 Task: Determine and displacement the best route from Louisville to Abraham Lincoln Birthplace National Historical Park.
Action: Mouse moved to (257, 233)
Screenshot: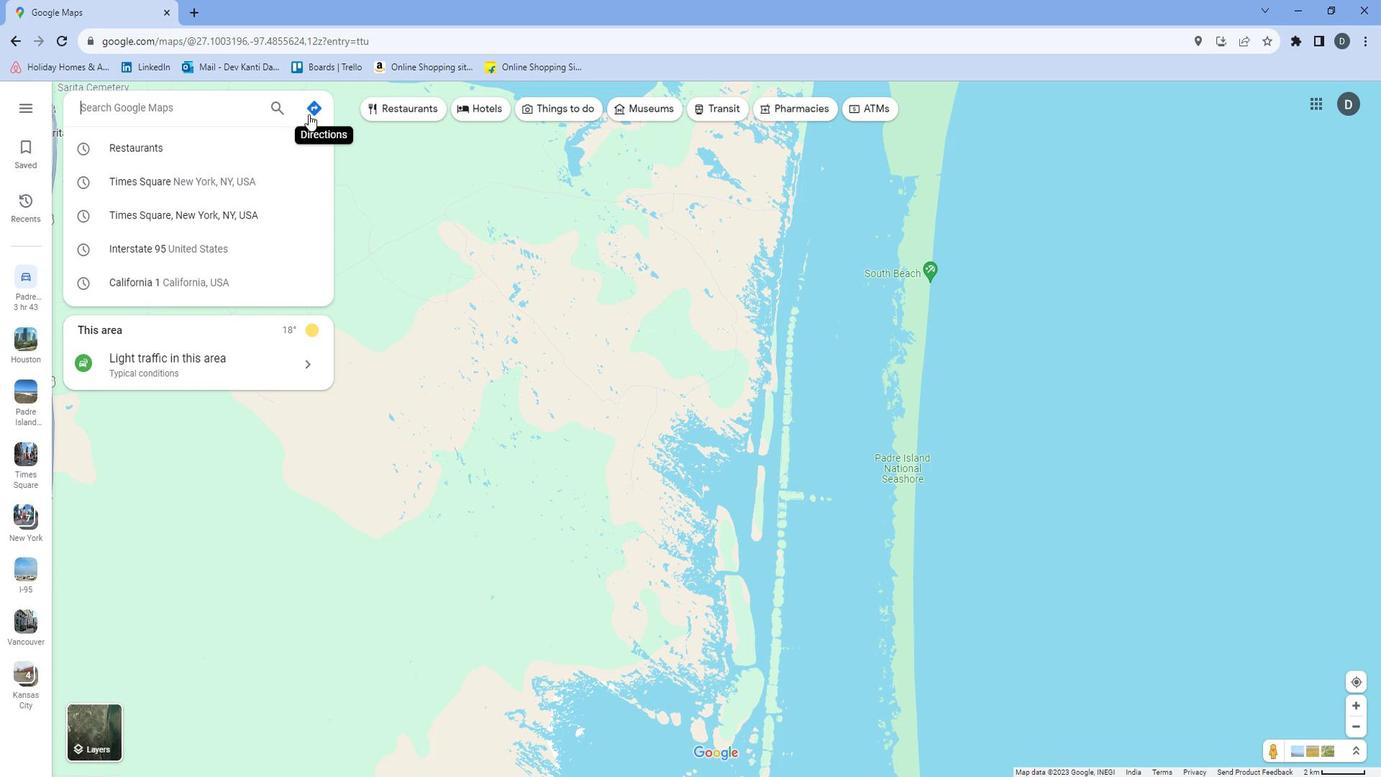 
Action: Mouse pressed left at (257, 233)
Screenshot: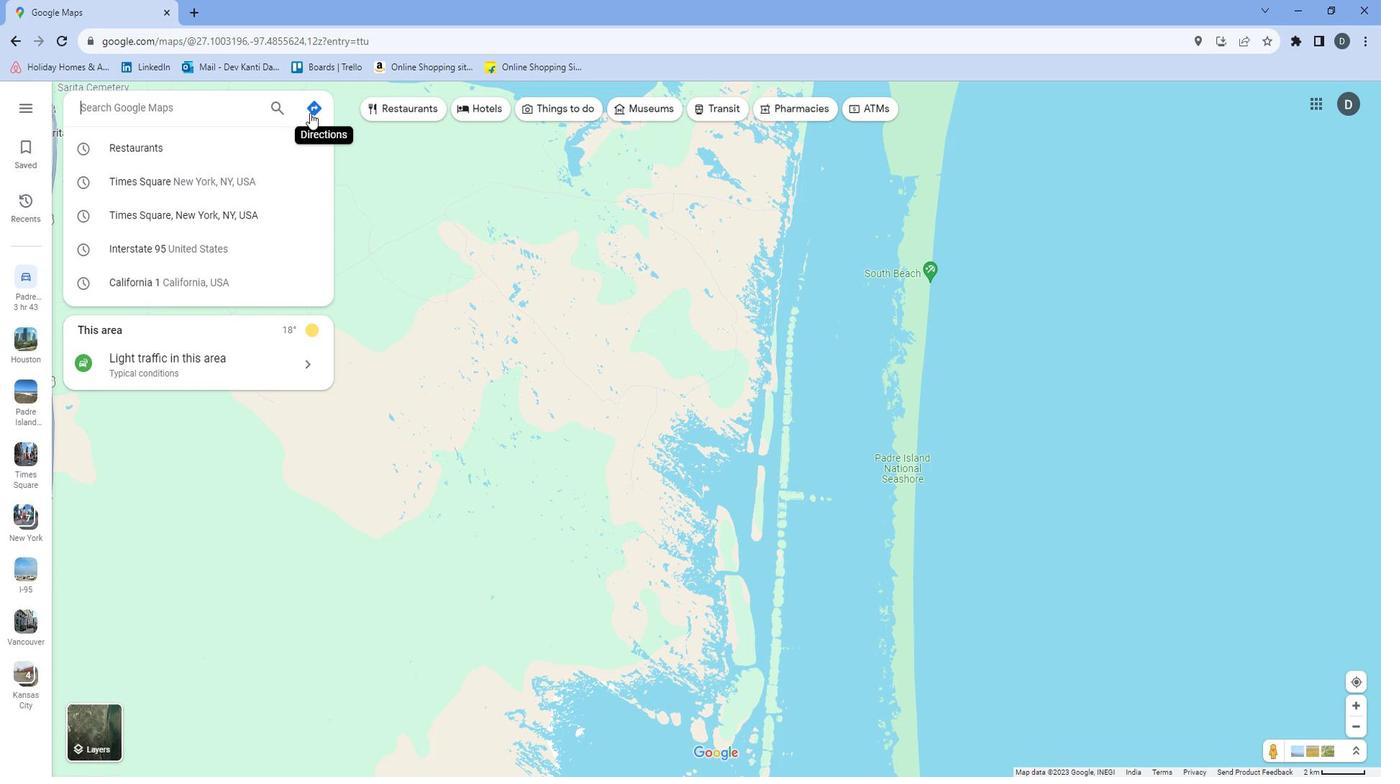 
Action: Mouse moved to (182, 259)
Screenshot: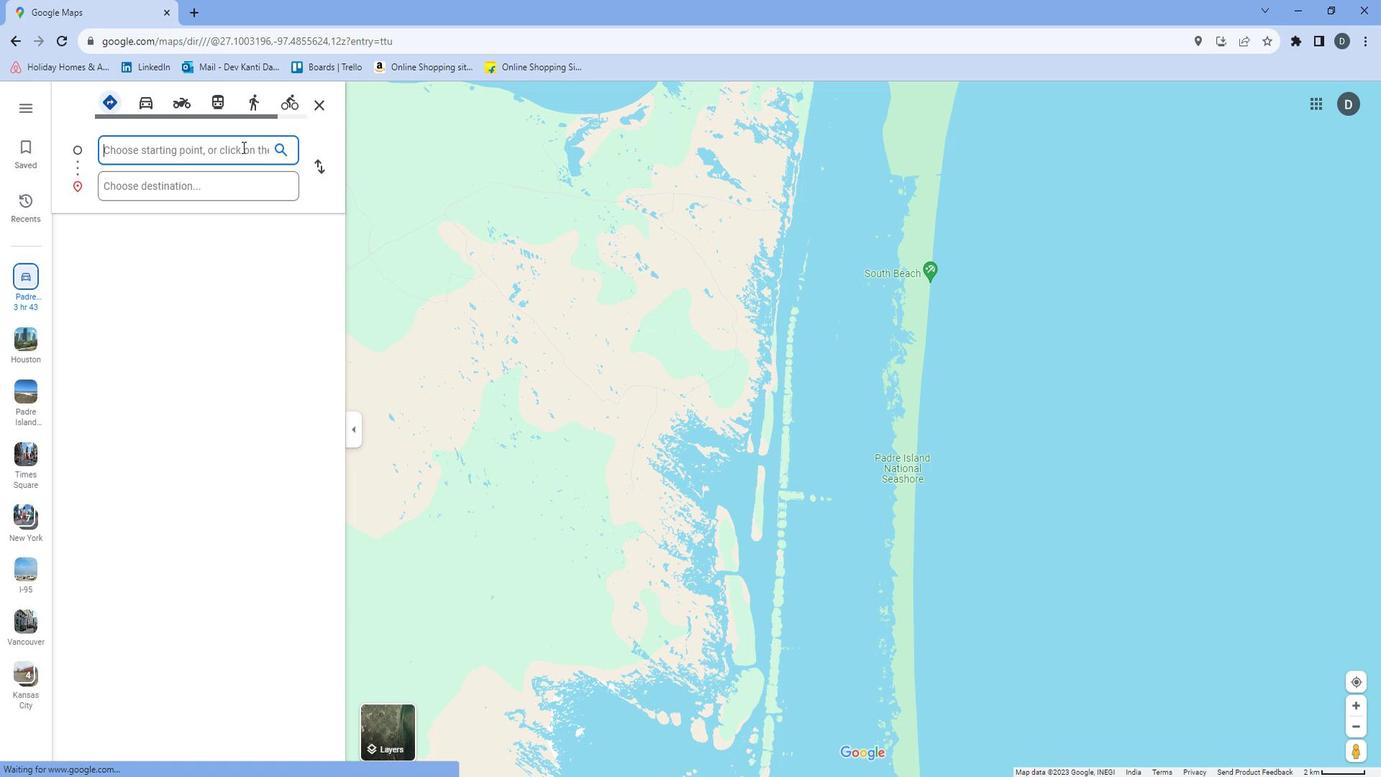 
Action: Mouse pressed left at (182, 259)
Screenshot: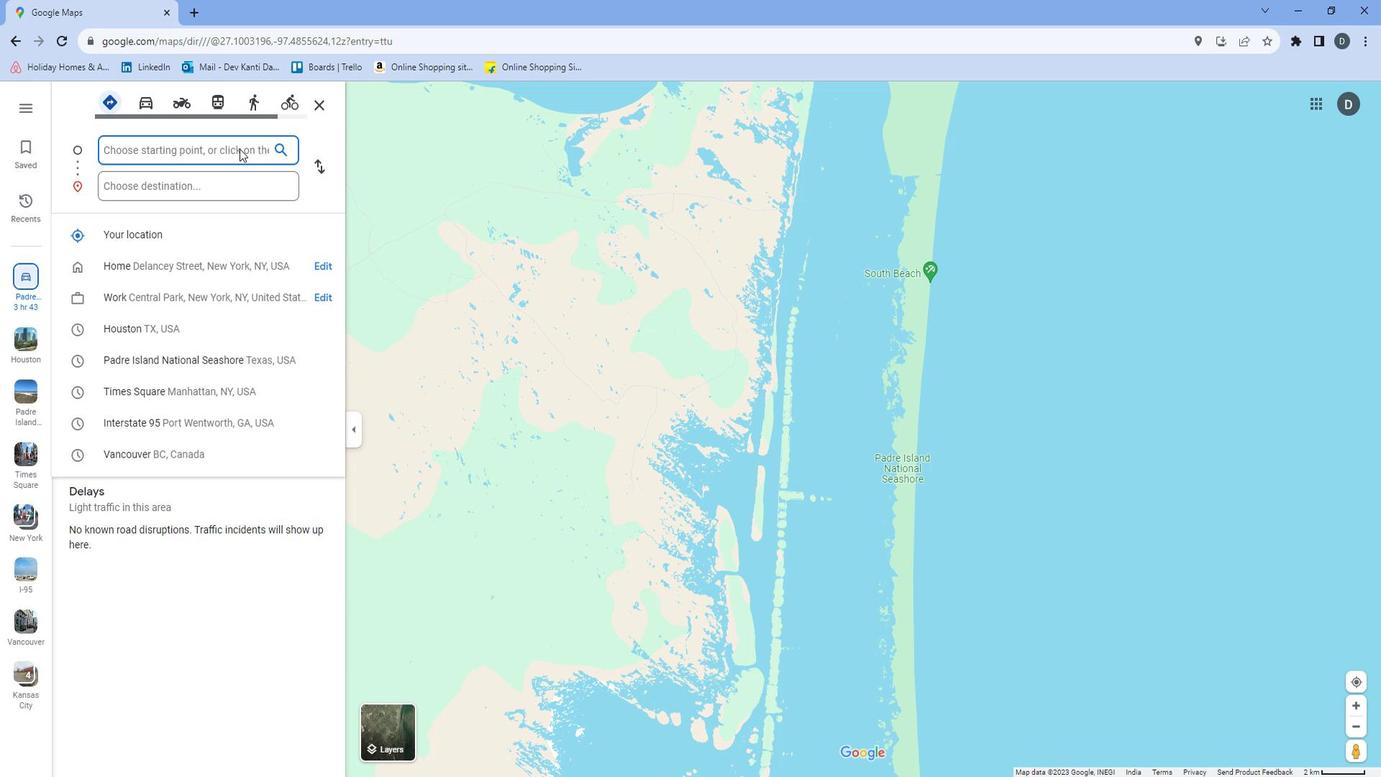 
Action: Key pressed <Key.shift>Louisvile
Screenshot: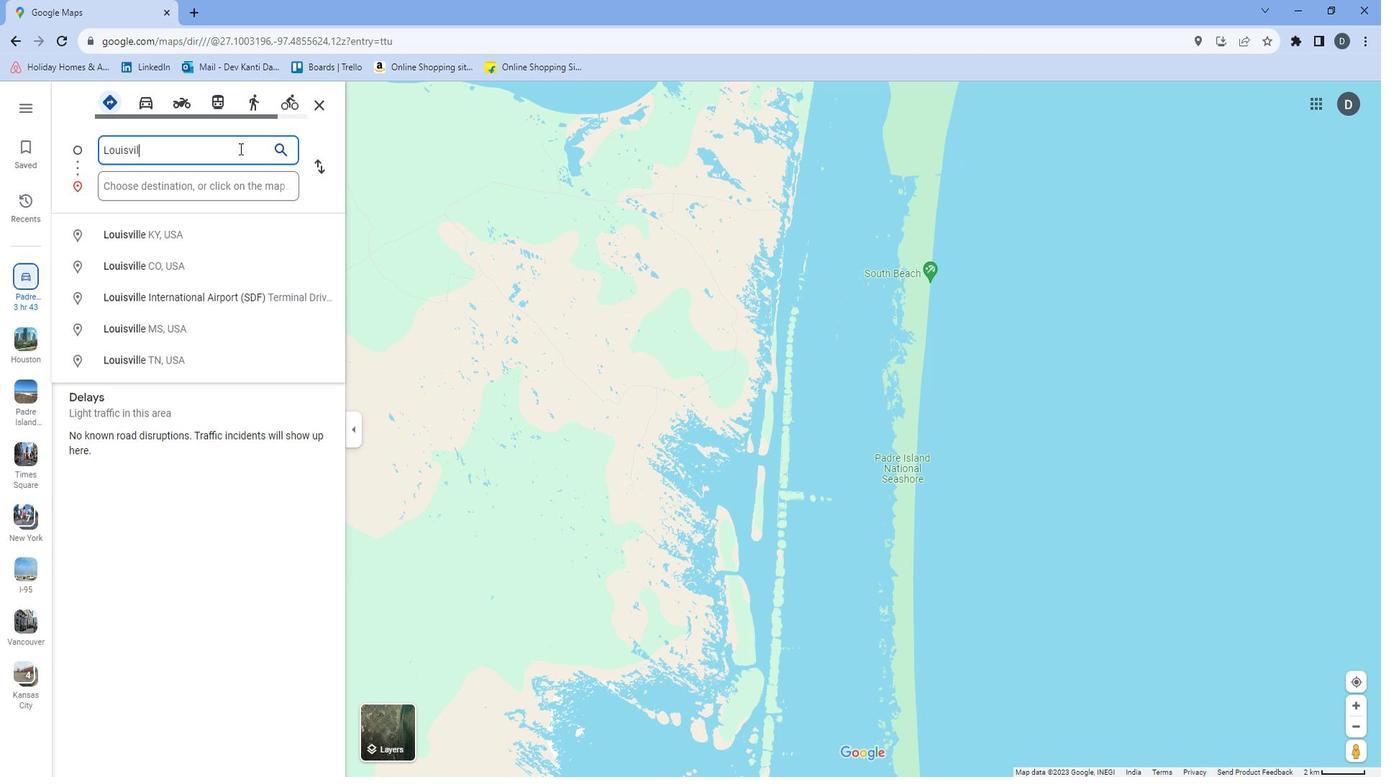
Action: Mouse moved to (182, 284)
Screenshot: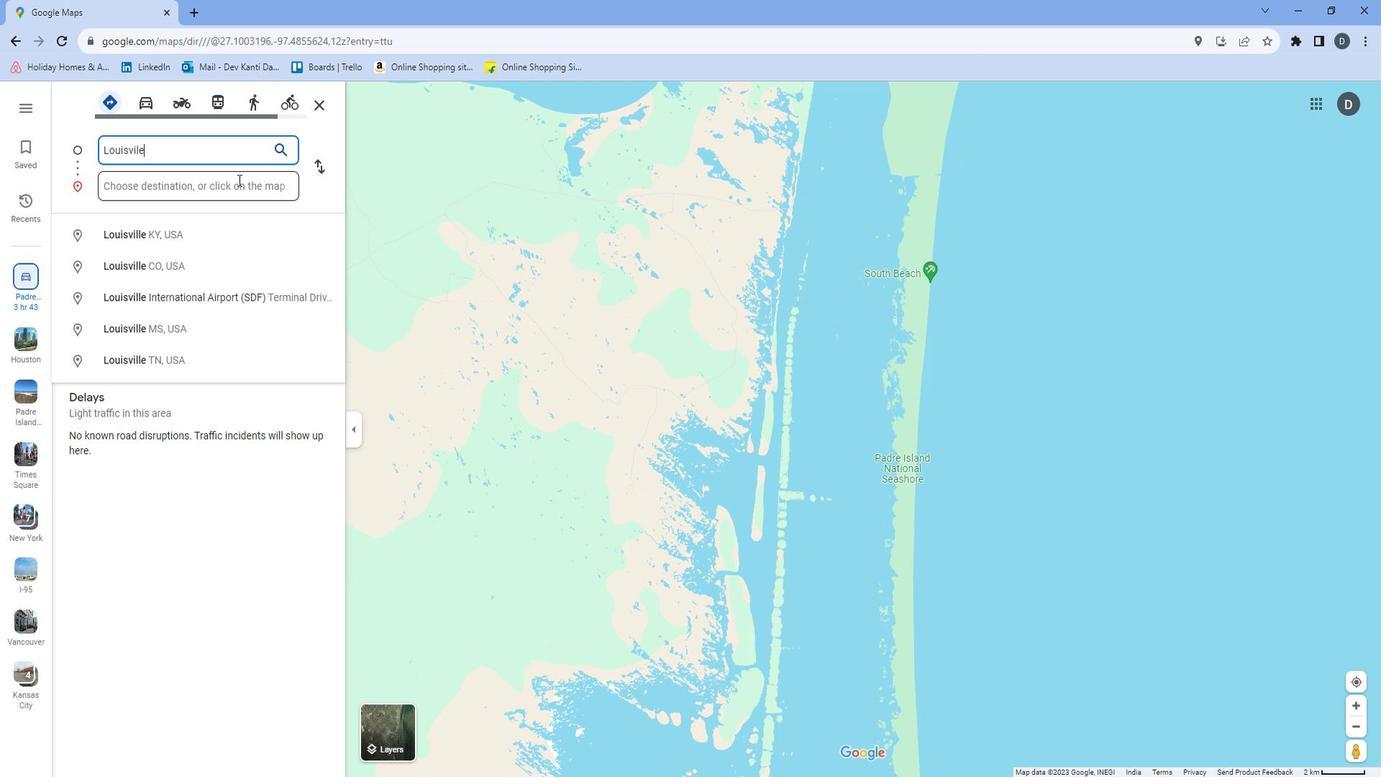 
Action: Mouse pressed left at (182, 284)
Screenshot: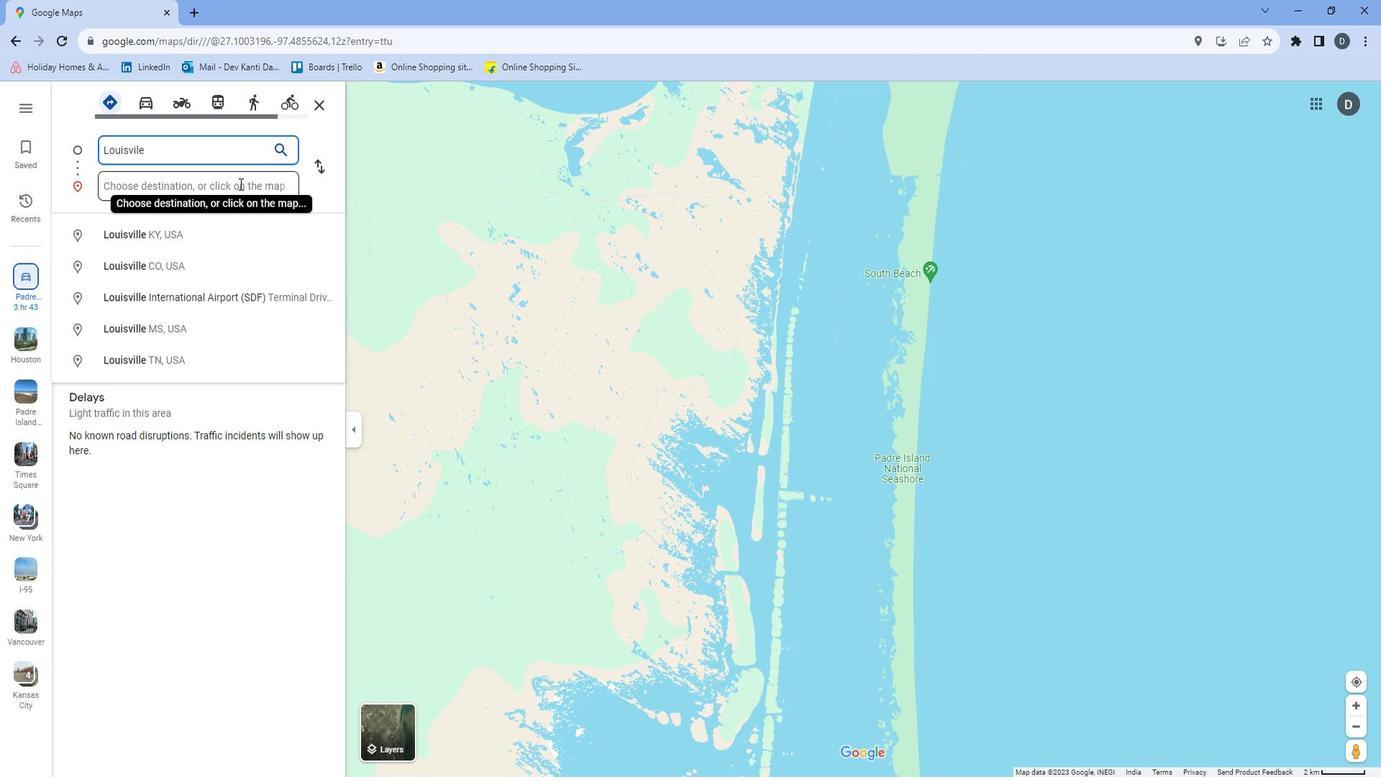 
Action: Key pressed <Key.shift>Abr
Screenshot: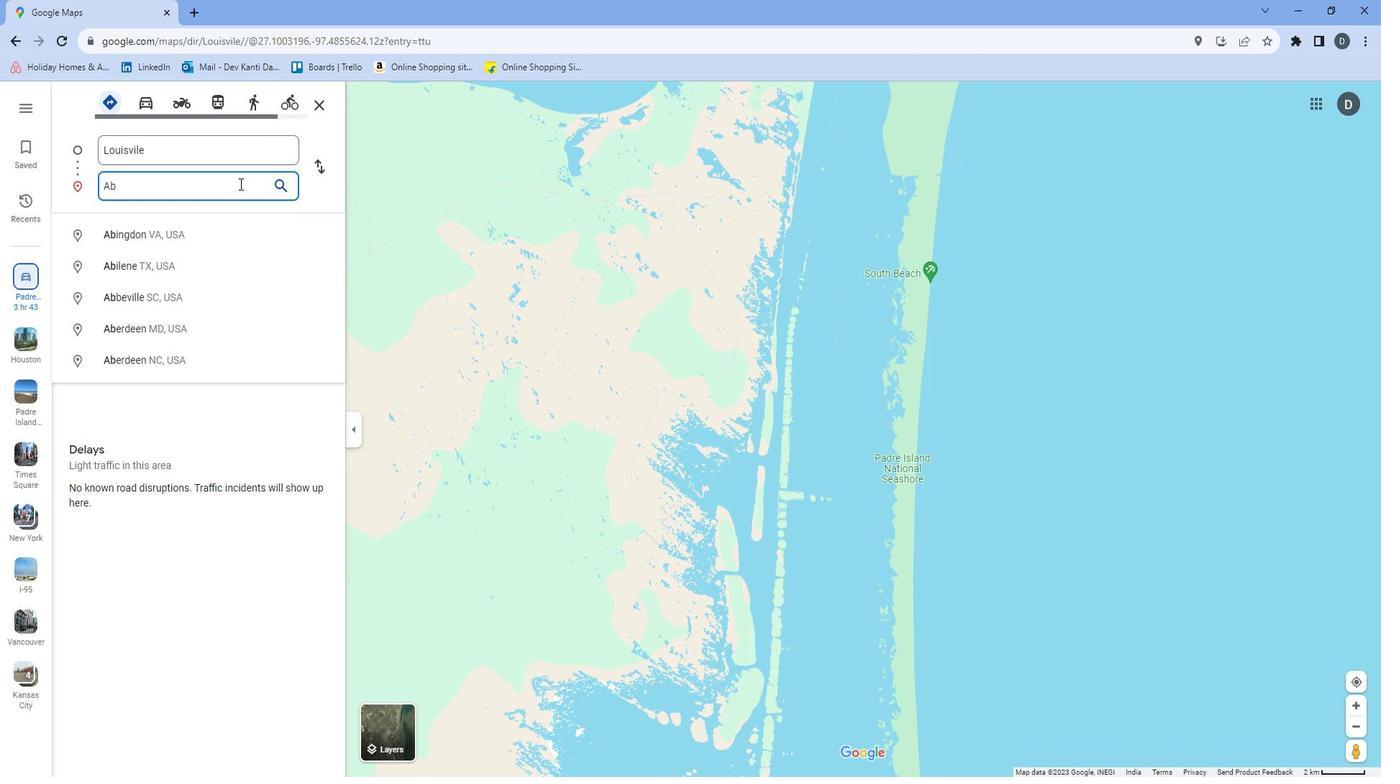 
Action: Mouse moved to (182, 285)
Screenshot: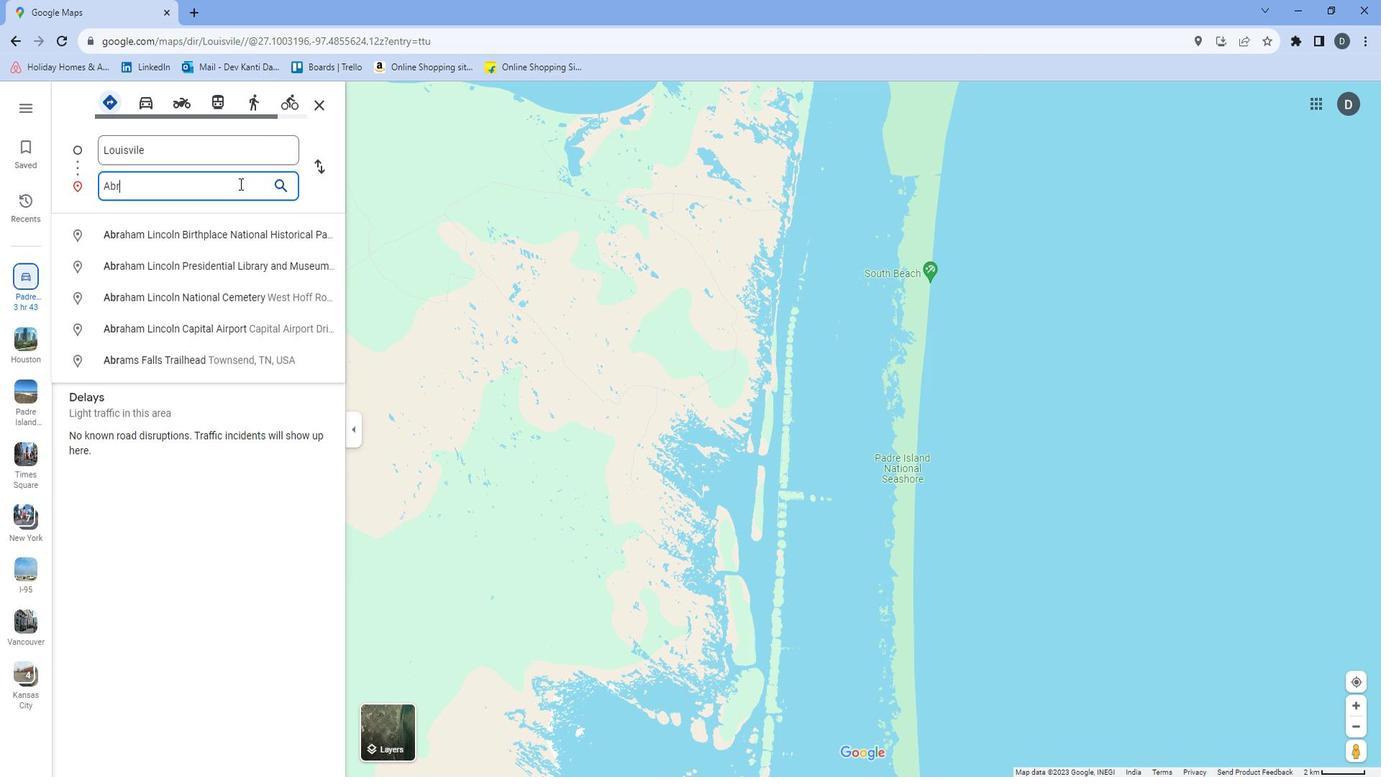 
Action: Key pressed aham<Key.space><Key.shift>K<Key.backspace><Key.shift><Key.shift>Lincon<Key.space><Key.backspace><Key.backspace>ln<Key.space><Key.shift>Birthplace<Key.space><Key.shift><Key.shift><Key.shift><Key.shift><Key.shift><Key.shift><Key.shift>National<Key.space><Key.shift>Historical<Key.space><Key.shift>Park<Key.space><Key.enter>
Screenshot: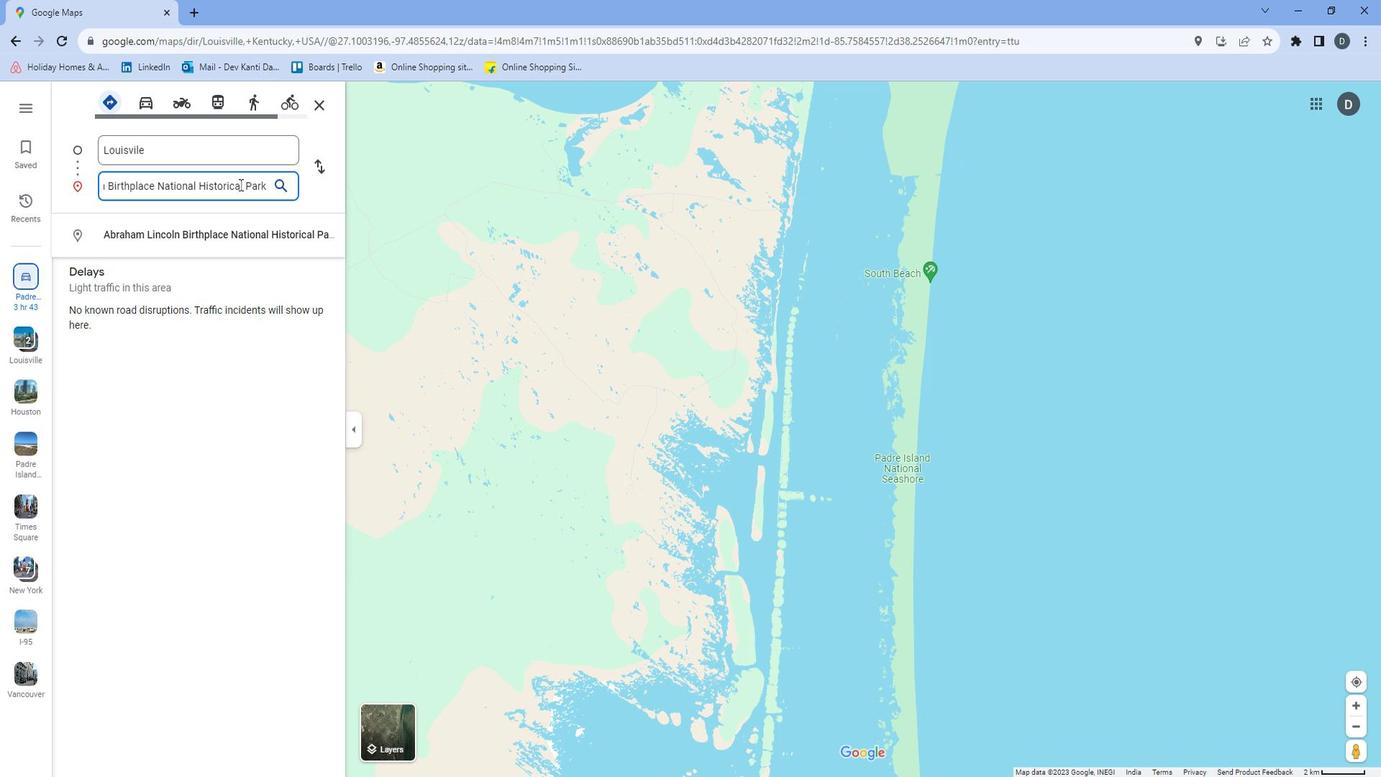 
Action: Mouse moved to (174, 443)
Screenshot: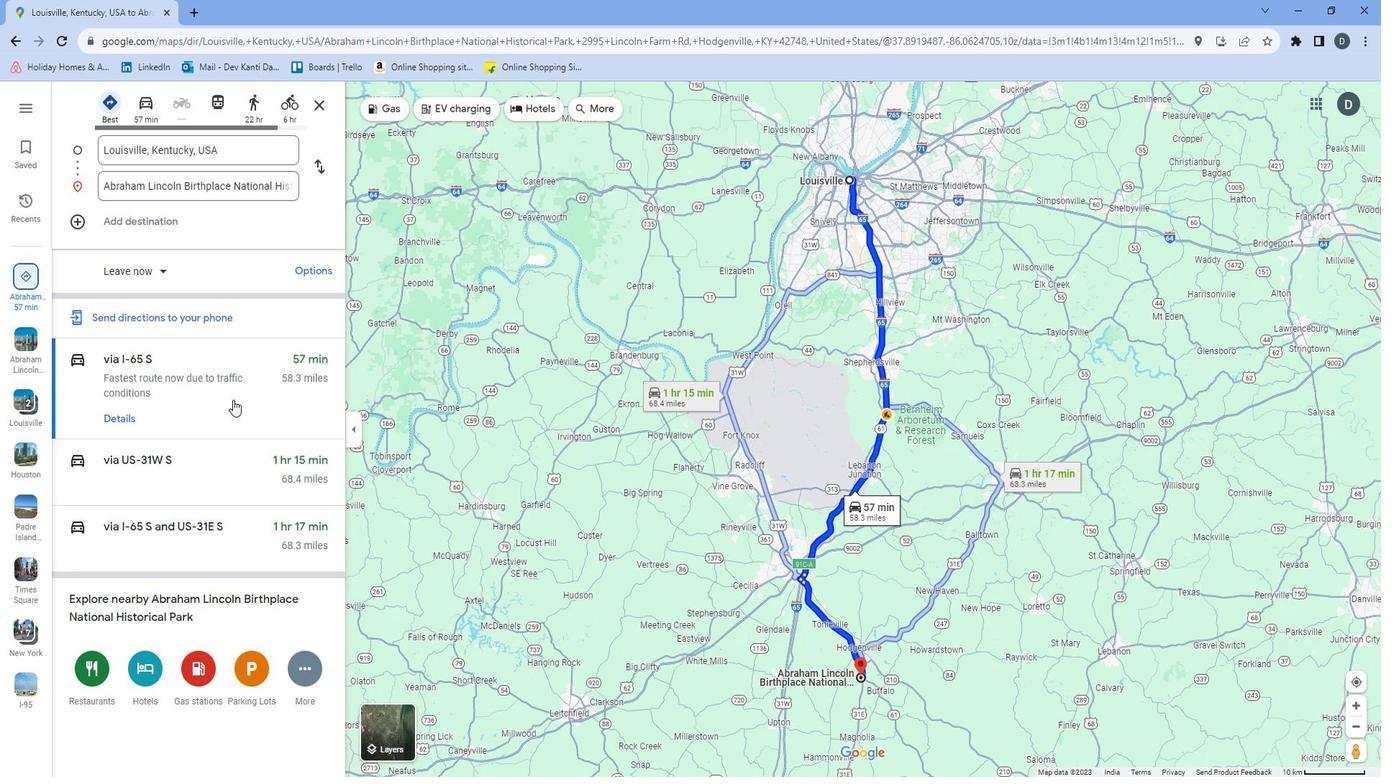 
Action: Mouse pressed left at (174, 443)
Screenshot: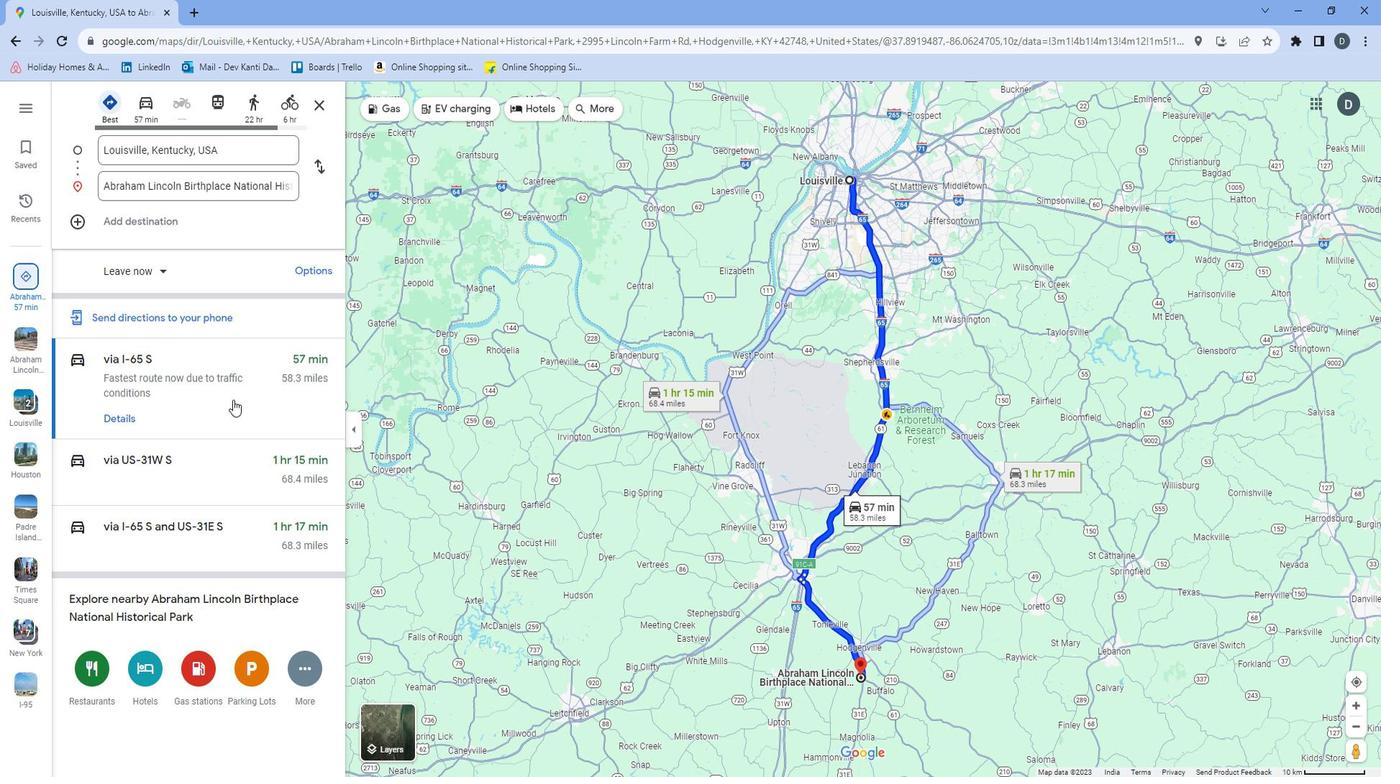 
Action: Mouse moved to (7, 356)
Screenshot: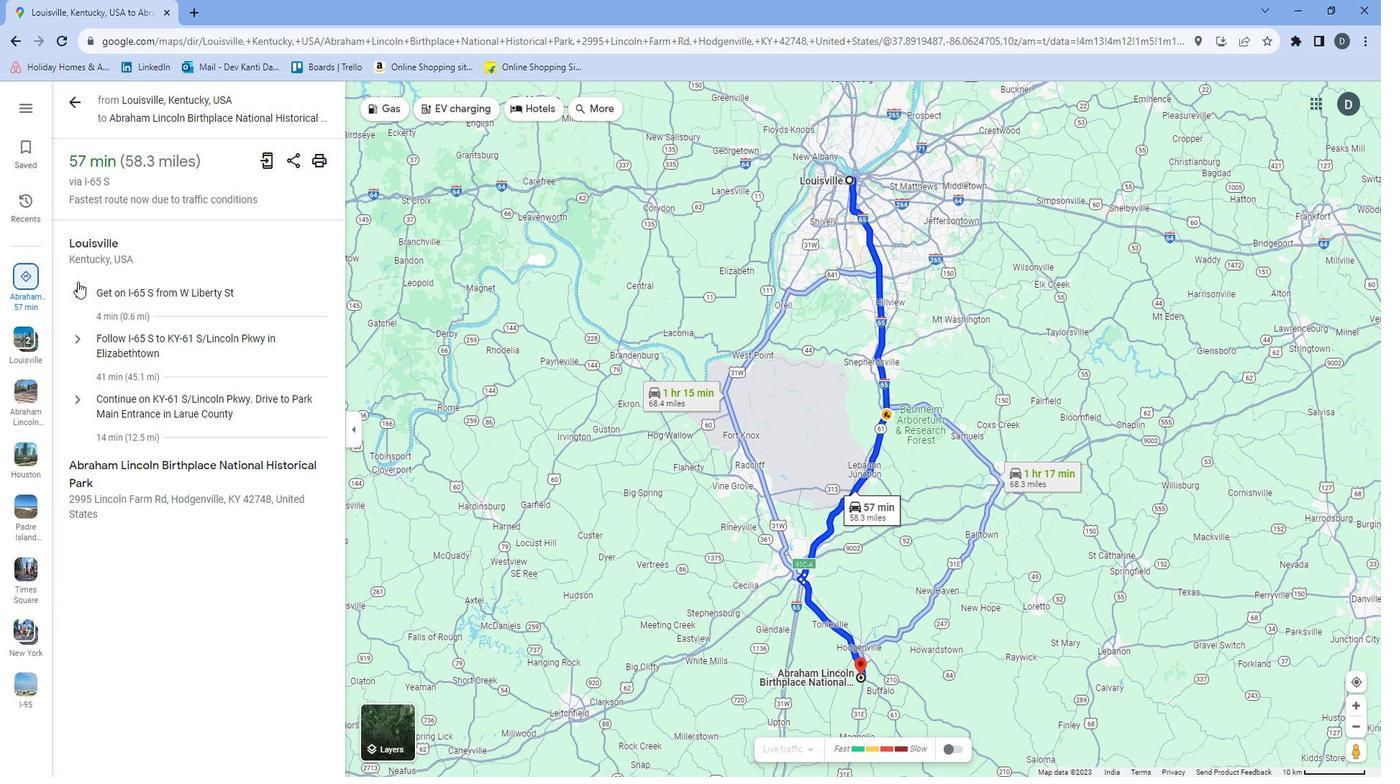 
Action: Mouse pressed left at (7, 356)
Screenshot: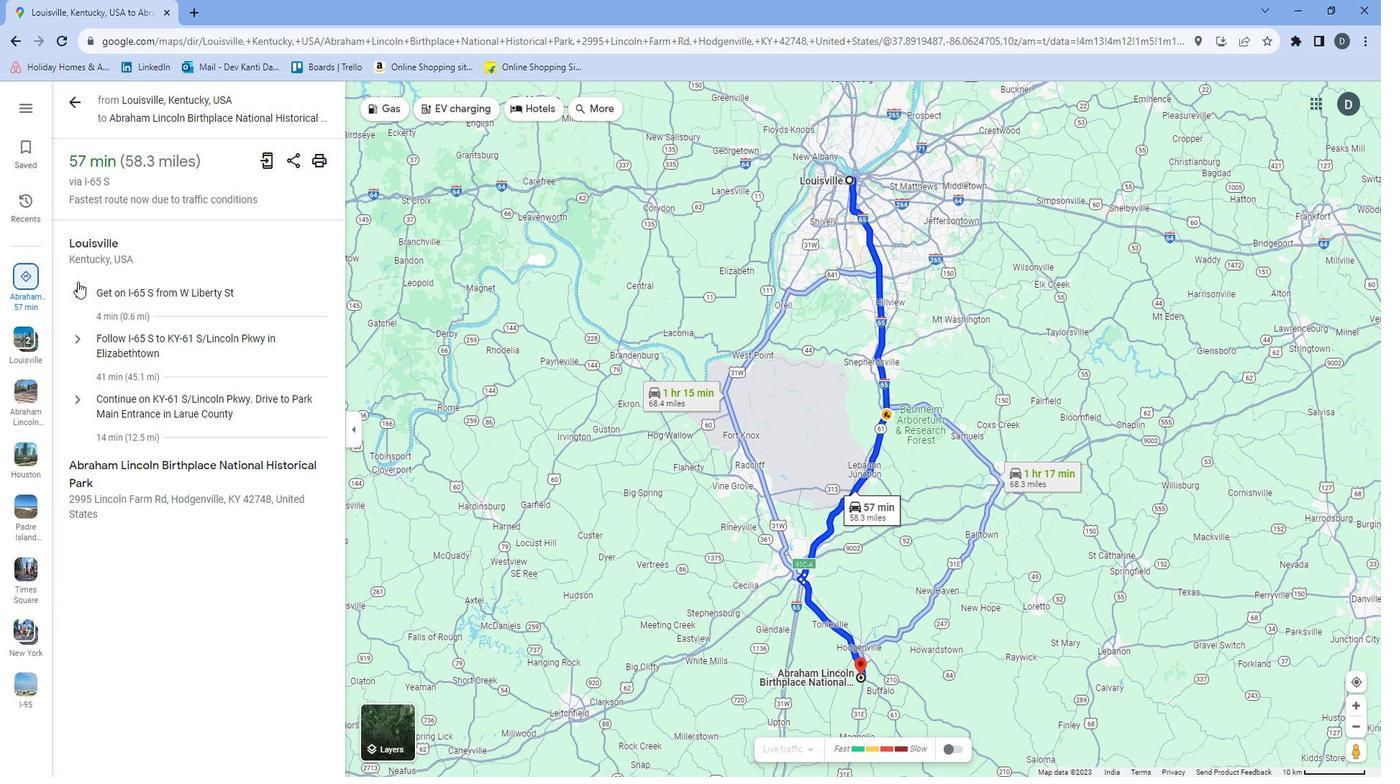 
Action: Mouse moved to (3, 420)
Screenshot: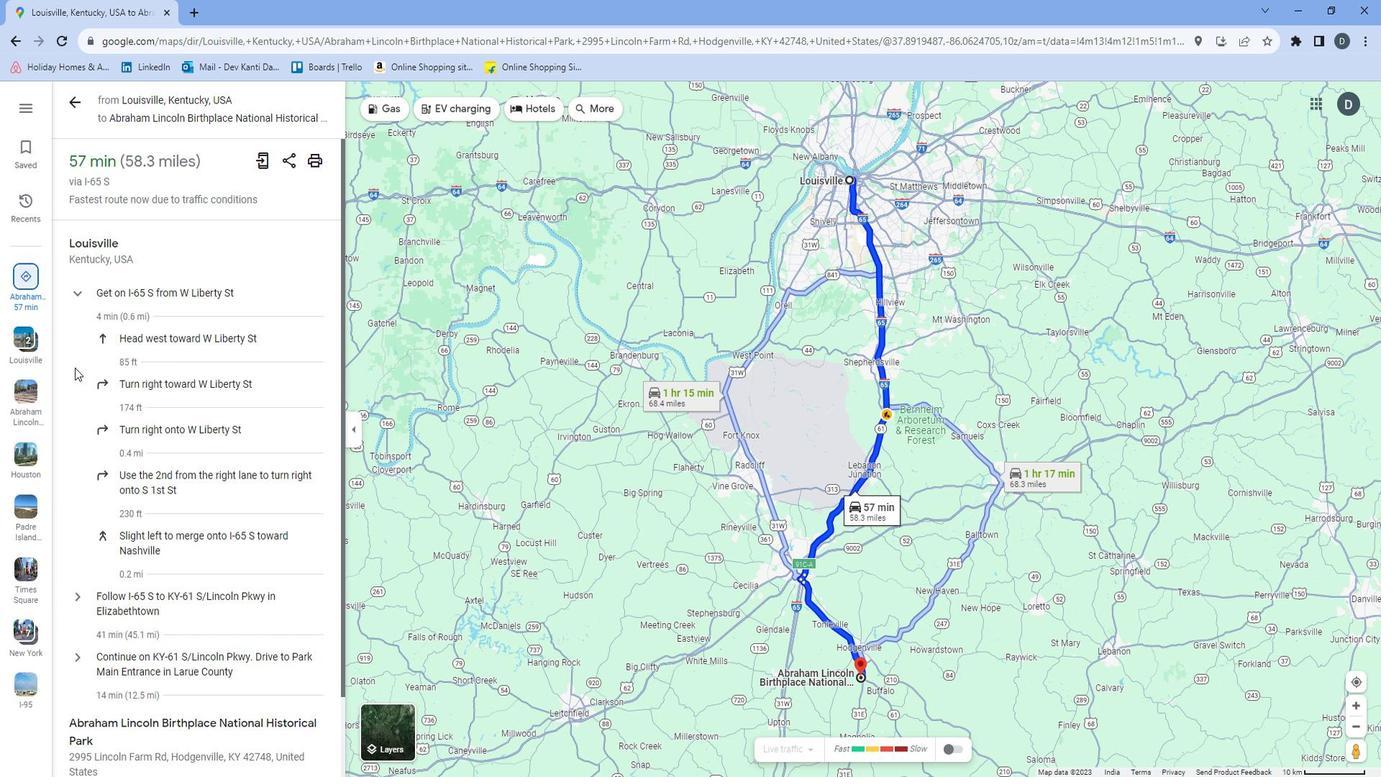 
Action: Mouse scrolled (3, 420) with delta (0, 0)
Screenshot: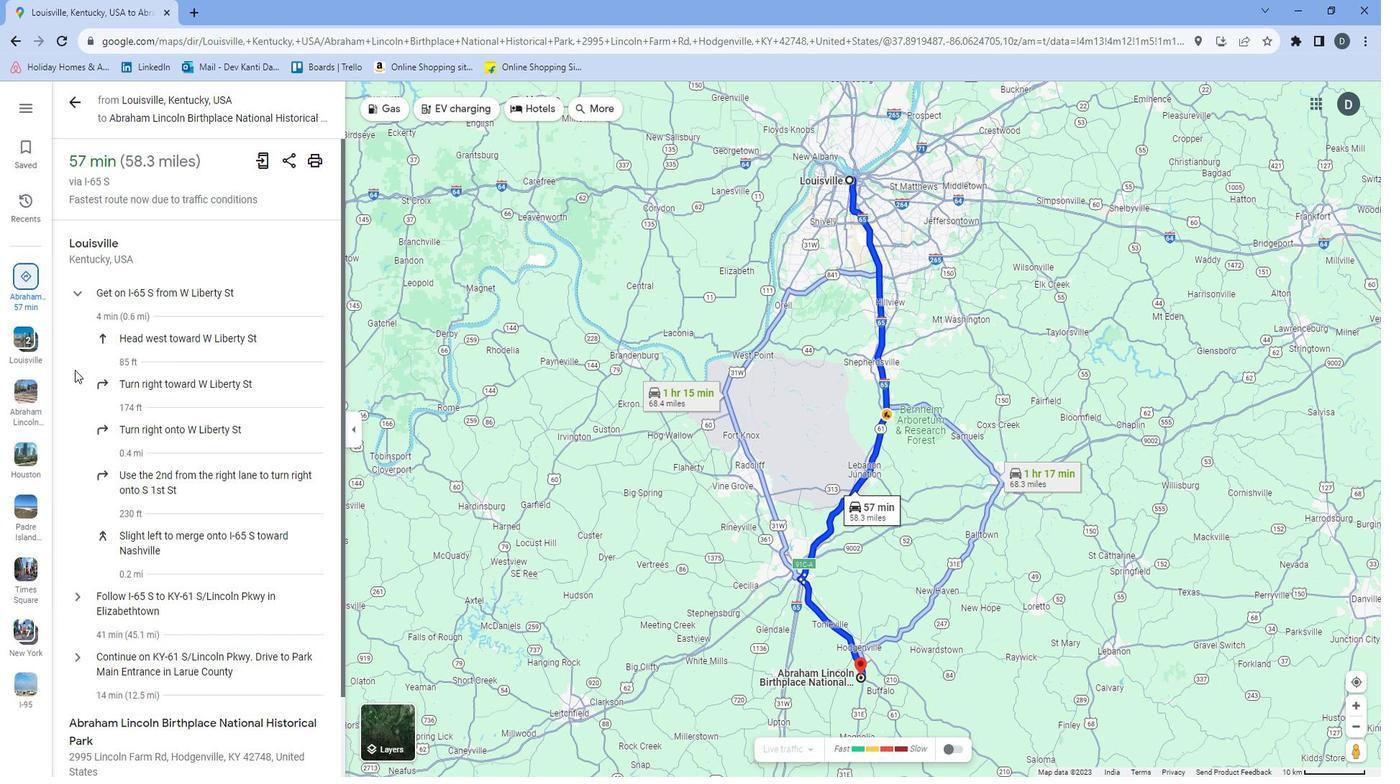 
Action: Mouse moved to (3, 429)
Screenshot: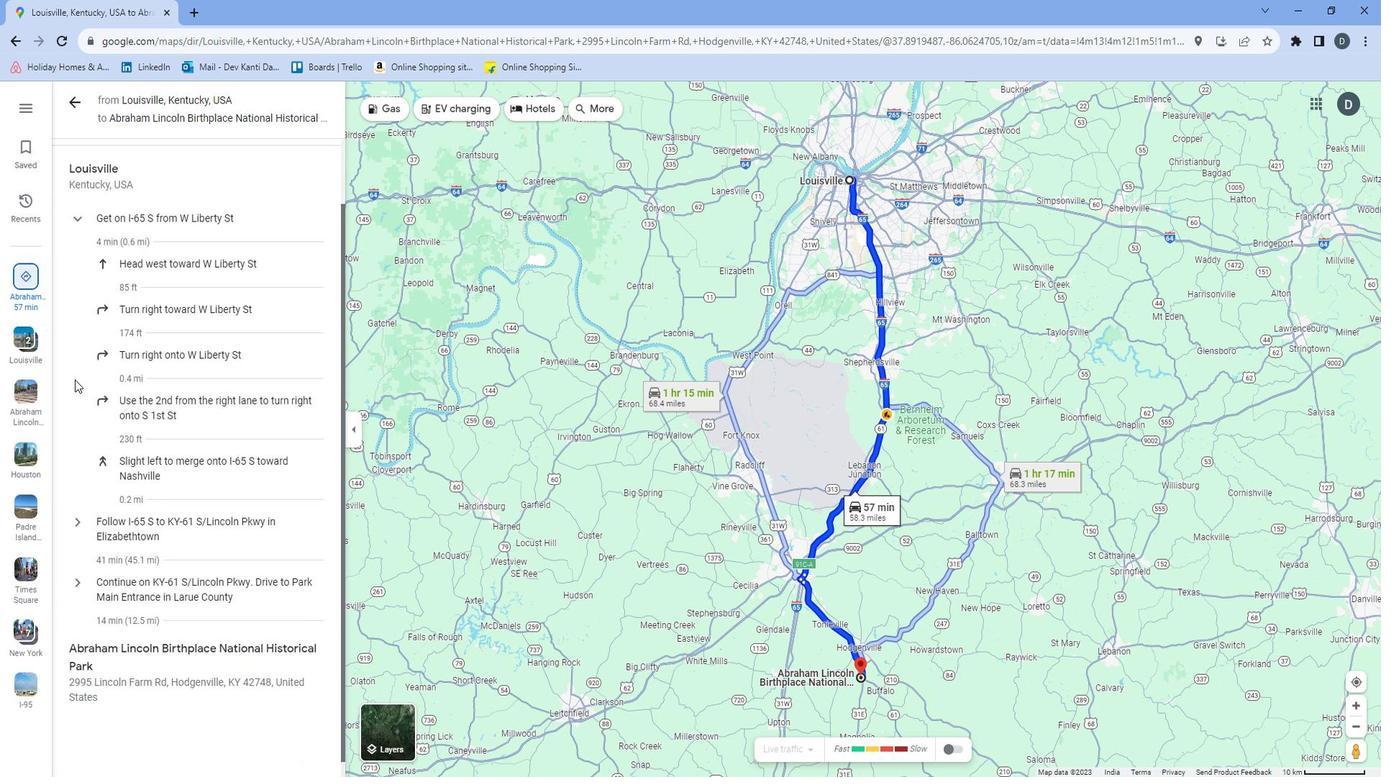 
Action: Mouse scrolled (3, 429) with delta (0, 0)
Screenshot: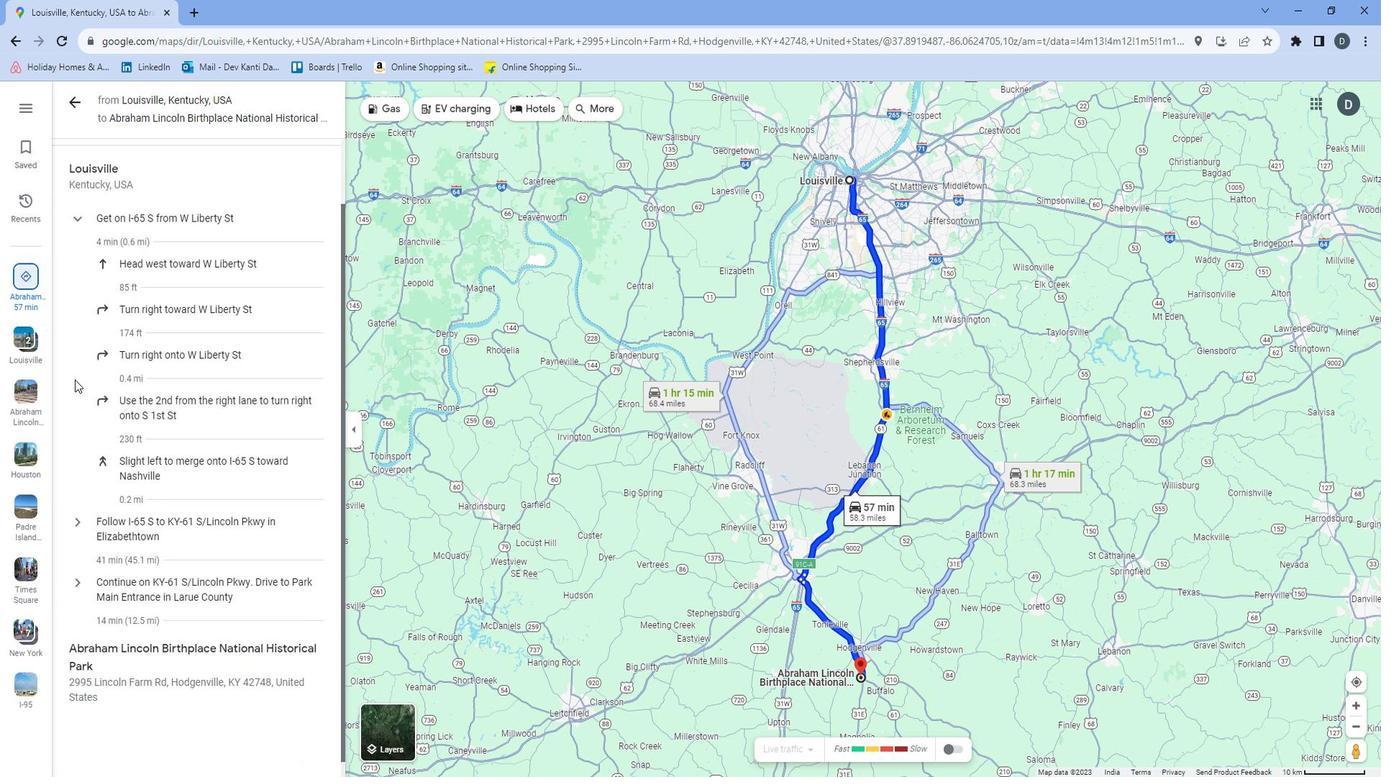 
Action: Mouse moved to (9, 440)
Screenshot: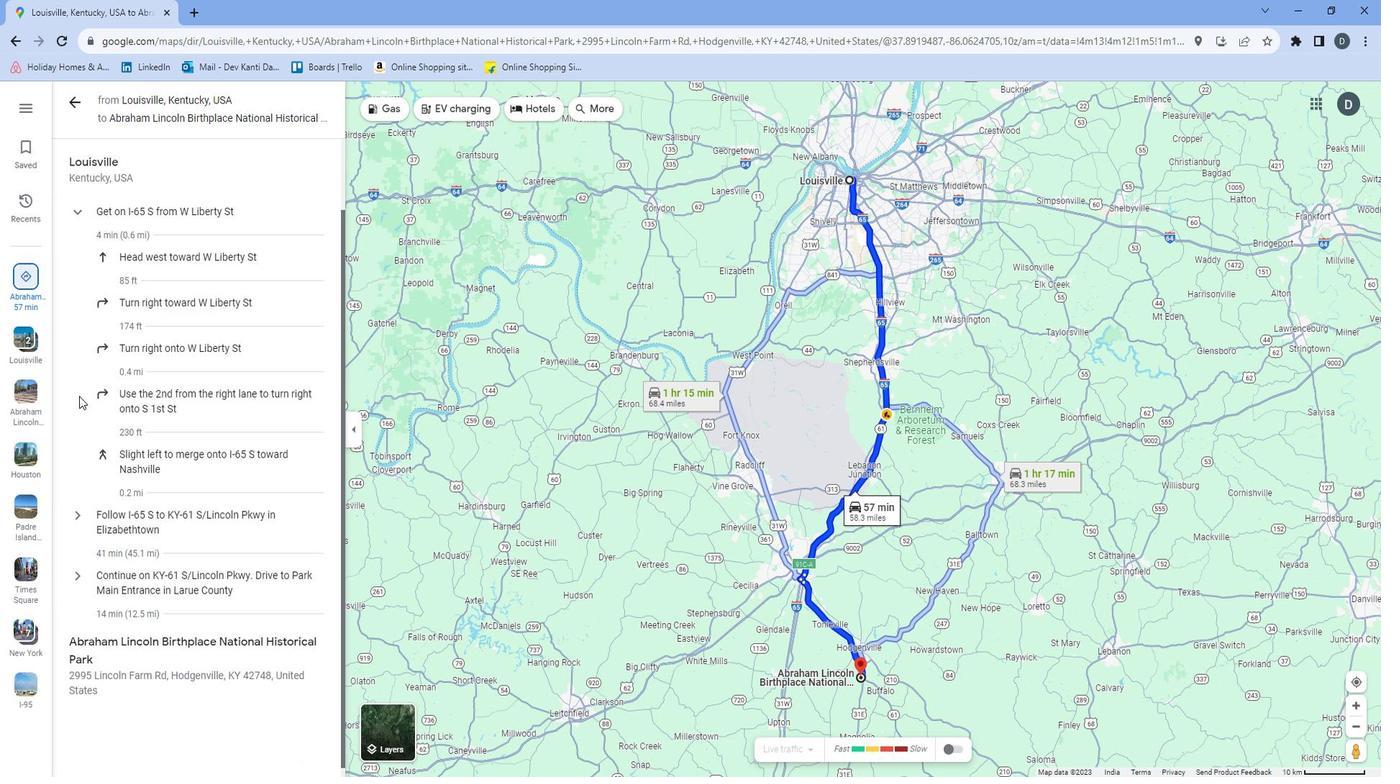 
Action: Mouse scrolled (9, 440) with delta (0, 0)
Screenshot: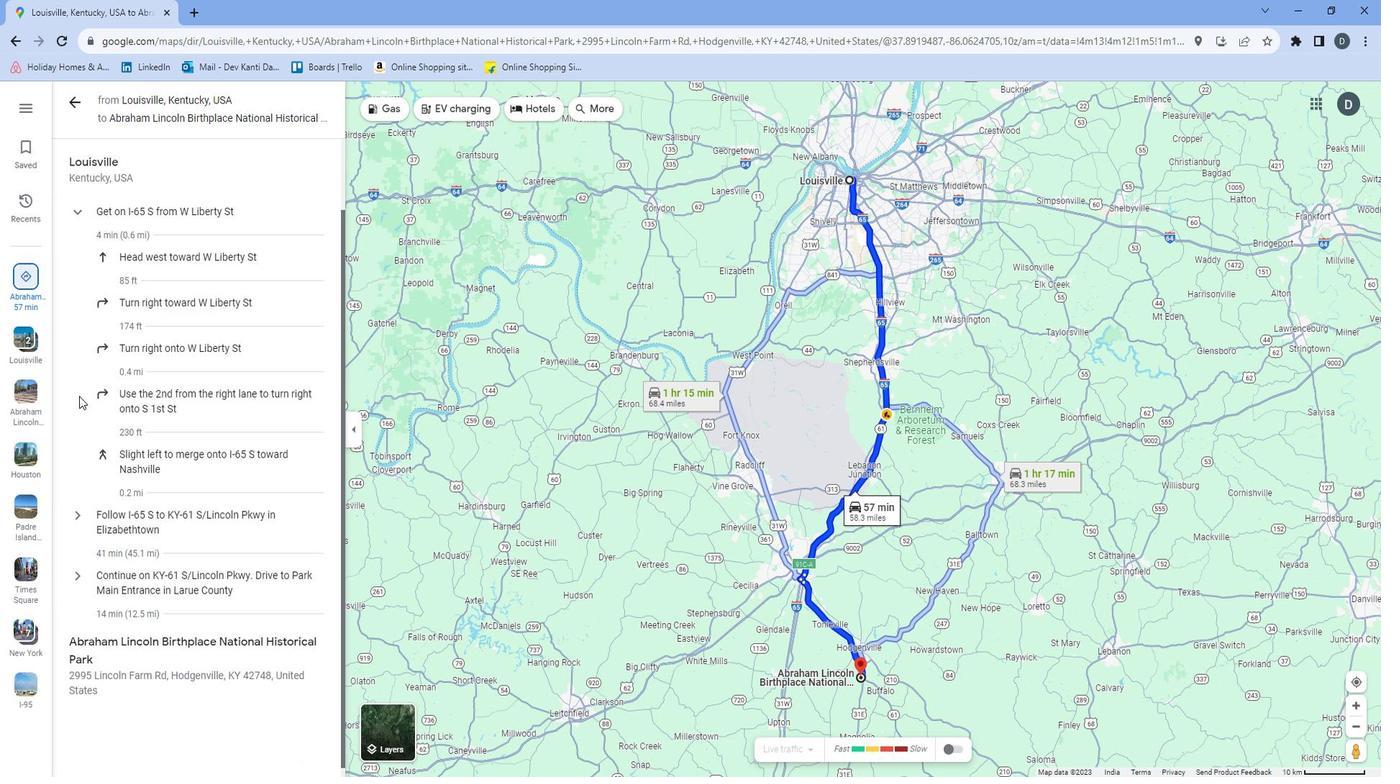 
Action: Mouse moved to (5, 513)
Screenshot: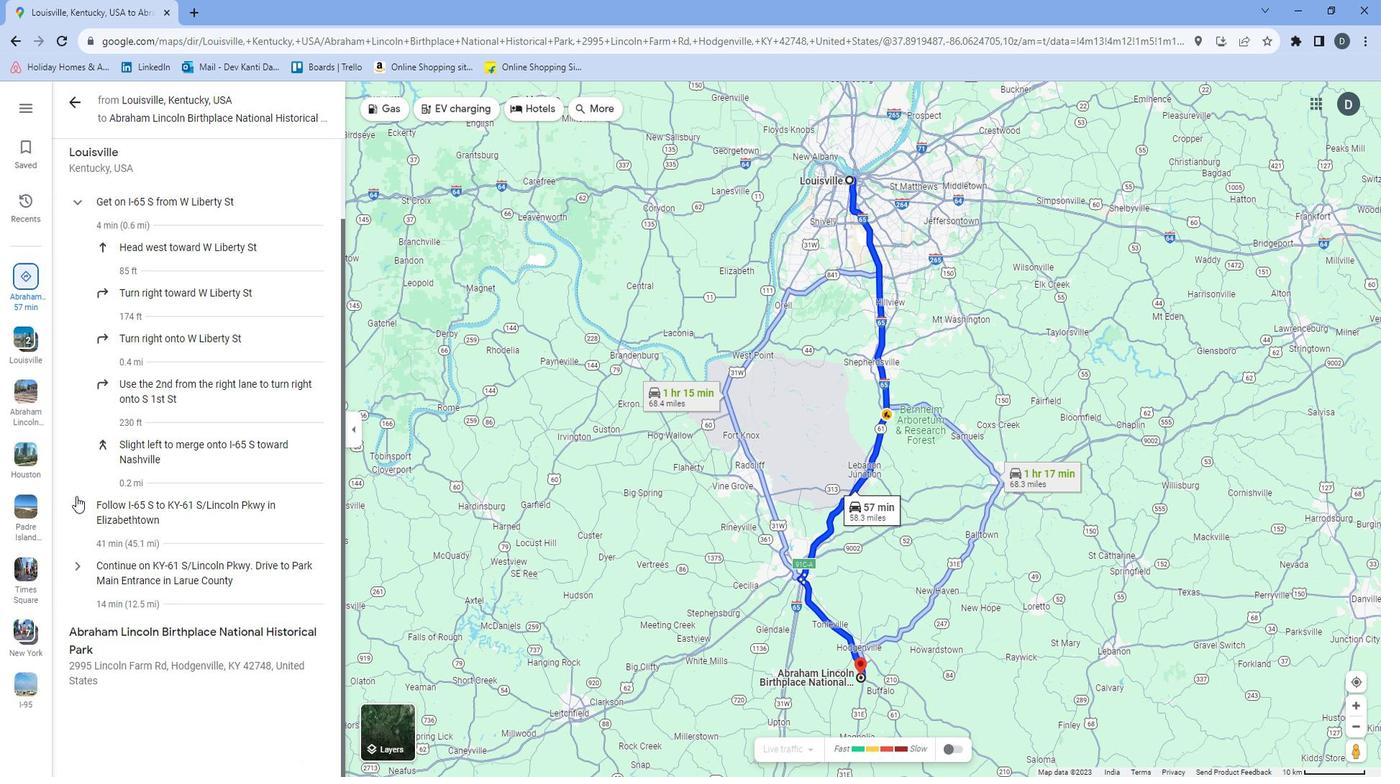 
Action: Mouse pressed left at (5, 513)
Screenshot: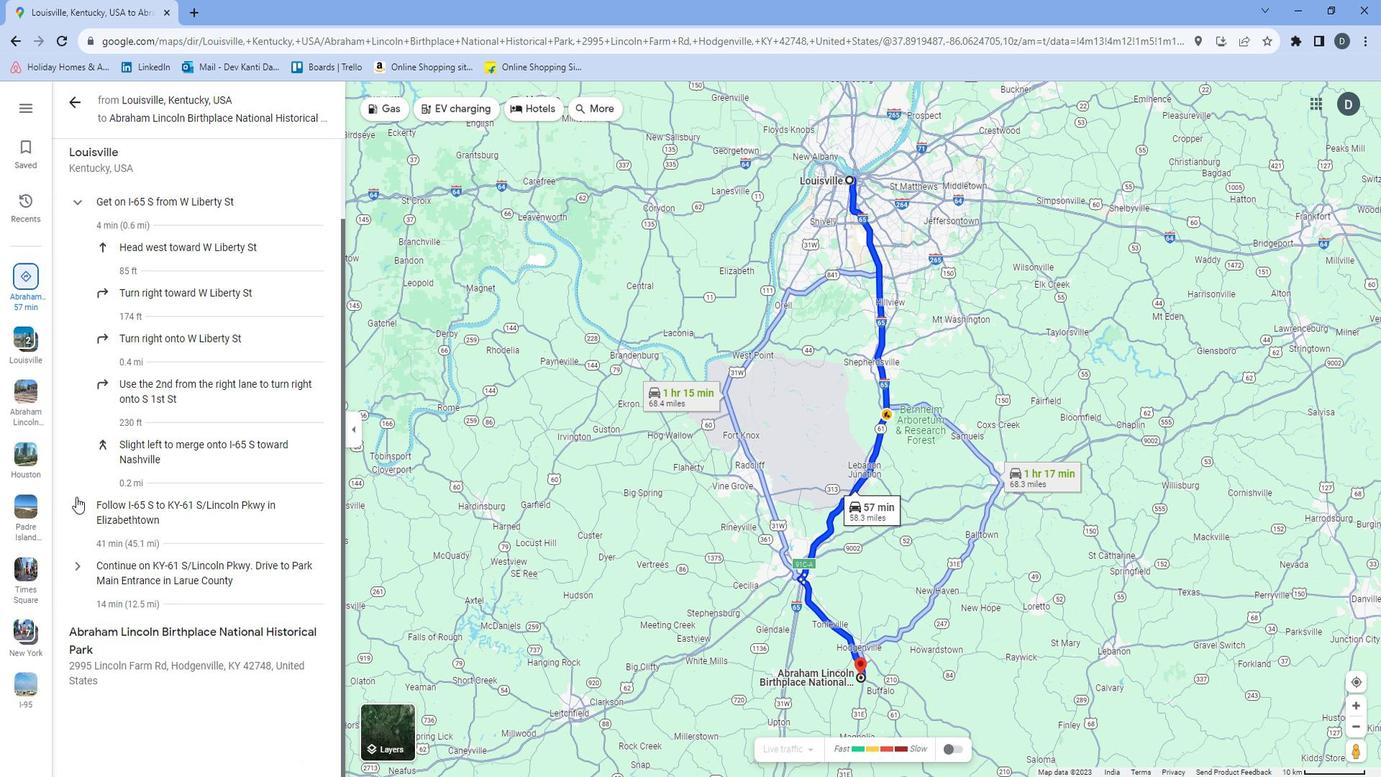 
Action: Mouse scrolled (5, 513) with delta (0, 0)
Screenshot: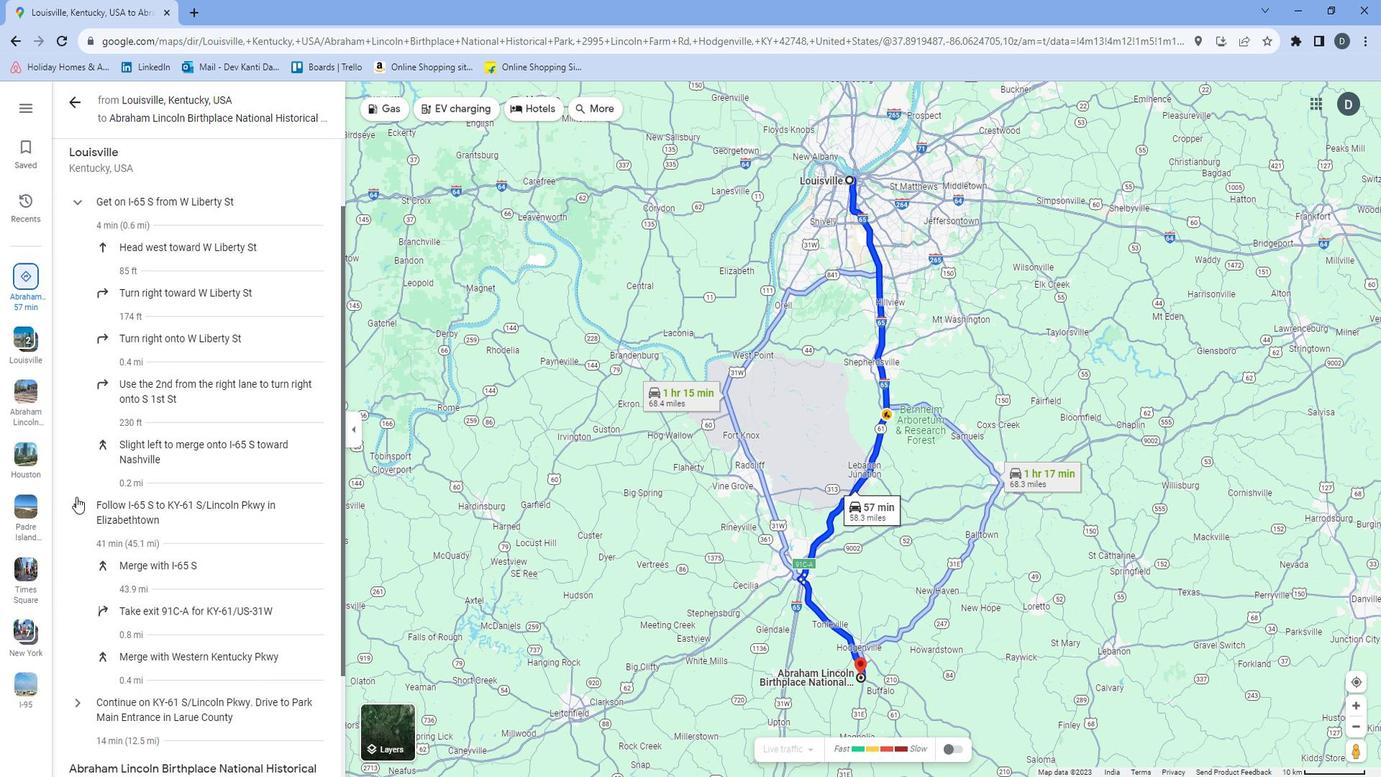 
Action: Mouse scrolled (5, 513) with delta (0, 0)
Screenshot: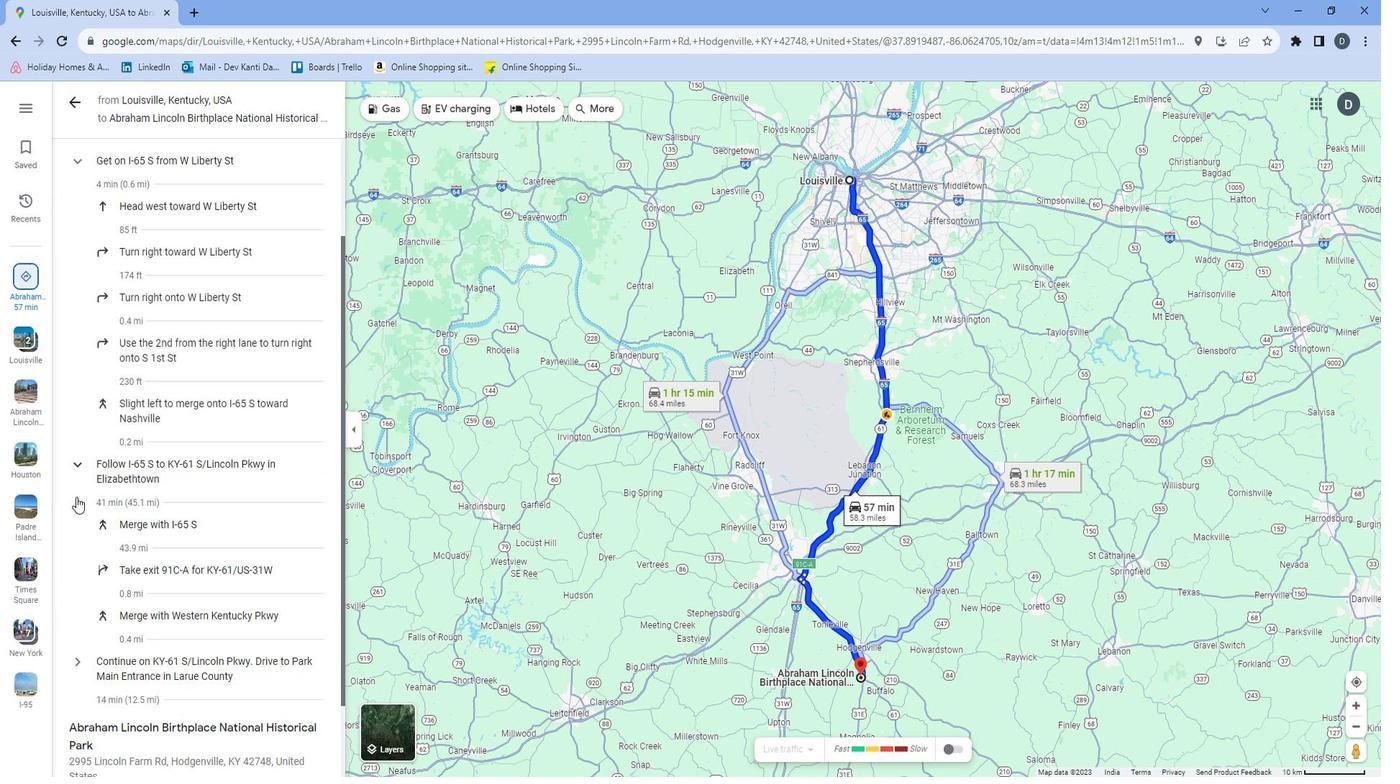 
Action: Mouse moved to (2, 568)
Screenshot: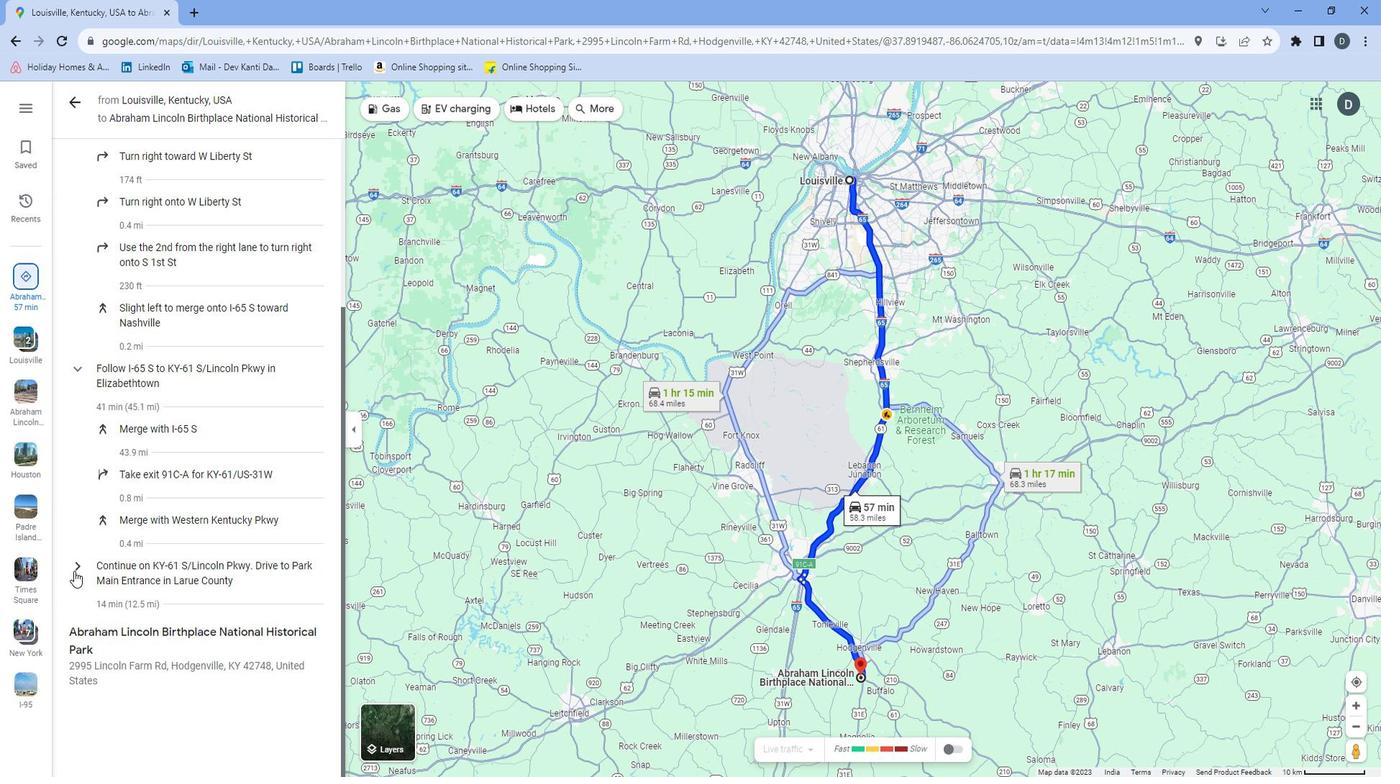 
Action: Mouse pressed left at (2, 568)
Screenshot: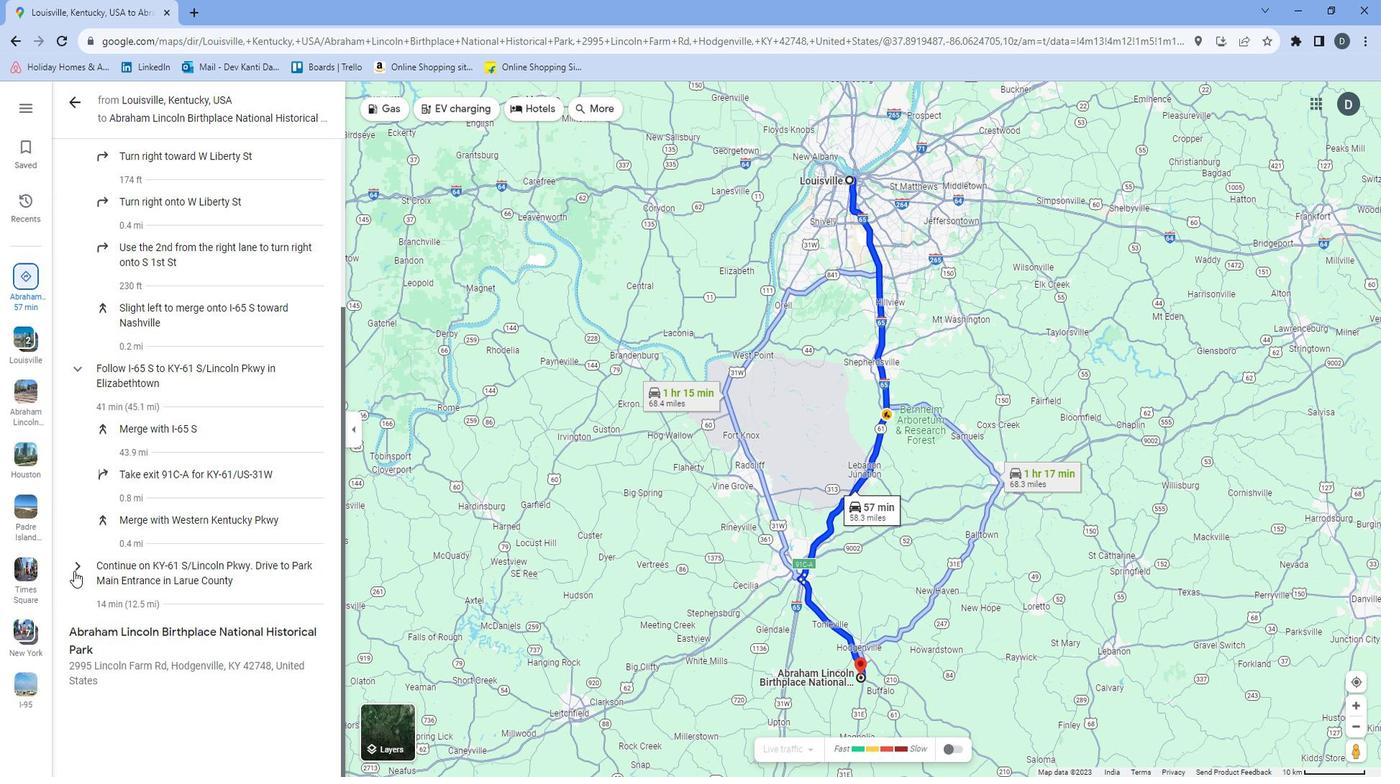 
Action: Mouse moved to (10, 551)
Screenshot: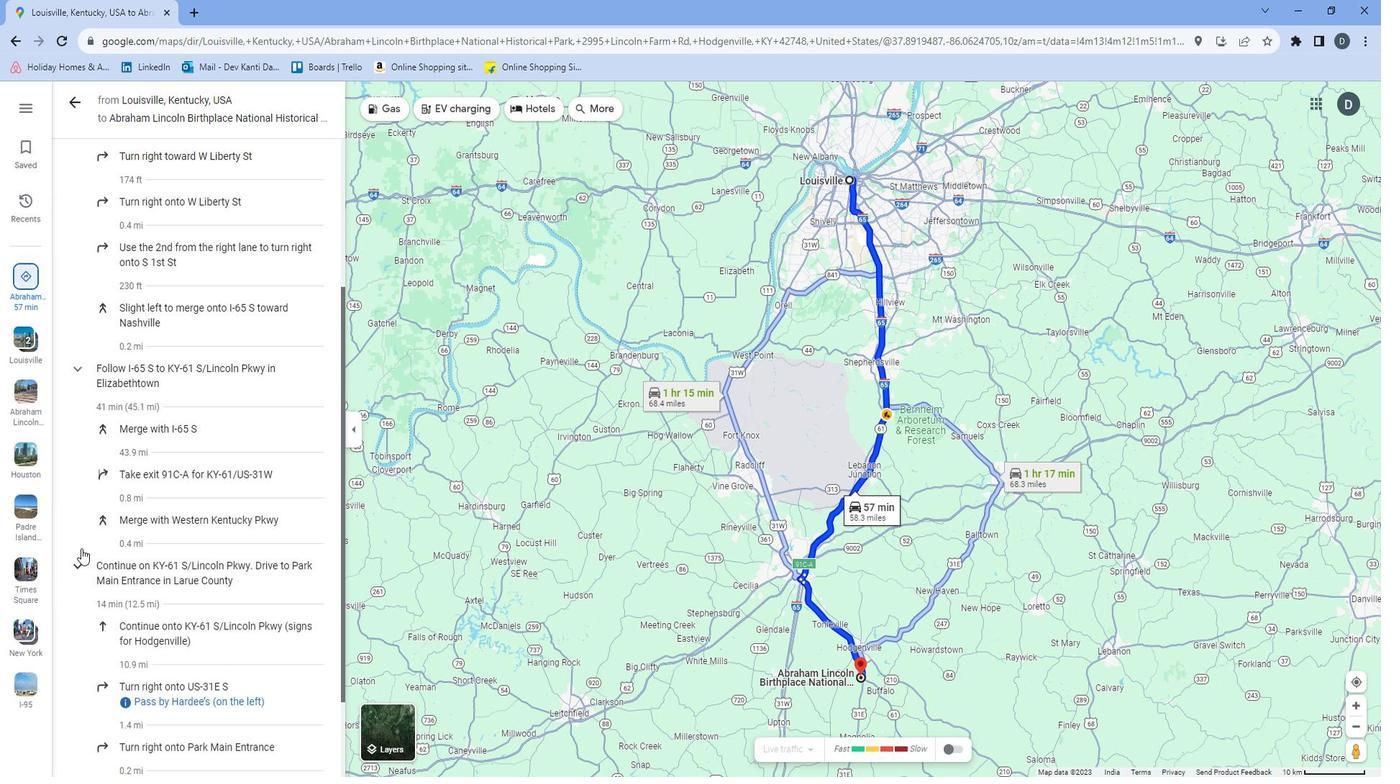 
Action: Mouse scrolled (10, 551) with delta (0, 0)
Screenshot: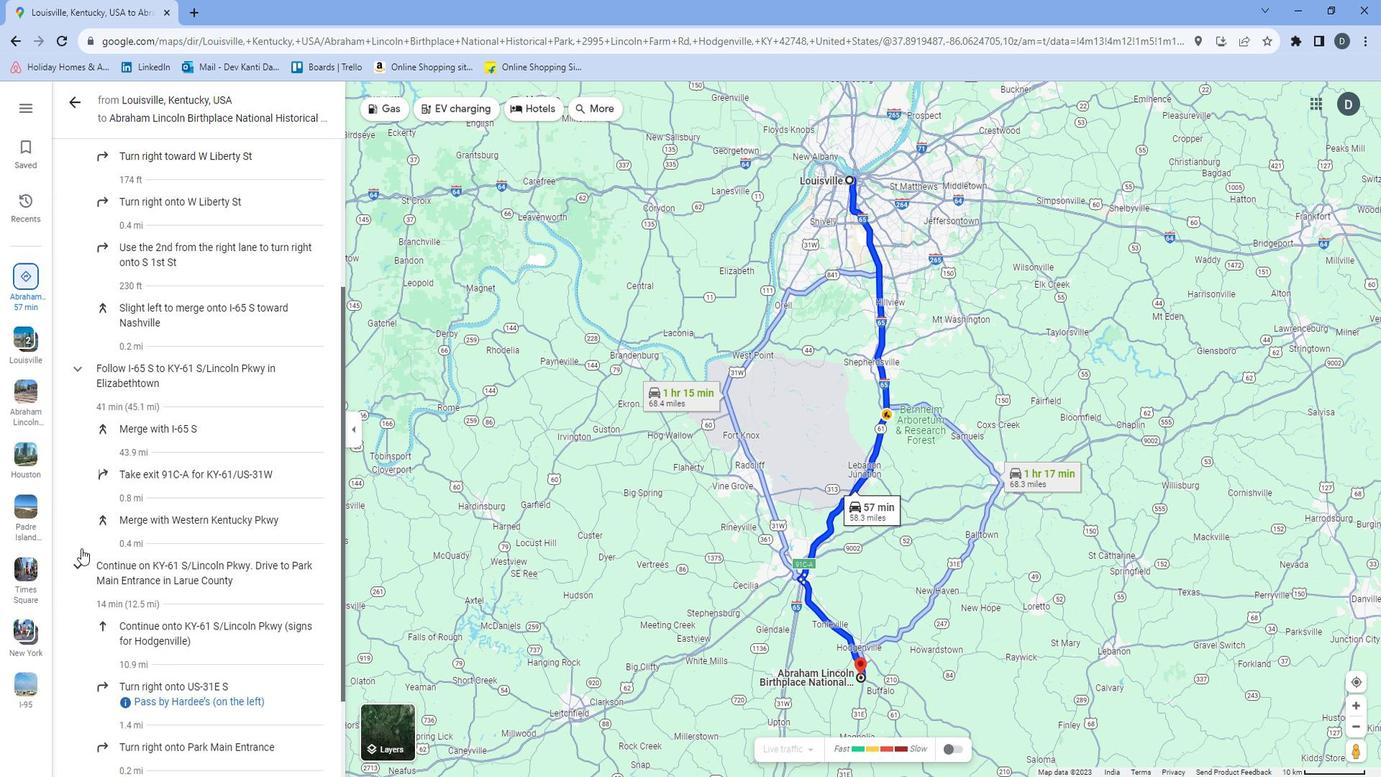 
Action: Mouse scrolled (10, 551) with delta (0, 0)
Screenshot: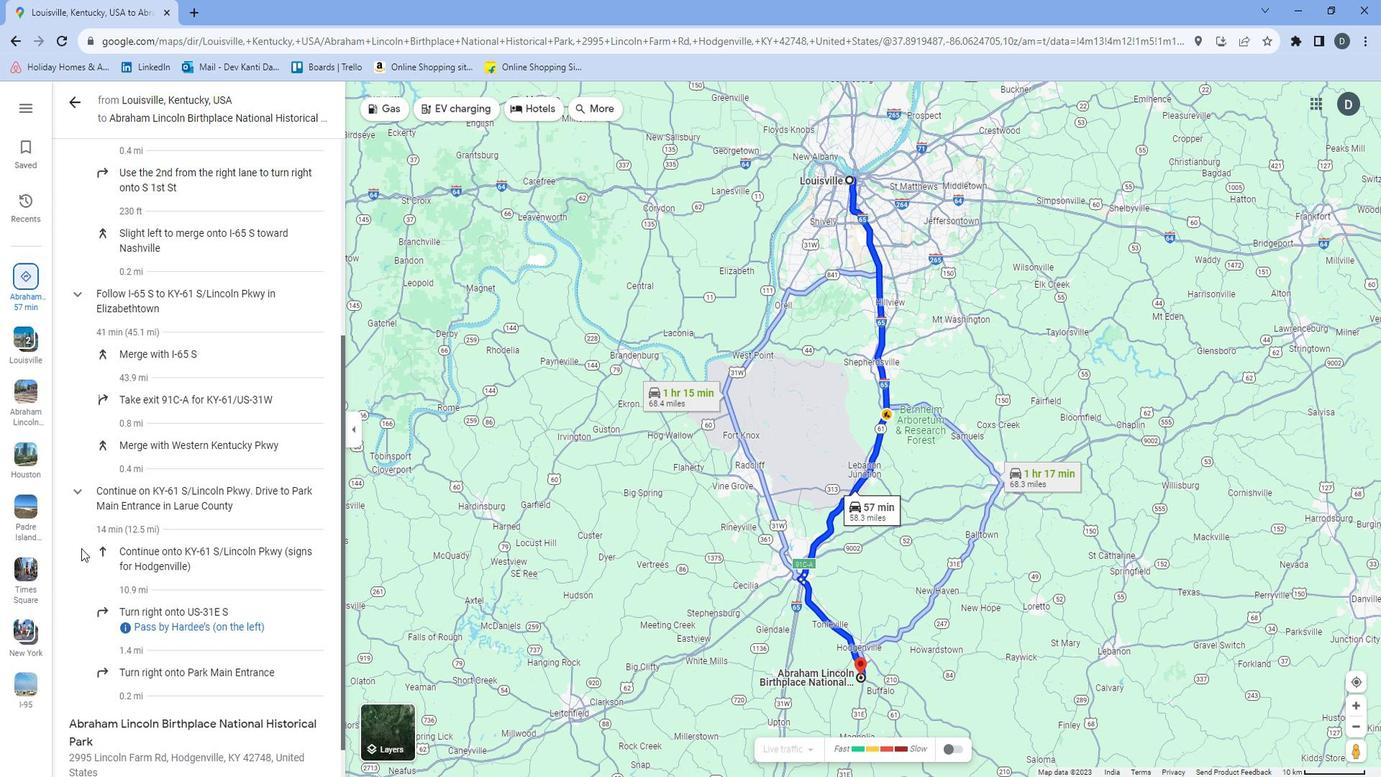 
Action: Mouse scrolled (10, 551) with delta (0, 0)
Screenshot: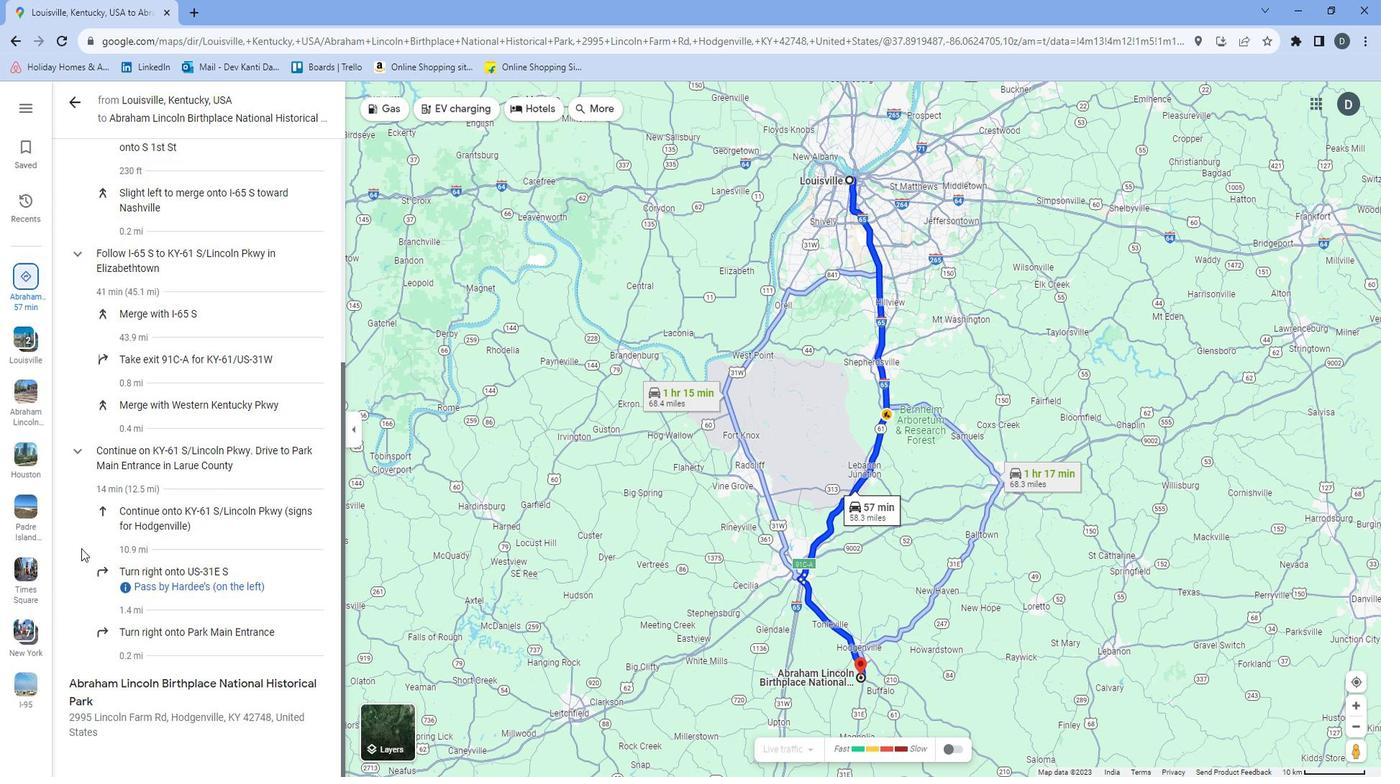 
Action: Mouse scrolled (10, 551) with delta (0, 0)
Screenshot: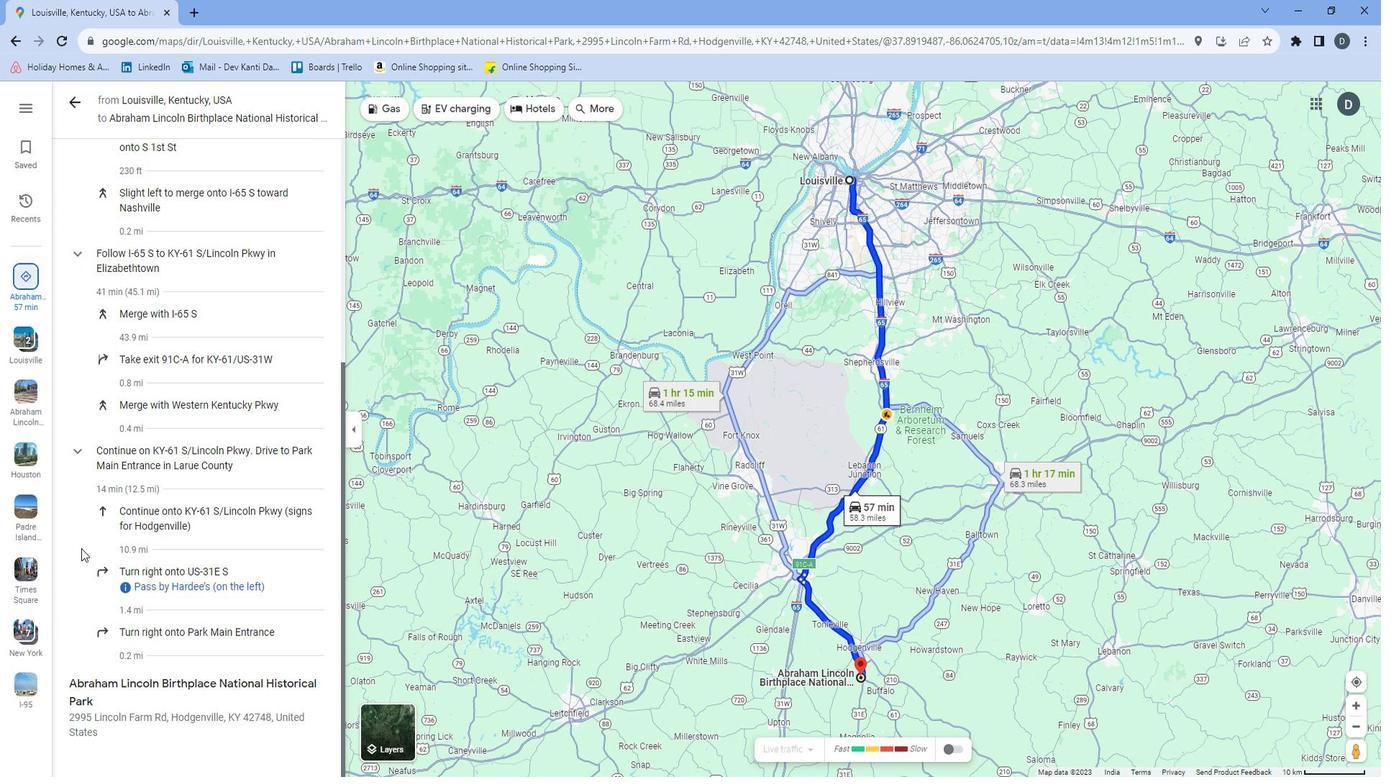 
Action: Mouse moved to (792, 264)
Screenshot: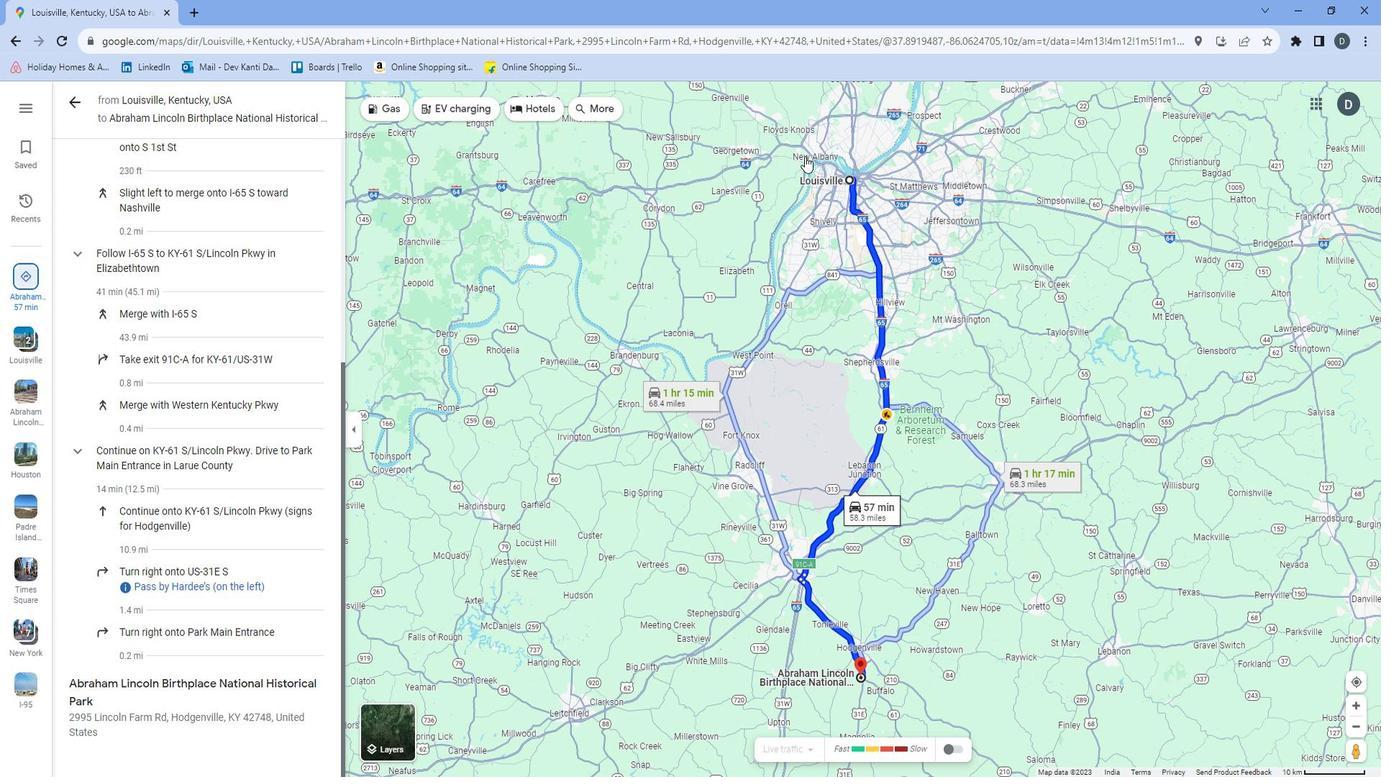 
Action: Mouse scrolled (792, 264) with delta (0, 0)
Screenshot: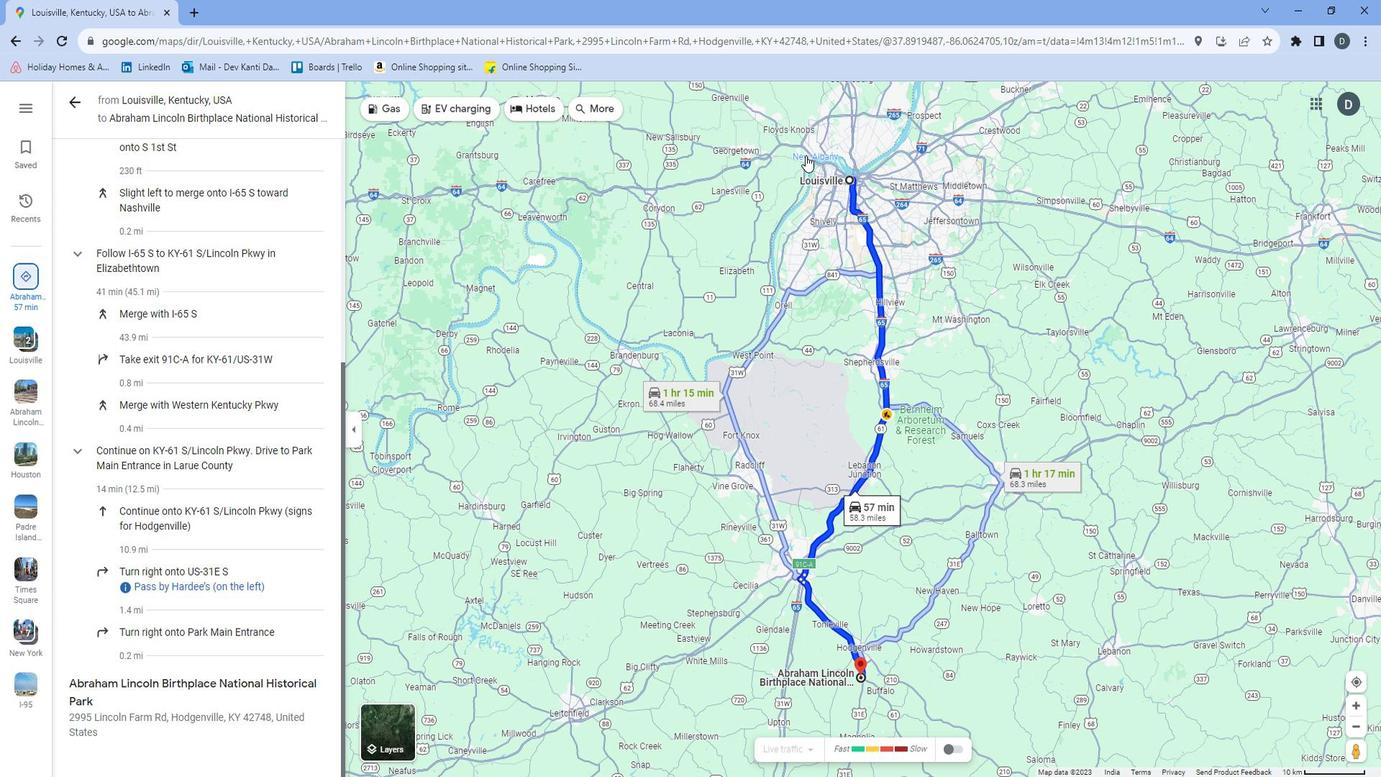 
Action: Mouse scrolled (792, 264) with delta (0, 0)
Screenshot: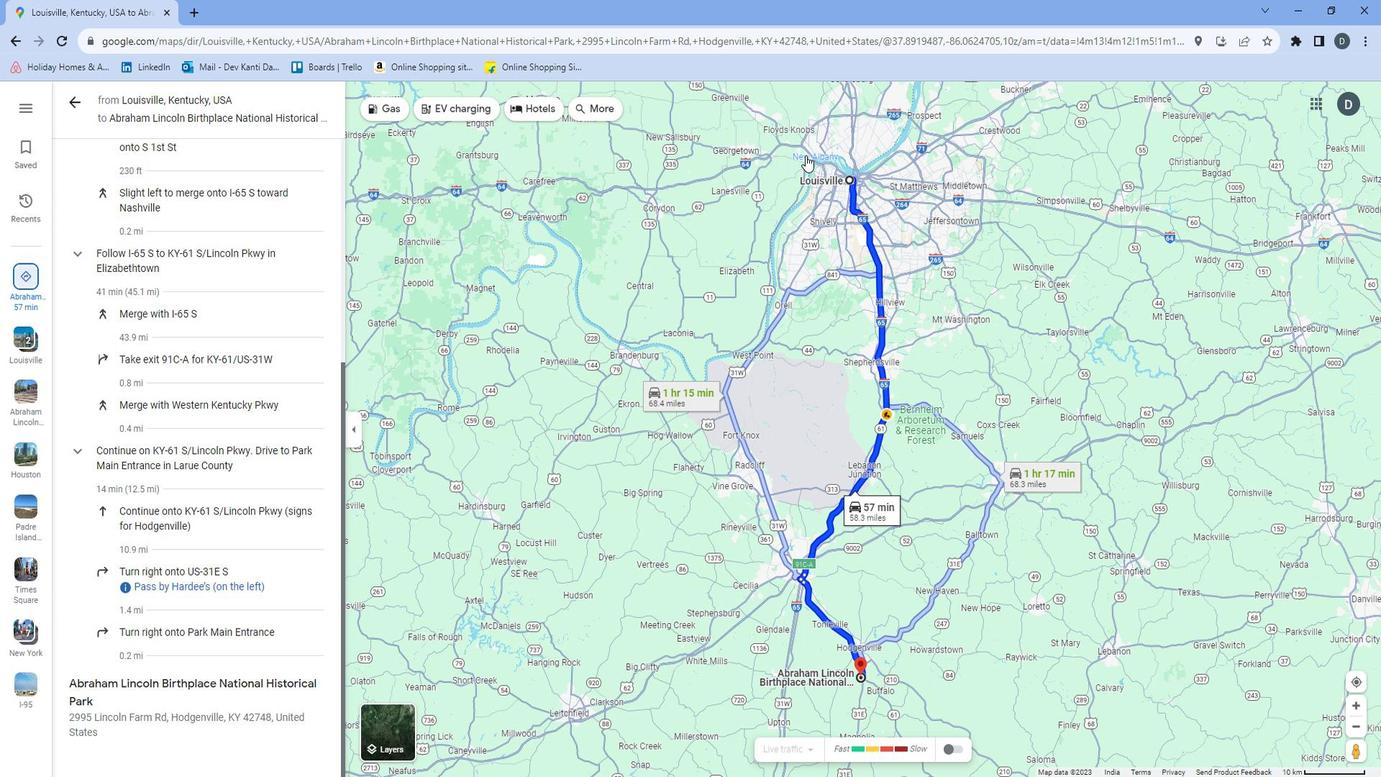 
Action: Mouse scrolled (792, 264) with delta (0, 0)
Screenshot: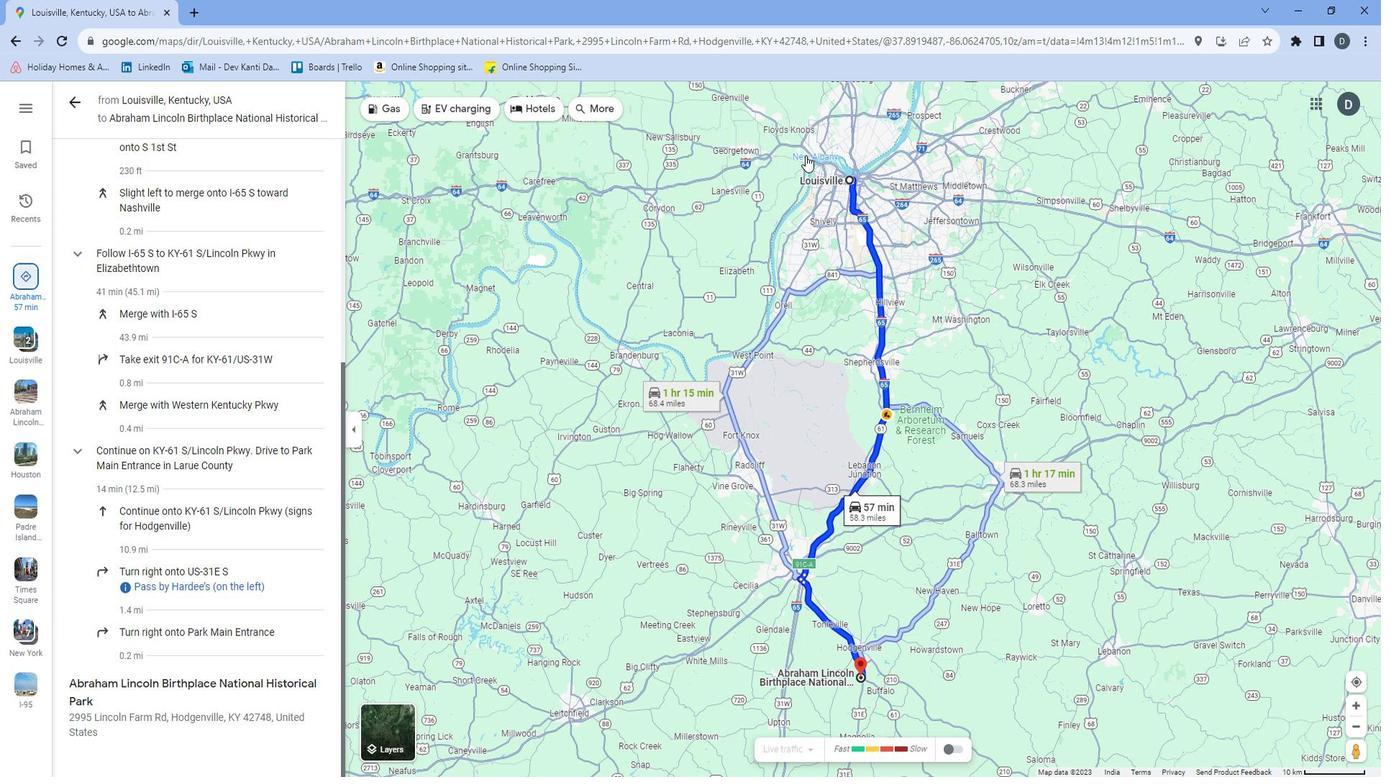 
Action: Mouse scrolled (792, 264) with delta (0, 0)
Screenshot: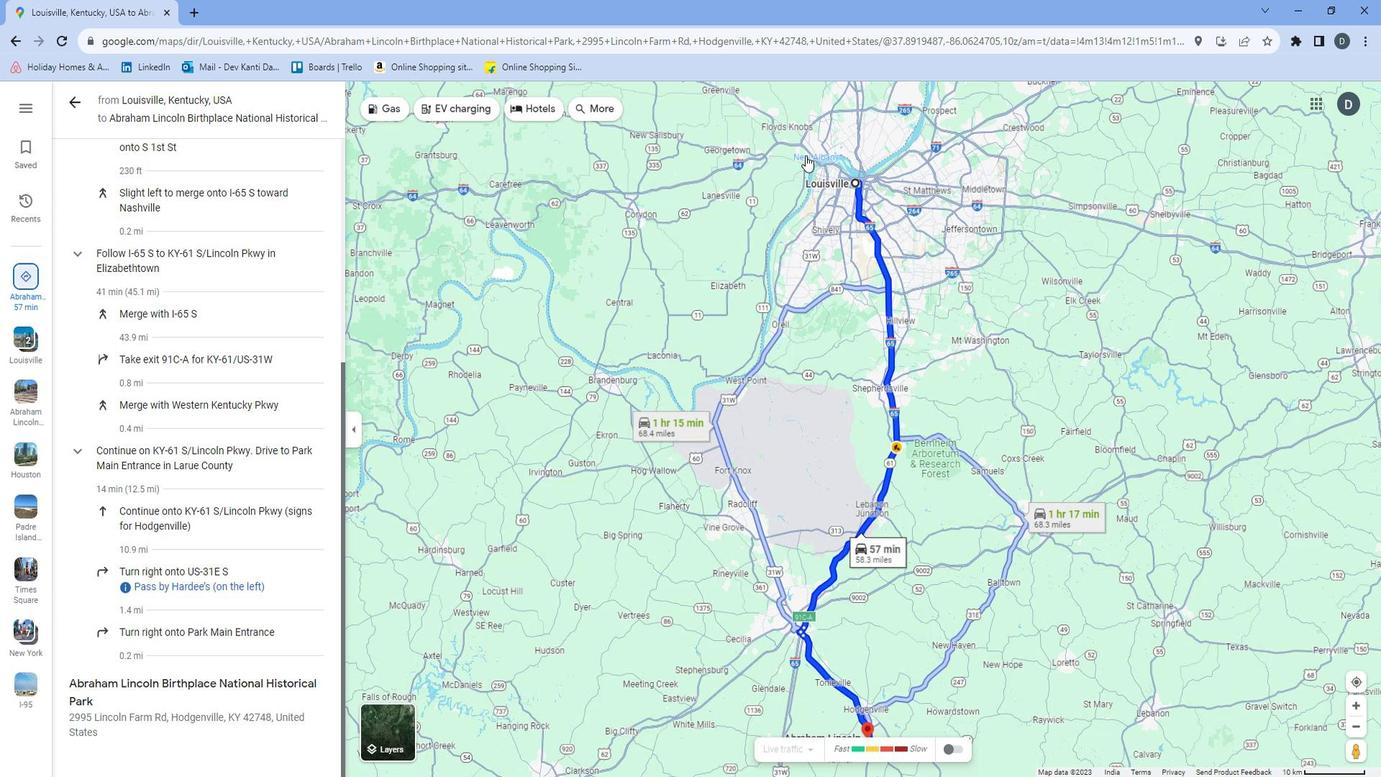 
Action: Mouse scrolled (792, 264) with delta (0, 0)
Screenshot: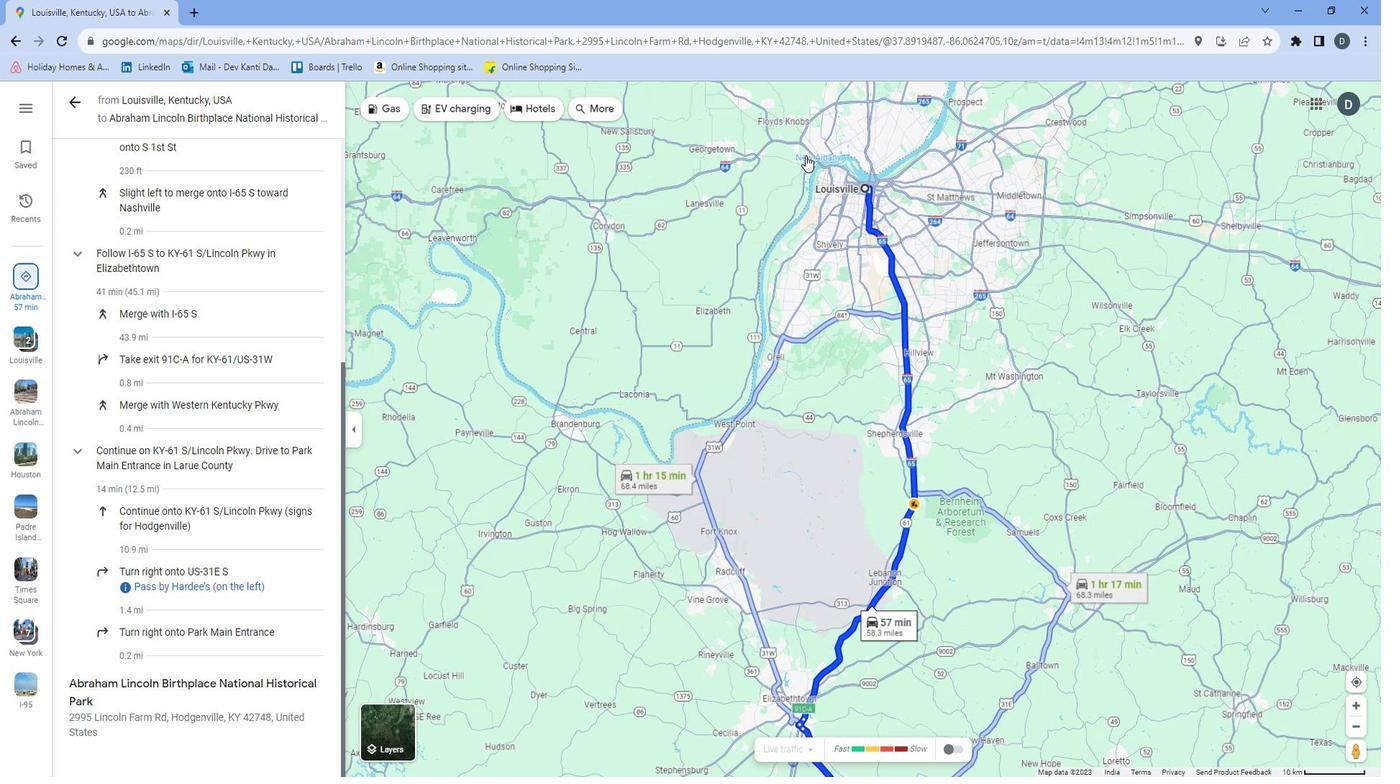 
Action: Mouse moved to (930, 284)
Screenshot: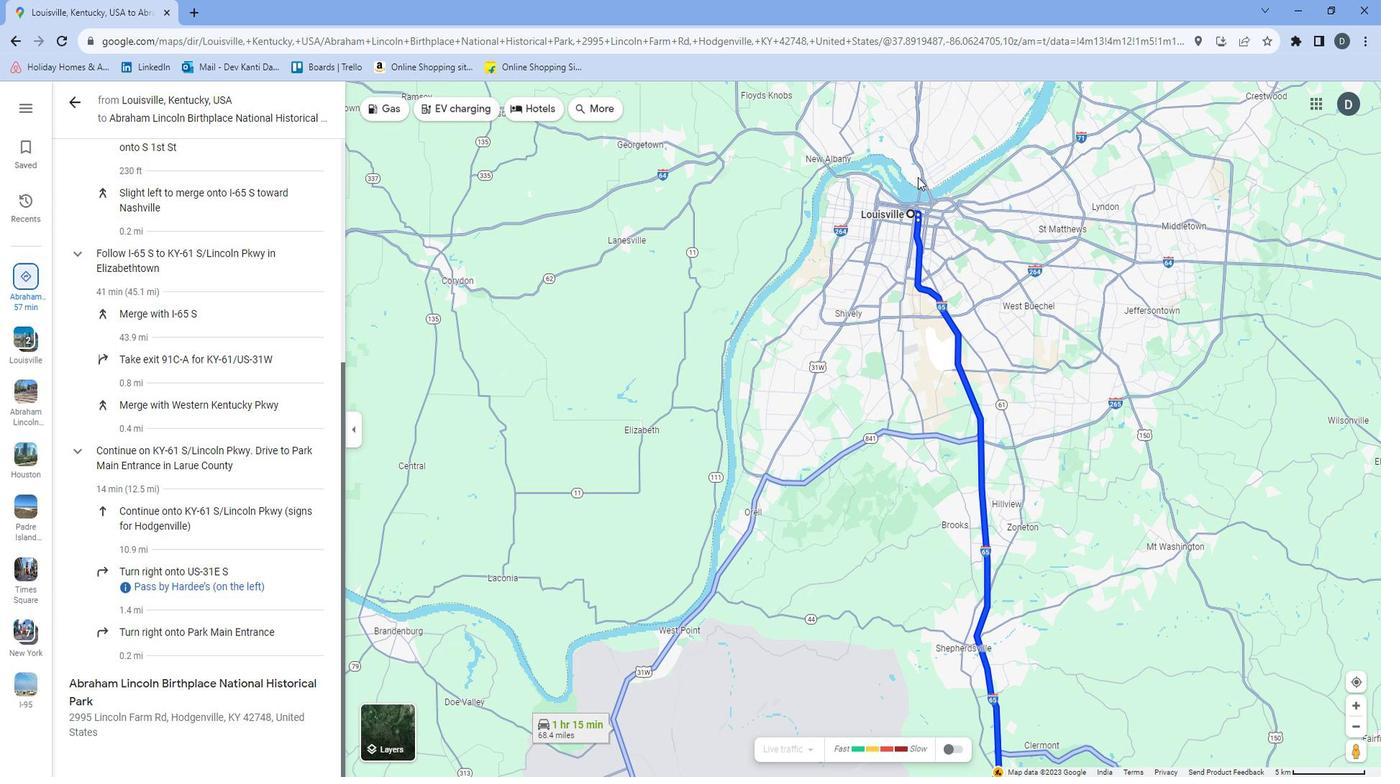 
Action: Mouse scrolled (930, 285) with delta (0, 0)
Screenshot: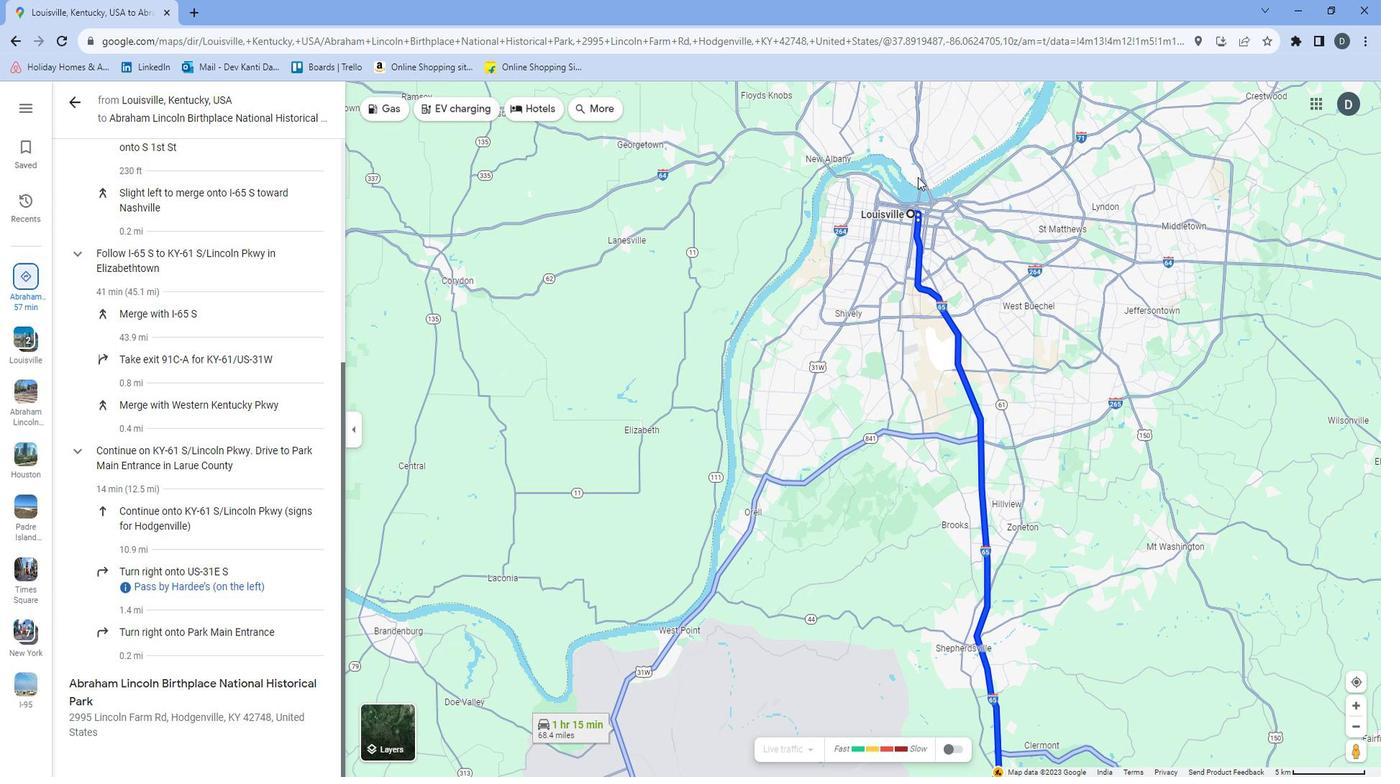 
Action: Mouse moved to (931, 285)
Screenshot: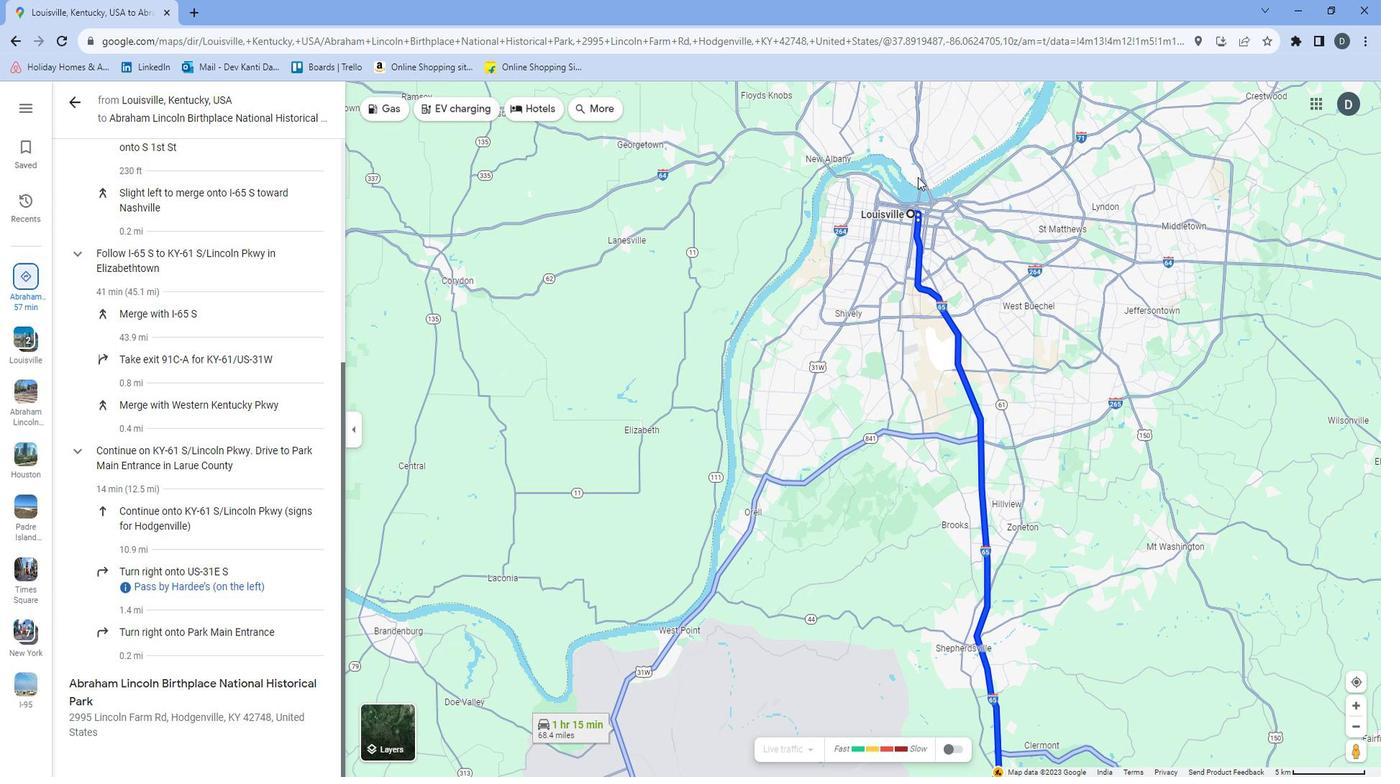 
Action: Mouse scrolled (931, 286) with delta (0, 0)
Screenshot: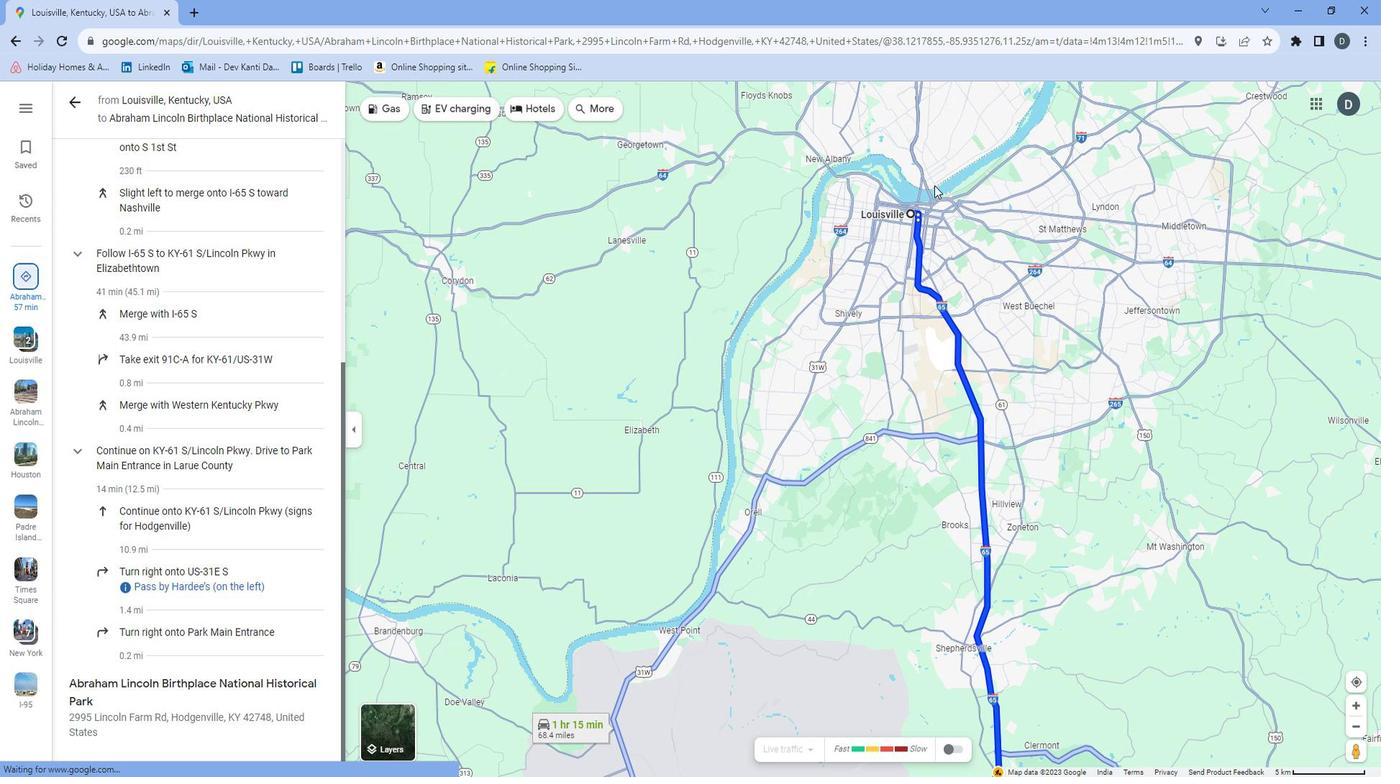 
Action: Mouse scrolled (931, 286) with delta (0, 0)
Screenshot: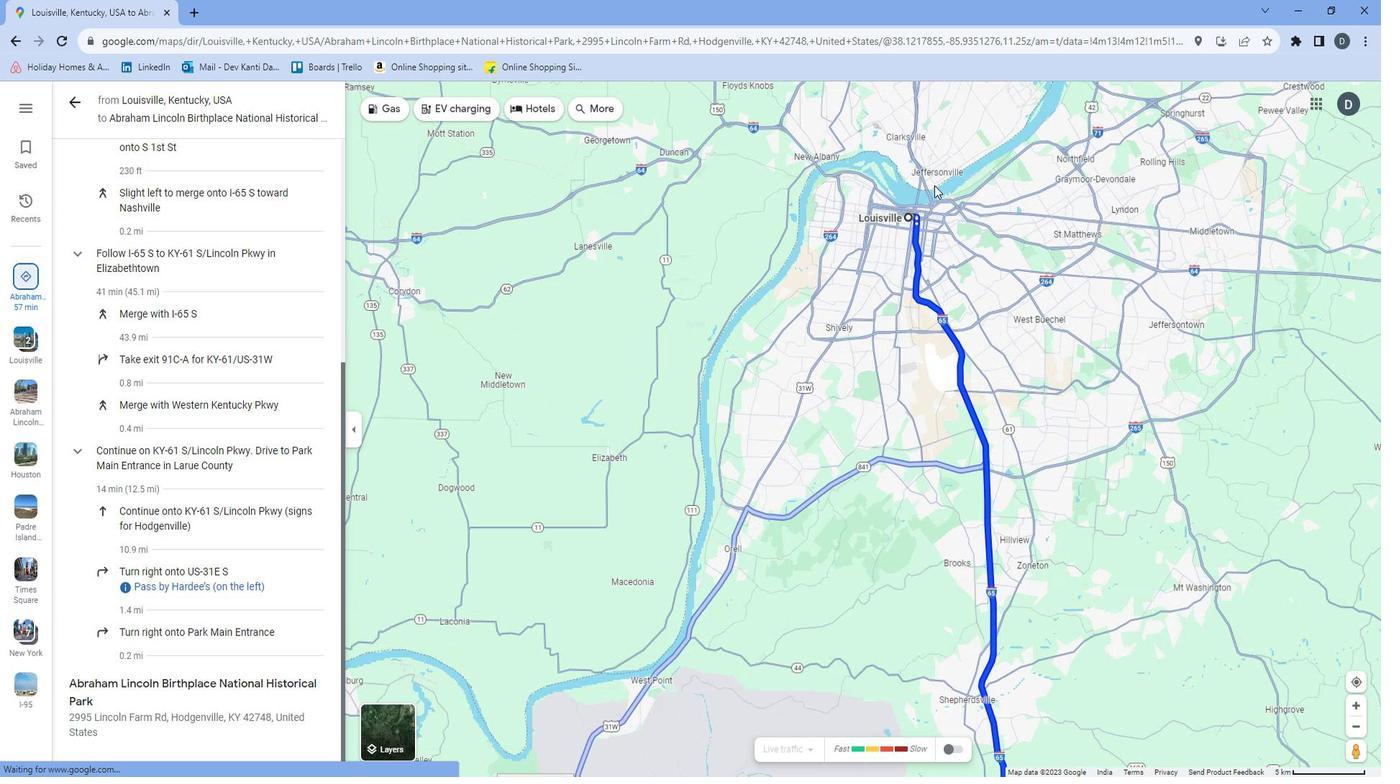 
Action: Mouse scrolled (931, 286) with delta (0, 0)
Screenshot: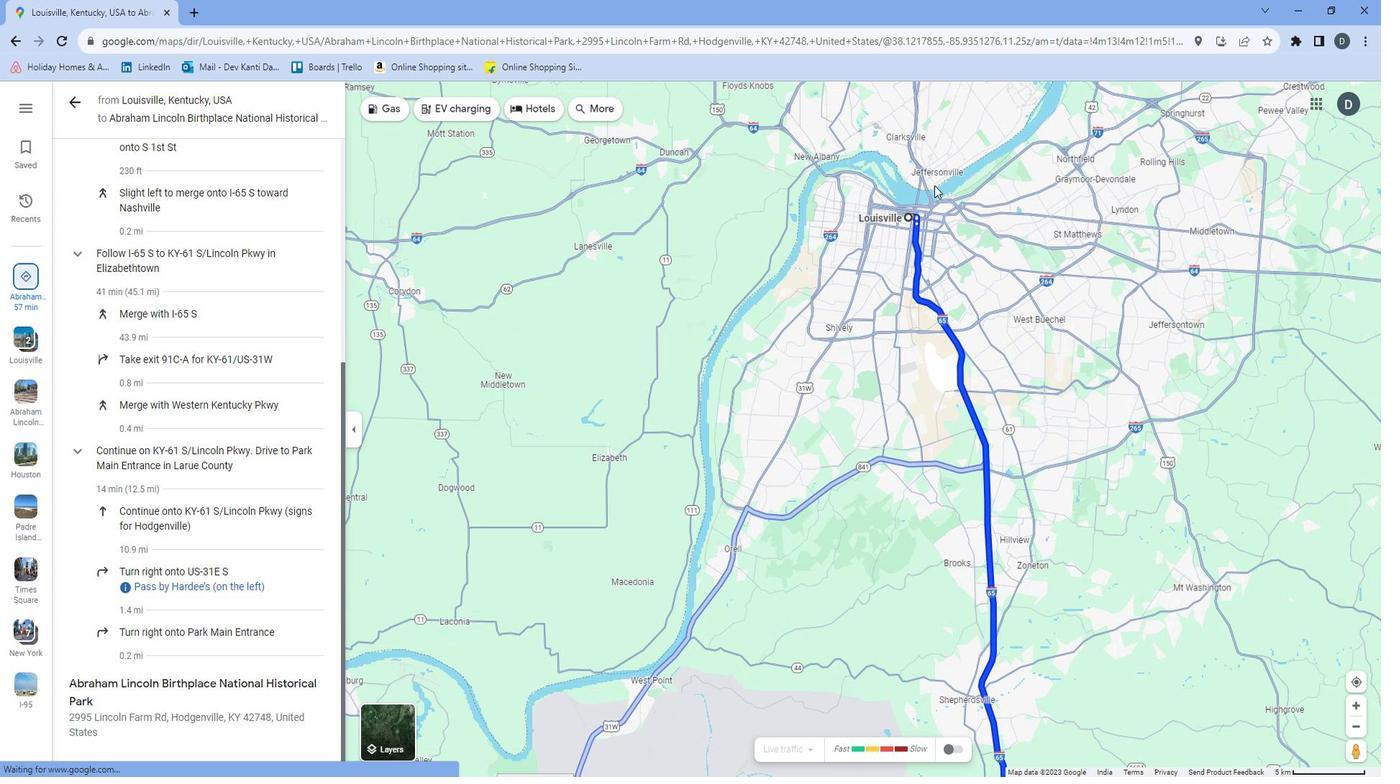 
Action: Mouse moved to (931, 285)
Screenshot: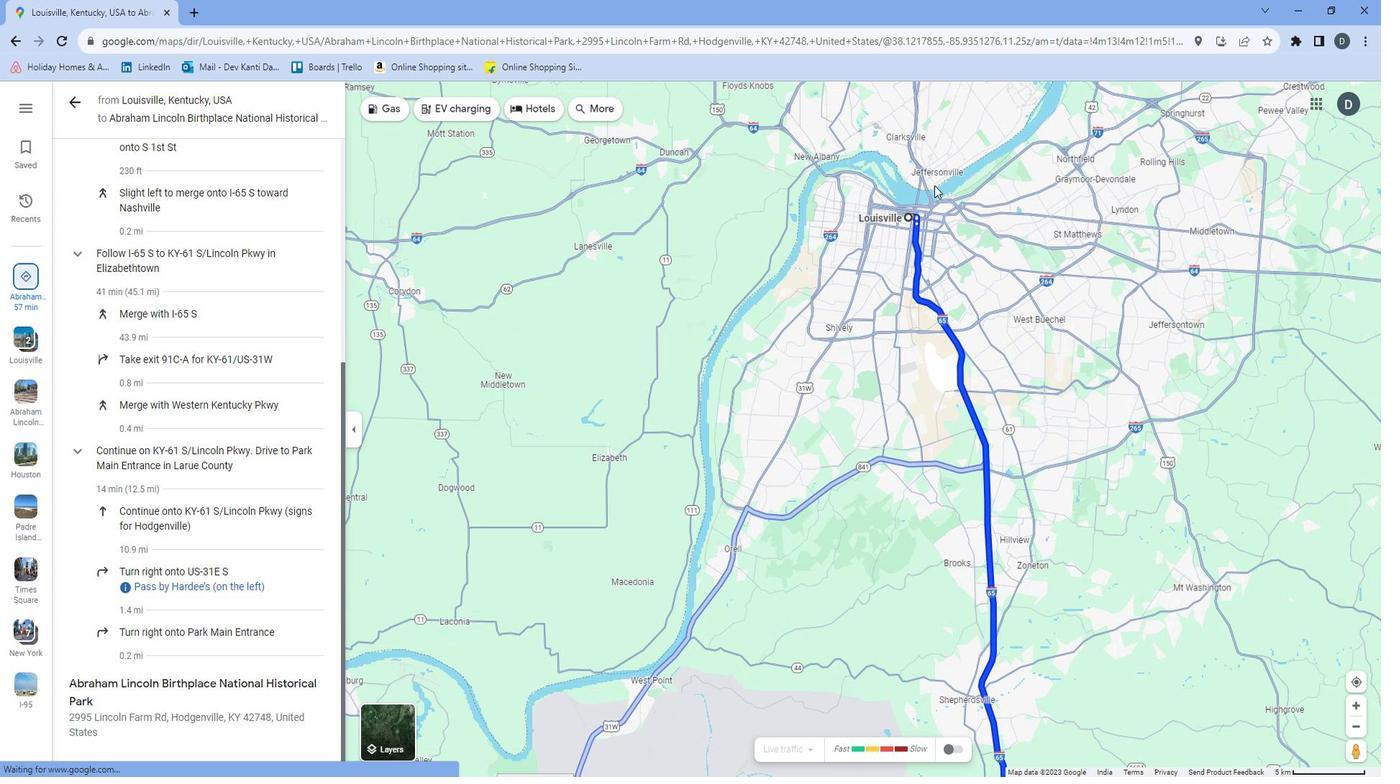 
Action: Mouse scrolled (931, 286) with delta (0, 0)
Screenshot: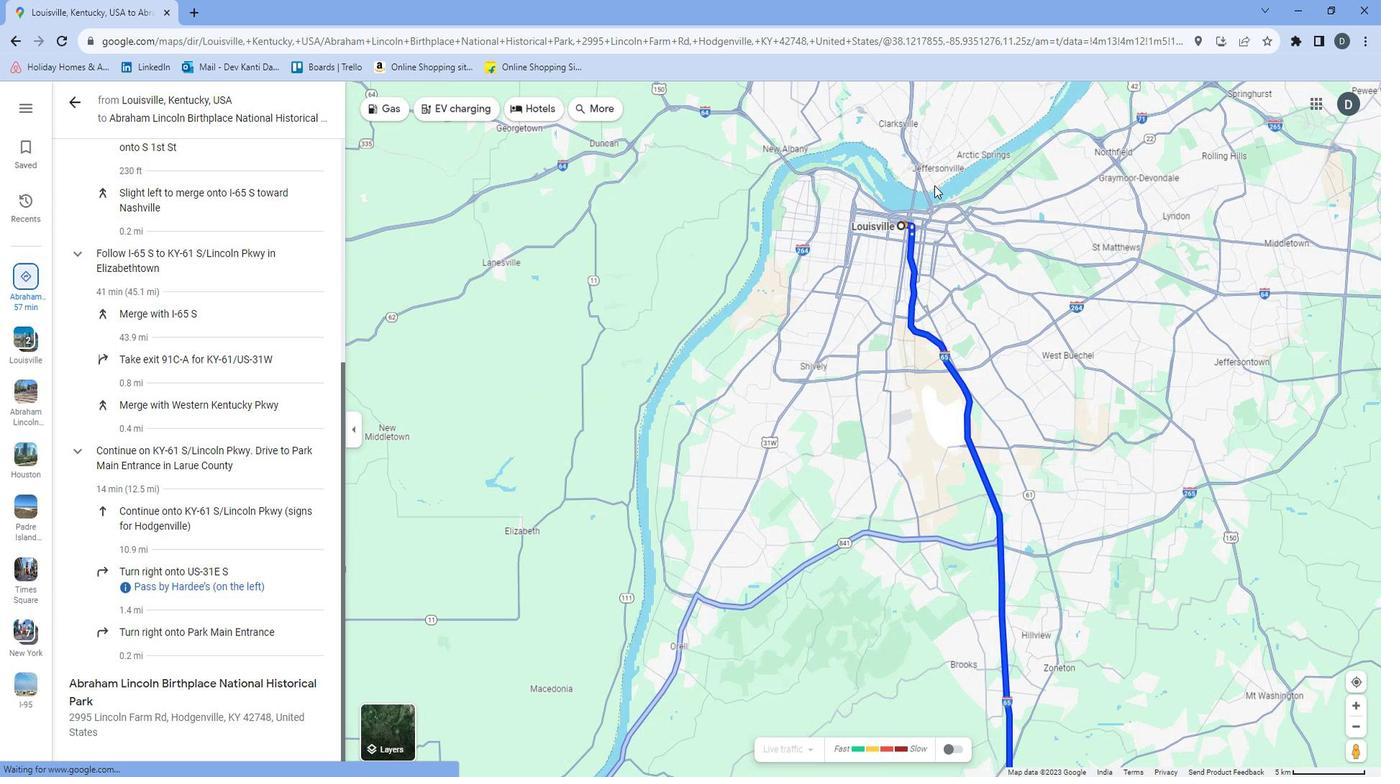 
Action: Mouse moved to (853, 322)
Screenshot: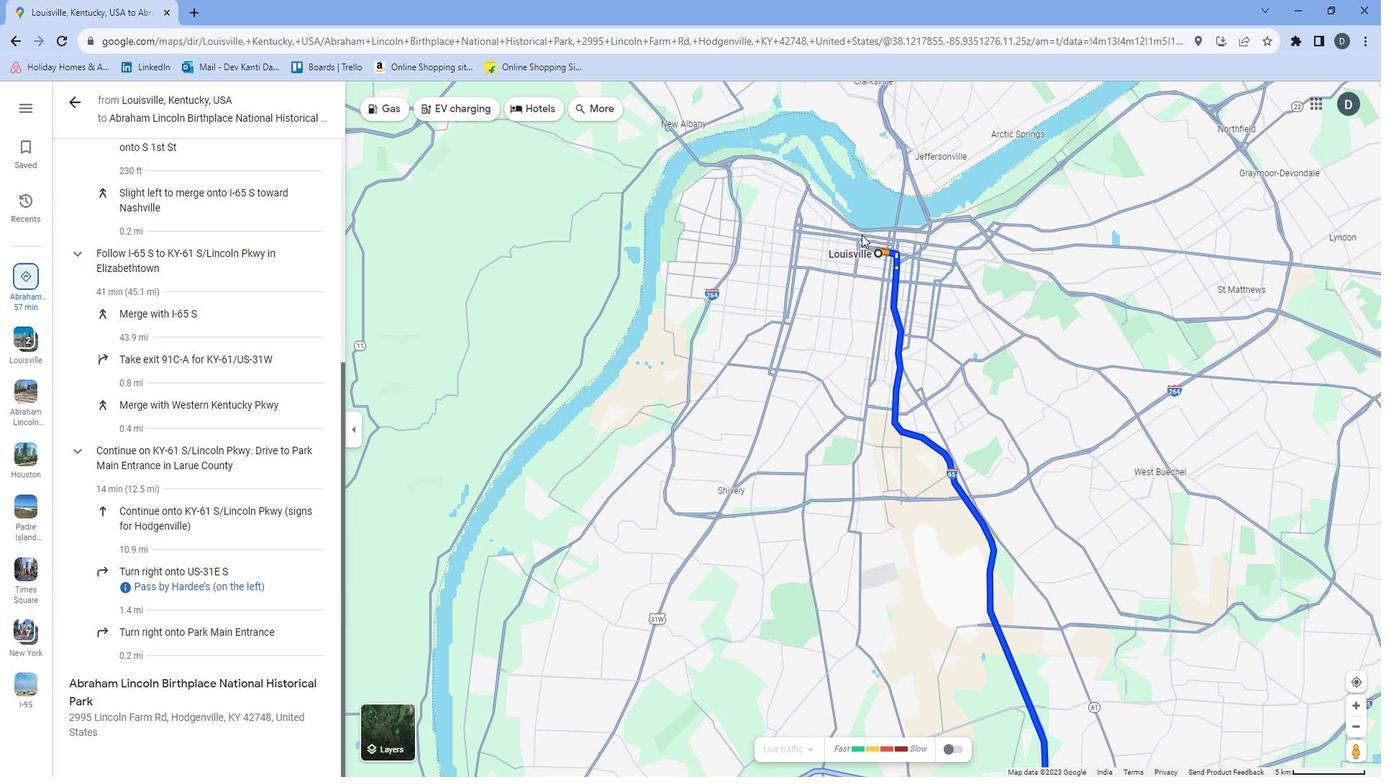 
Action: Mouse scrolled (853, 322) with delta (0, 0)
Screenshot: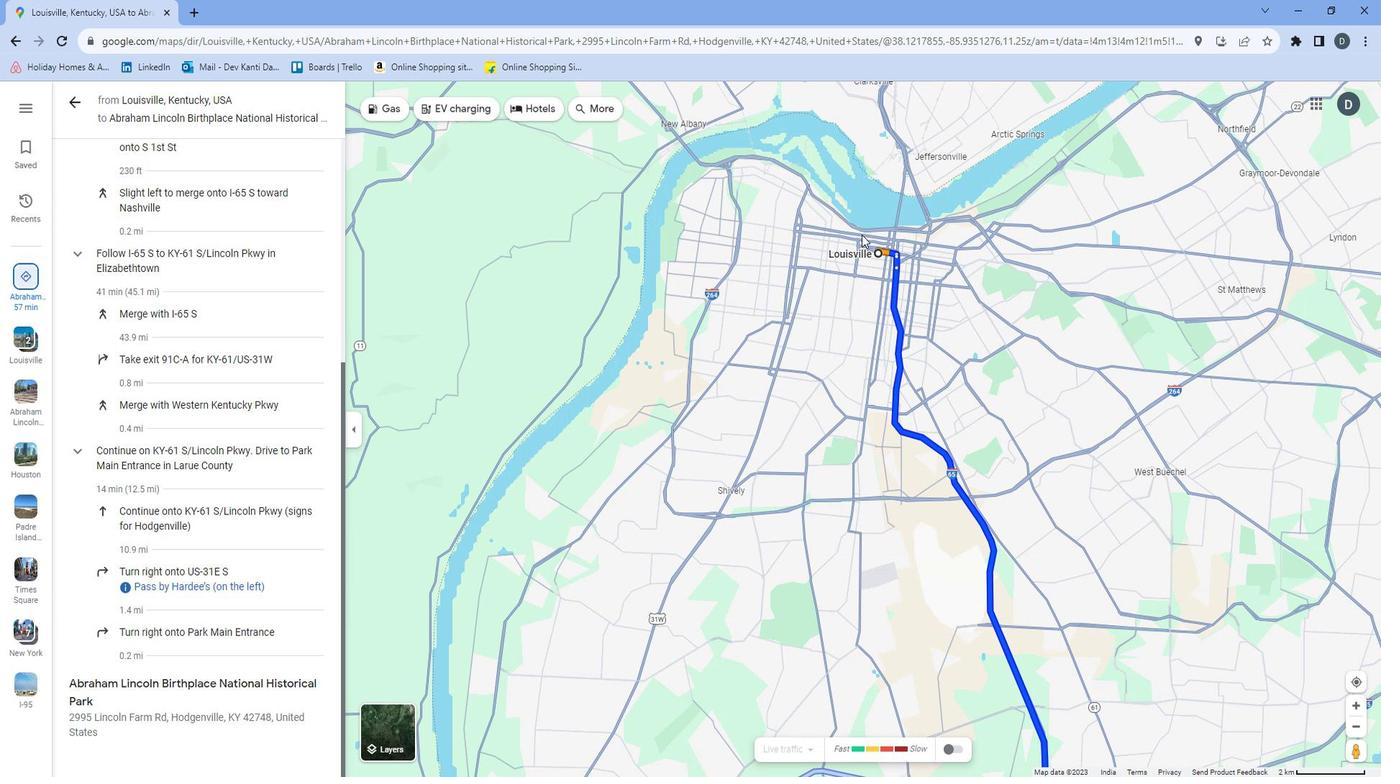 
Action: Mouse scrolled (853, 322) with delta (0, 0)
Screenshot: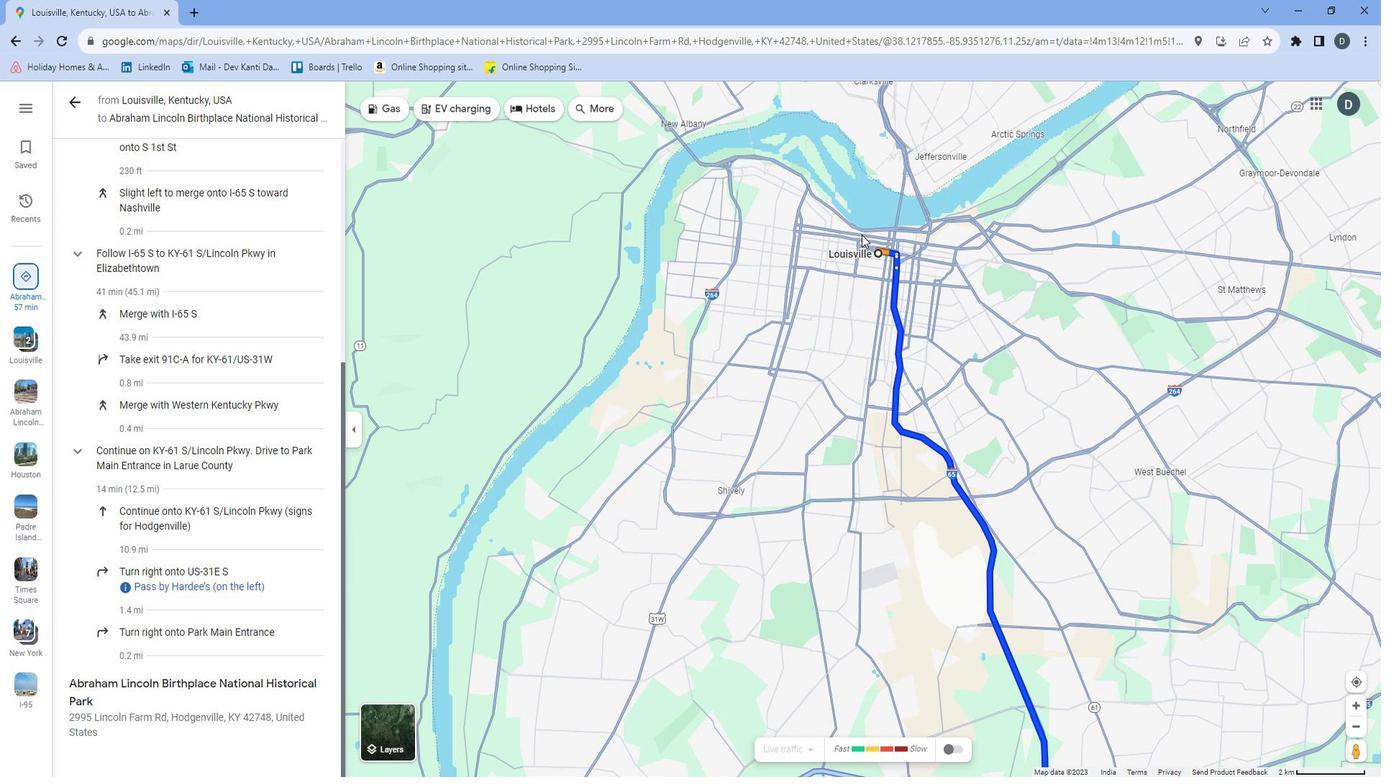 
Action: Mouse scrolled (853, 322) with delta (0, 0)
Screenshot: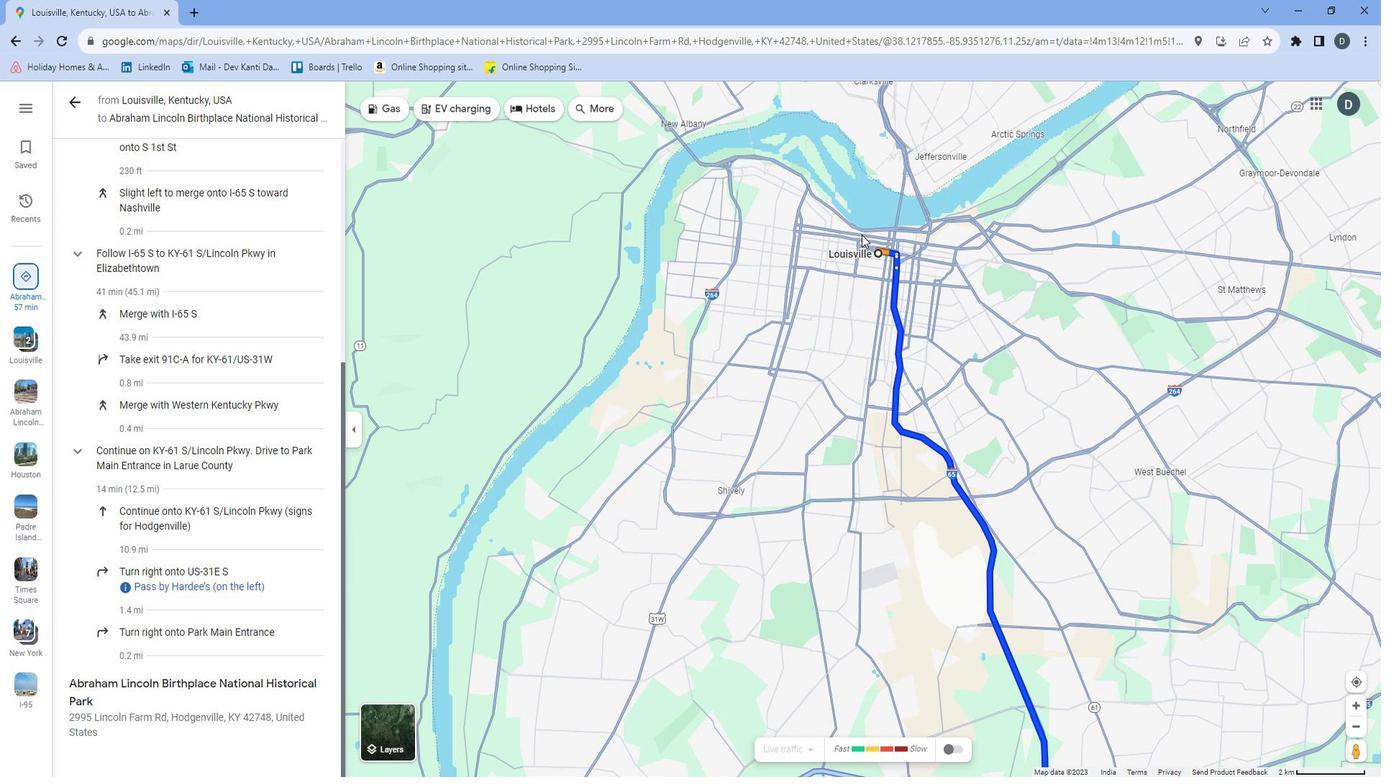 
Action: Mouse scrolled (853, 322) with delta (0, 0)
Screenshot: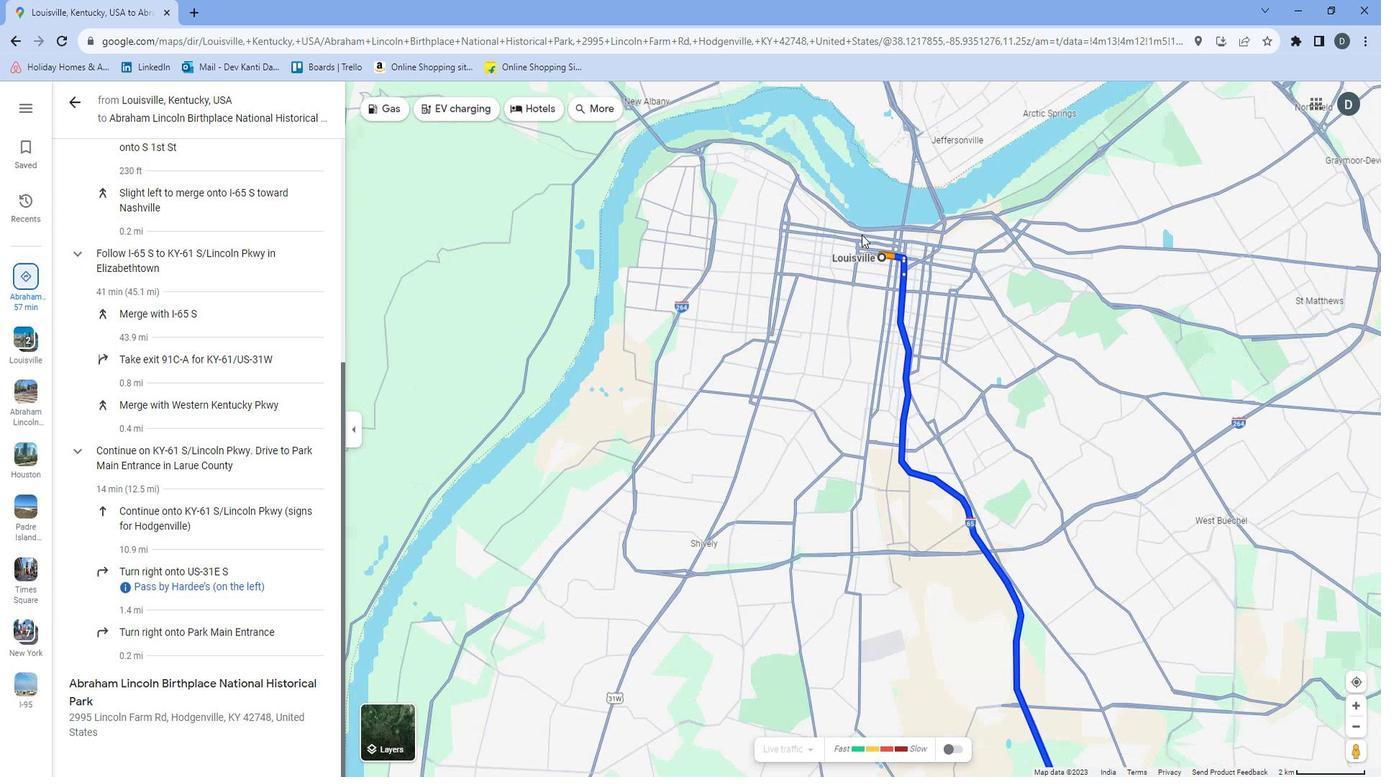 
Action: Mouse scrolled (853, 322) with delta (0, 0)
Screenshot: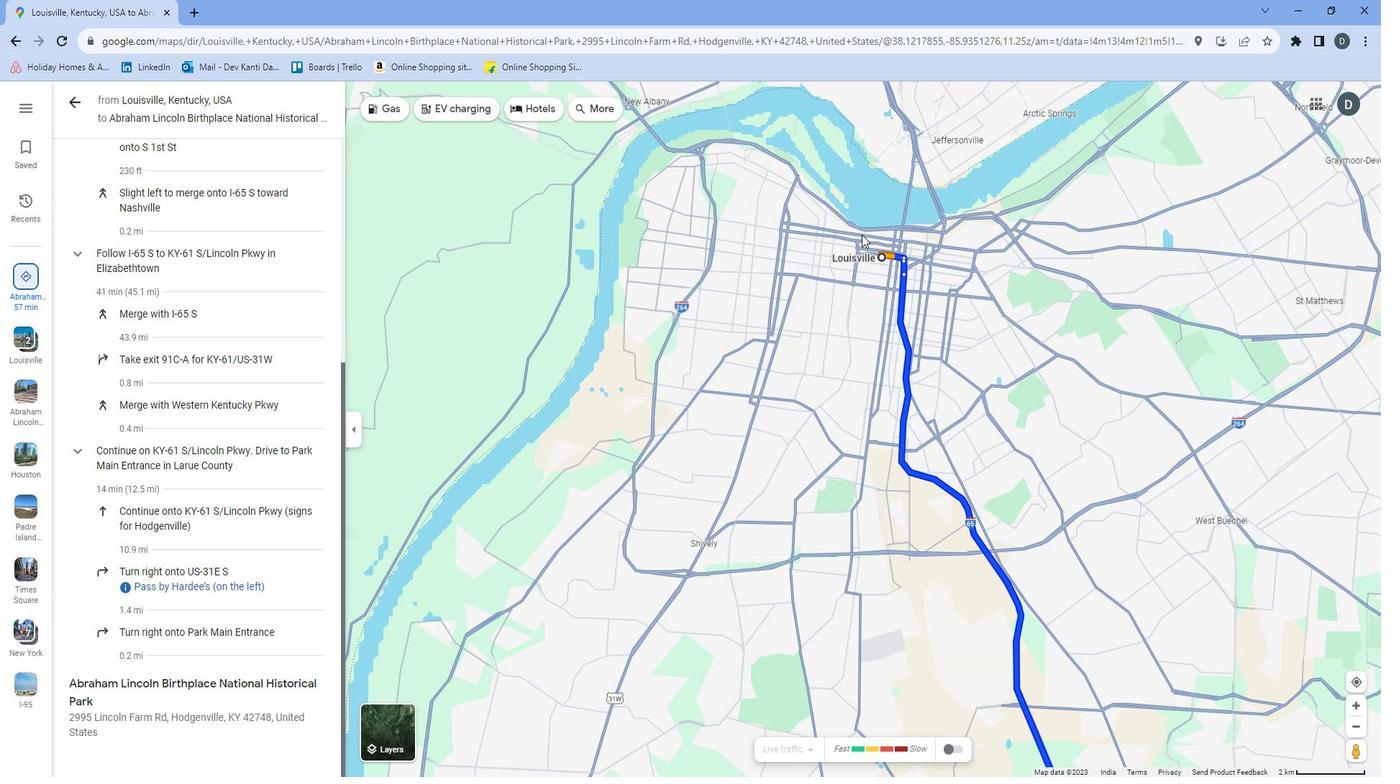 
Action: Mouse moved to (887, 387)
Screenshot: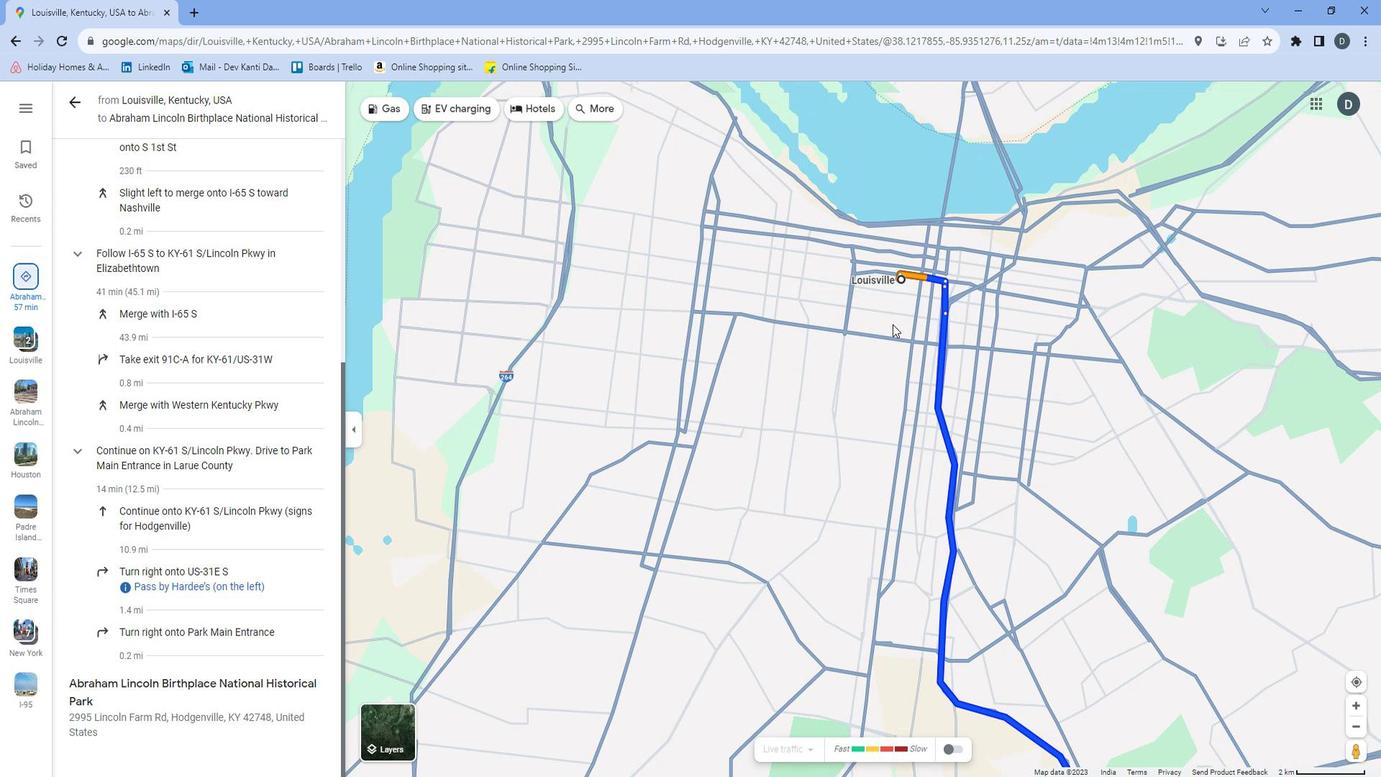 
Action: Mouse scrolled (887, 388) with delta (0, 0)
Screenshot: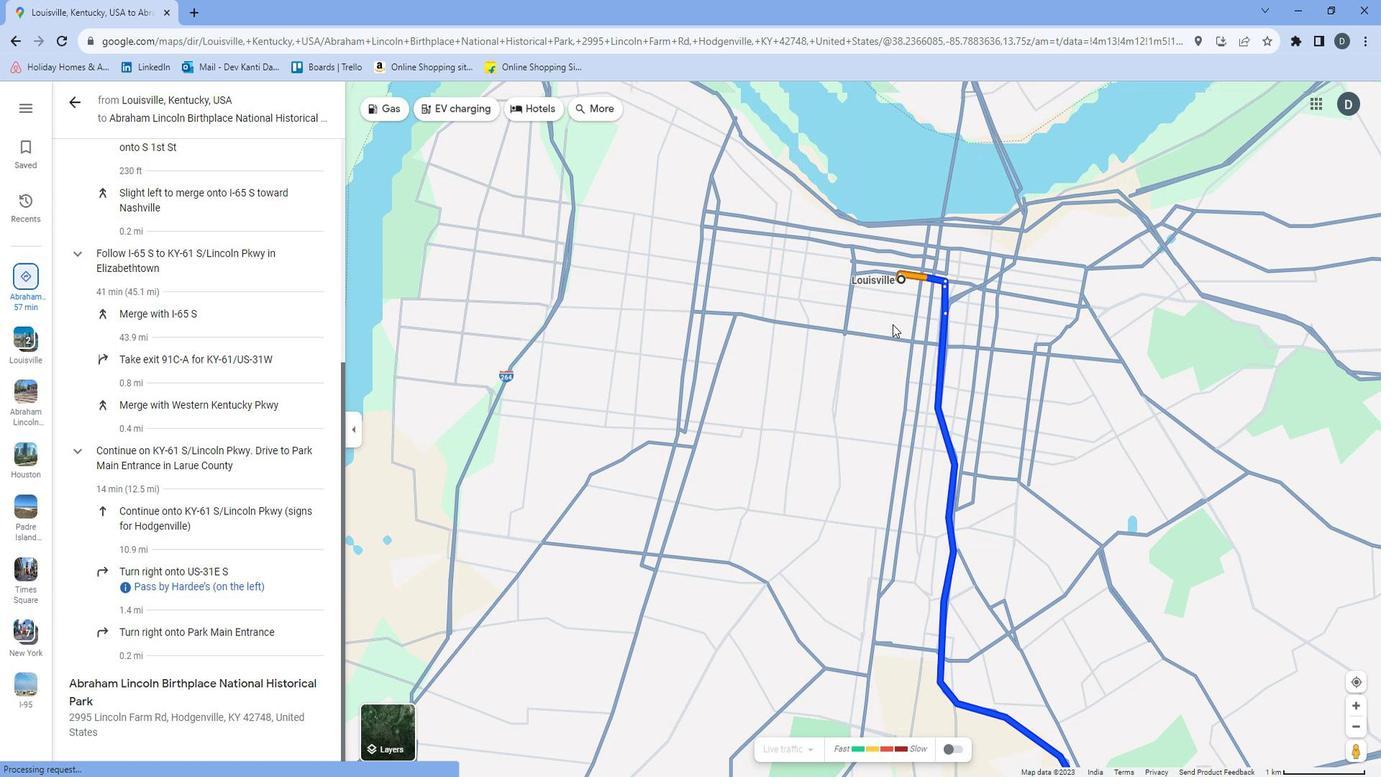 
Action: Mouse scrolled (887, 388) with delta (0, 0)
Screenshot: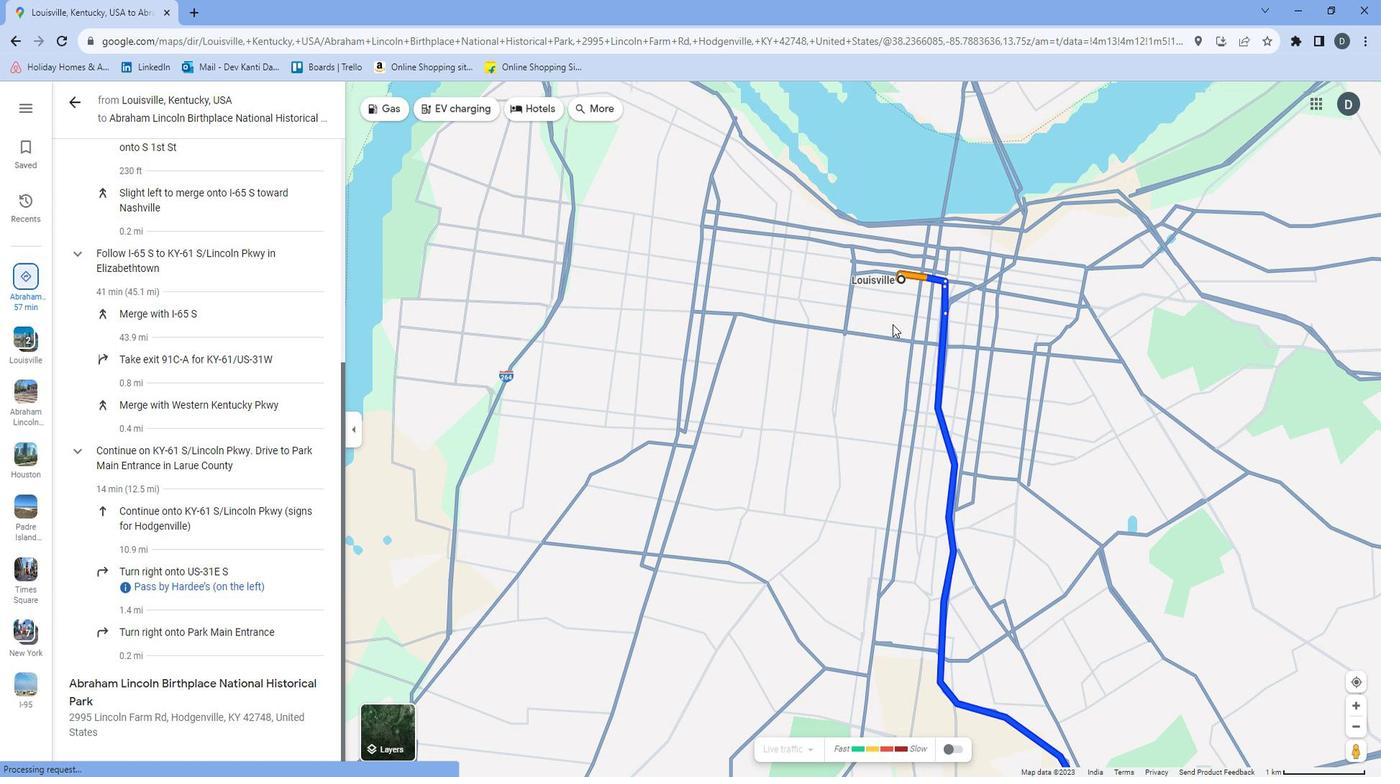 
Action: Mouse scrolled (887, 388) with delta (0, 0)
Screenshot: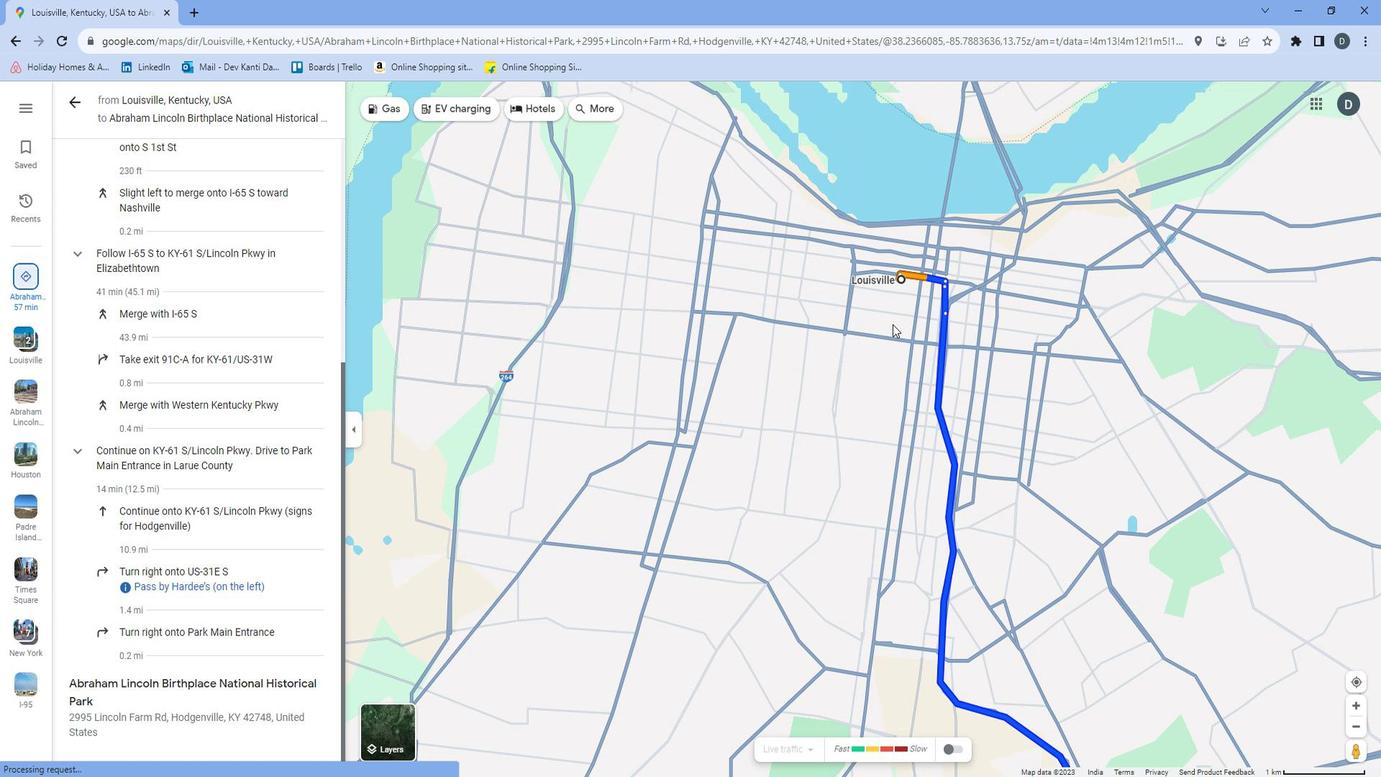 
Action: Mouse moved to (888, 387)
Screenshot: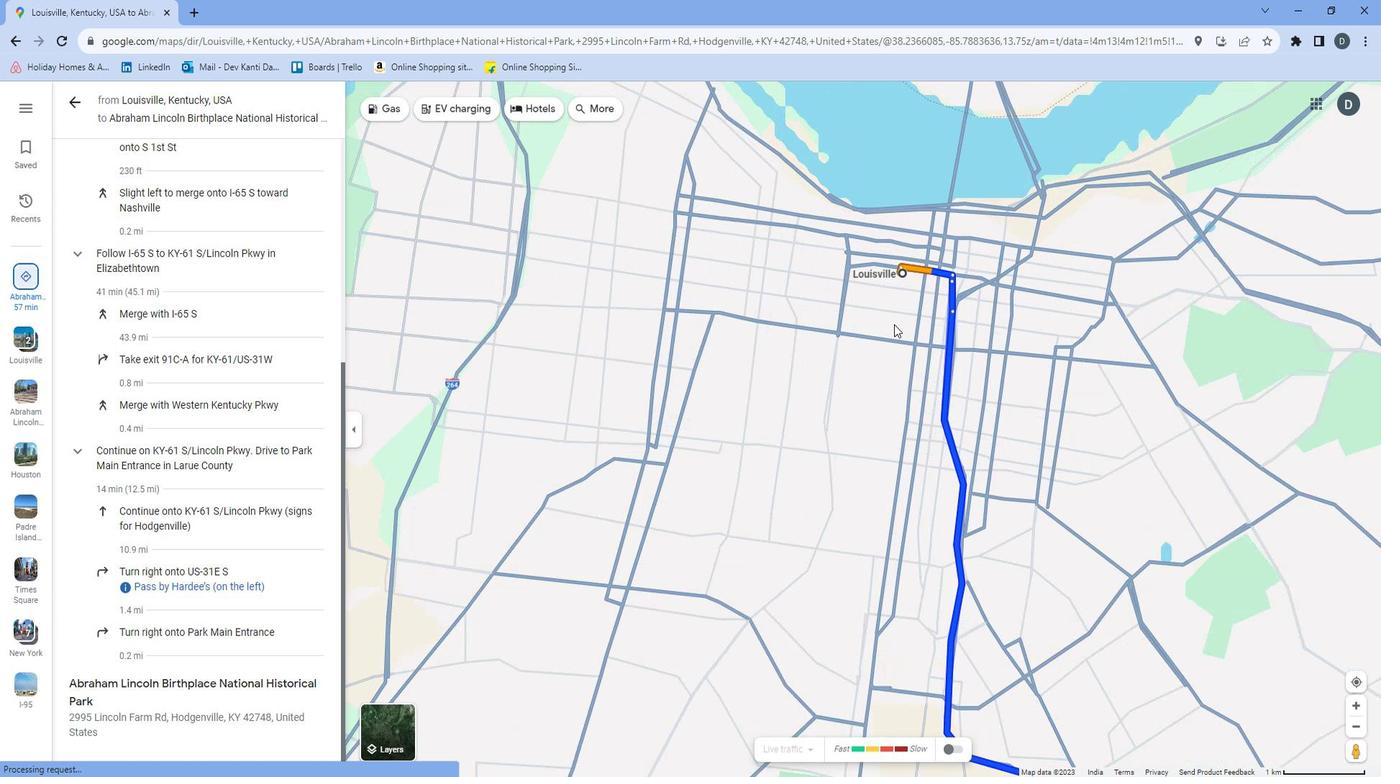 
Action: Mouse scrolled (888, 388) with delta (0, 0)
Screenshot: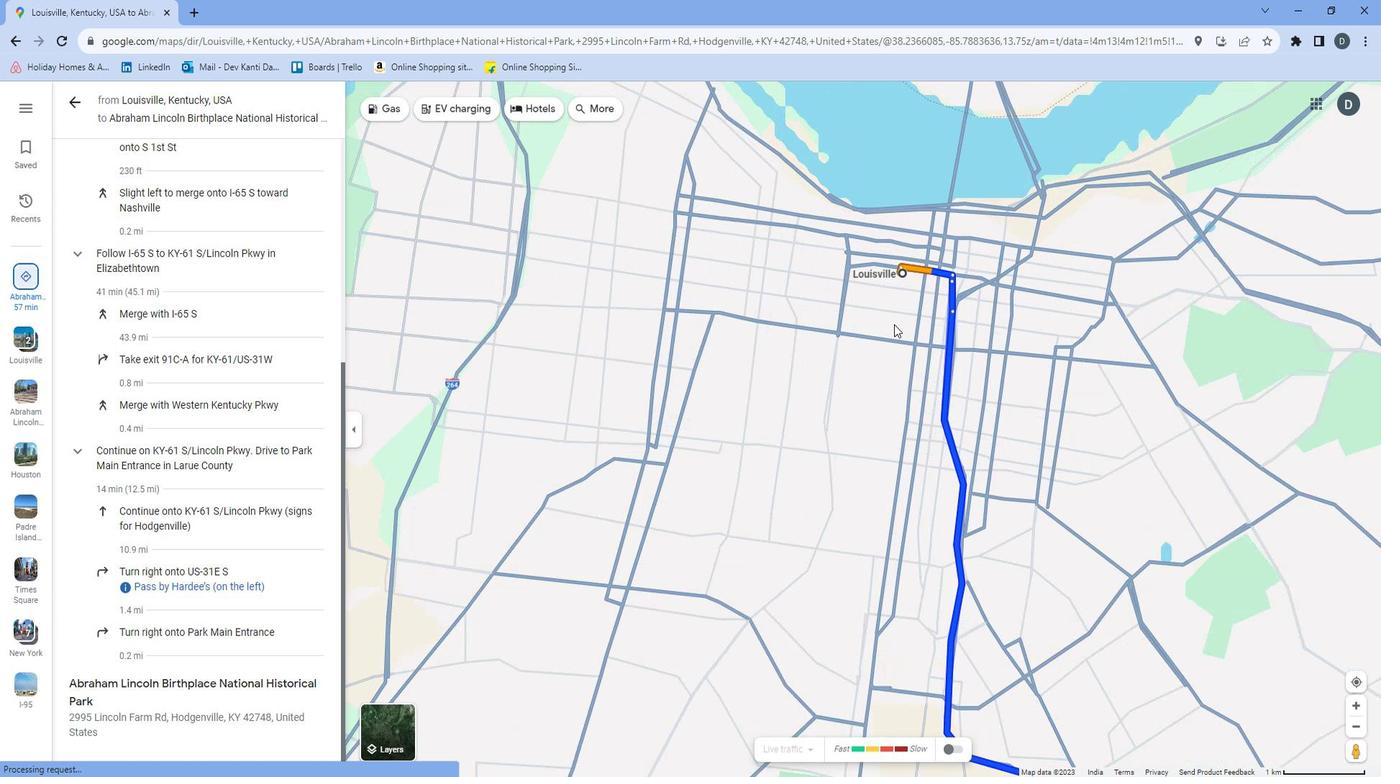 
Action: Mouse moved to (888, 385)
Screenshot: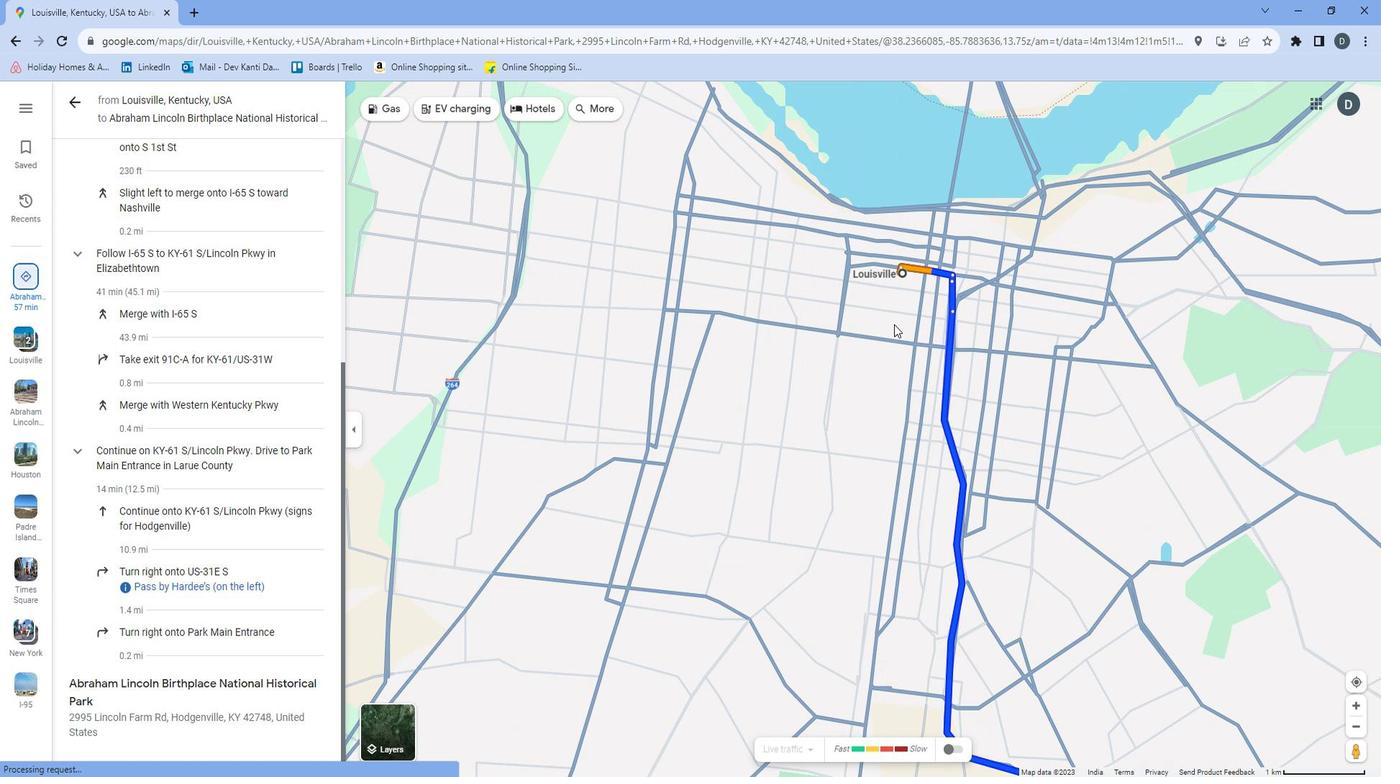 
Action: Mouse scrolled (888, 386) with delta (0, 0)
Screenshot: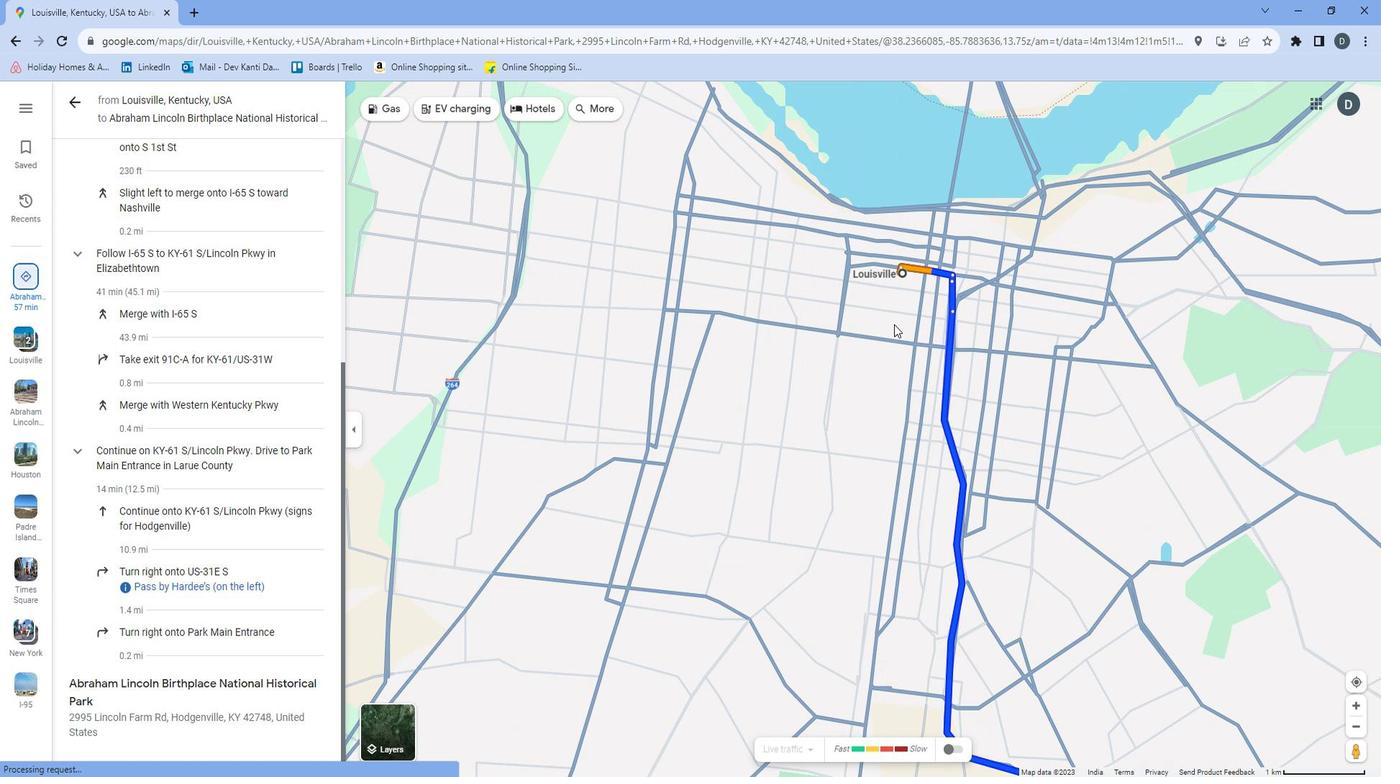 
Action: Mouse moved to (916, 268)
Screenshot: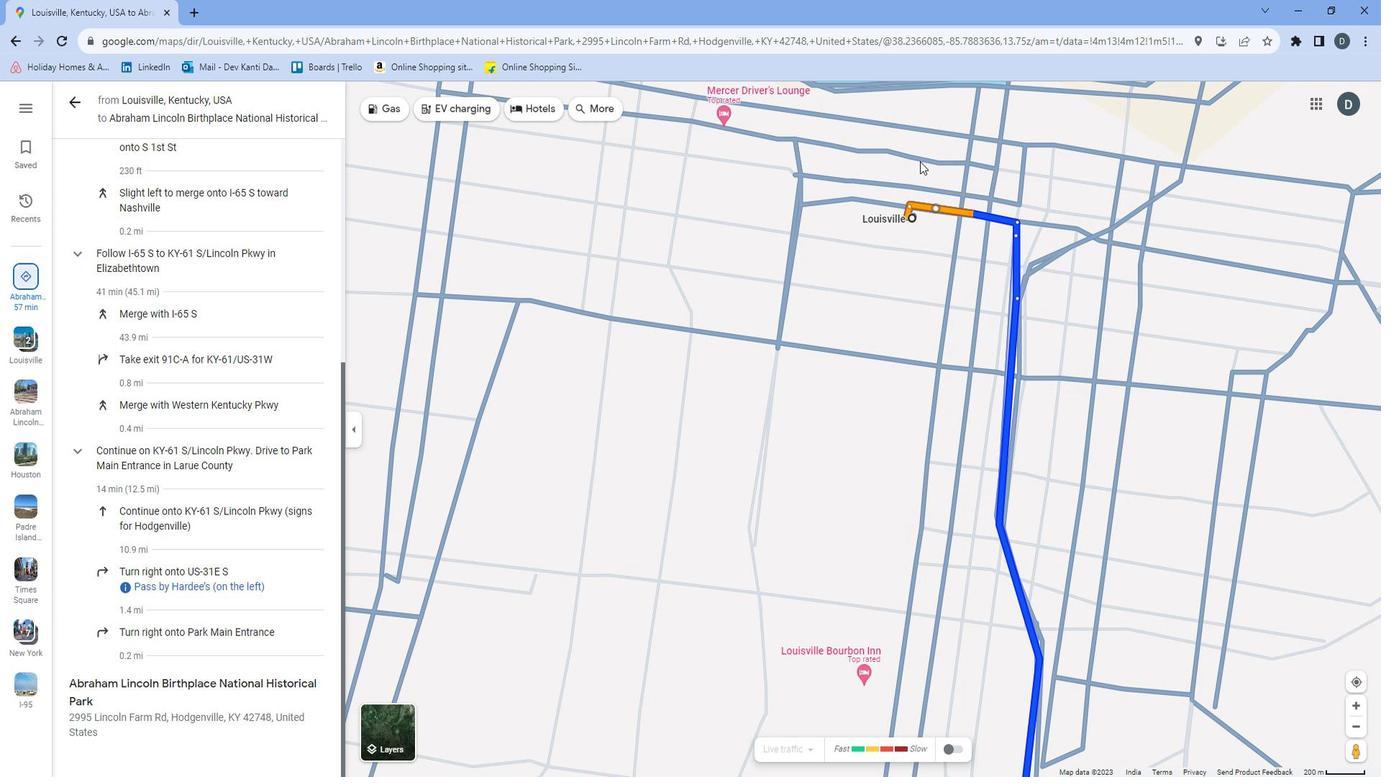 
Action: Mouse scrolled (916, 269) with delta (0, 0)
Screenshot: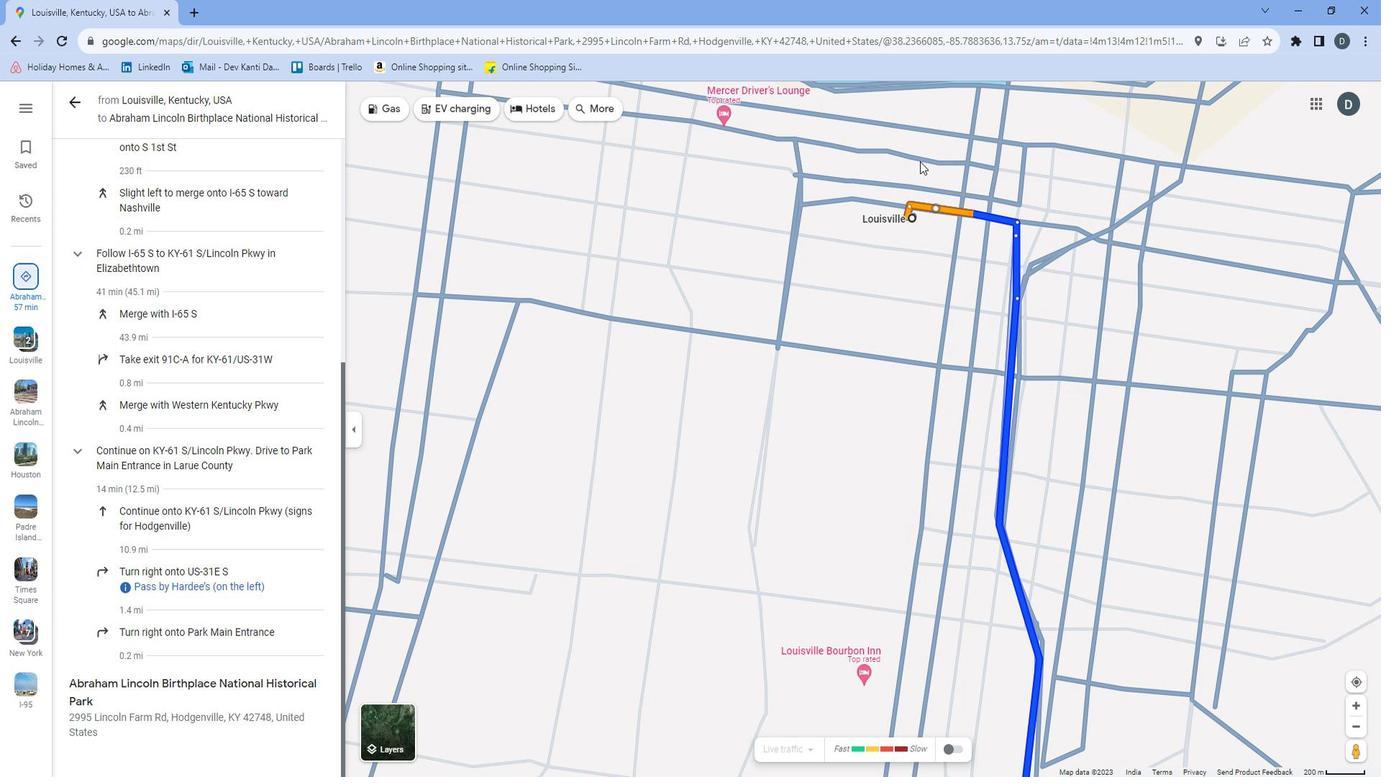 
Action: Mouse moved to (916, 267)
Screenshot: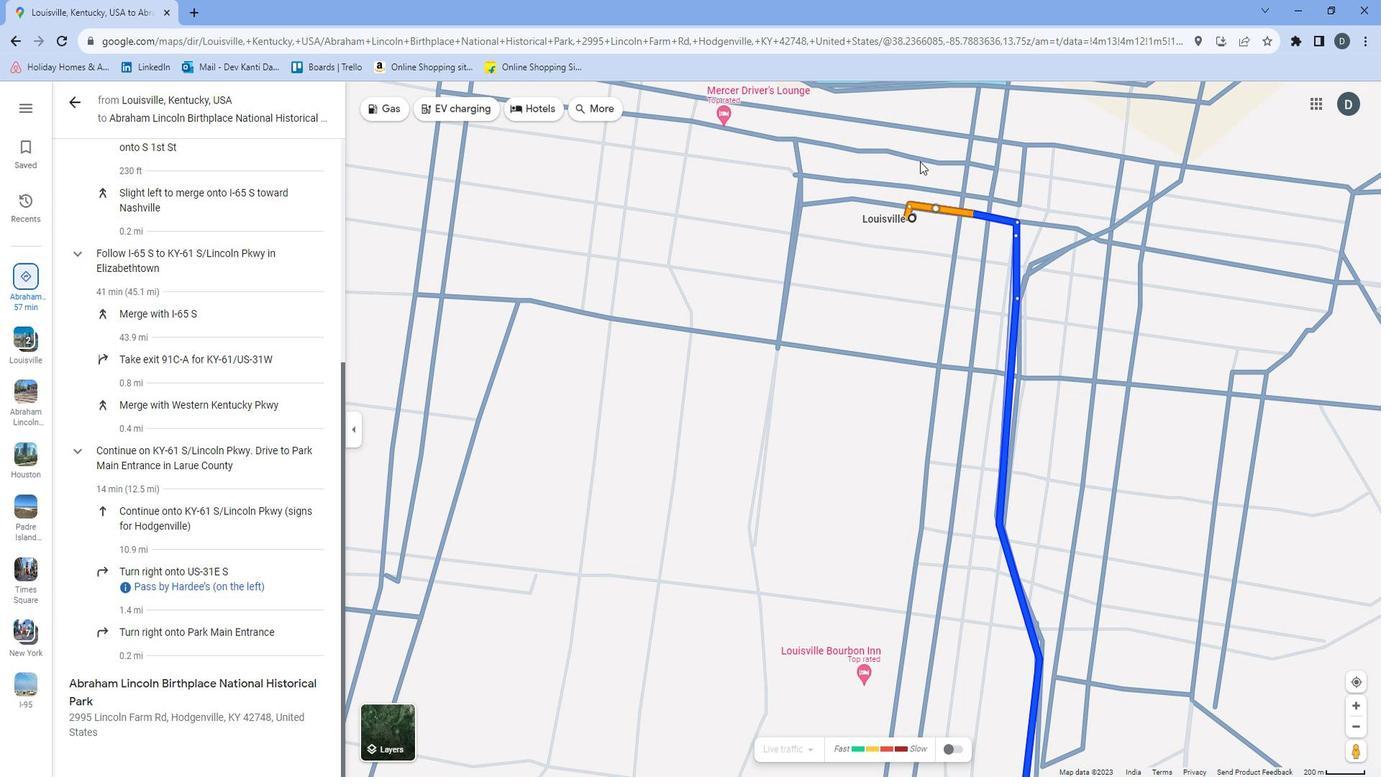 
Action: Mouse scrolled (916, 268) with delta (0, 0)
Screenshot: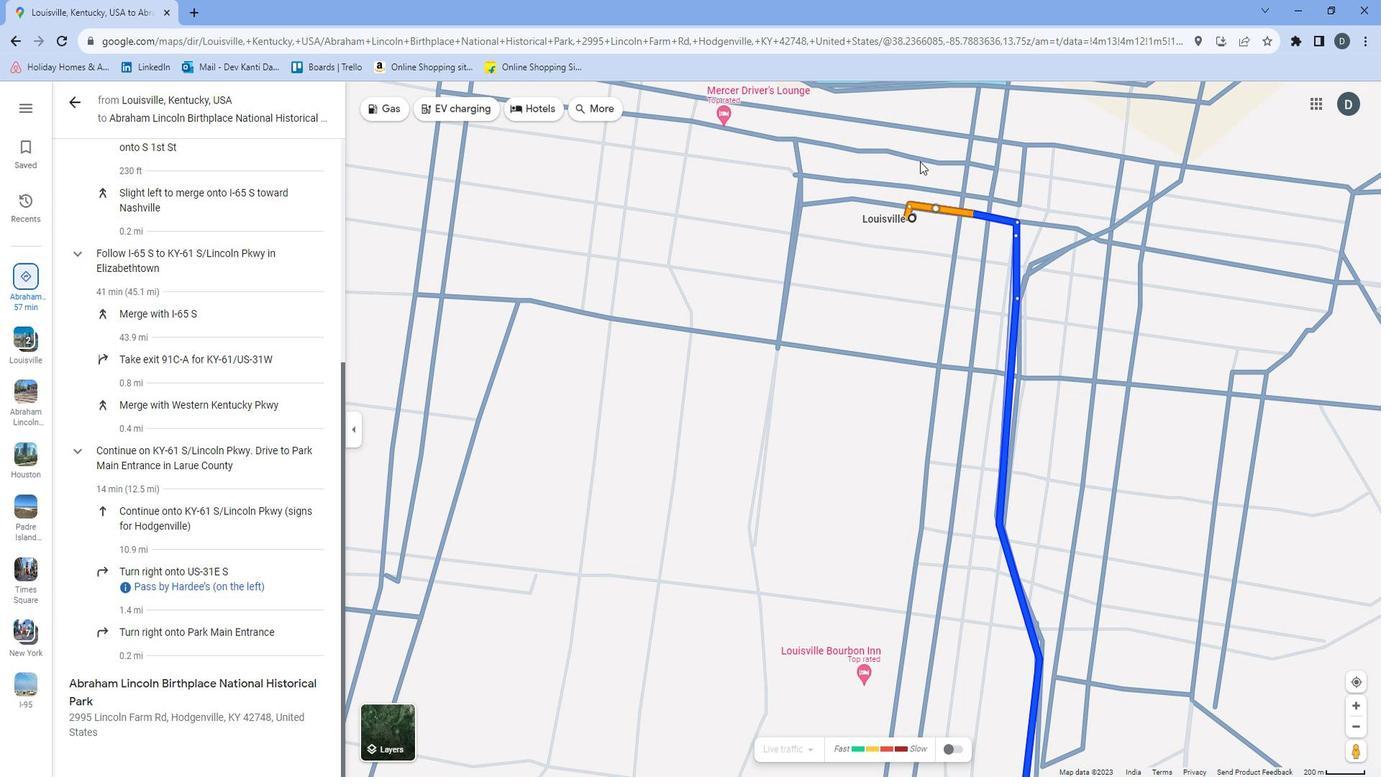 
Action: Mouse scrolled (916, 268) with delta (0, 0)
Screenshot: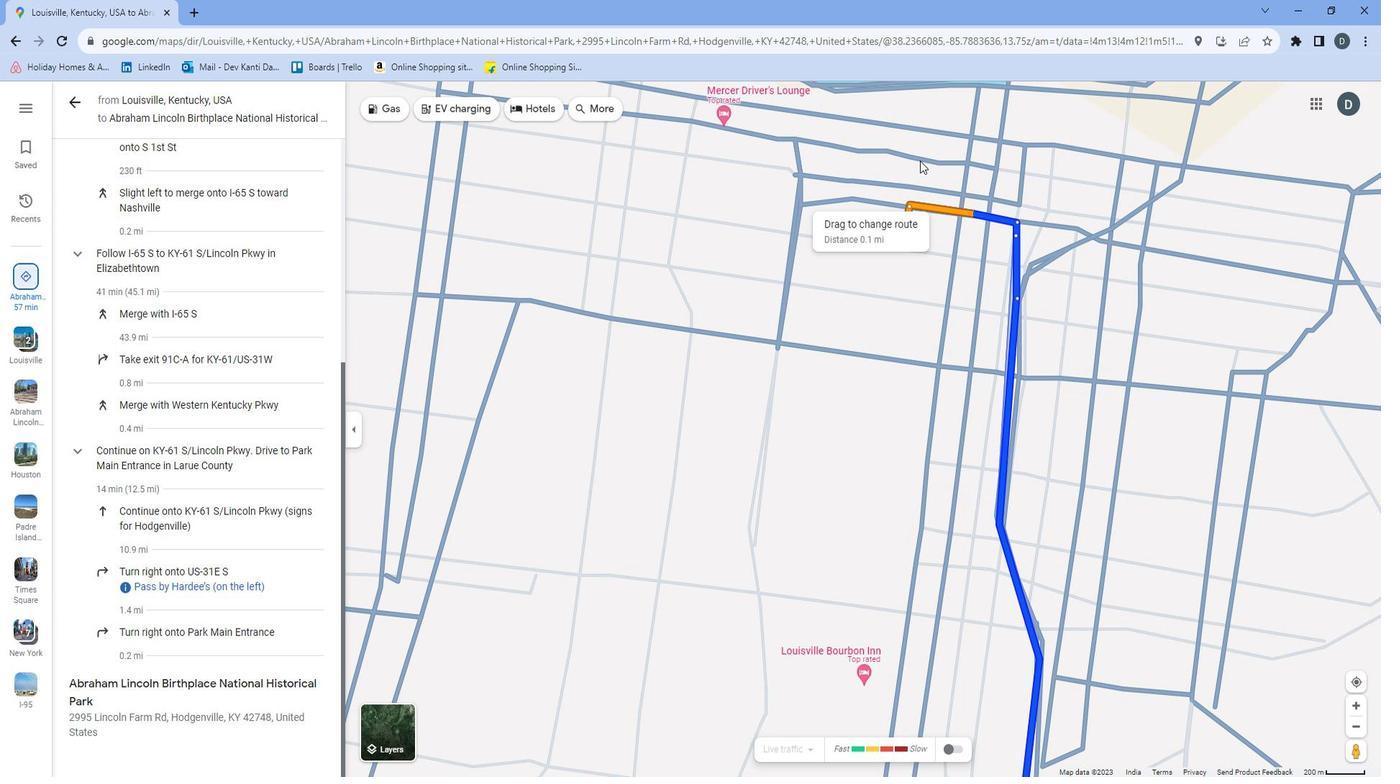 
Action: Mouse scrolled (916, 268) with delta (0, 0)
Screenshot: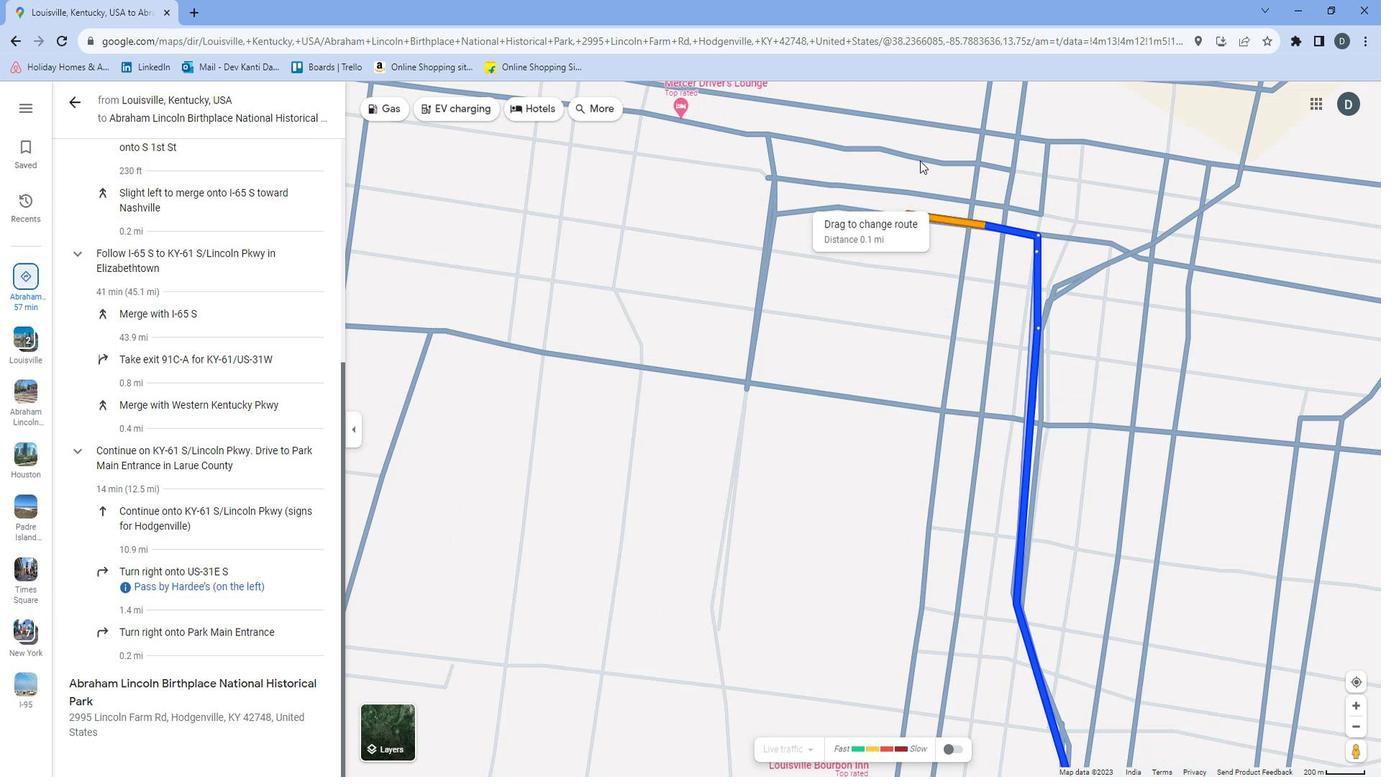 
Action: Mouse moved to (919, 365)
Screenshot: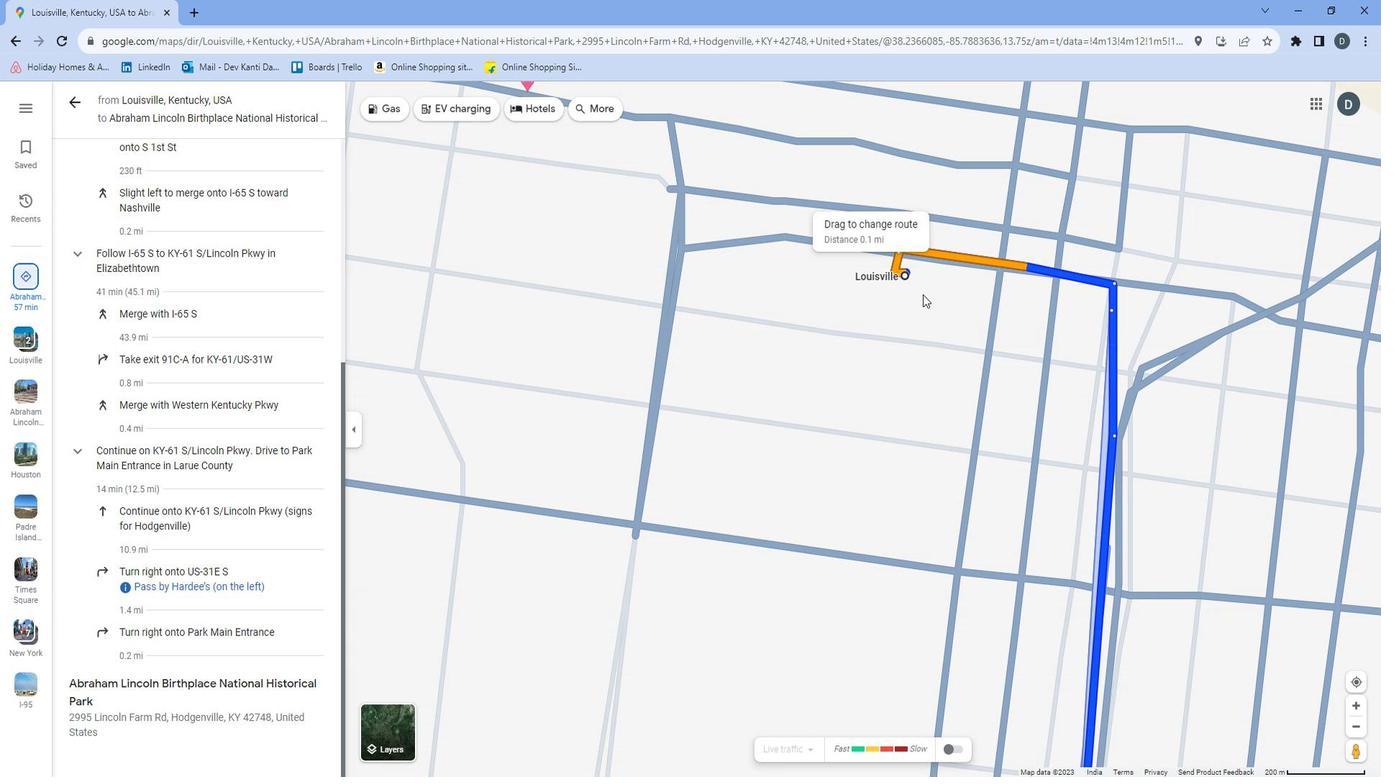
Action: Mouse scrolled (919, 366) with delta (0, 0)
Screenshot: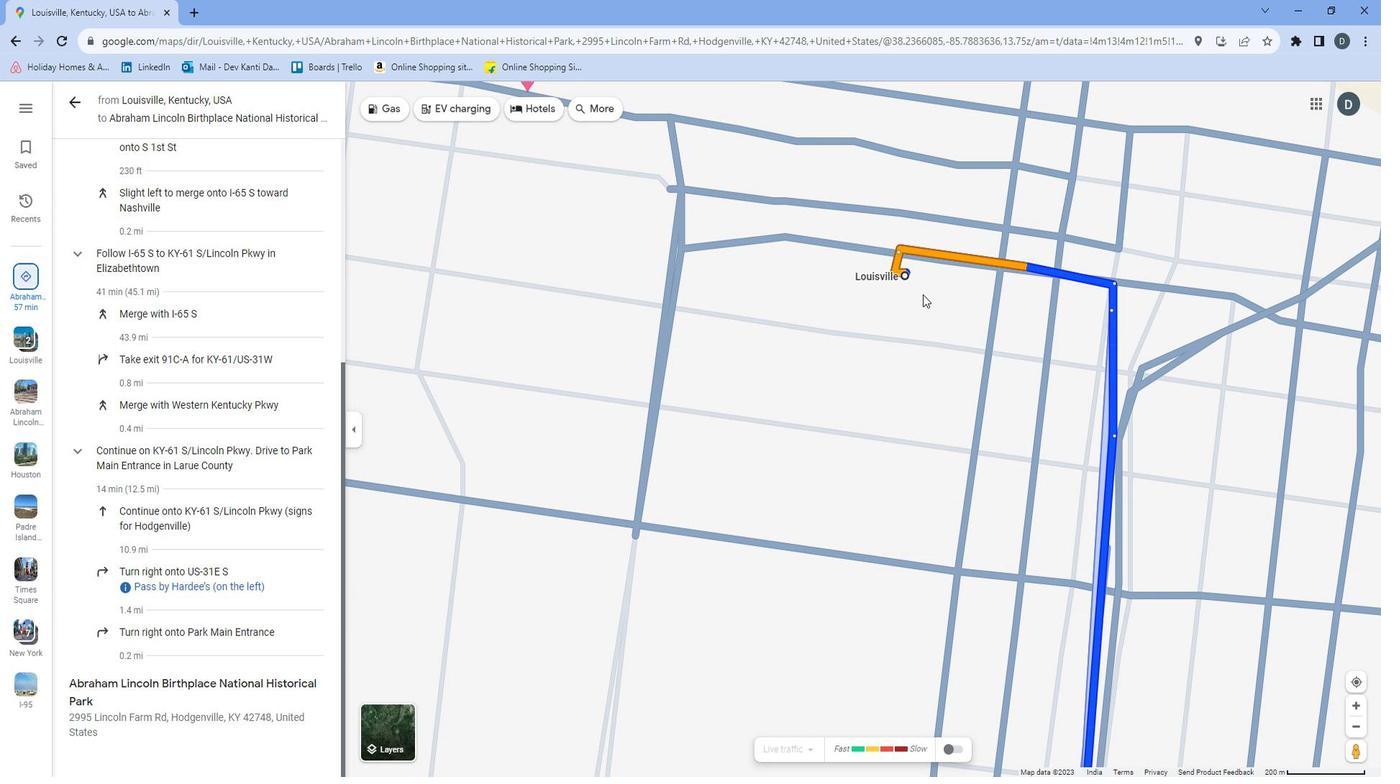 
Action: Mouse scrolled (919, 366) with delta (0, 0)
Screenshot: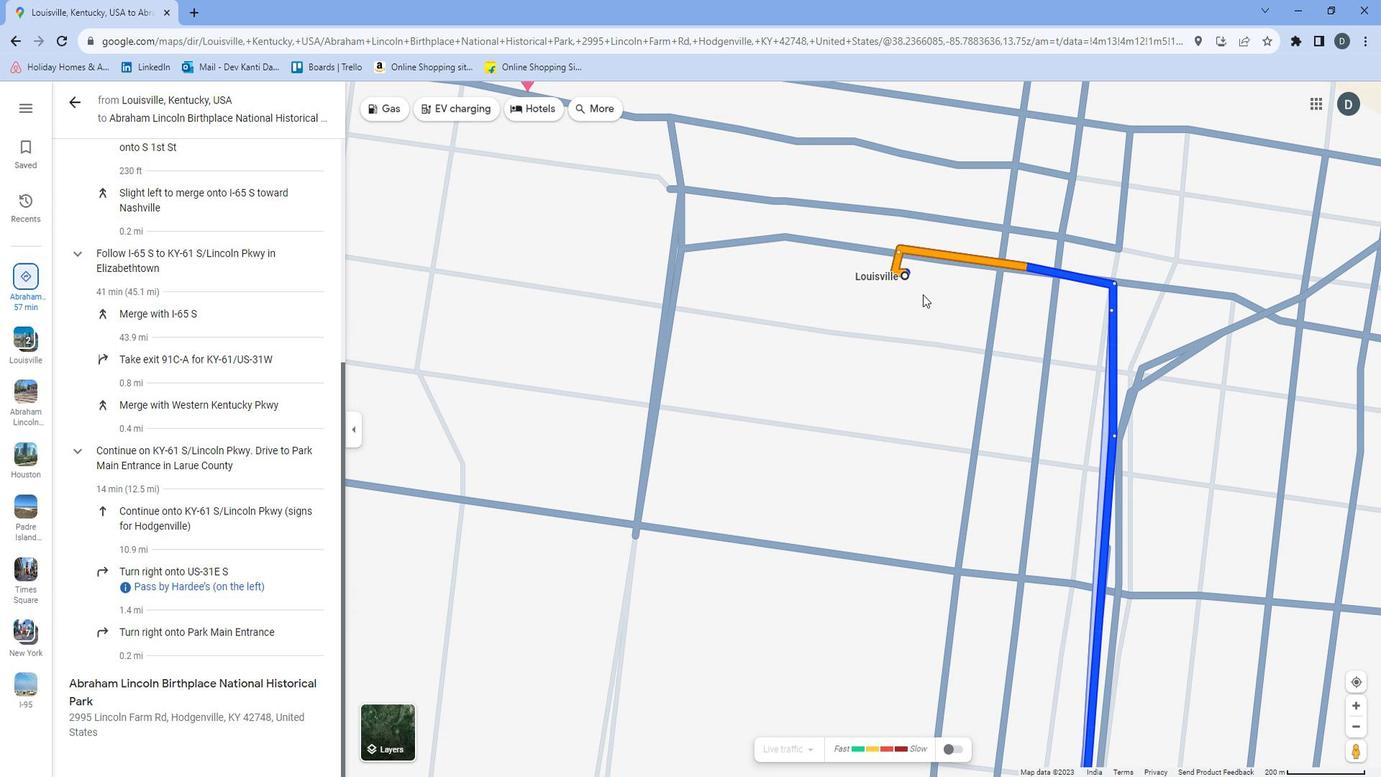 
Action: Mouse scrolled (919, 366) with delta (0, 0)
Screenshot: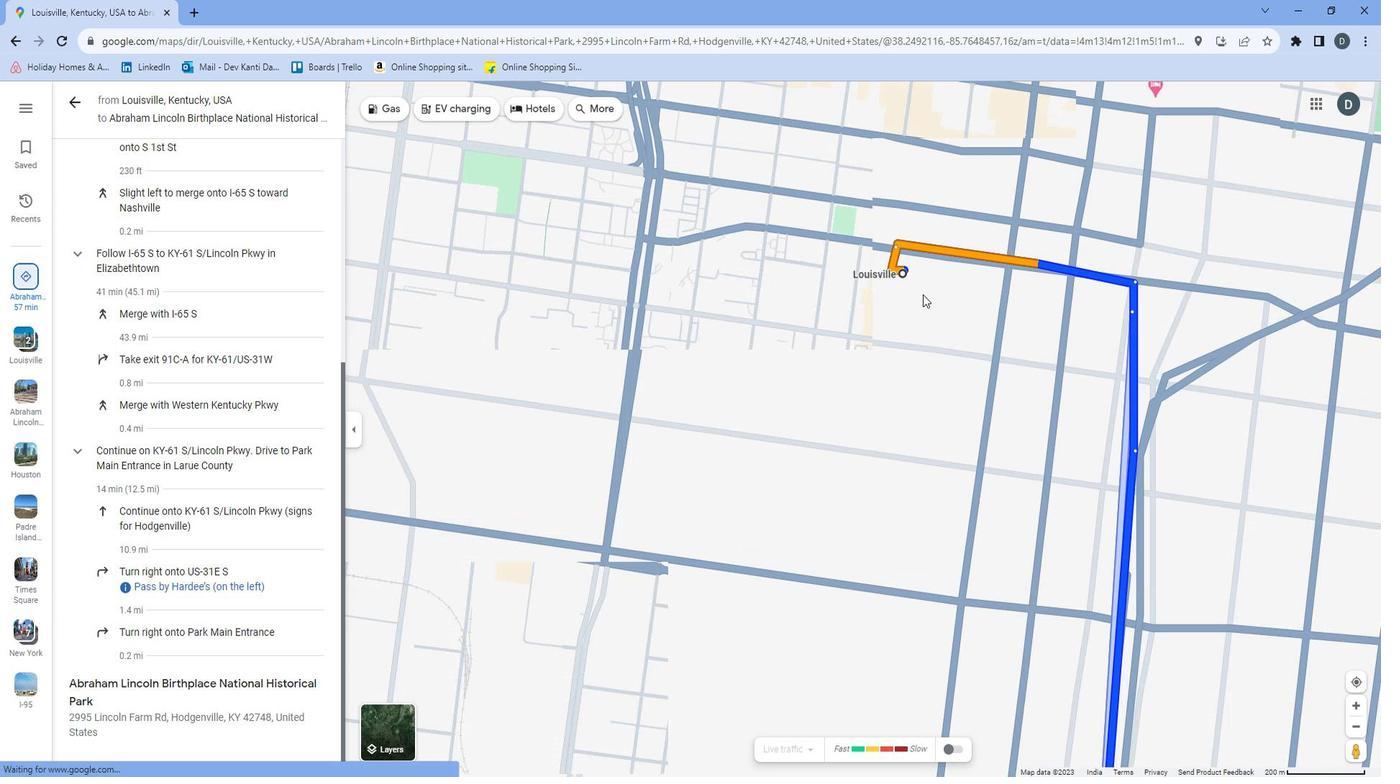 
Action: Mouse moved to (942, 351)
Screenshot: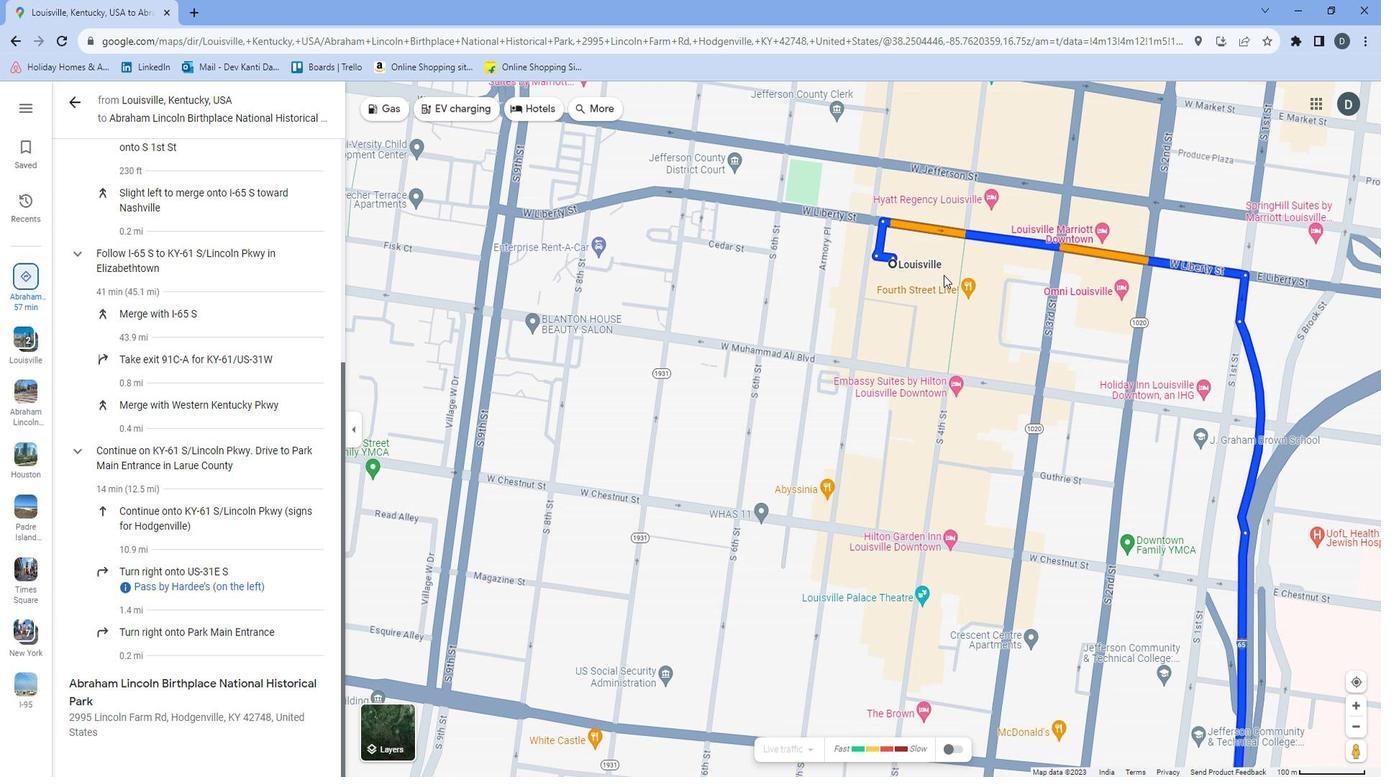 
Action: Mouse scrolled (942, 351) with delta (0, 0)
Screenshot: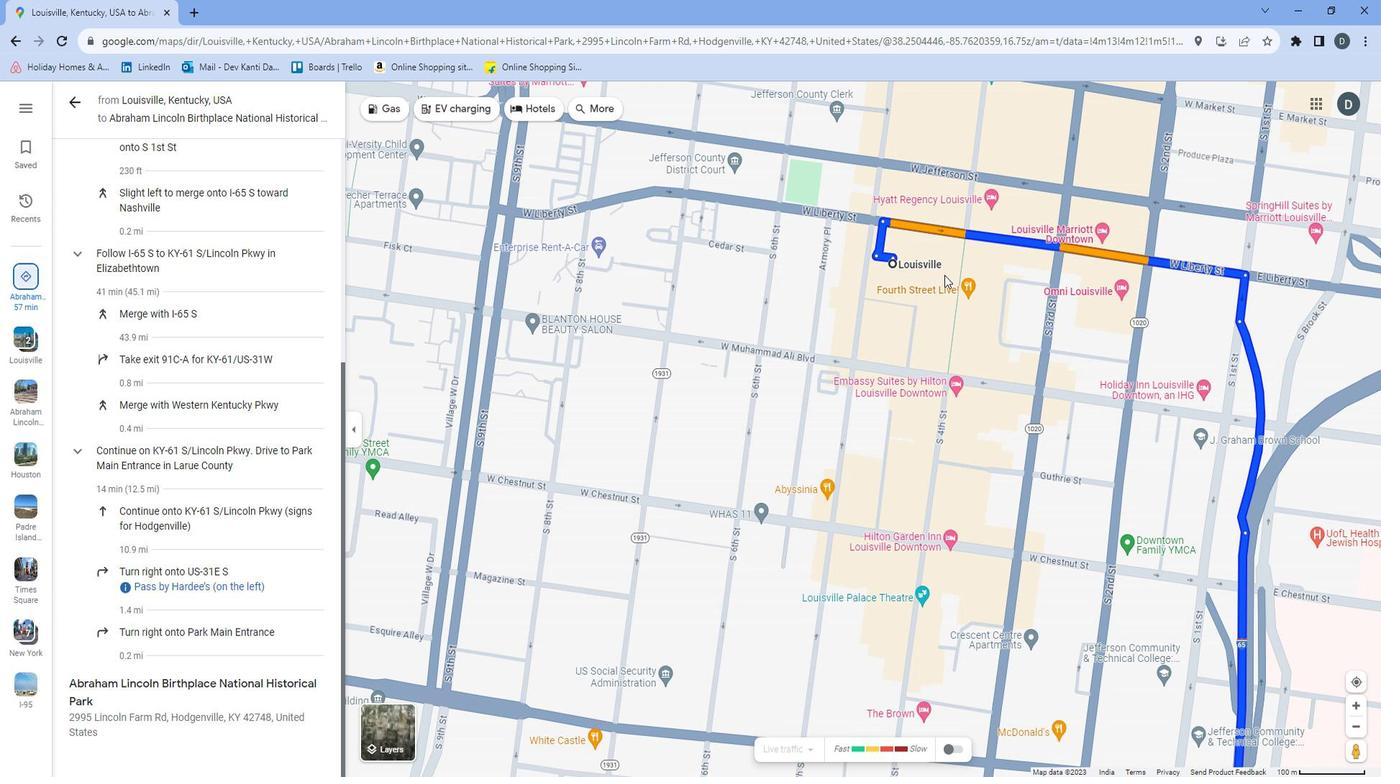 
Action: Mouse scrolled (942, 351) with delta (0, 0)
Screenshot: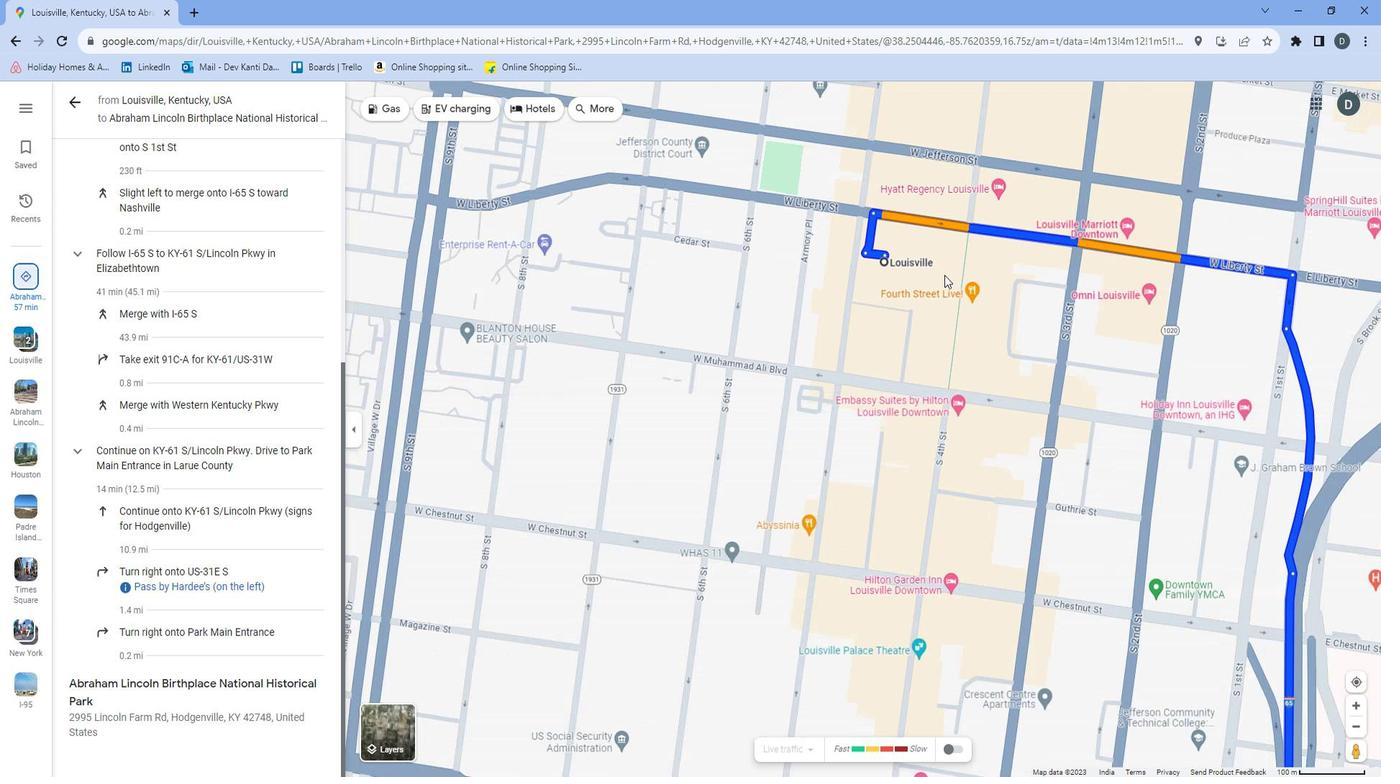 
Action: Mouse moved to (1097, 353)
Screenshot: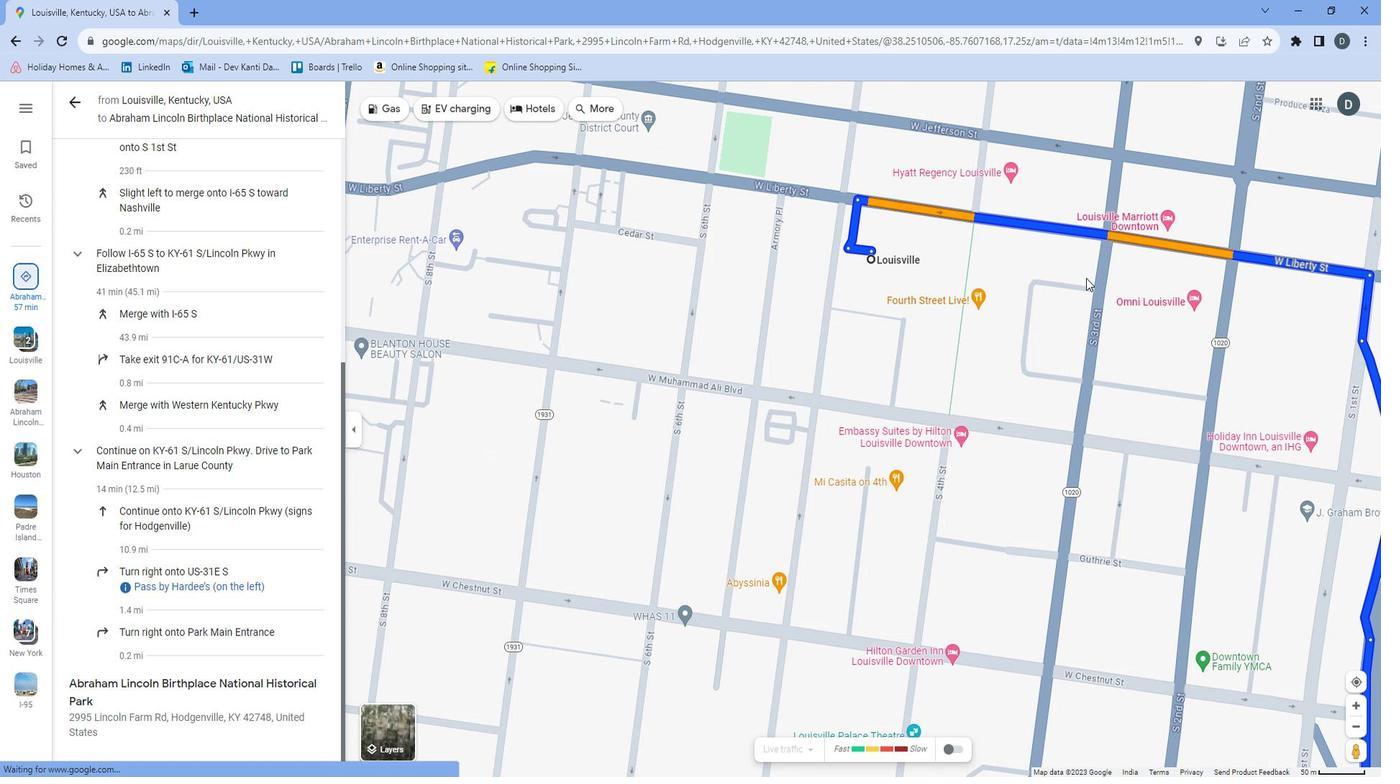
Action: Mouse pressed left at (1097, 353)
Screenshot: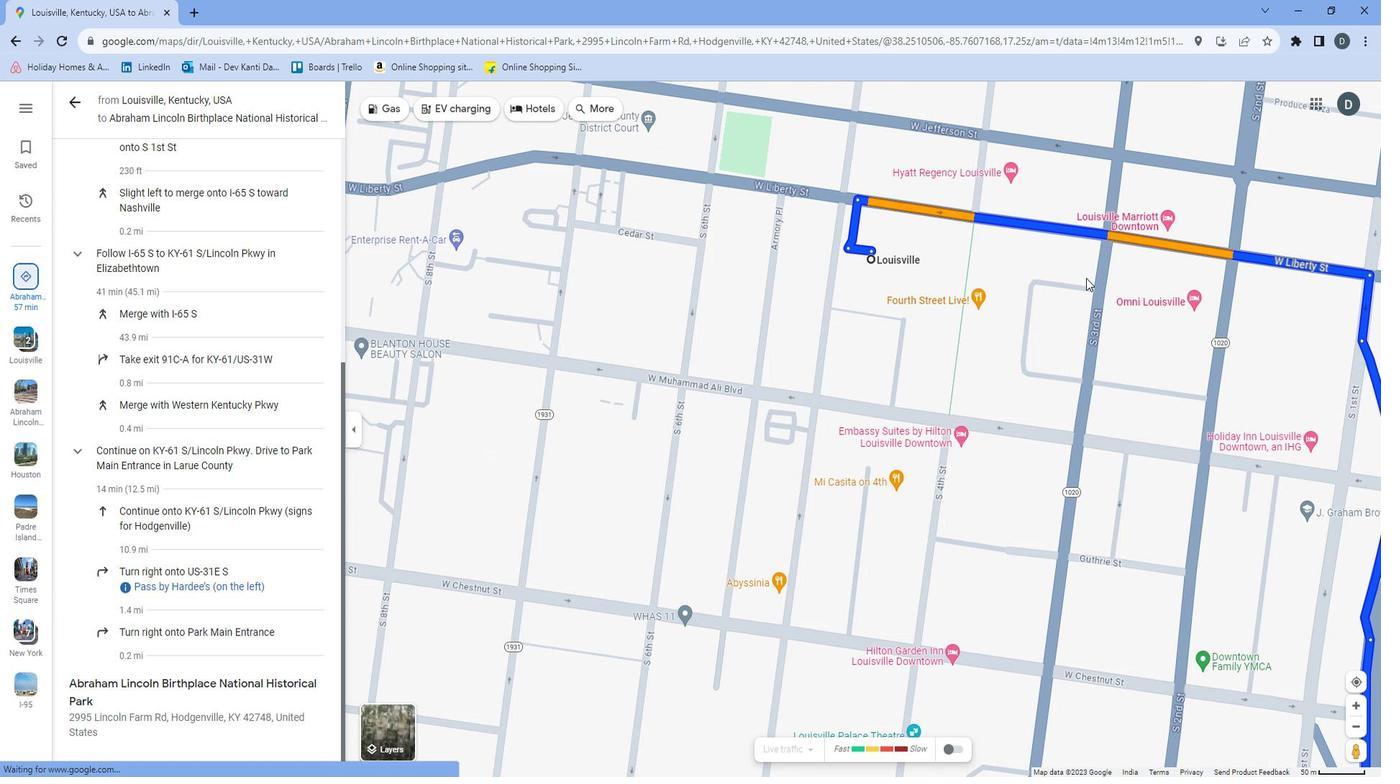 
Action: Mouse moved to (1153, 347)
Screenshot: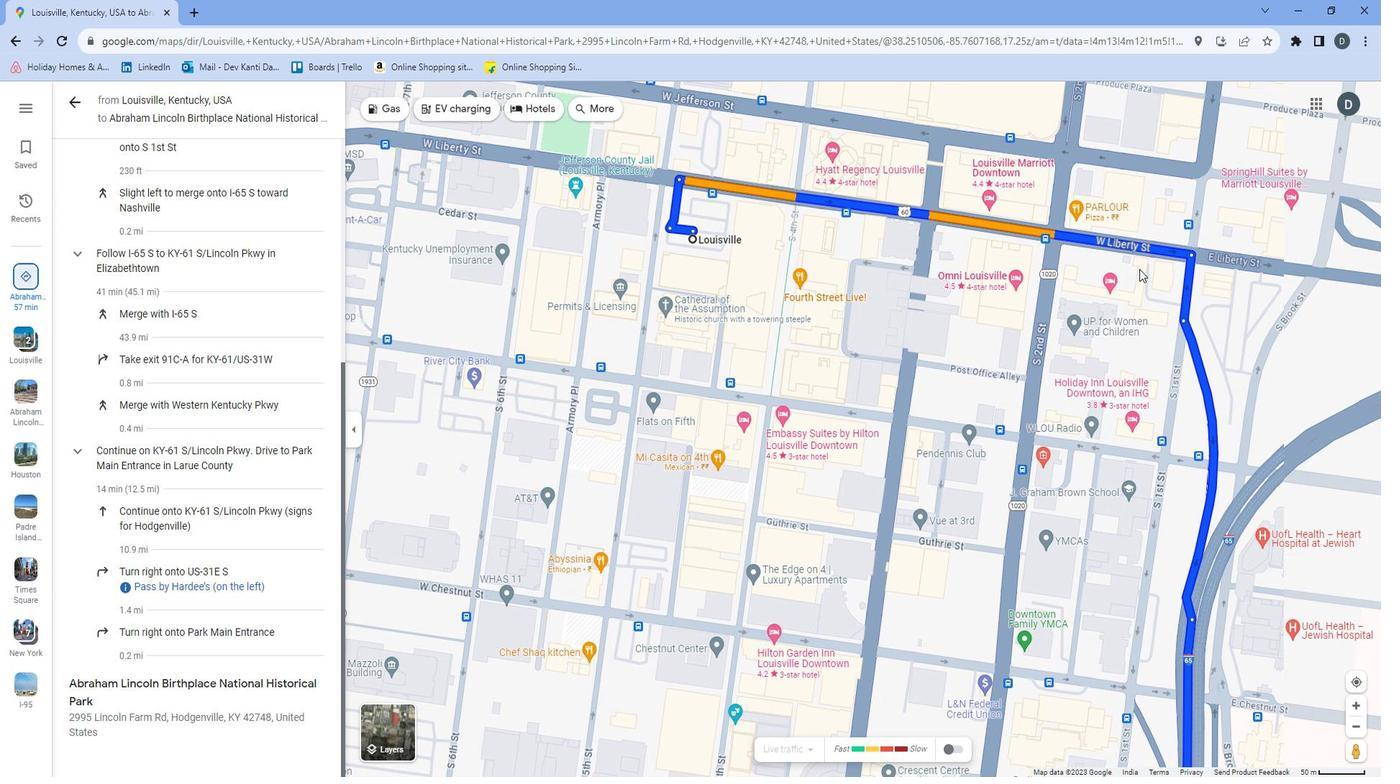 
Action: Mouse pressed left at (1153, 347)
Screenshot: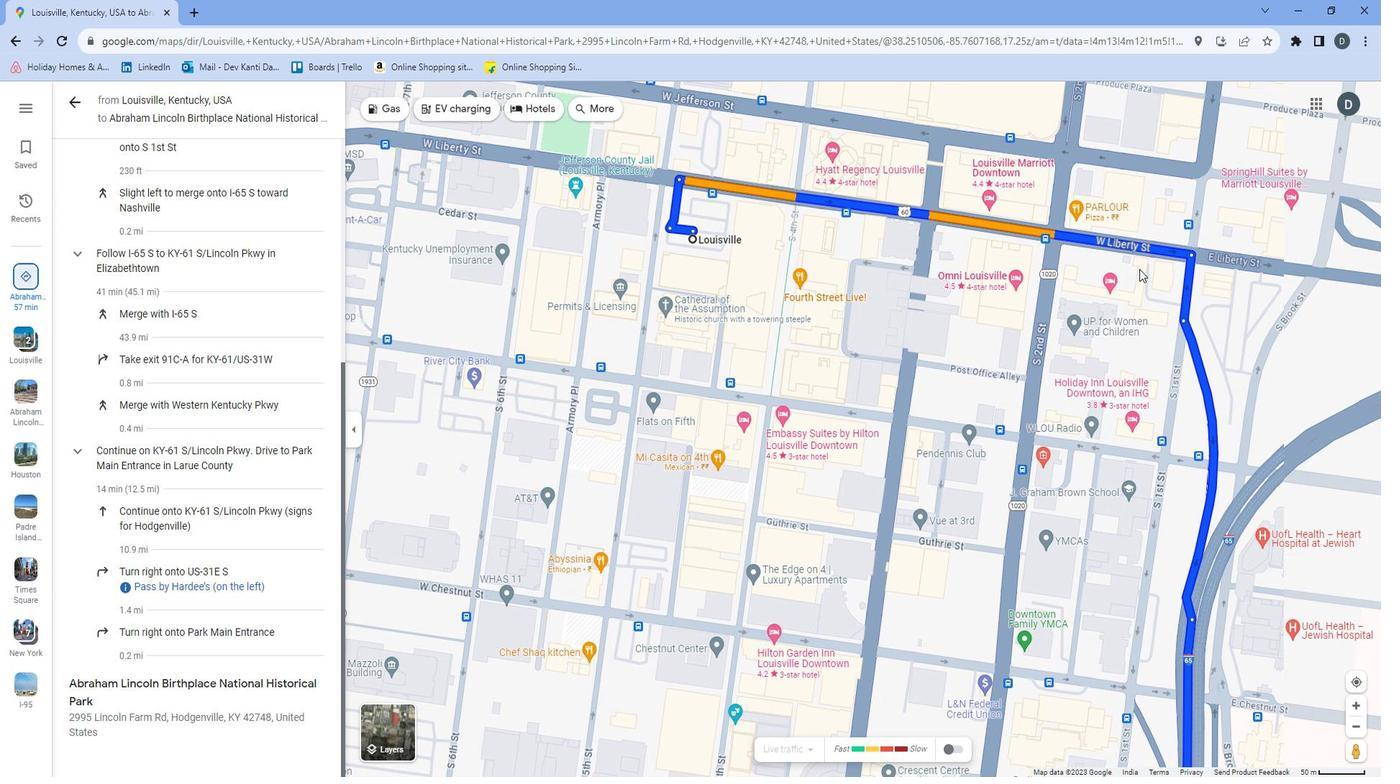 
Action: Mouse moved to (1081, 418)
Screenshot: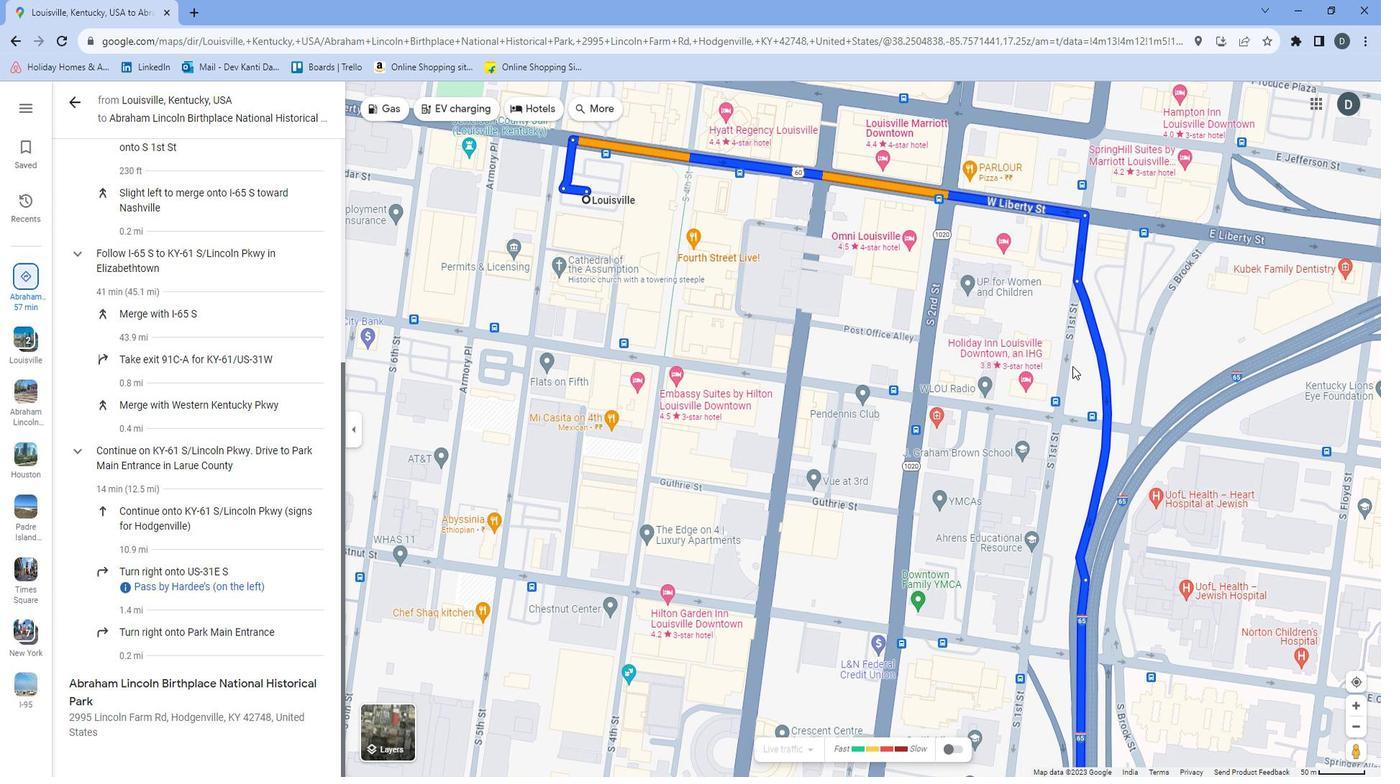 
Action: Mouse pressed left at (1081, 418)
Screenshot: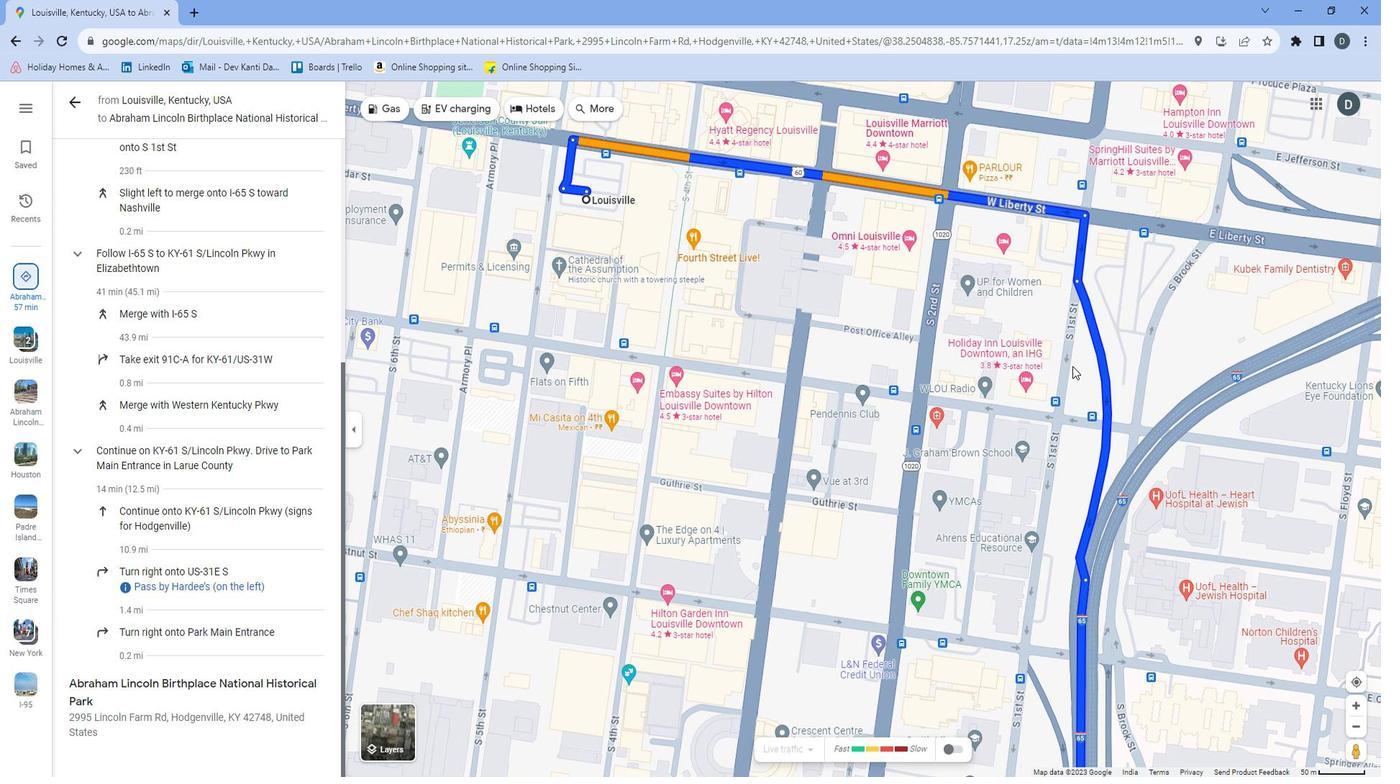 
Action: Mouse moved to (1055, 410)
Screenshot: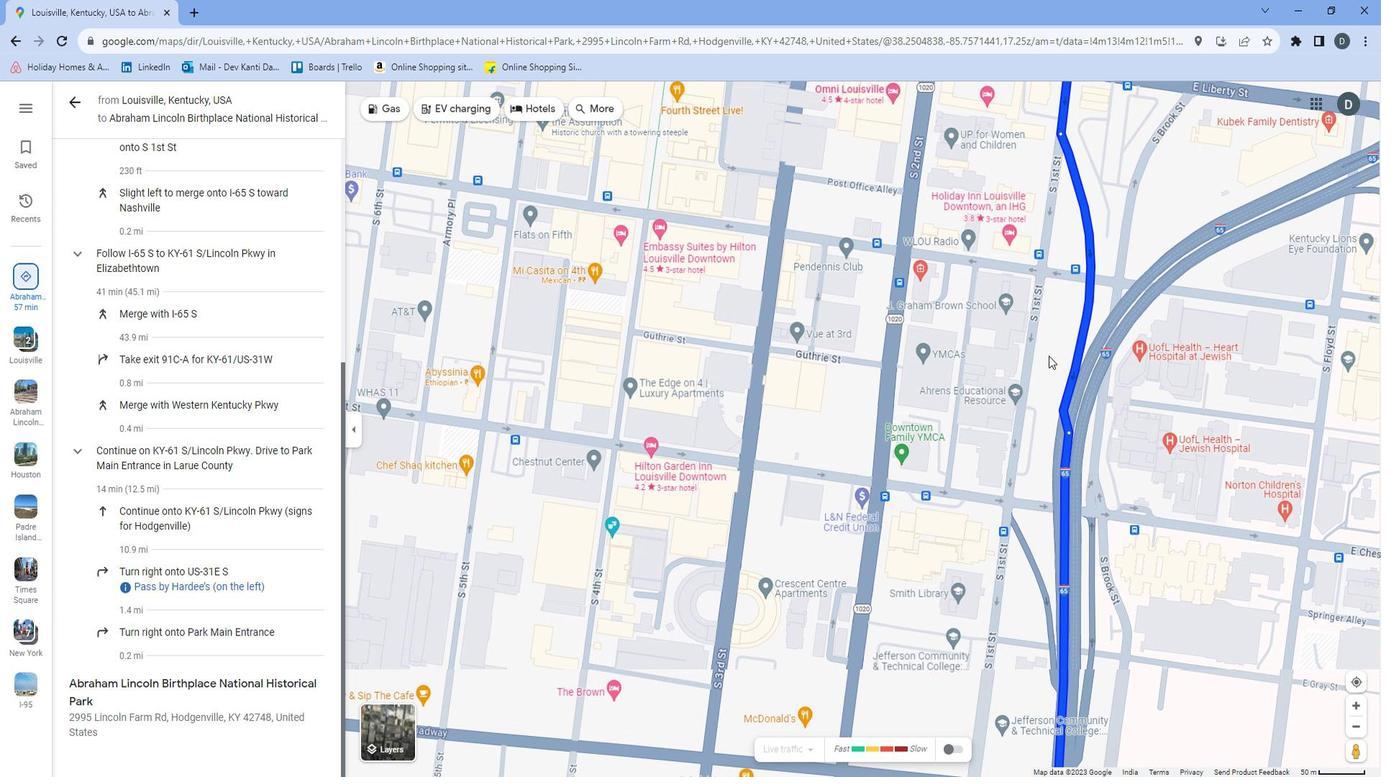 
Action: Mouse pressed left at (1055, 410)
Screenshot: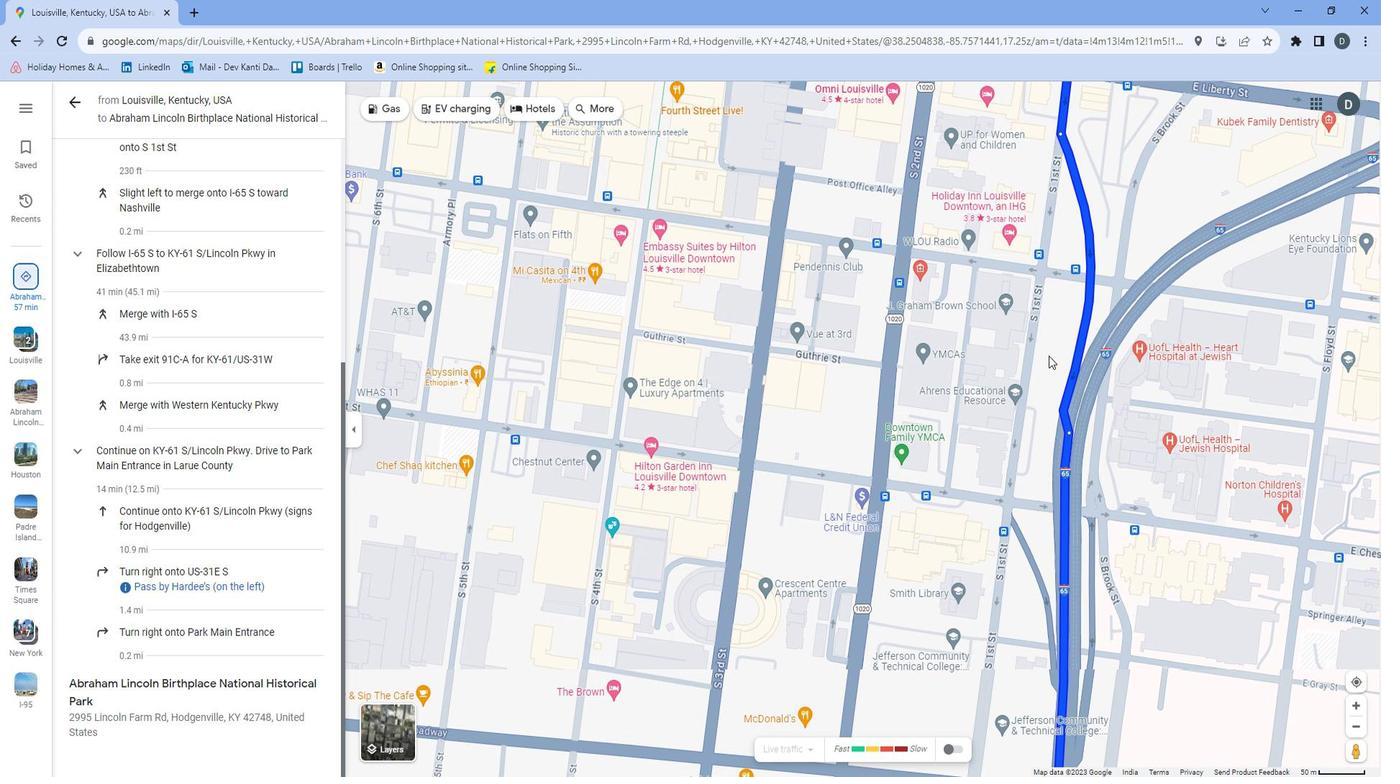 
Action: Mouse moved to (1039, 383)
Screenshot: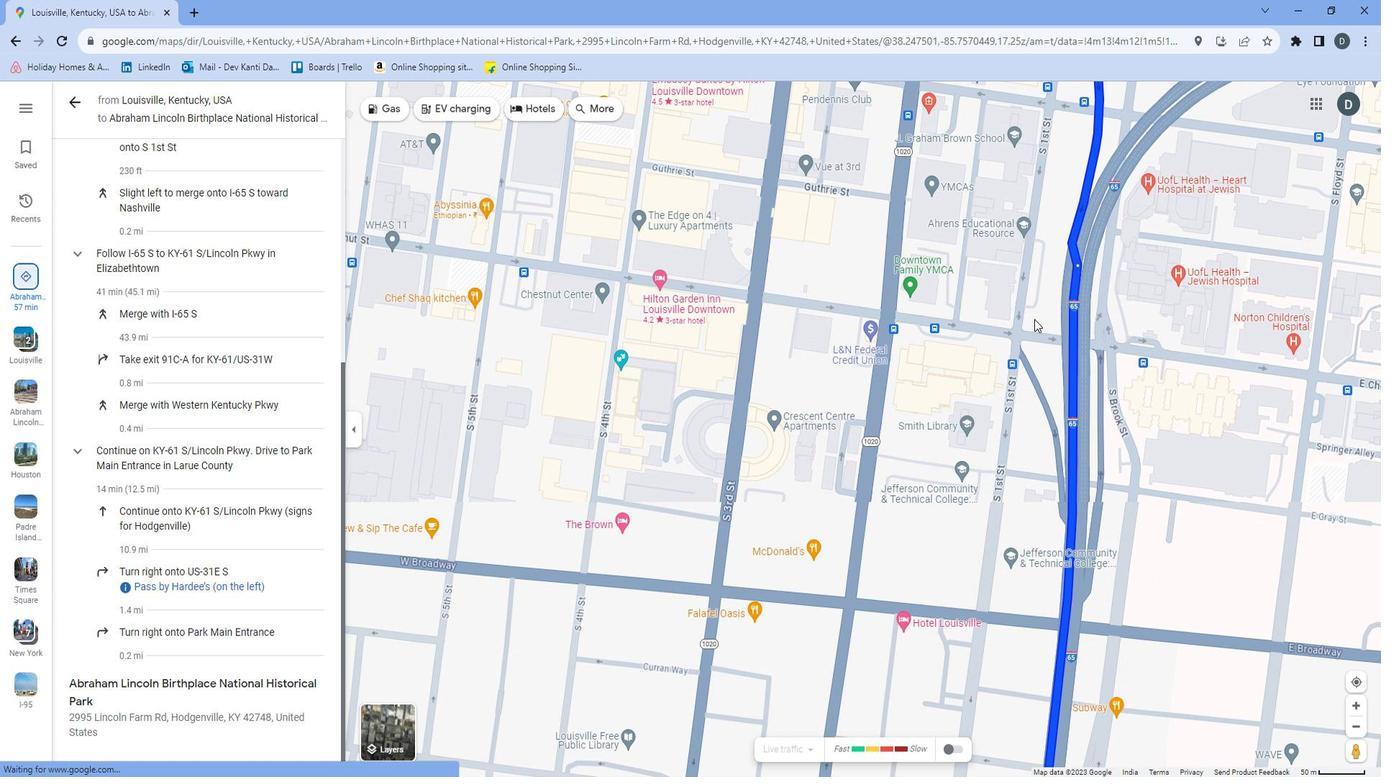 
Action: Mouse pressed left at (1039, 383)
Screenshot: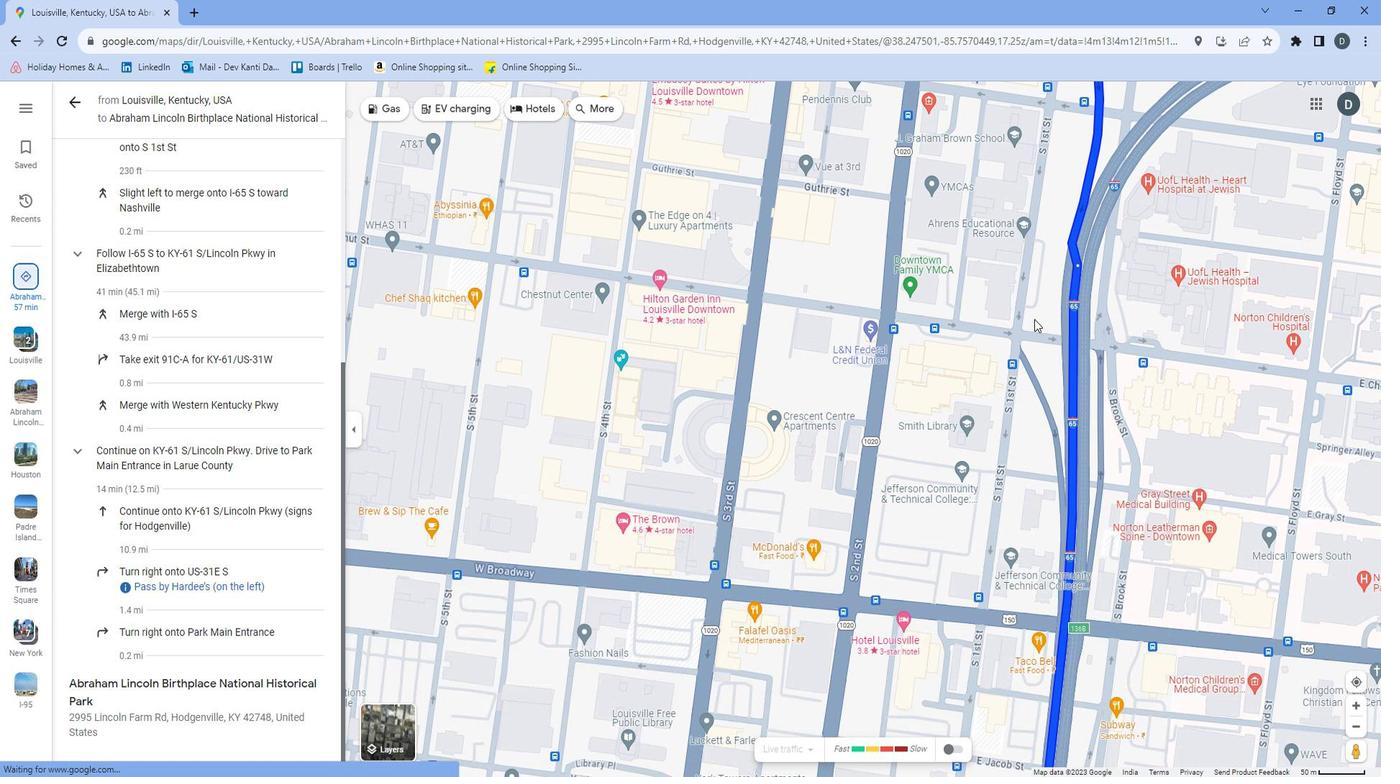 
Action: Mouse moved to (1028, 374)
Screenshot: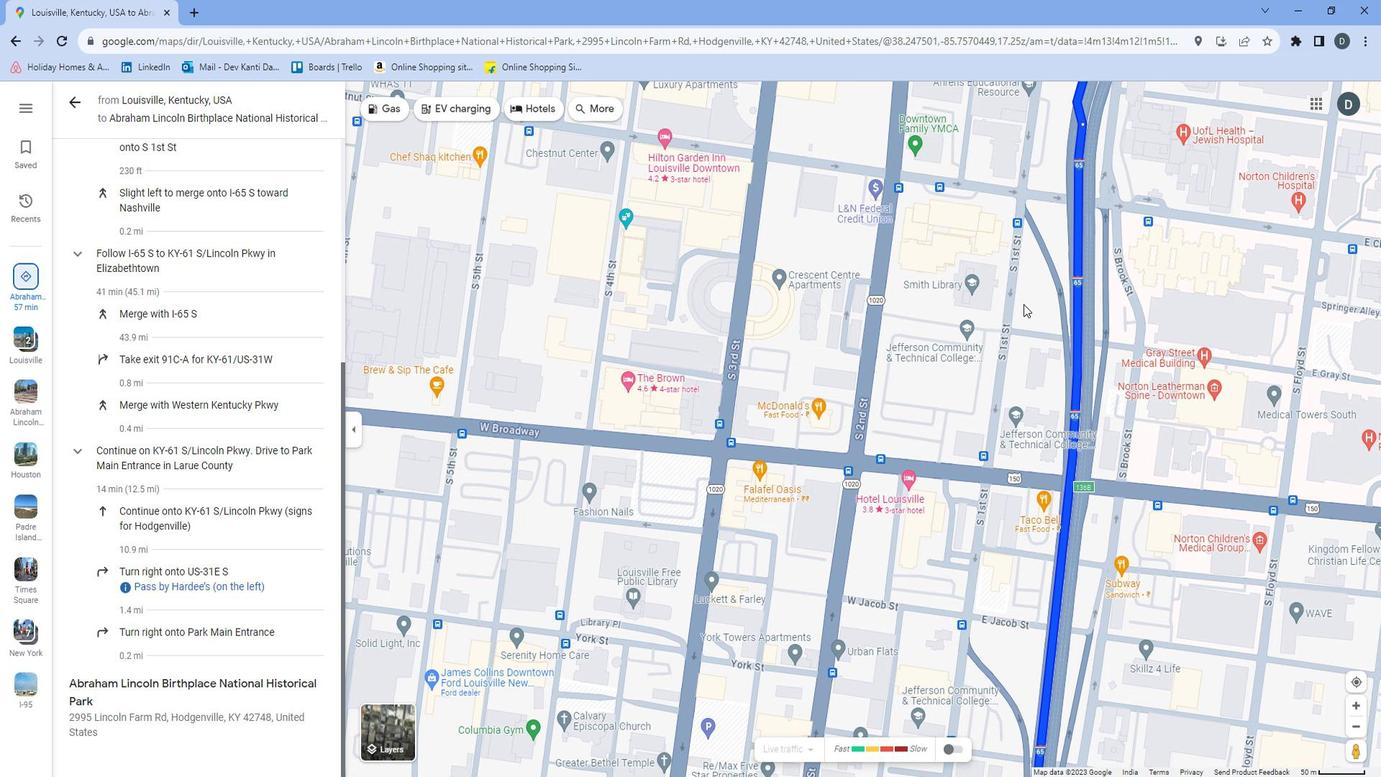 
Action: Mouse pressed left at (1028, 374)
Screenshot: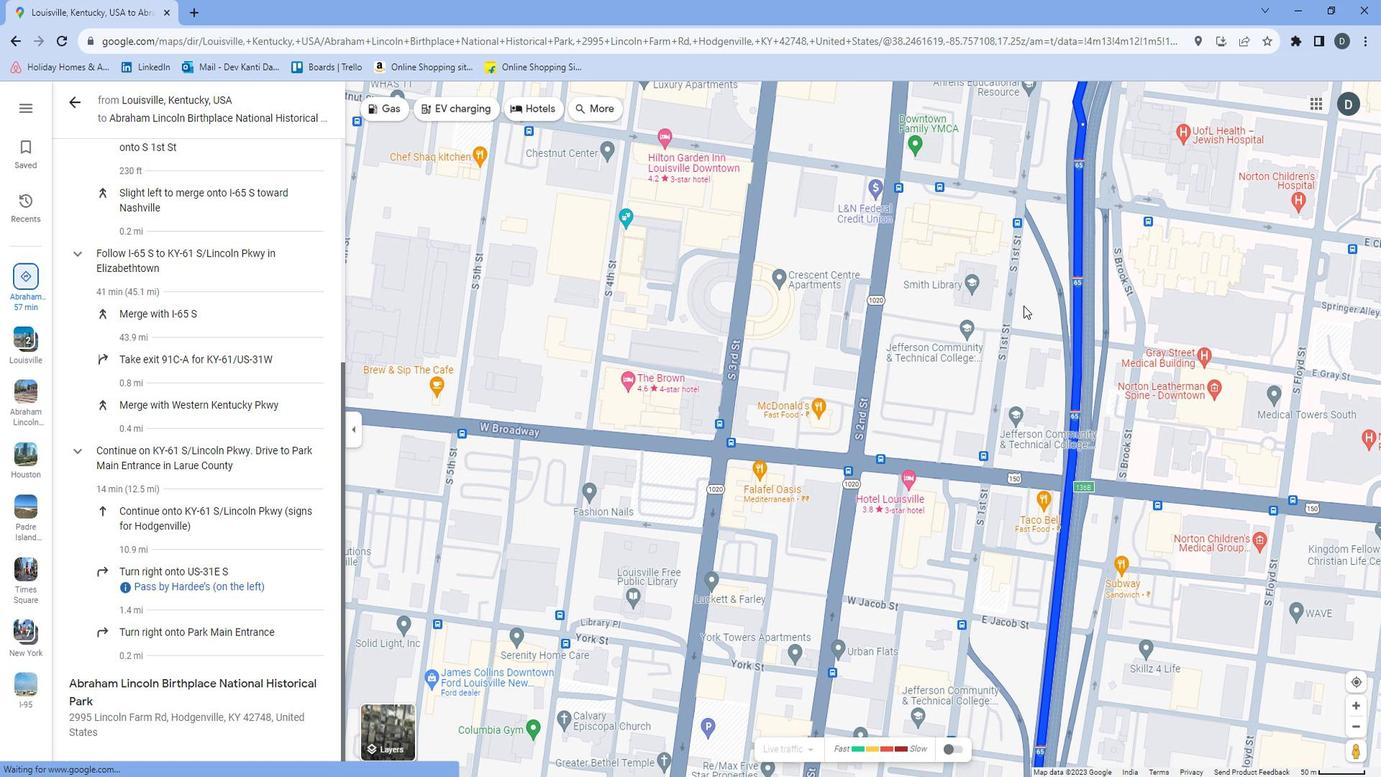 
Action: Mouse moved to (1045, 383)
Screenshot: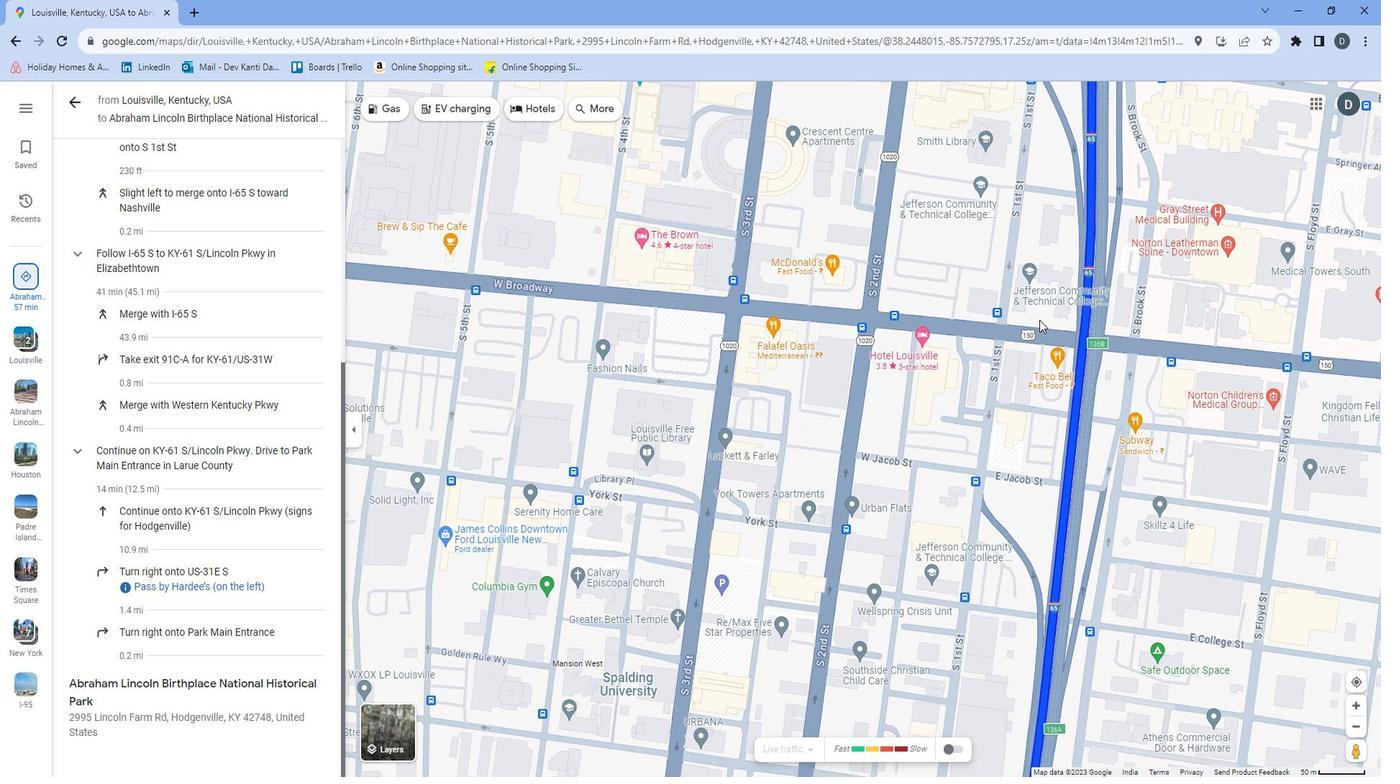 
Action: Mouse pressed left at (1045, 383)
Screenshot: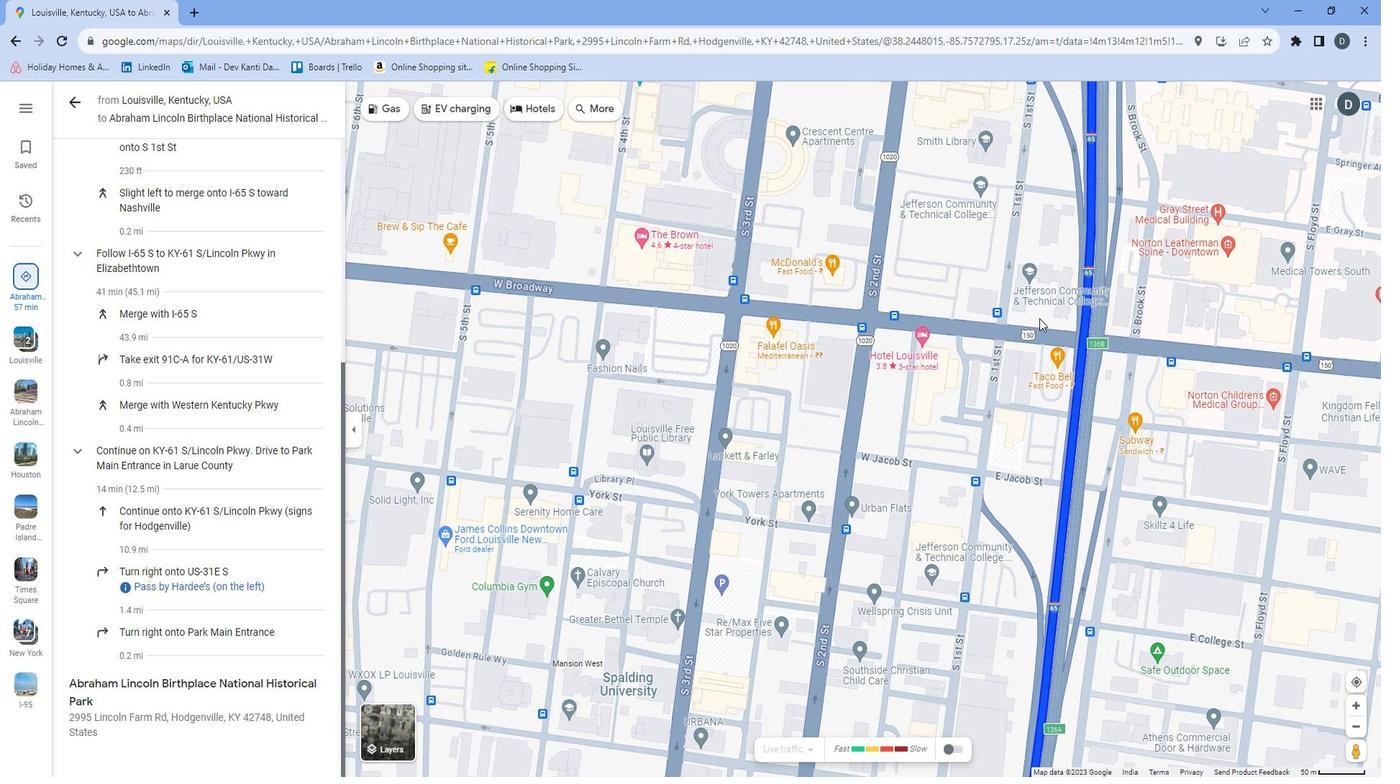 
Action: Mouse moved to (1023, 344)
Screenshot: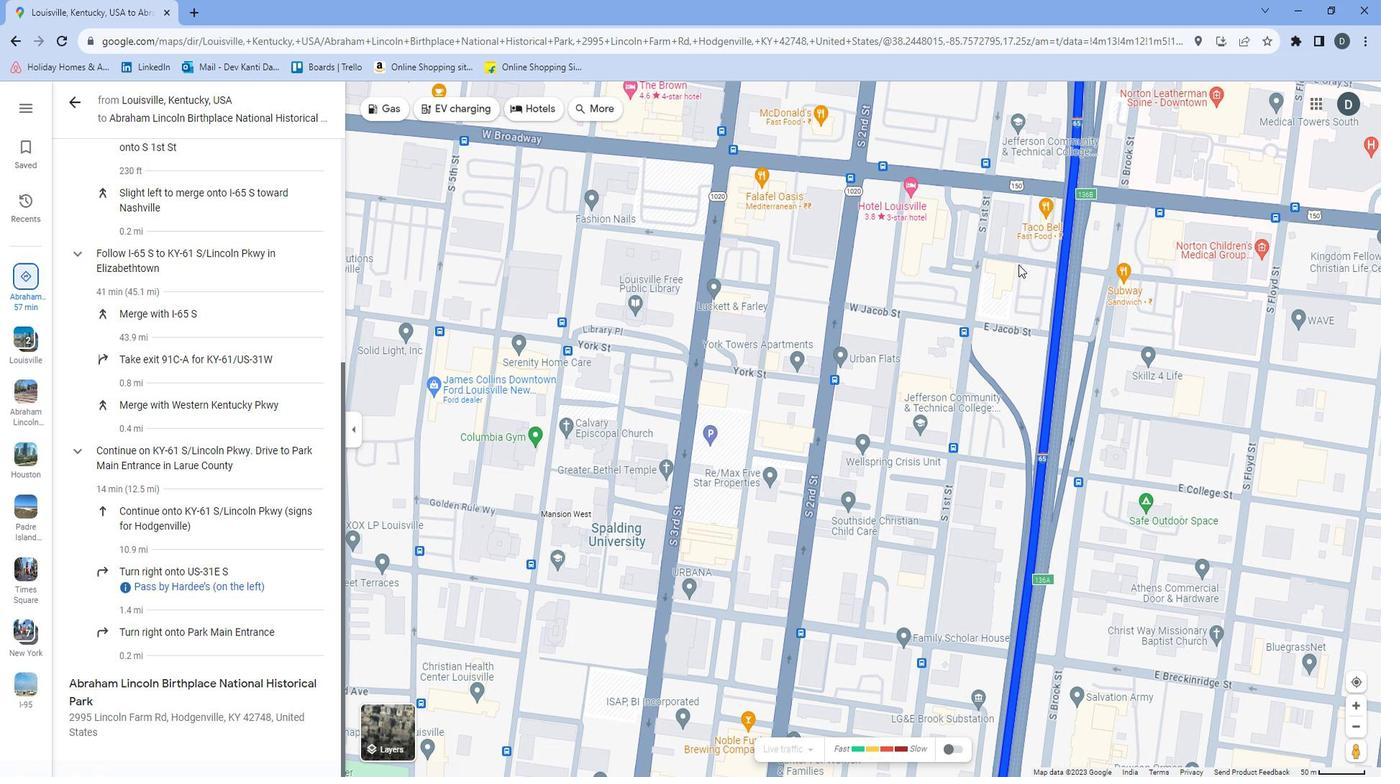 
Action: Mouse pressed left at (1023, 344)
Screenshot: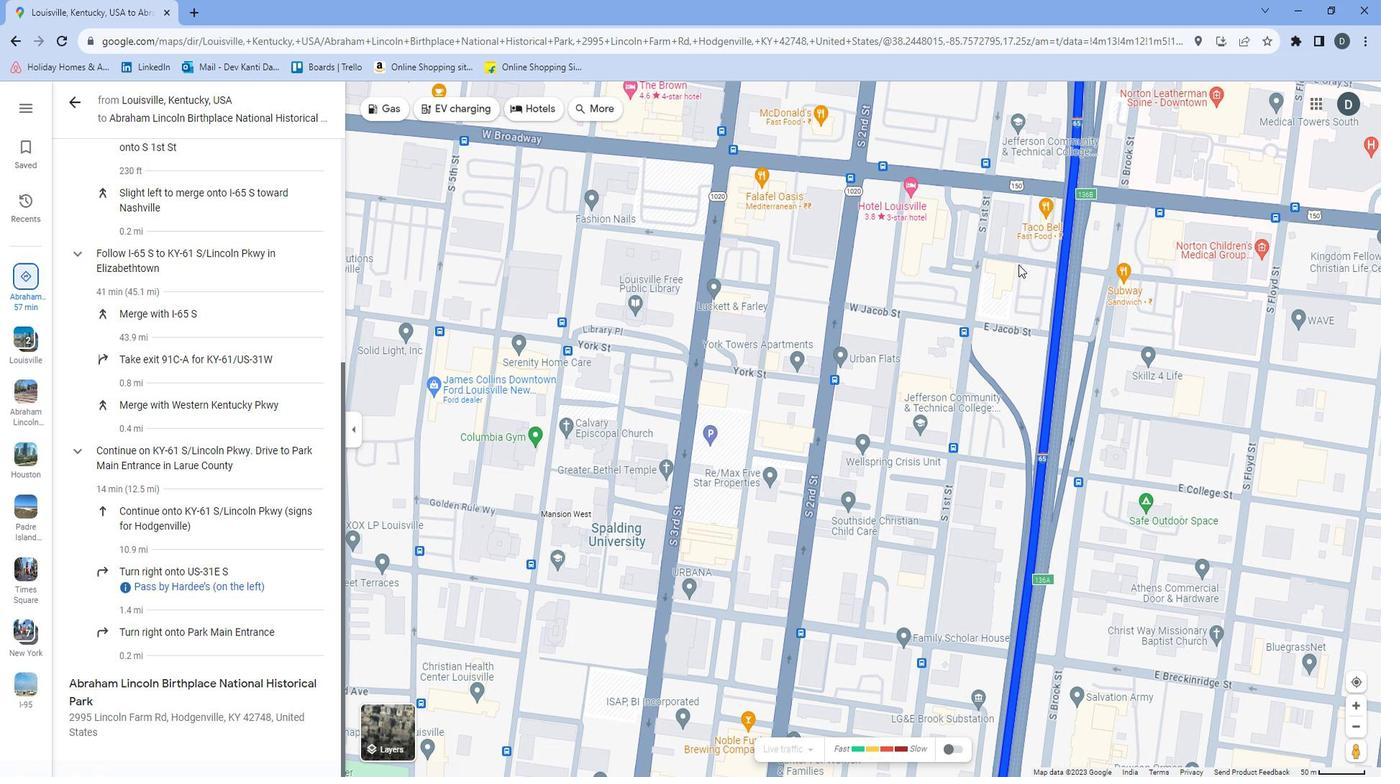 
Action: Mouse moved to (995, 421)
Screenshot: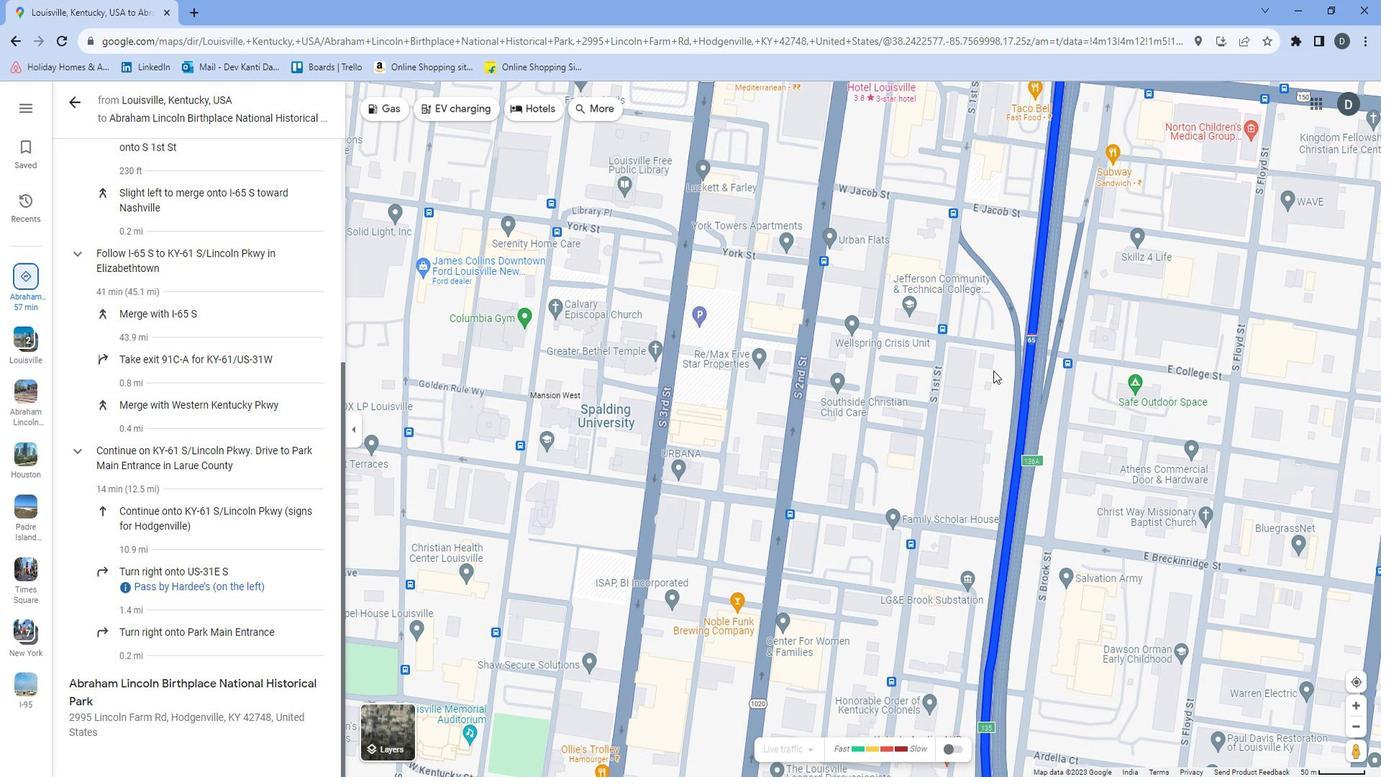 
Action: Mouse pressed left at (995, 421)
Screenshot: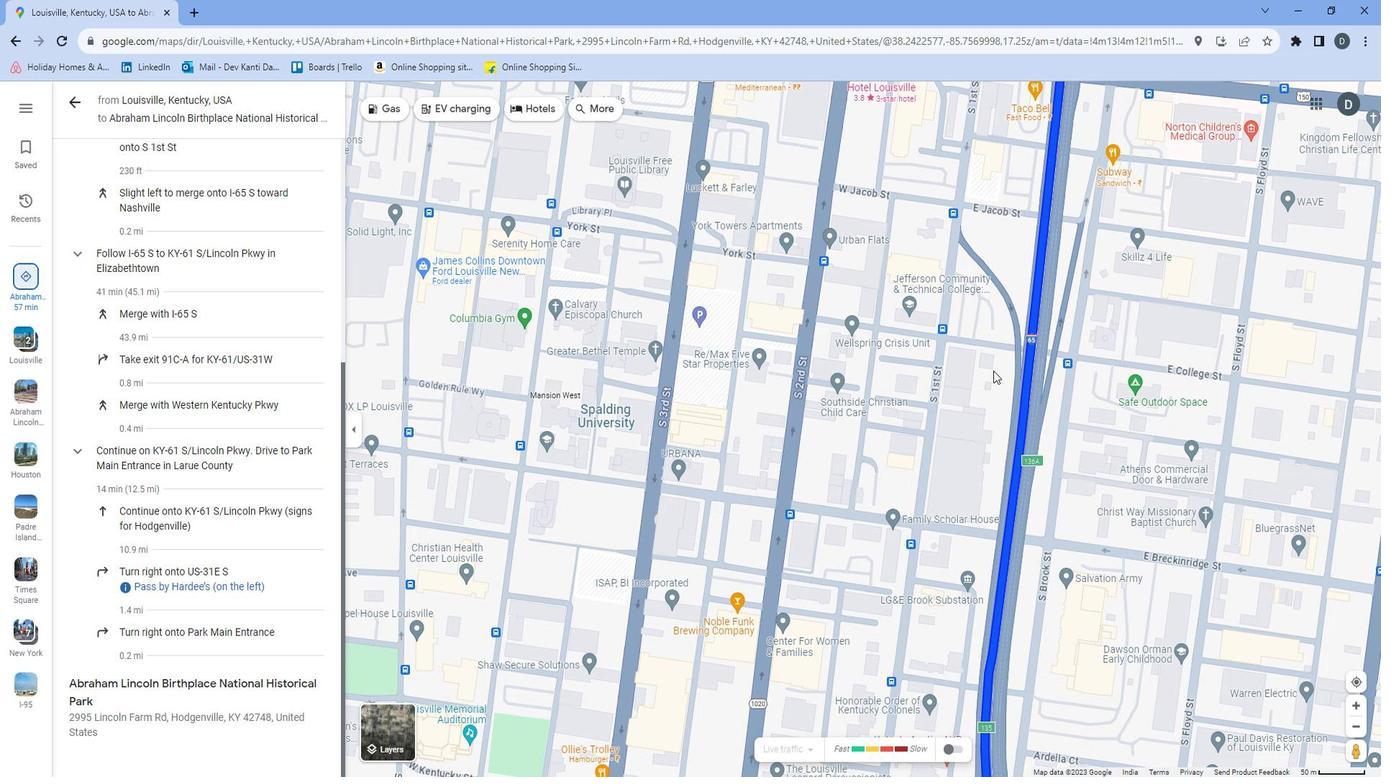 
Action: Mouse moved to (981, 404)
Screenshot: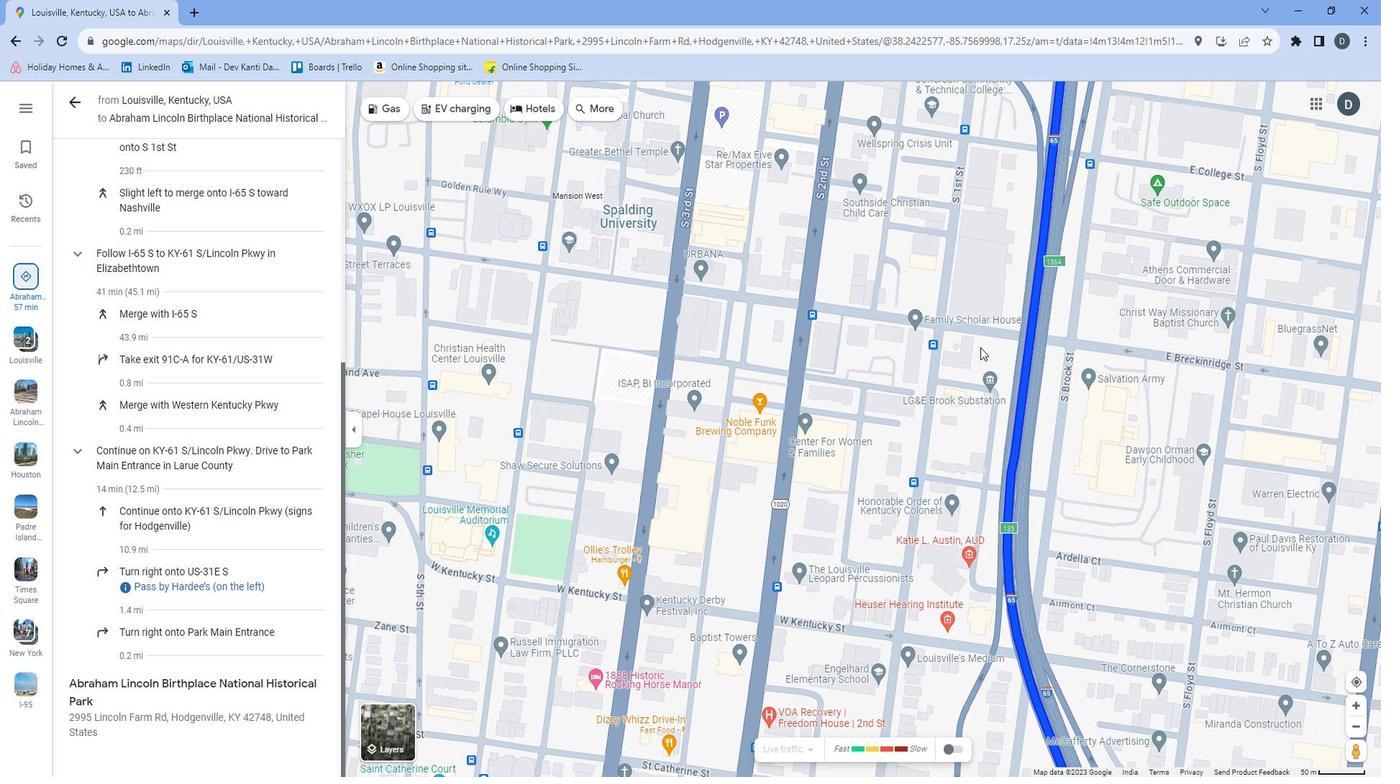 
Action: Mouse pressed left at (981, 404)
Screenshot: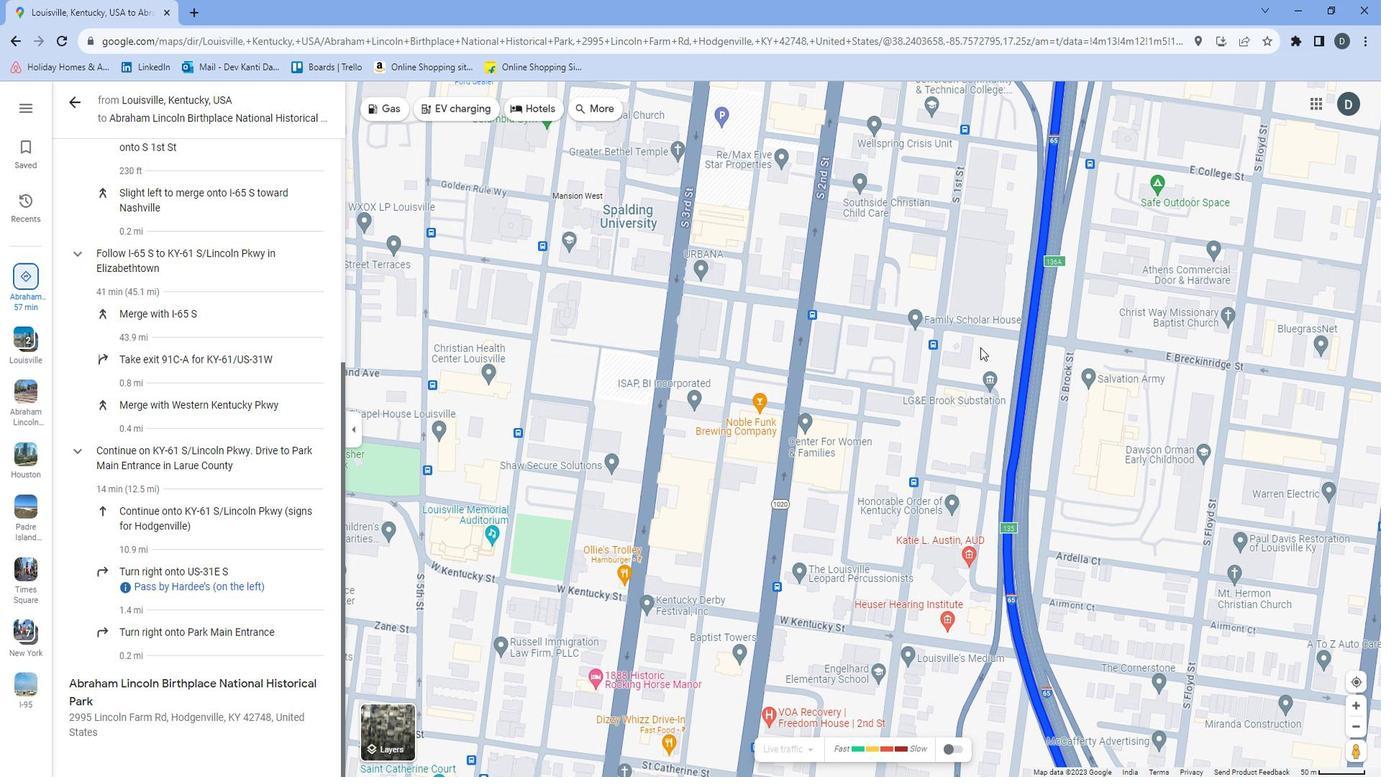 
Action: Mouse moved to (978, 397)
Screenshot: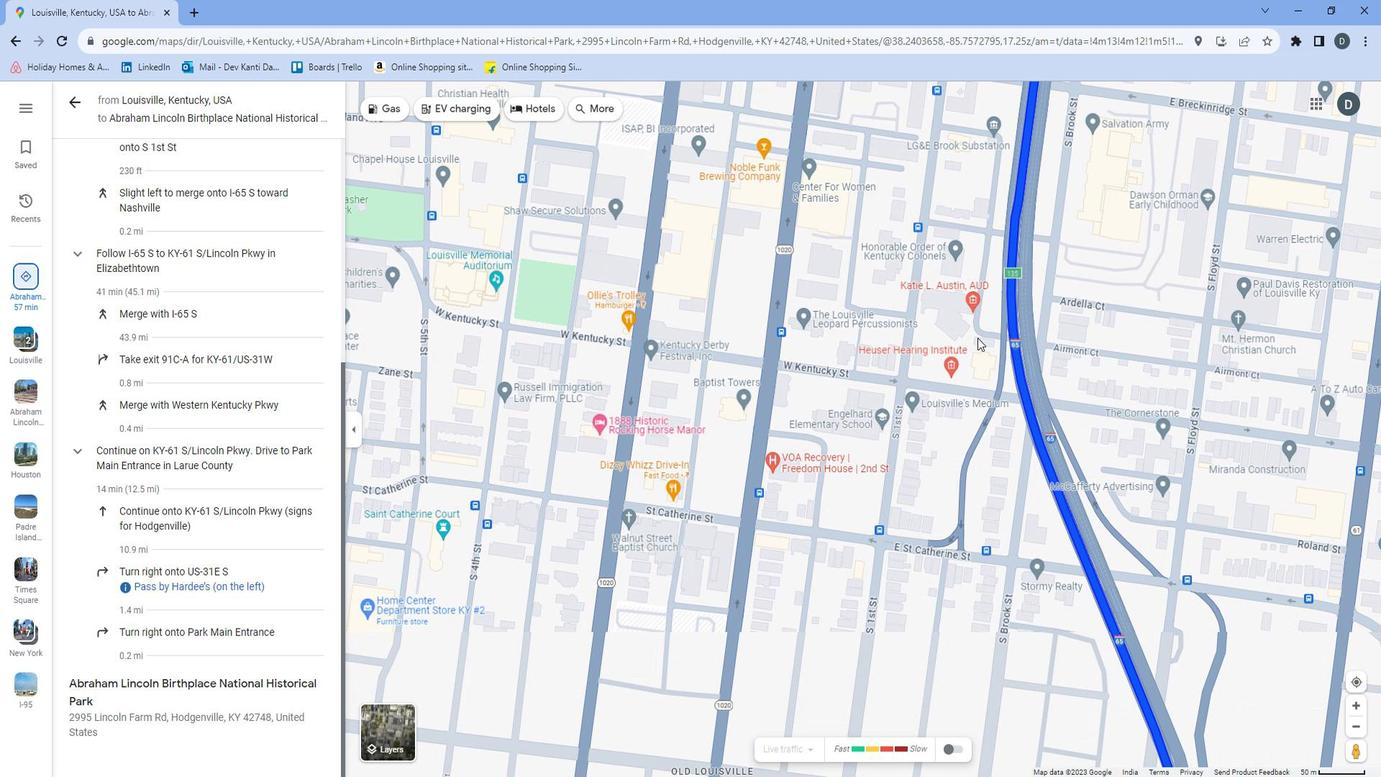 
Action: Mouse pressed left at (978, 397)
Screenshot: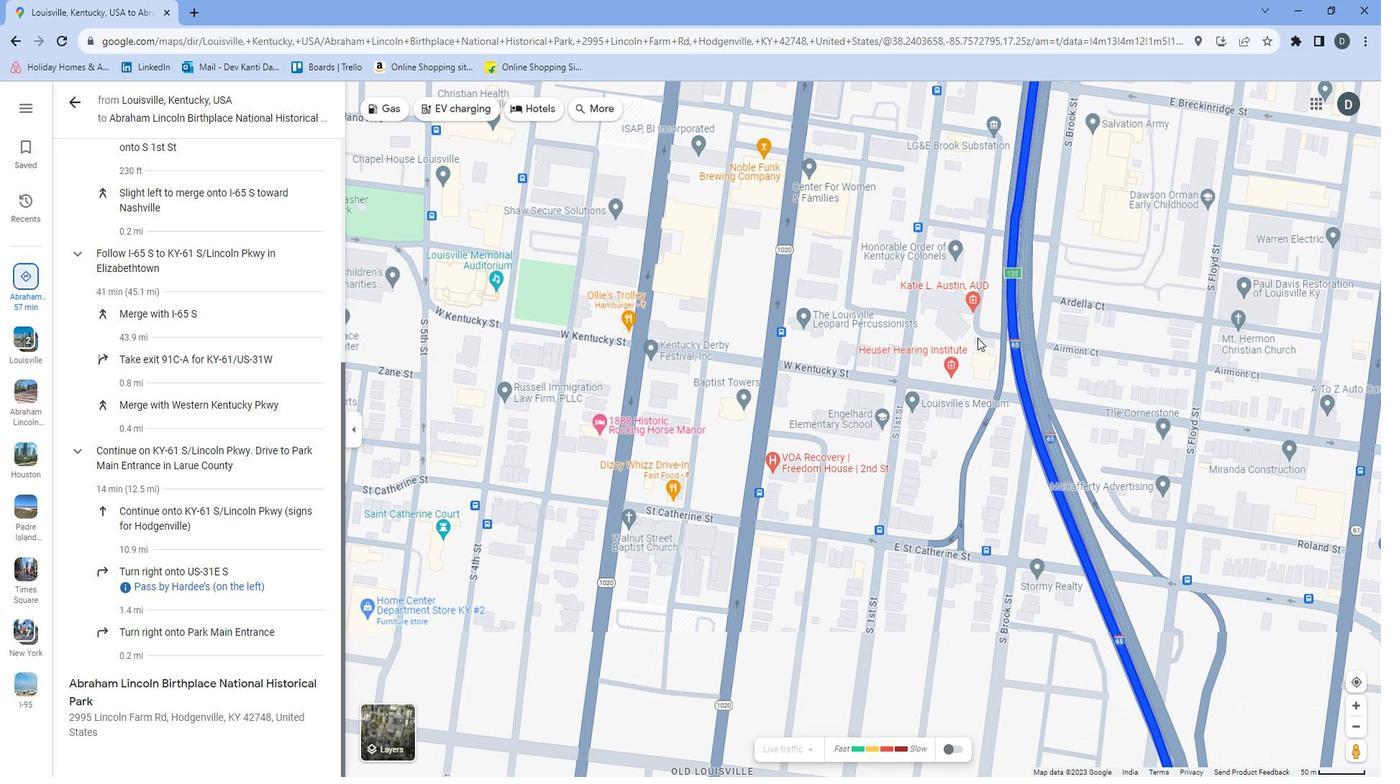 
Action: Mouse moved to (1044, 366)
Screenshot: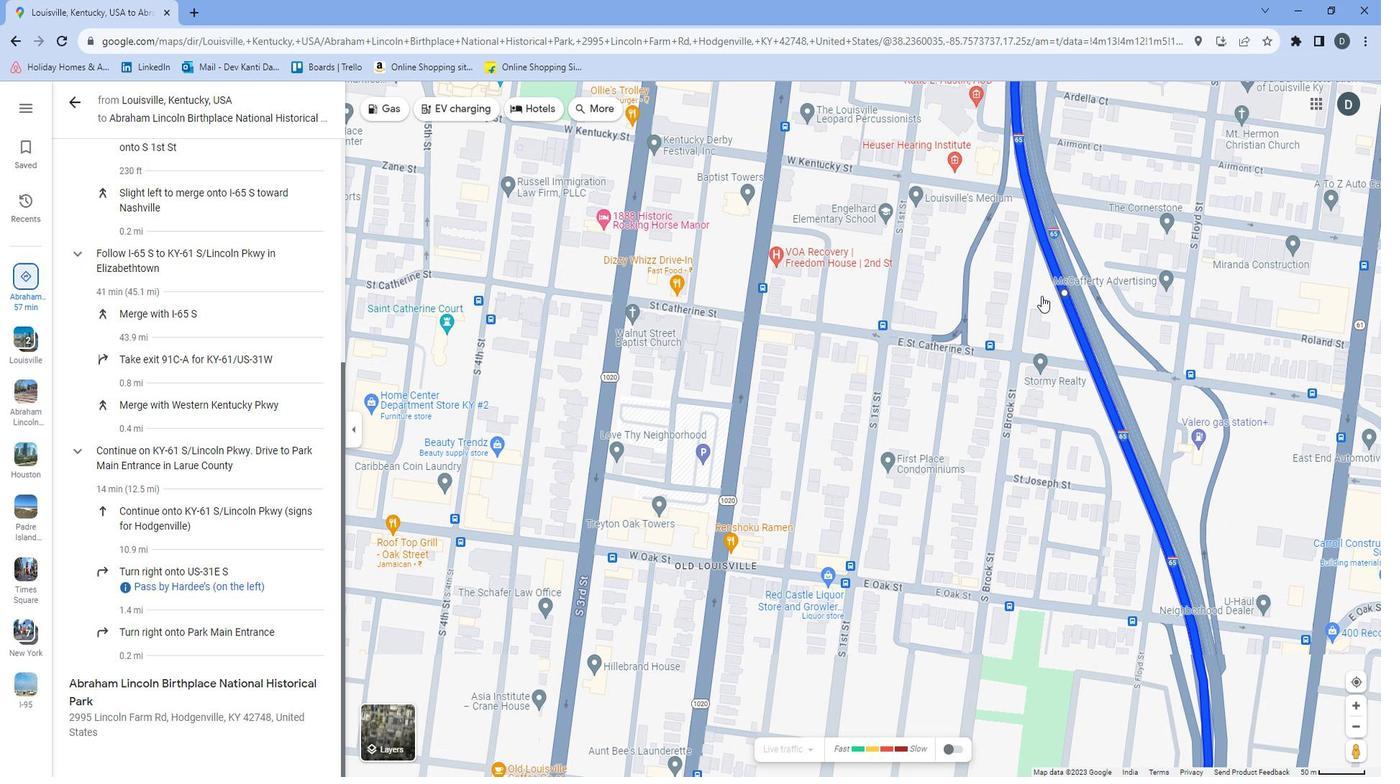 
Action: Mouse pressed left at (1044, 366)
Screenshot: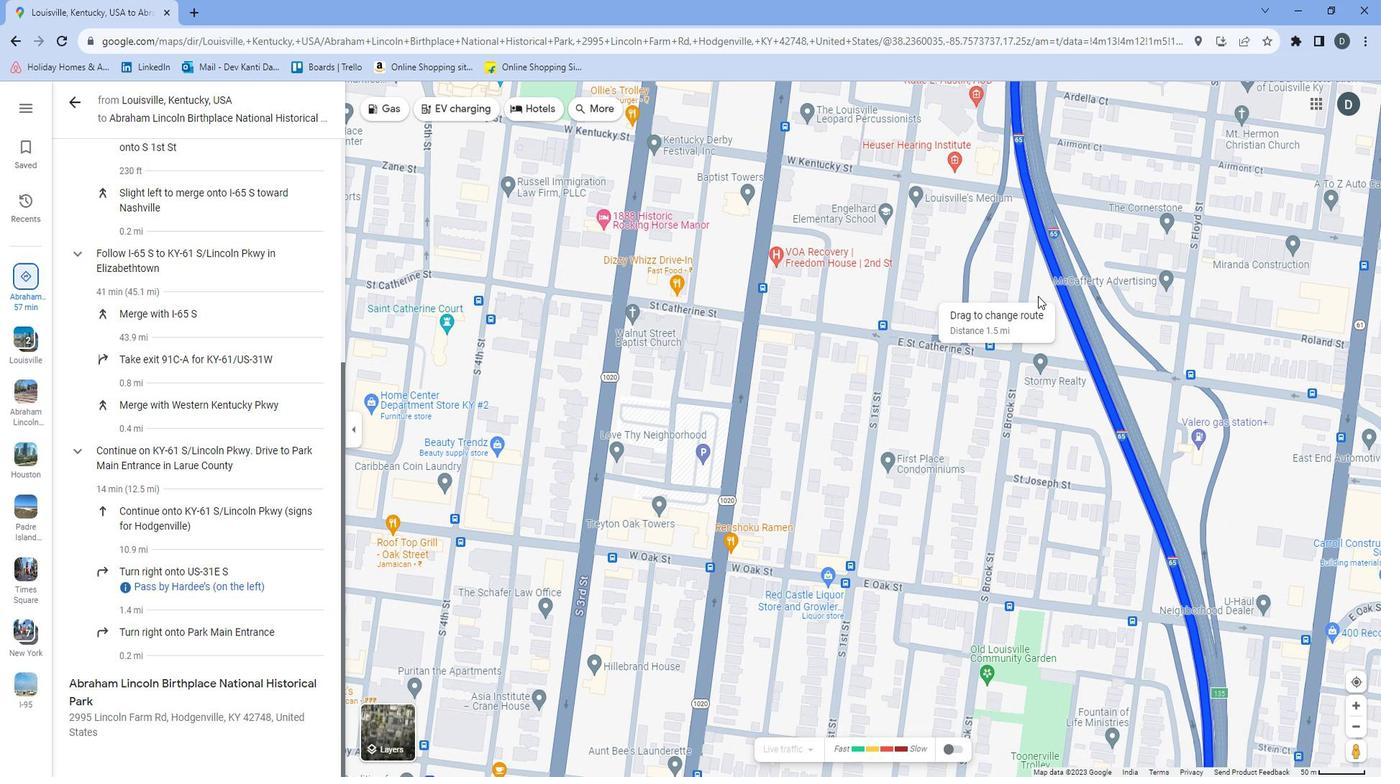 
Action: Mouse moved to (995, 365)
Screenshot: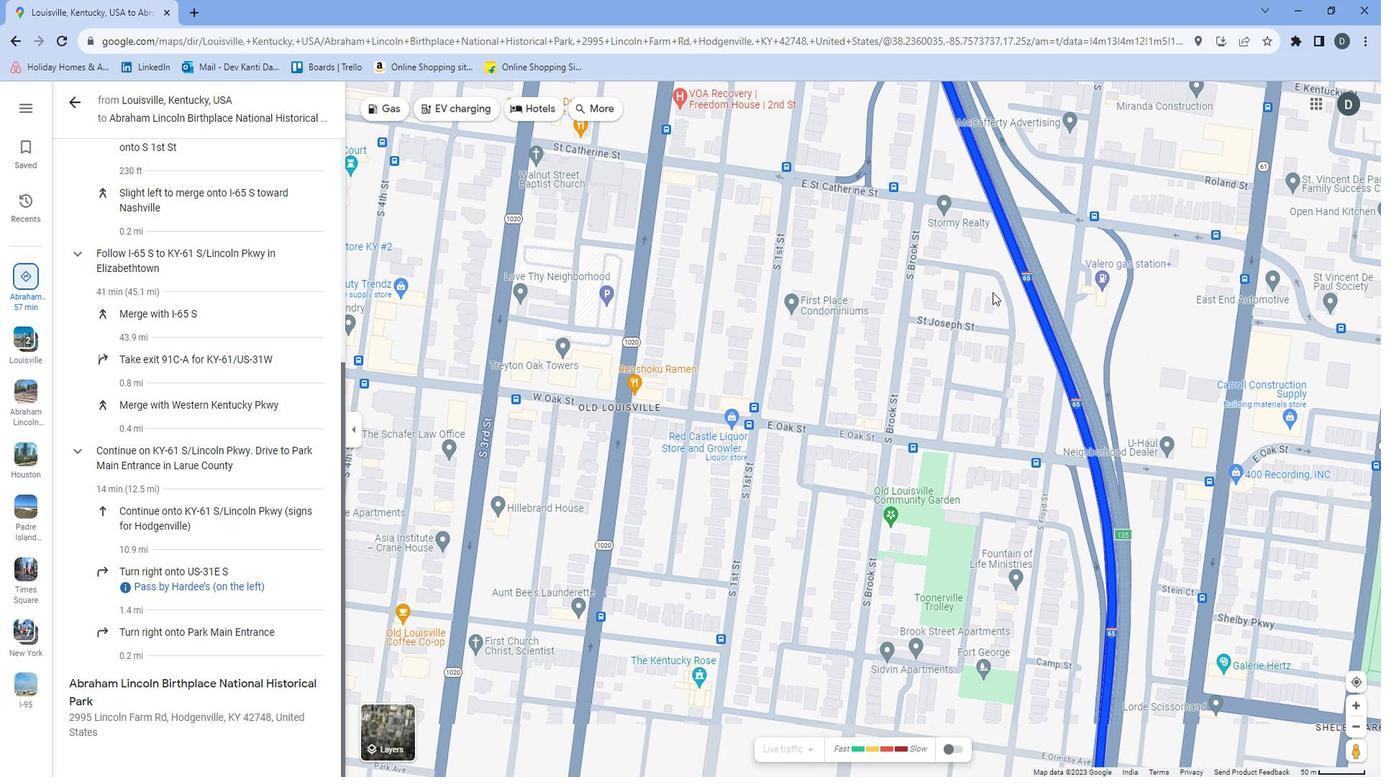 
Action: Mouse pressed left at (995, 365)
Screenshot: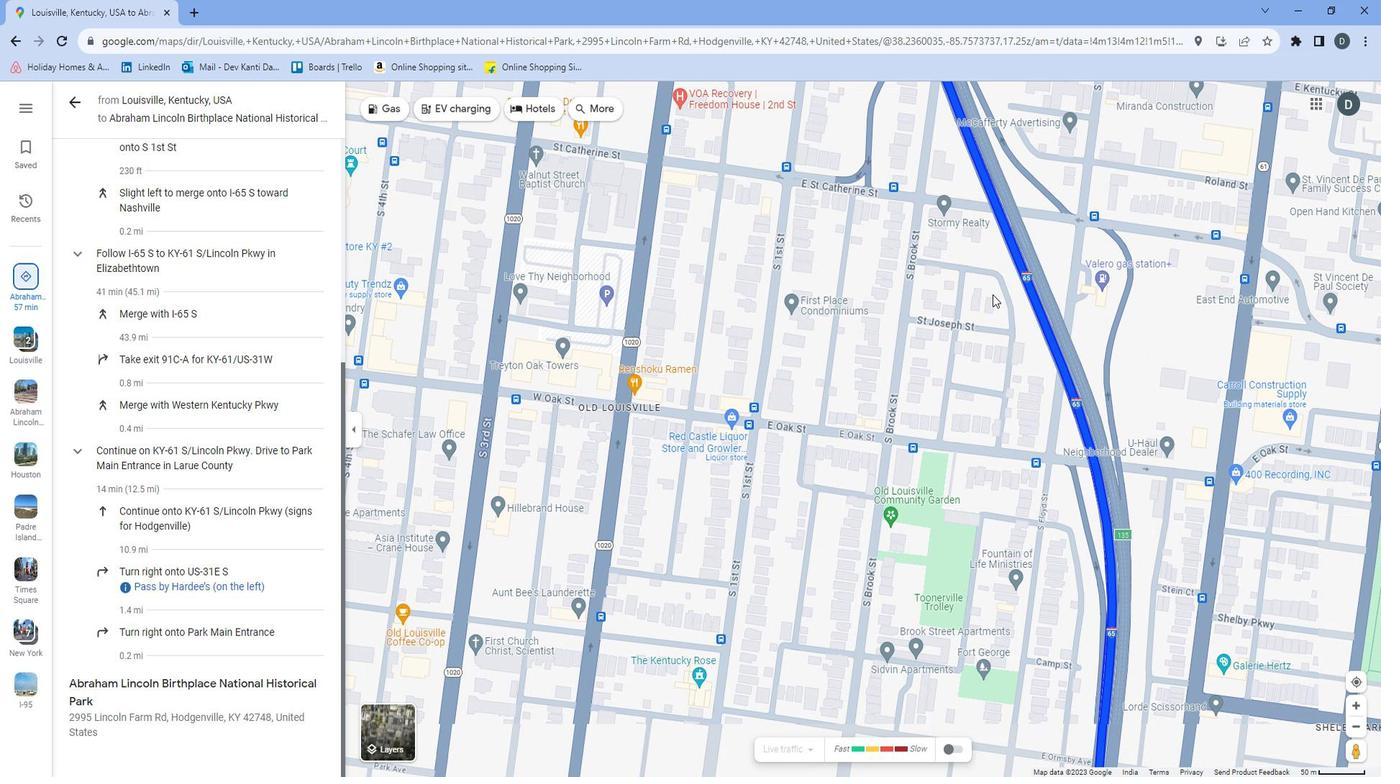 
Action: Mouse moved to (946, 347)
Screenshot: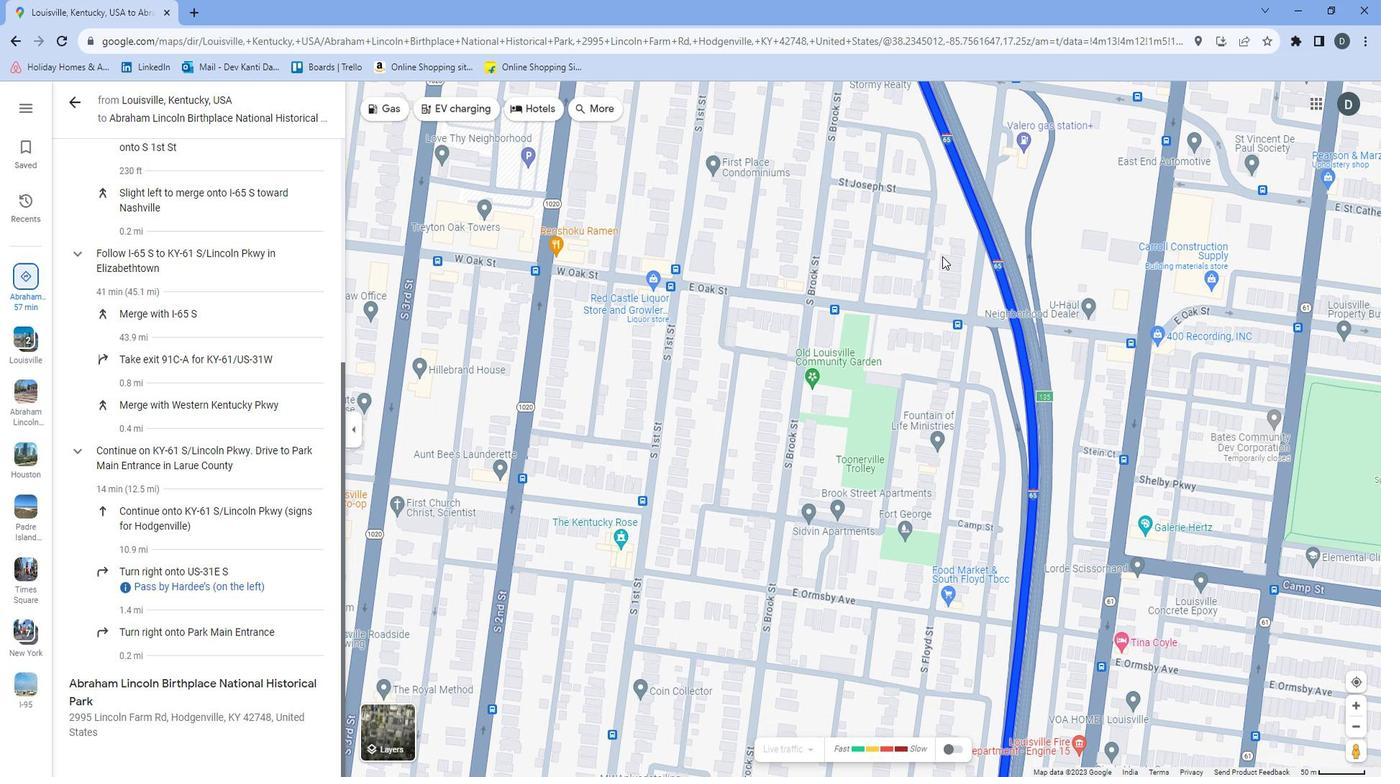 
Action: Mouse pressed left at (946, 347)
Screenshot: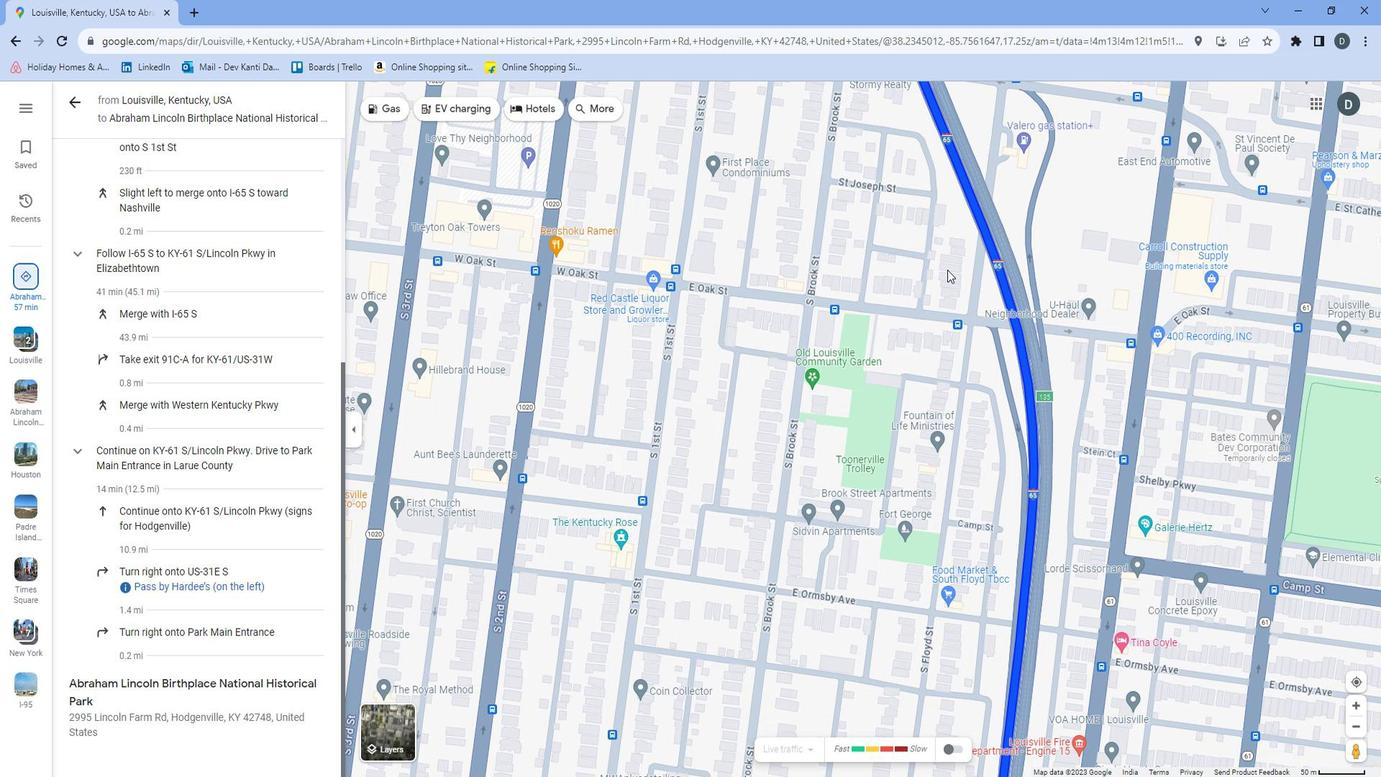 
Action: Mouse moved to (945, 366)
Screenshot: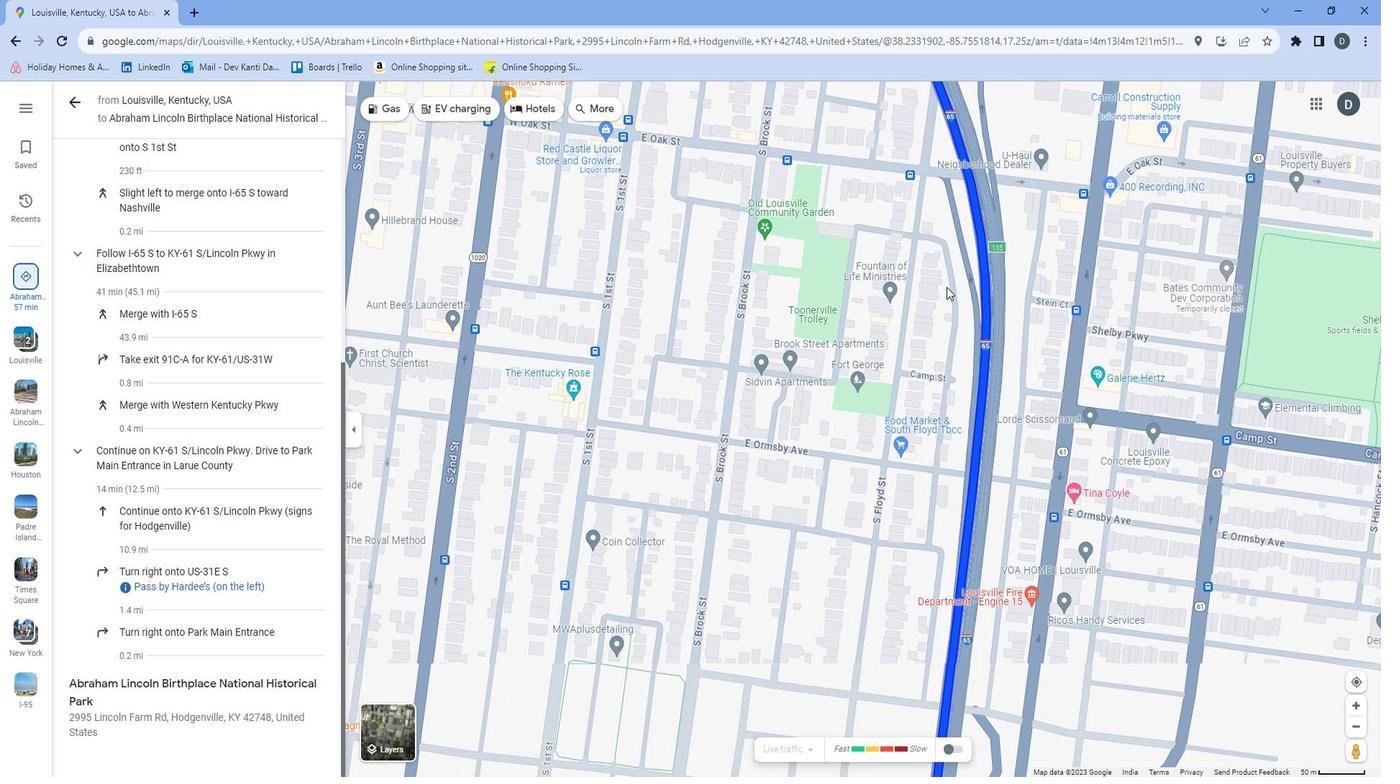 
Action: Mouse pressed left at (945, 366)
Screenshot: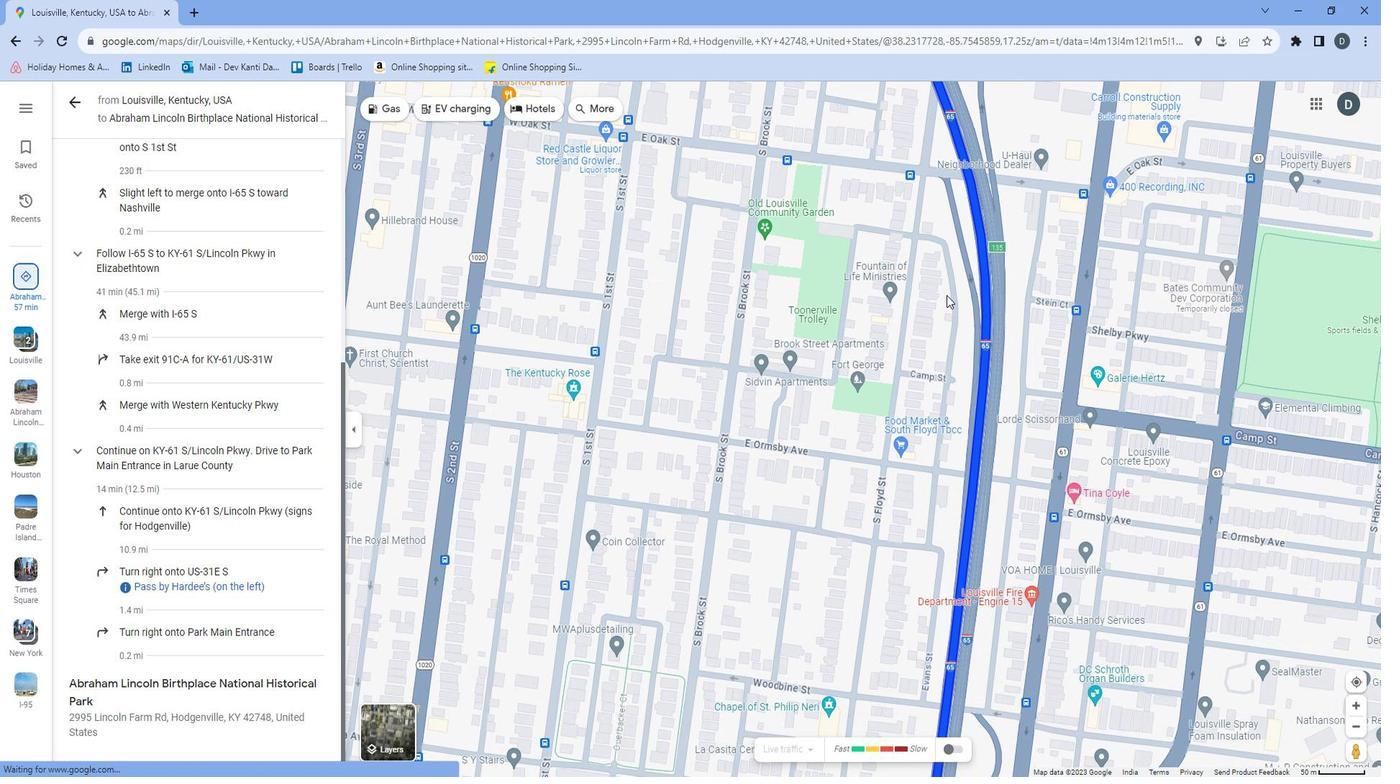 
Action: Mouse moved to (915, 390)
Screenshot: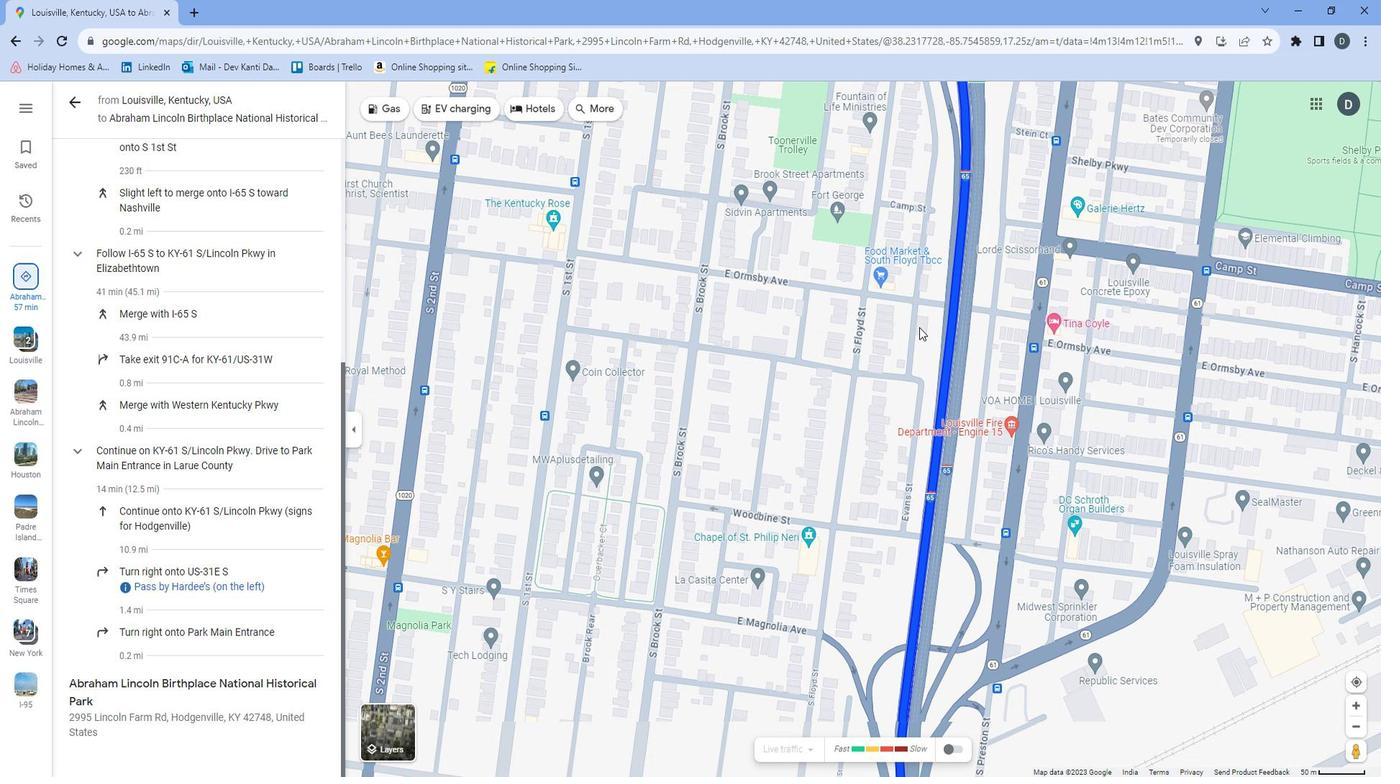 
Action: Mouse pressed left at (915, 390)
Screenshot: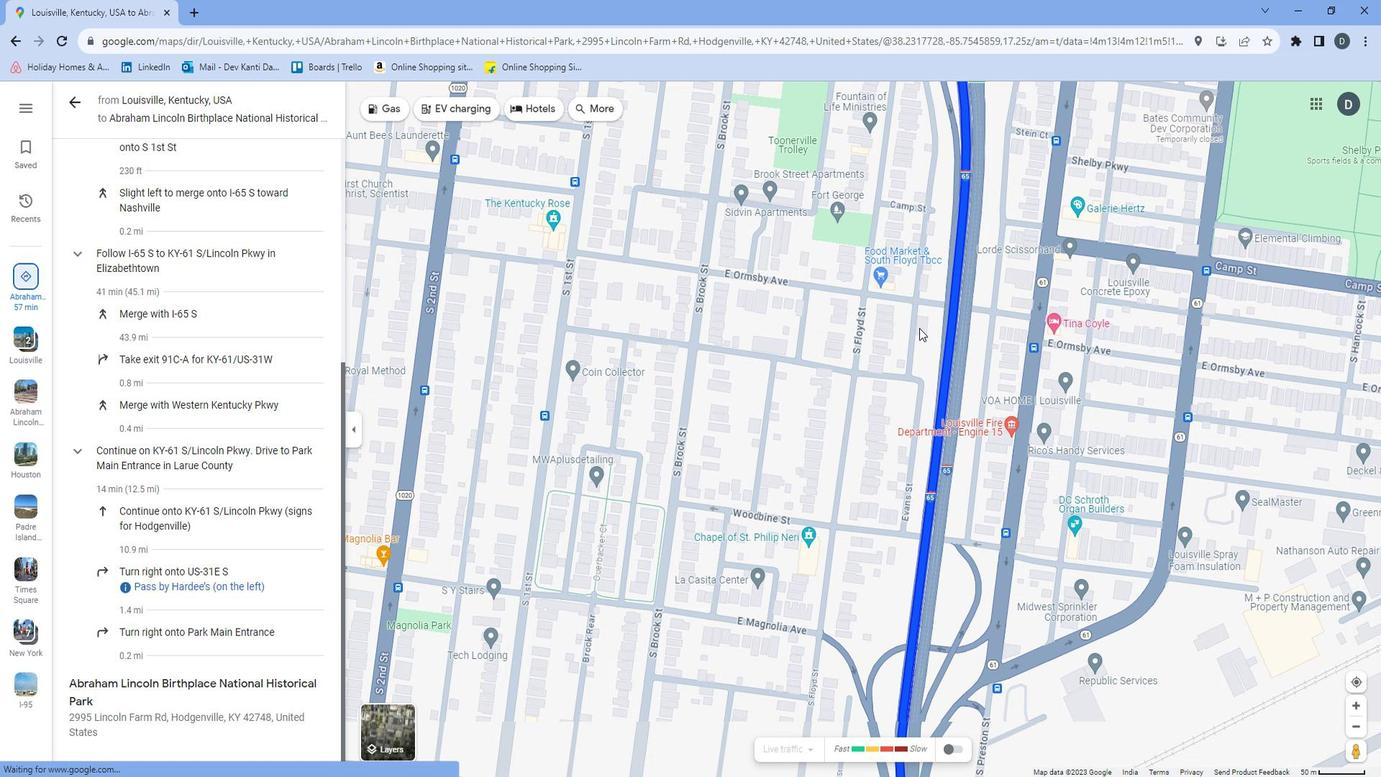 
Action: Mouse moved to (884, 388)
Screenshot: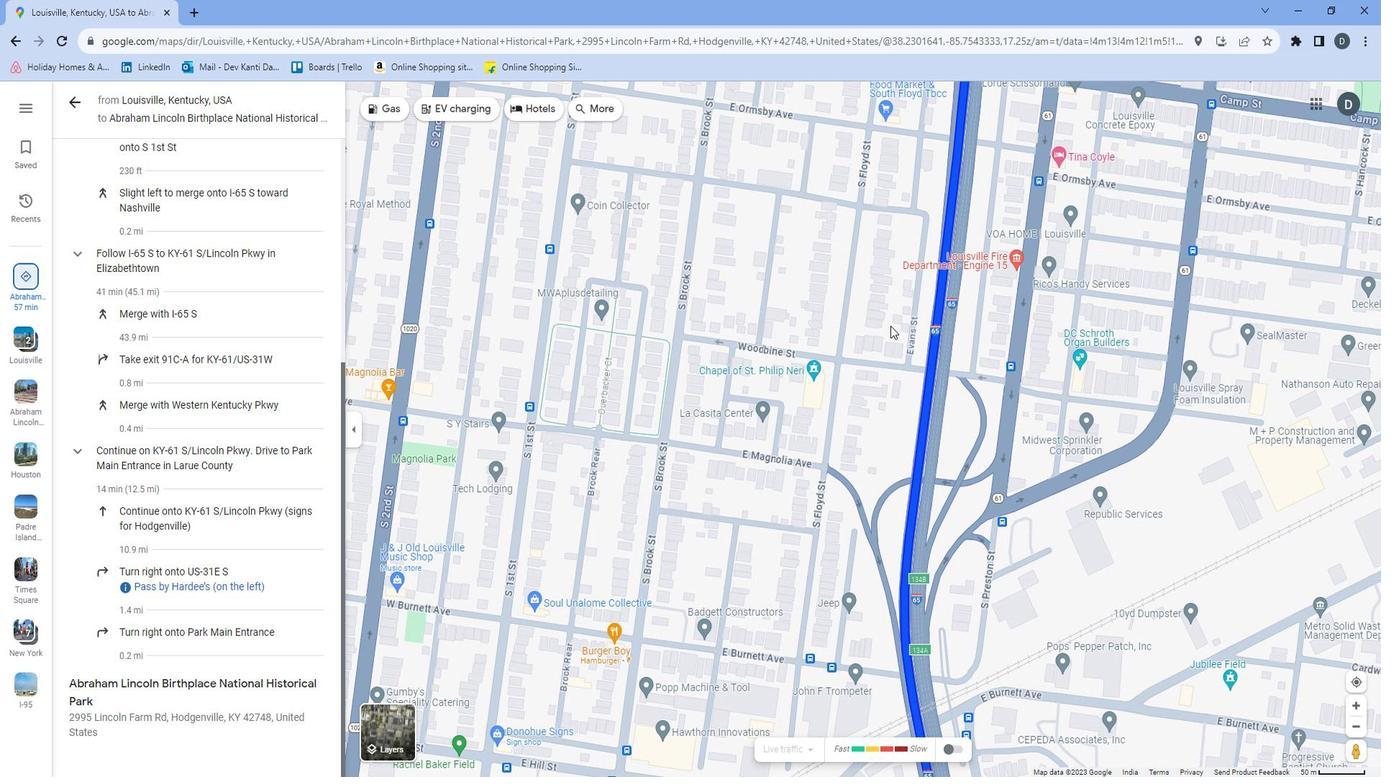 
Action: Mouse pressed left at (884, 388)
Screenshot: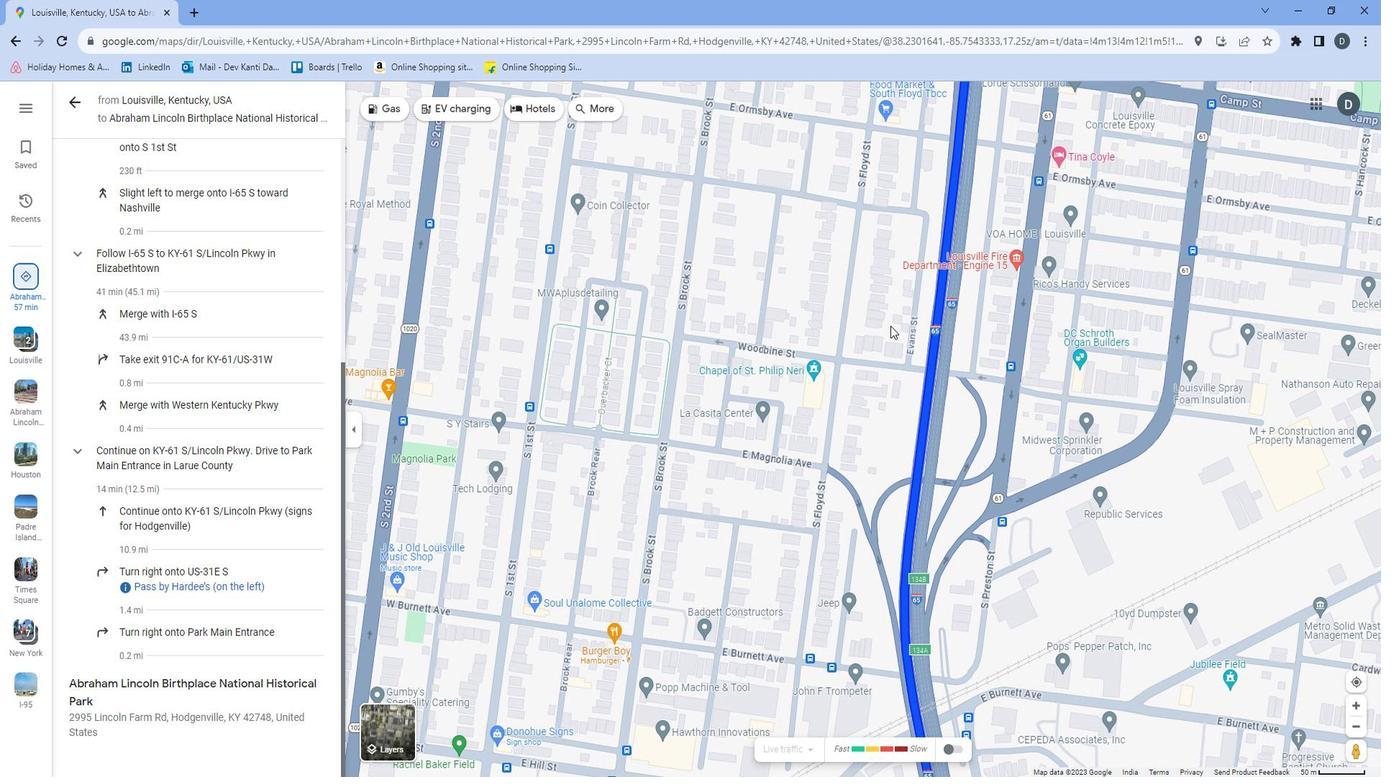 
Action: Mouse moved to (874, 356)
Screenshot: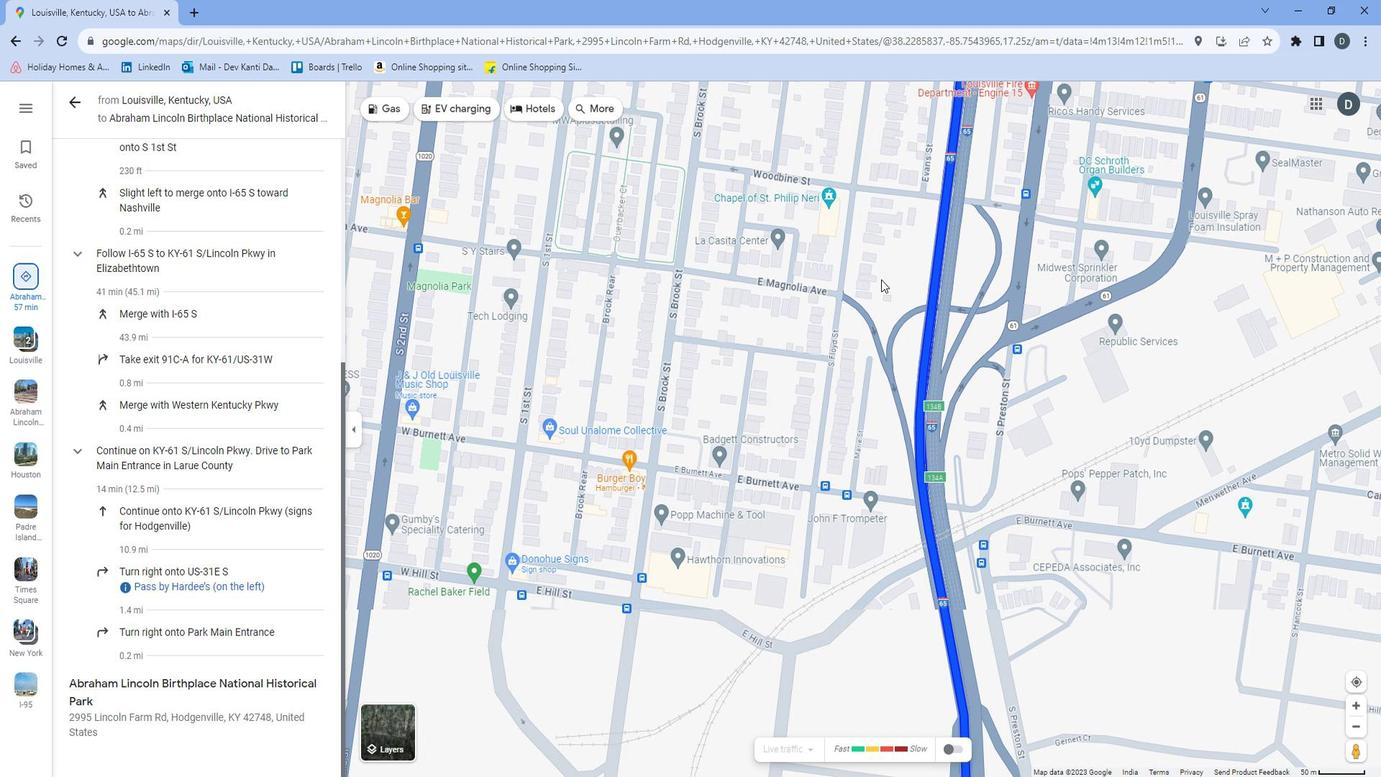 
Action: Mouse pressed left at (874, 356)
Screenshot: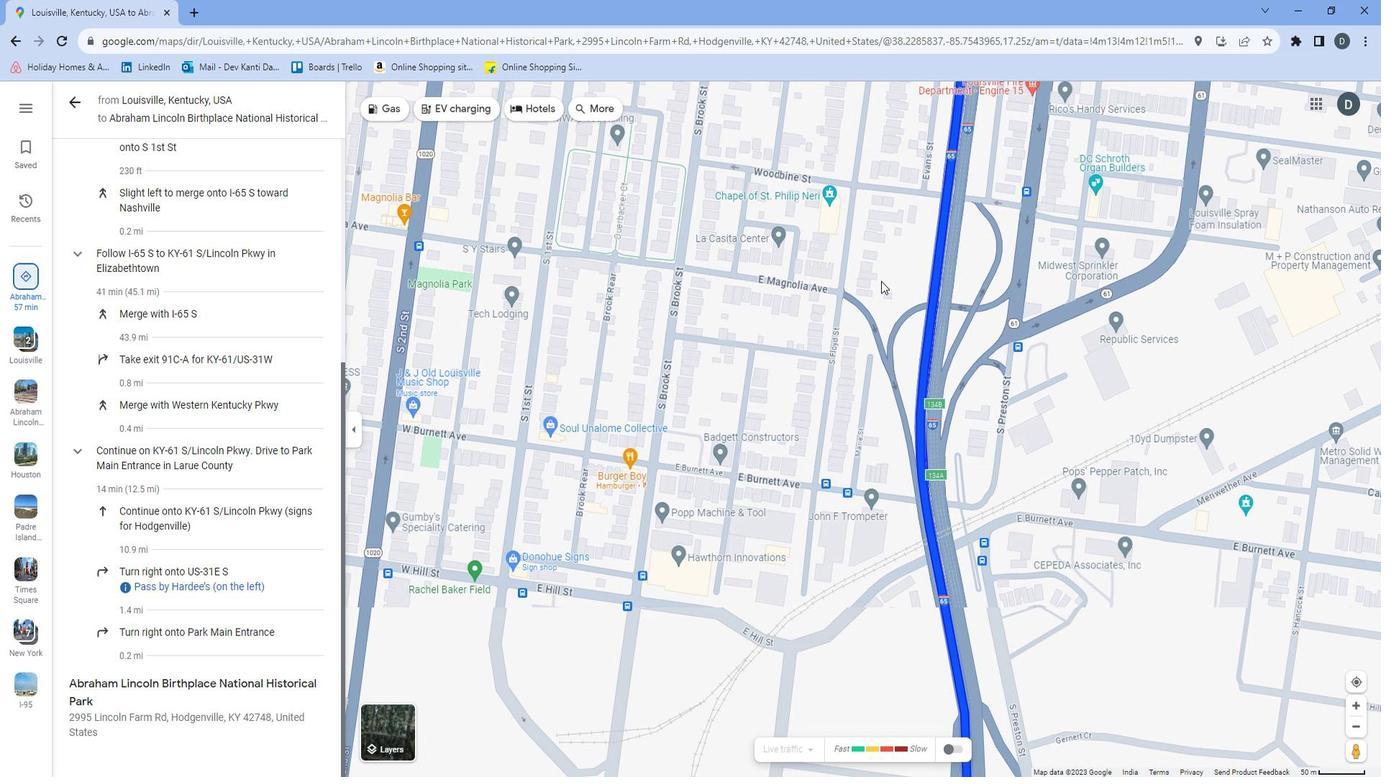
Action: Mouse moved to (892, 328)
Screenshot: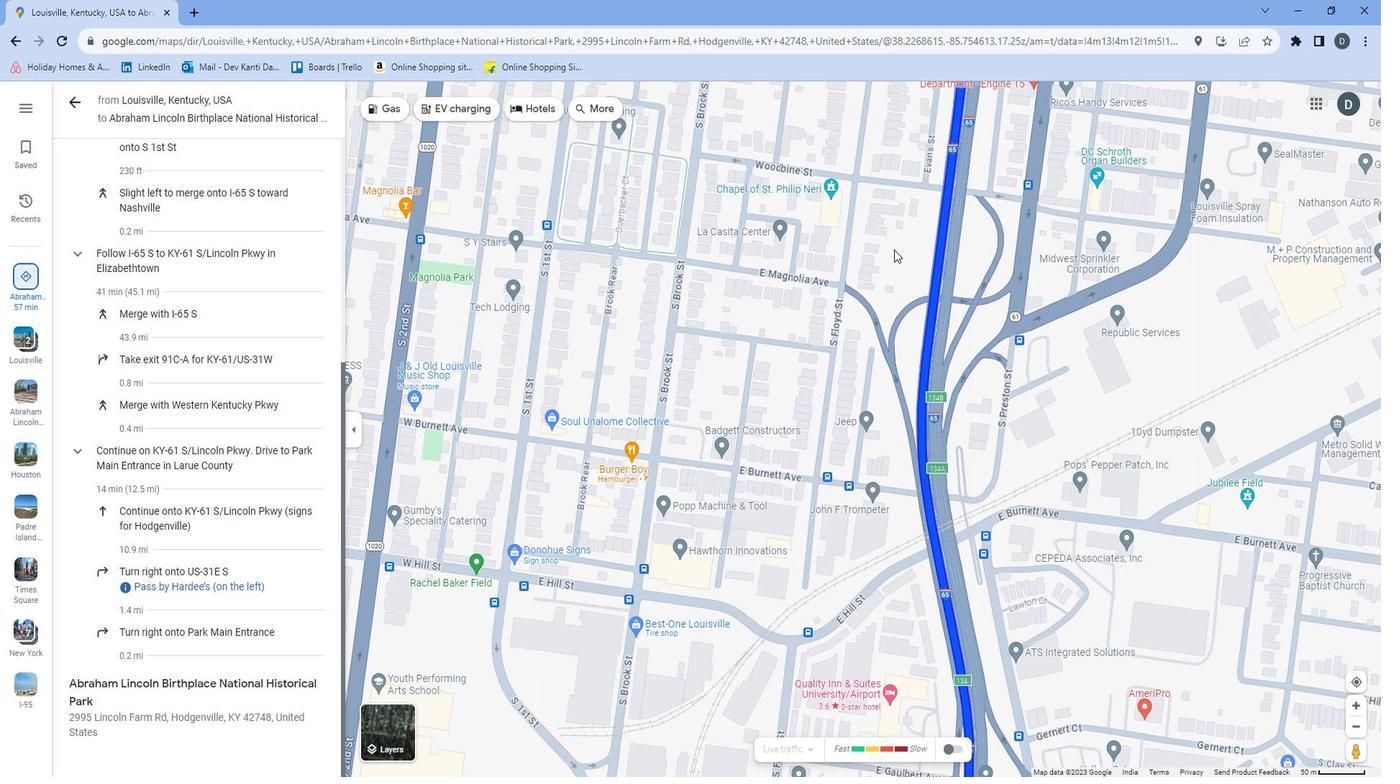 
Action: Mouse pressed left at (892, 328)
Screenshot: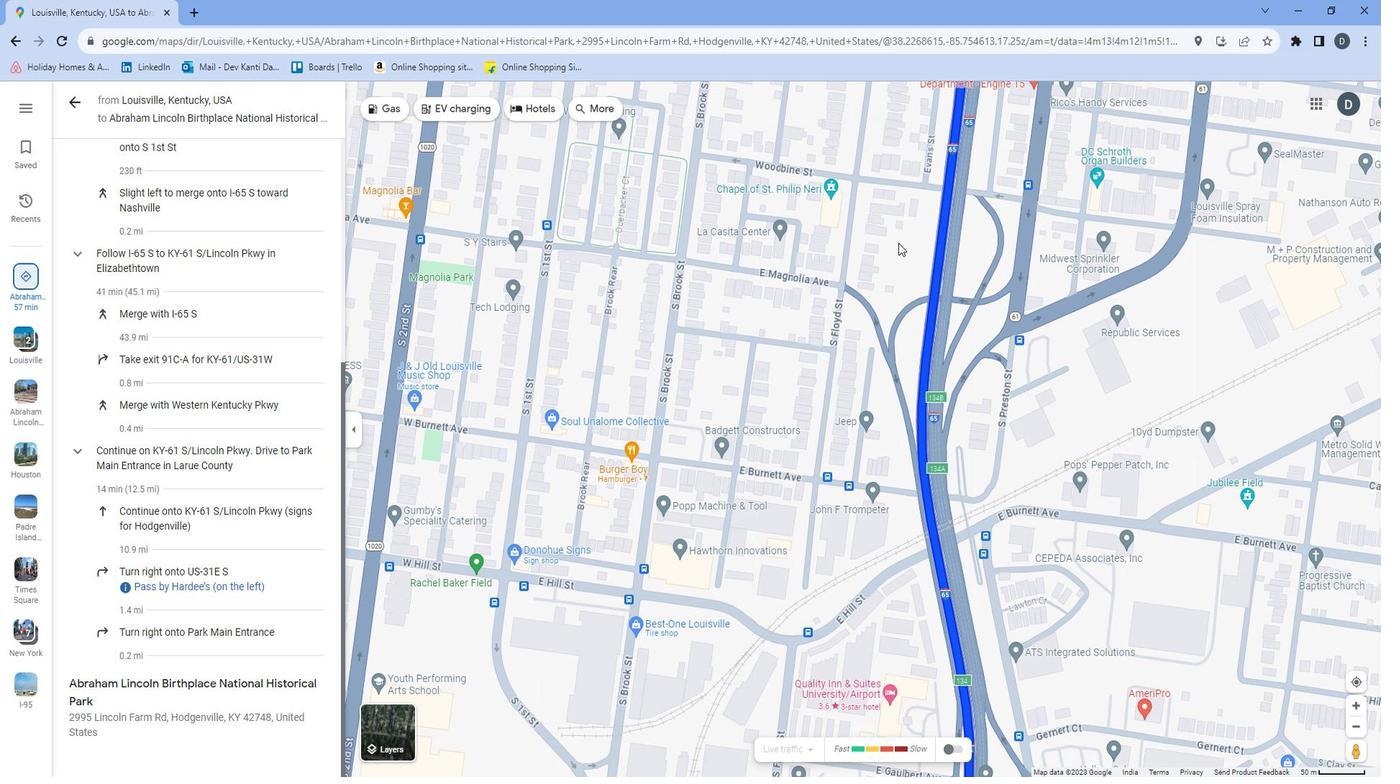 
Action: Mouse moved to (891, 348)
Screenshot: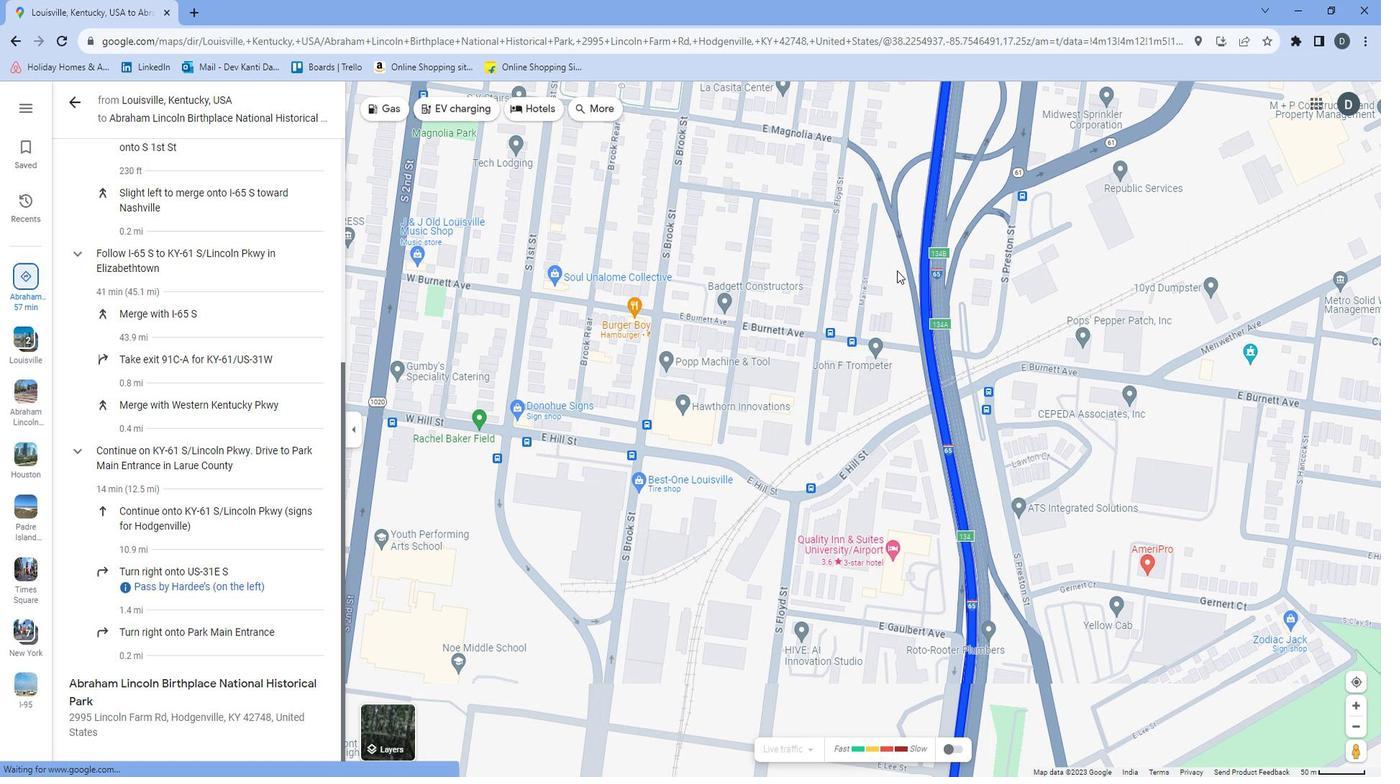
Action: Mouse pressed left at (891, 348)
Screenshot: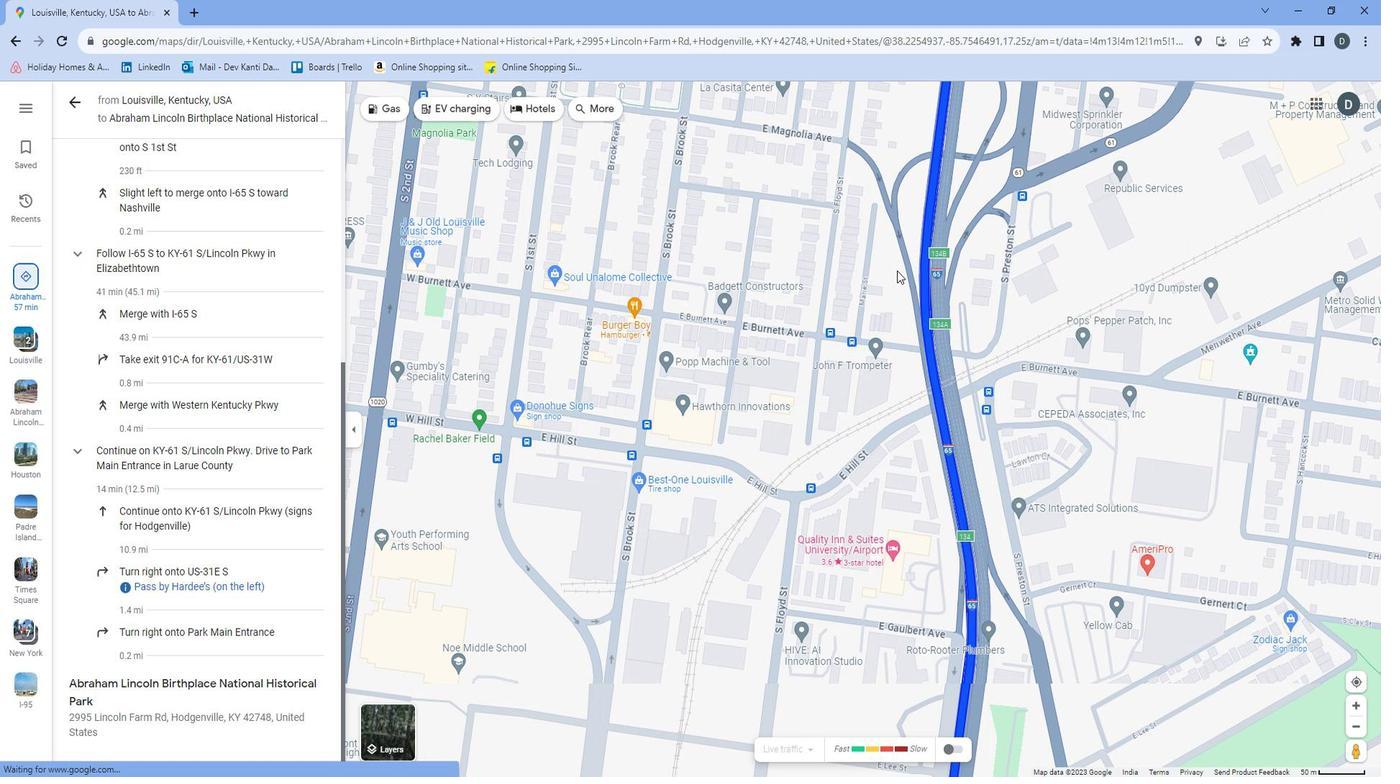 
Action: Mouse moved to (911, 366)
Screenshot: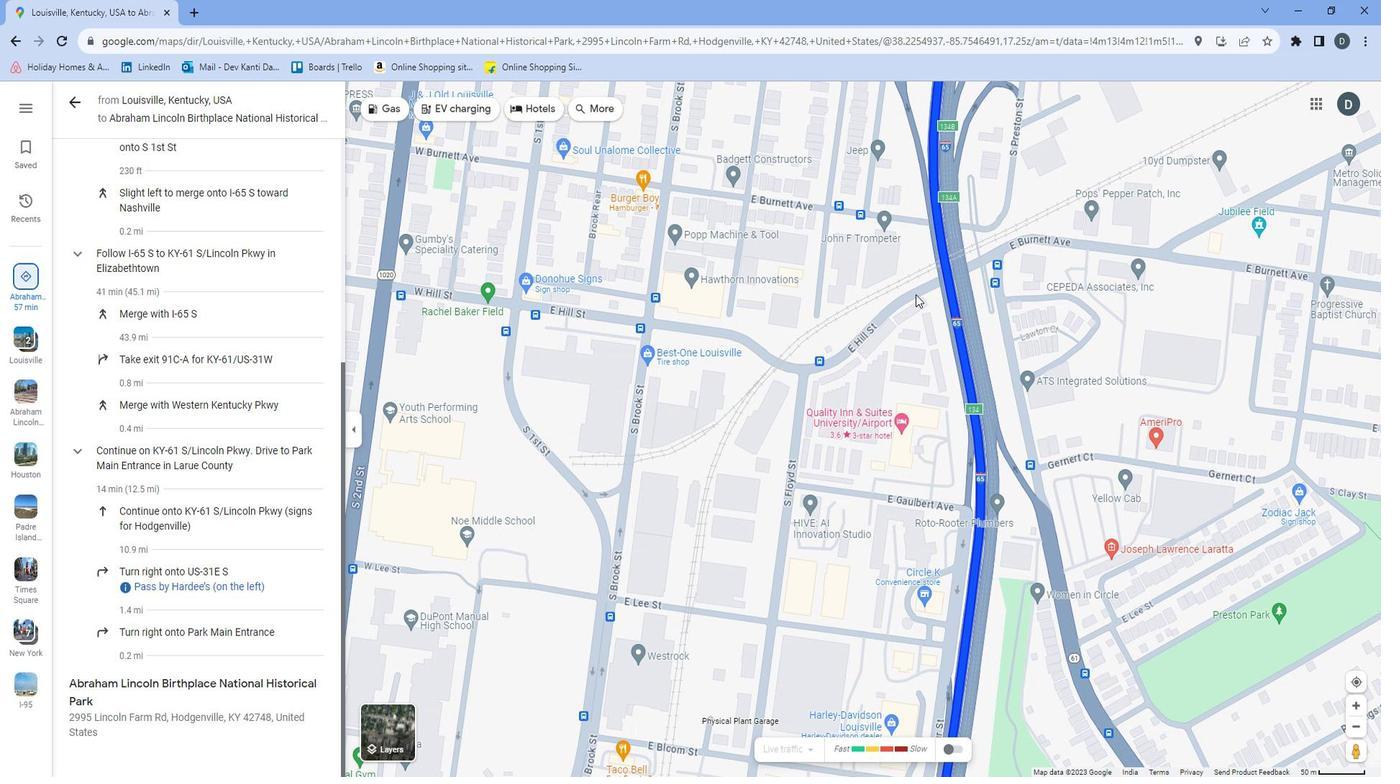 
Action: Mouse pressed left at (911, 366)
Screenshot: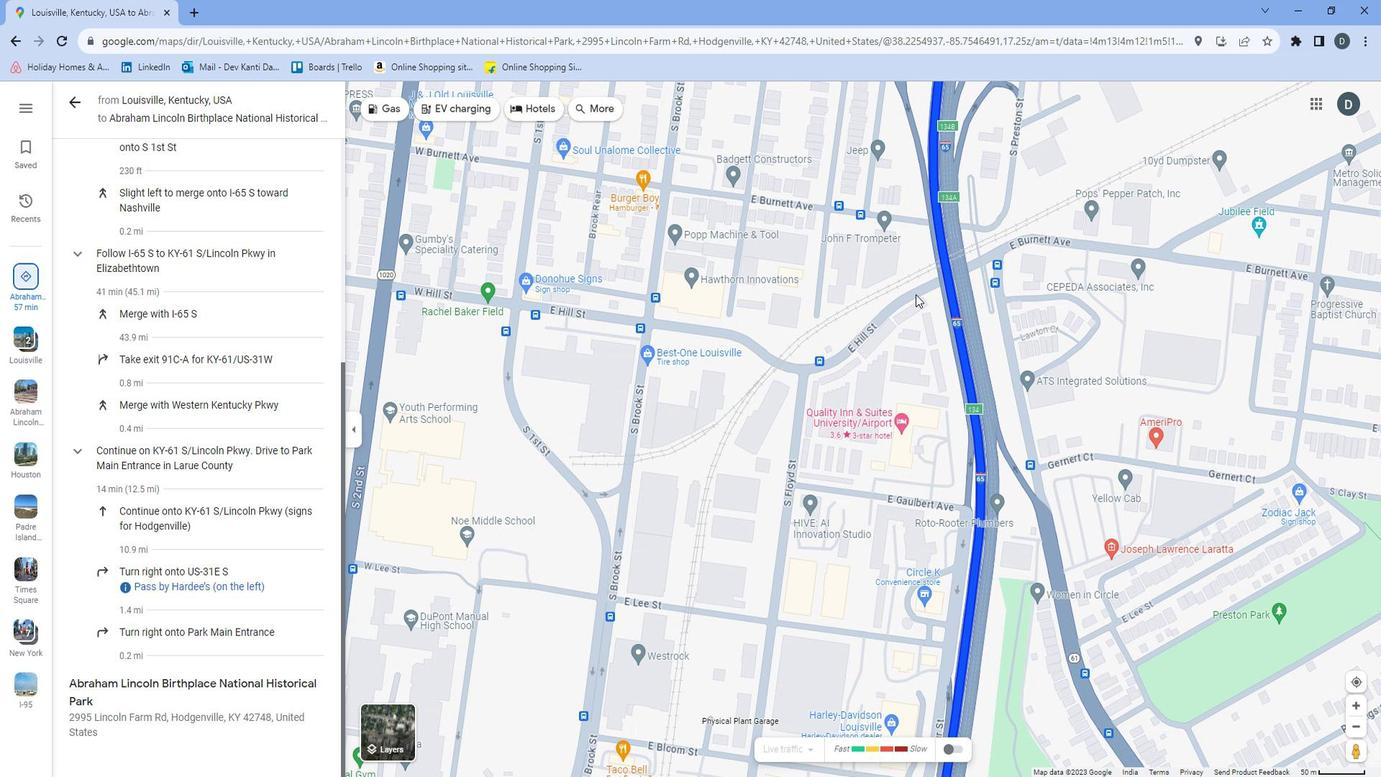 
Action: Mouse moved to (898, 365)
Screenshot: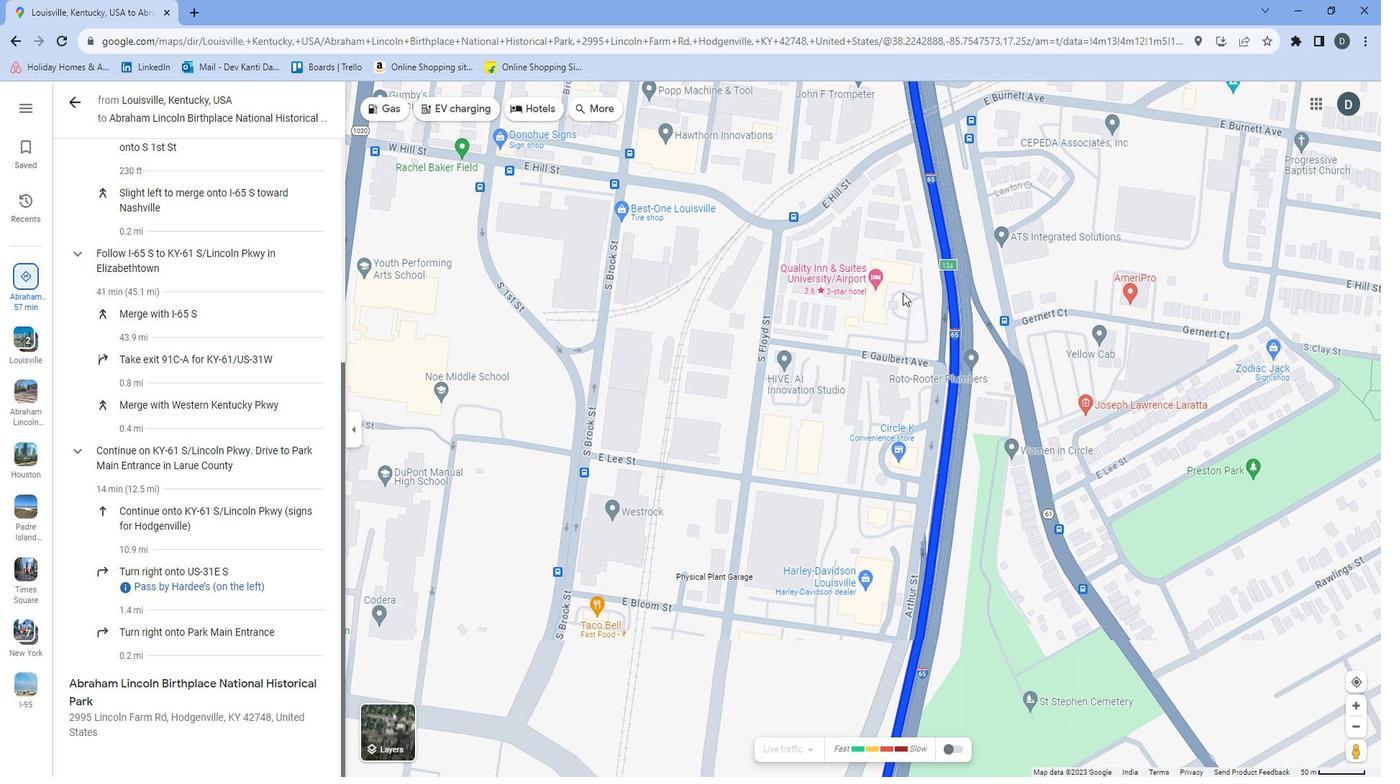 
Action: Mouse pressed left at (898, 365)
Screenshot: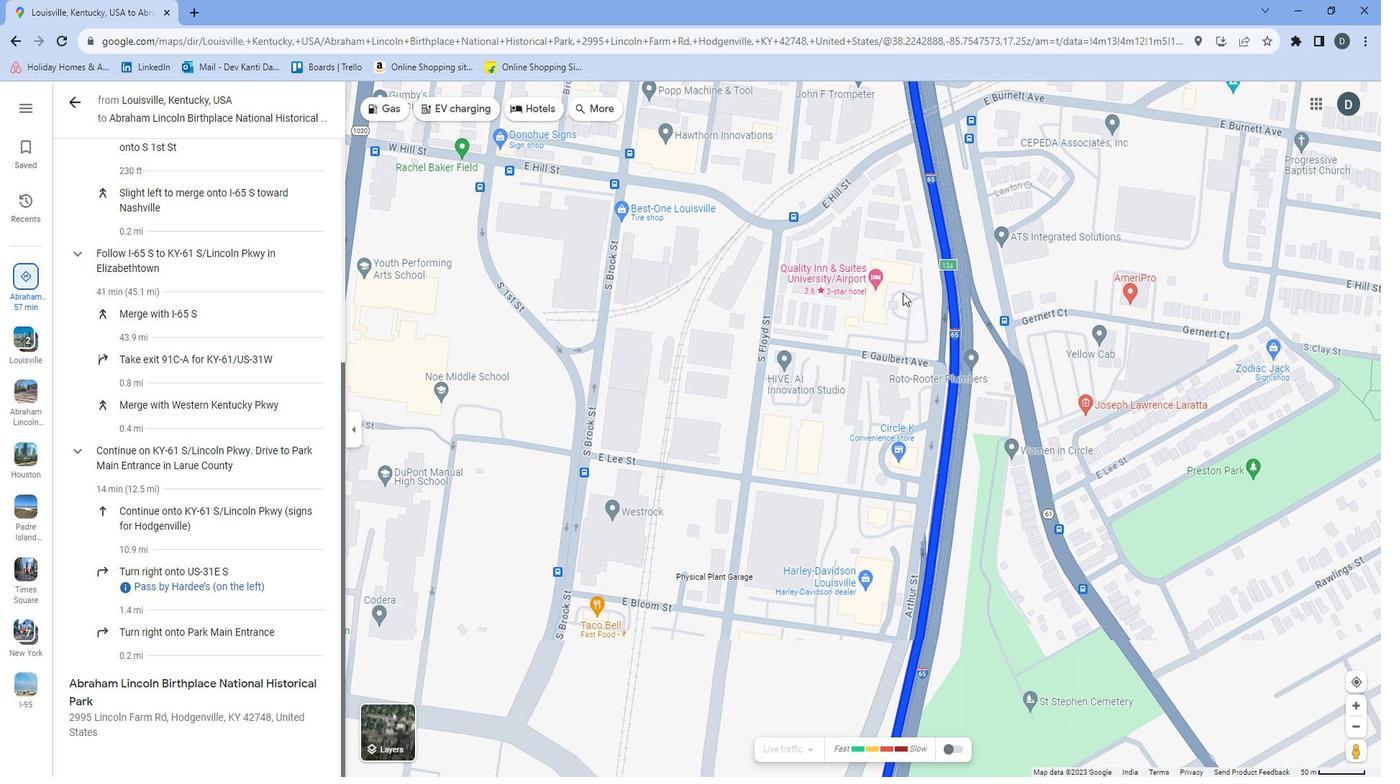 
Action: Mouse moved to (898, 445)
Screenshot: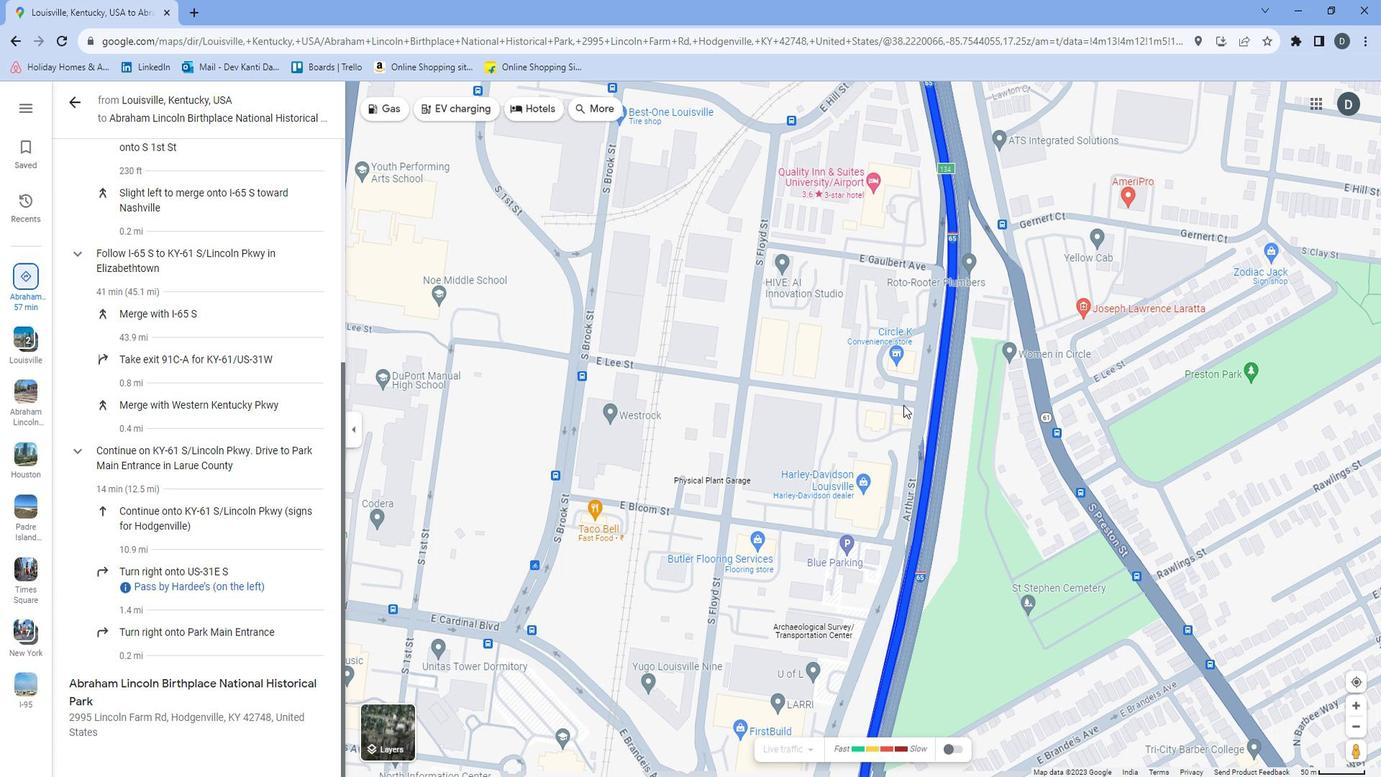 
Action: Mouse pressed left at (898, 445)
Screenshot: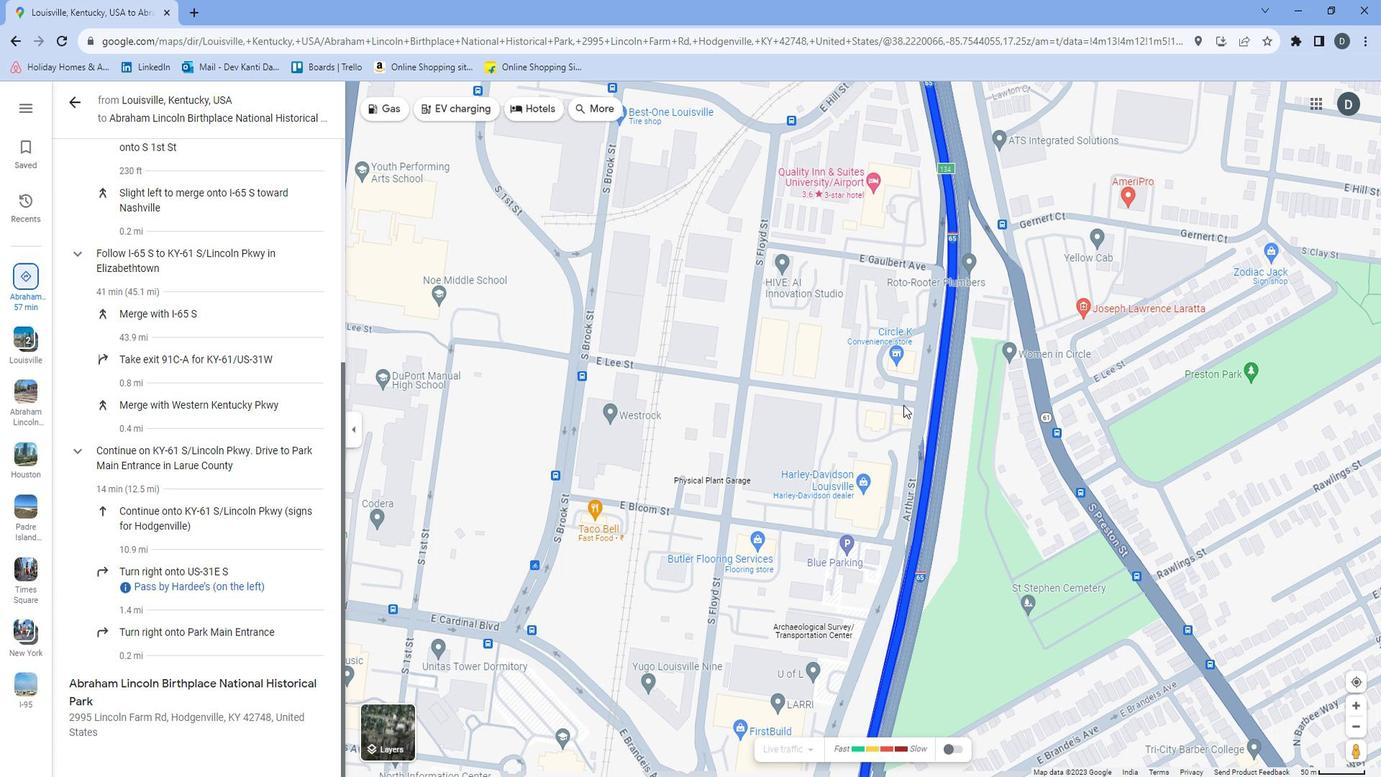 
Action: Mouse moved to (872, 406)
Screenshot: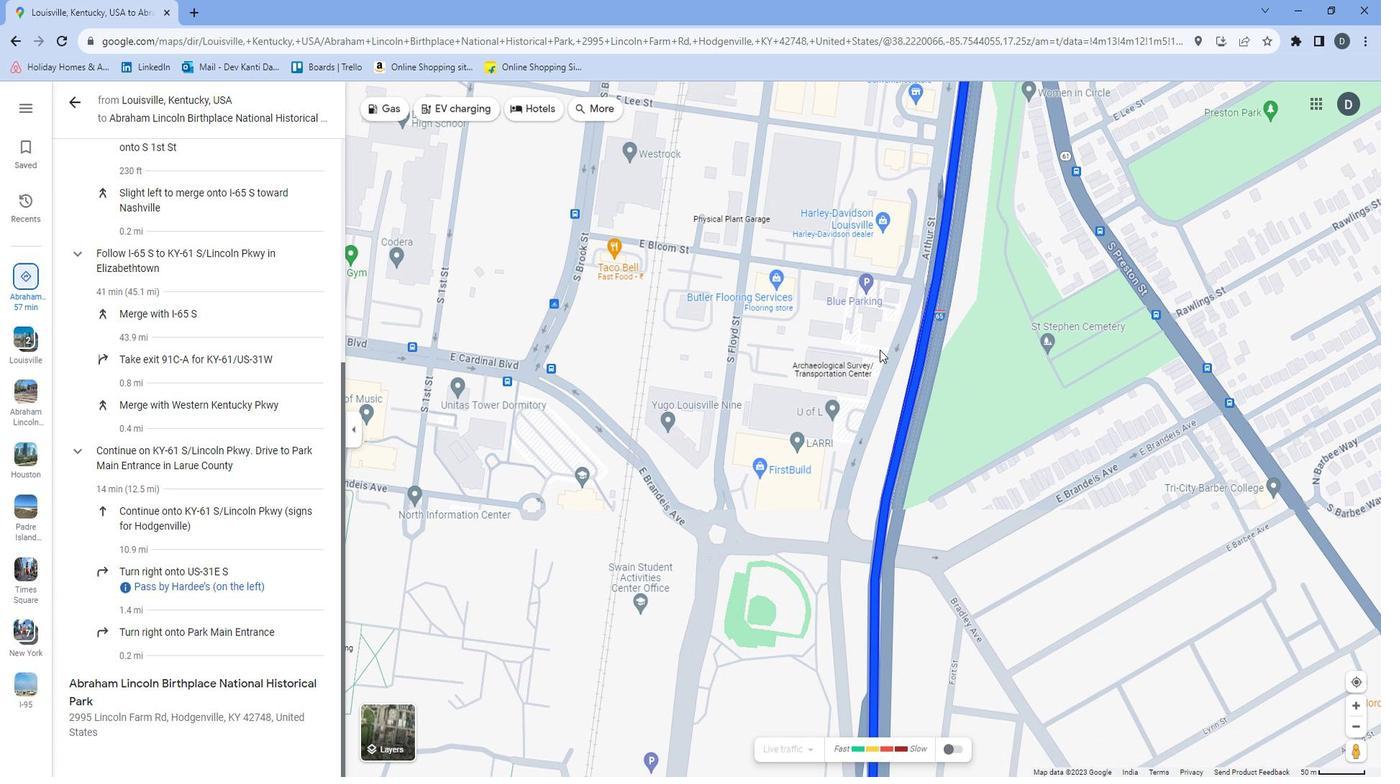 
Action: Mouse pressed left at (872, 406)
Screenshot: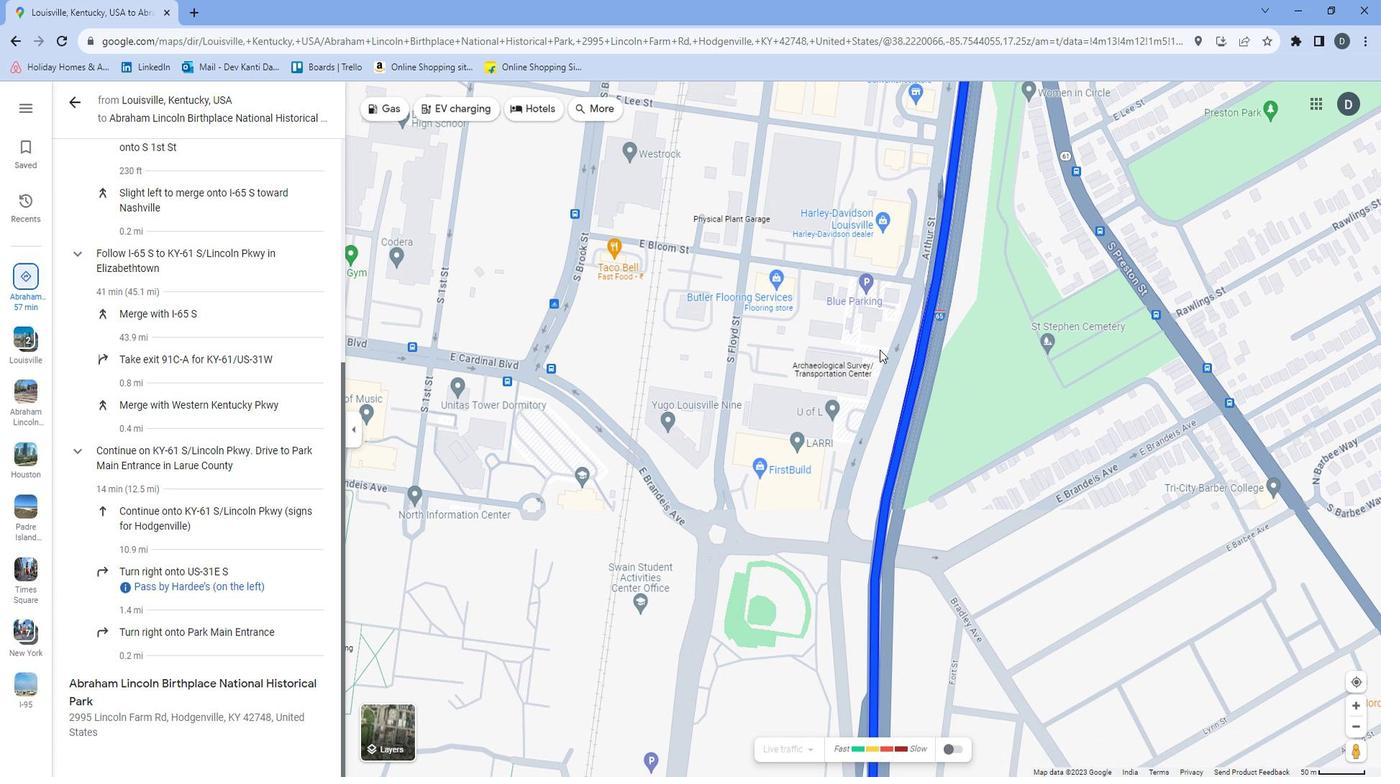 
Action: Mouse moved to (863, 401)
Screenshot: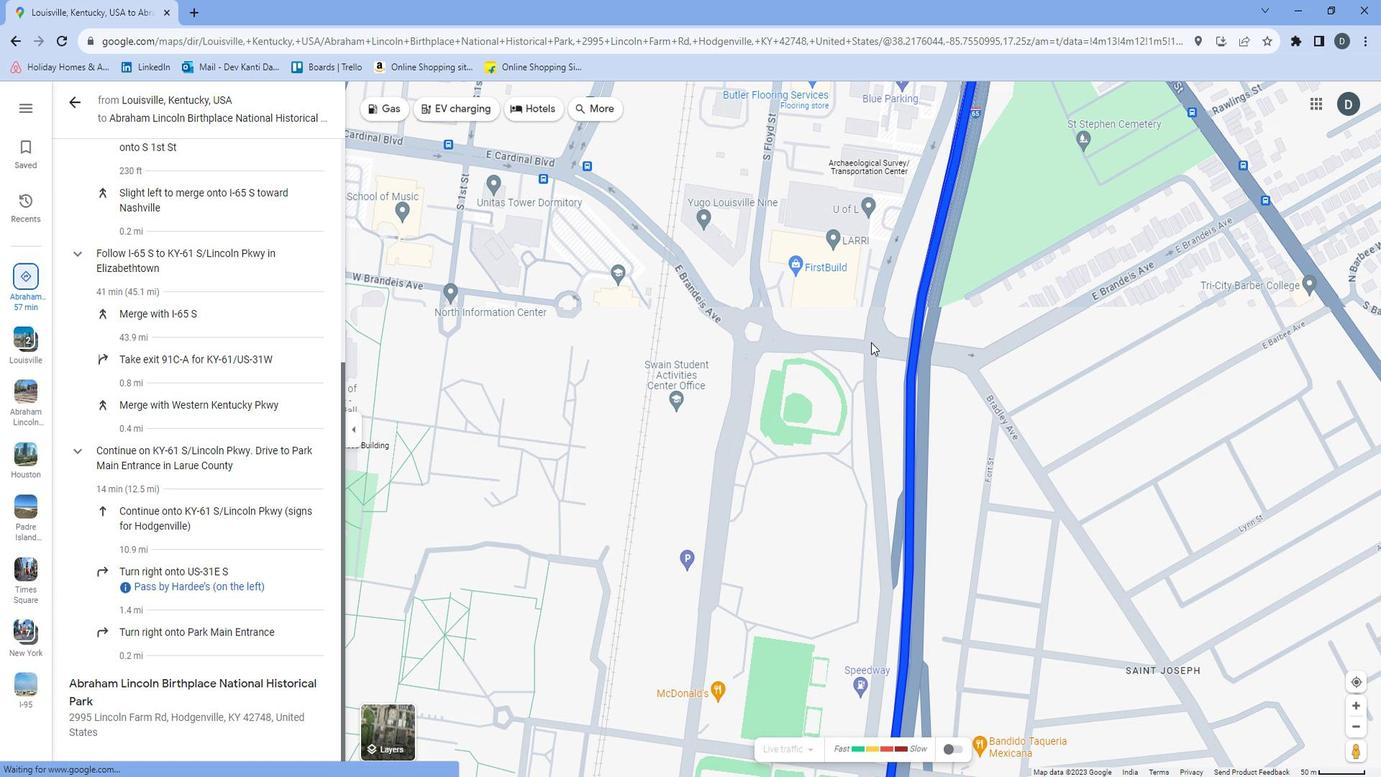 
Action: Mouse pressed left at (863, 401)
Screenshot: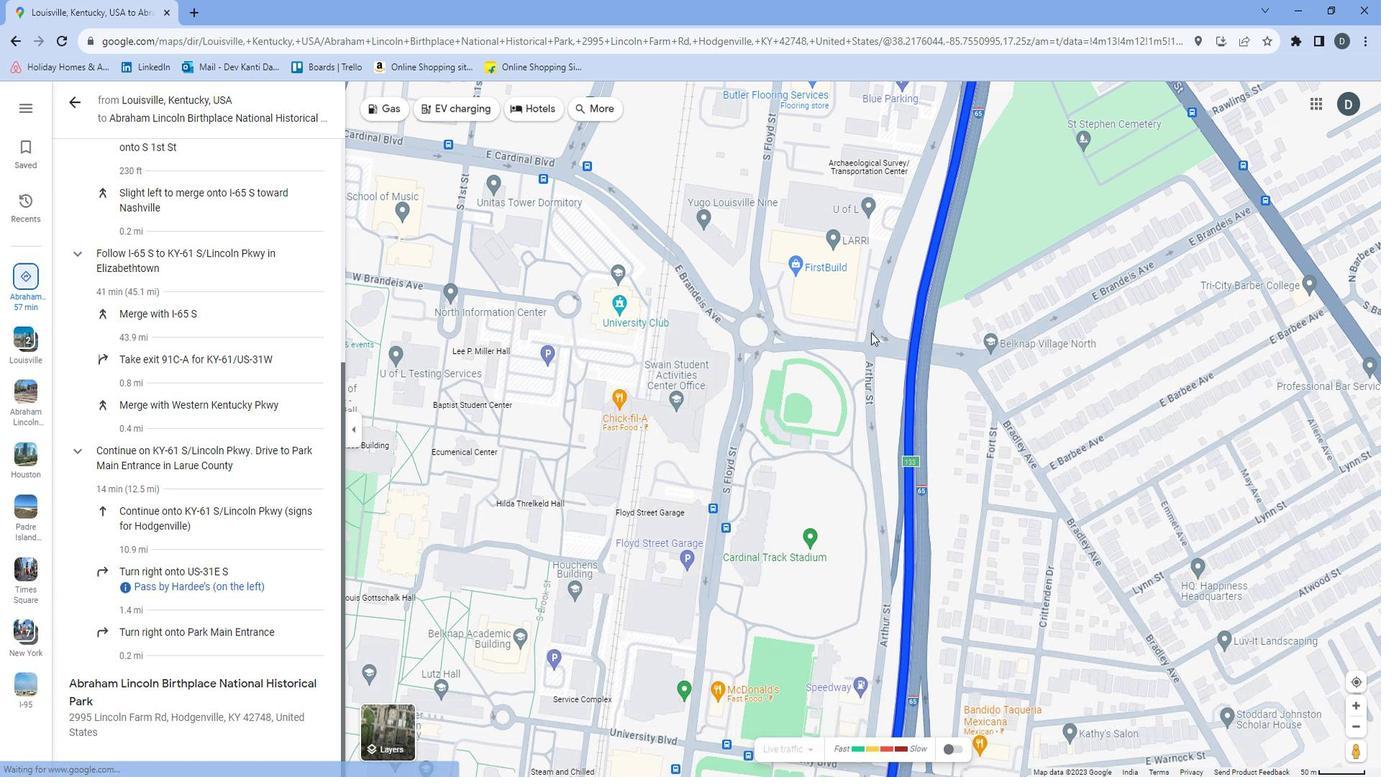 
Action: Mouse moved to (838, 413)
Screenshot: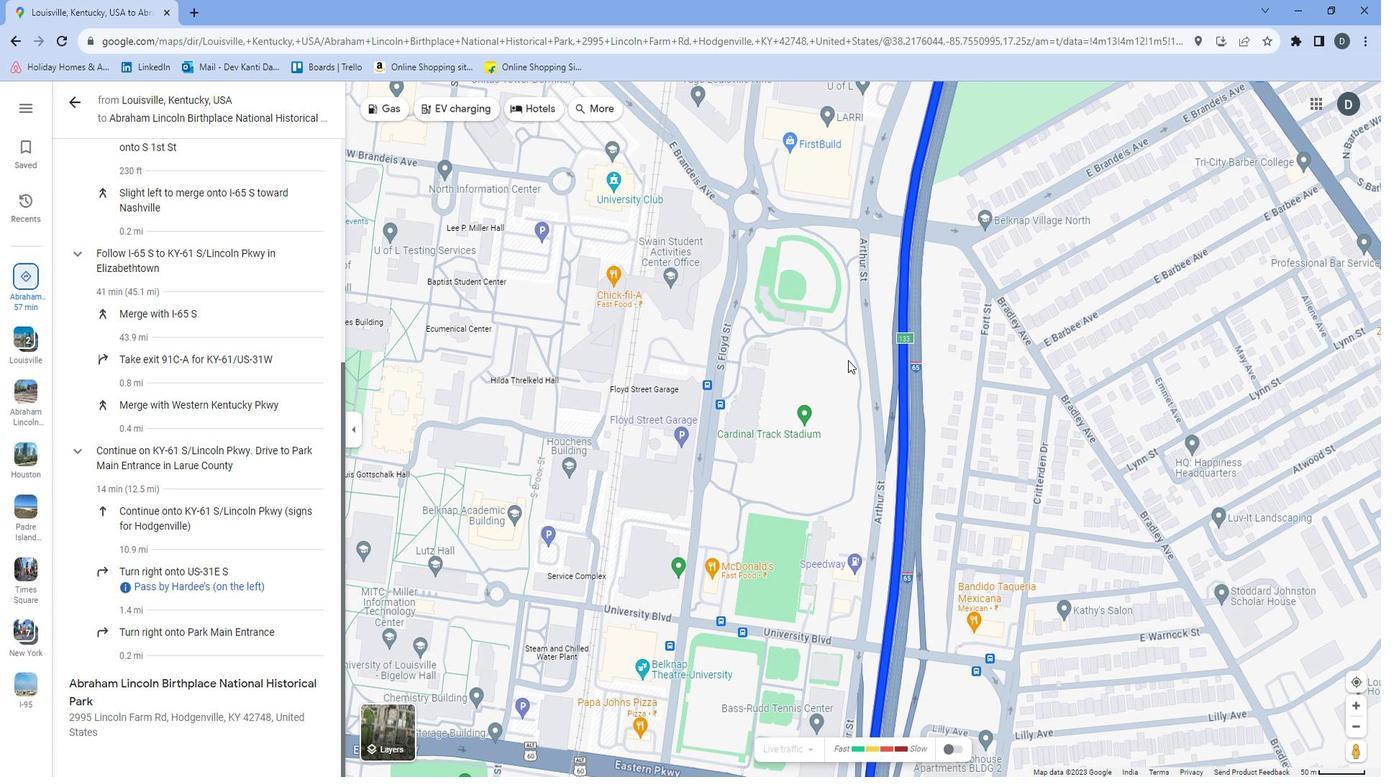 
Action: Mouse scrolled (838, 412) with delta (0, 0)
Screenshot: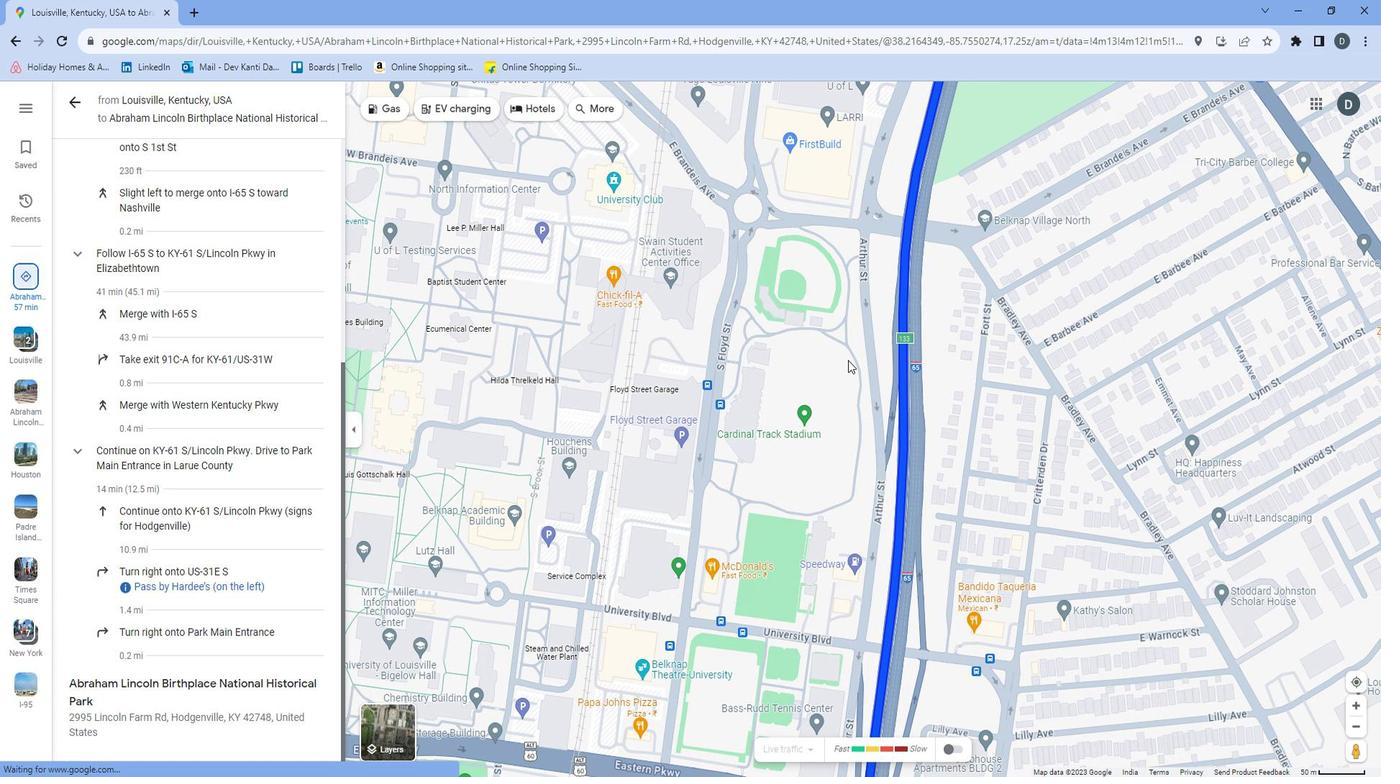 
Action: Mouse moved to (838, 414)
Screenshot: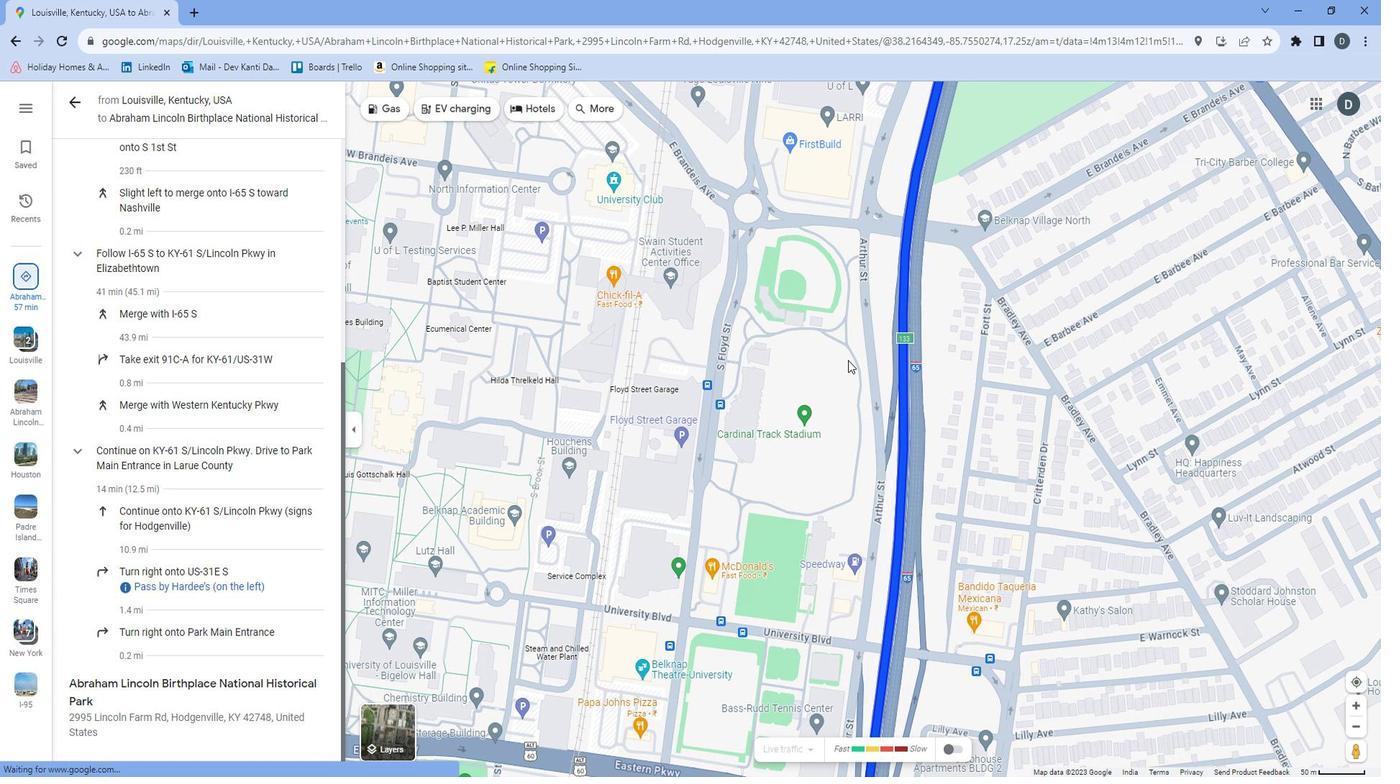
Action: Mouse scrolled (838, 413) with delta (0, 0)
Screenshot: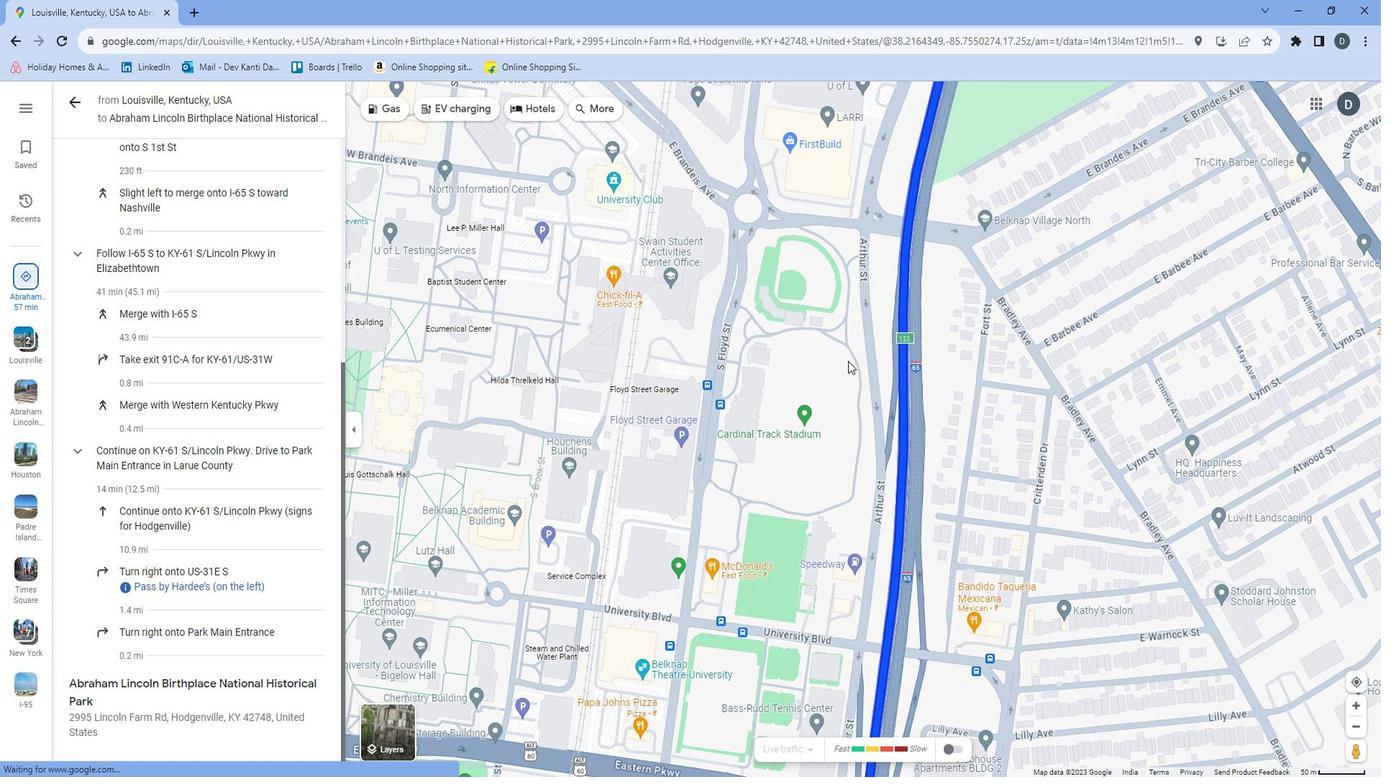 
Action: Mouse moved to (847, 431)
Screenshot: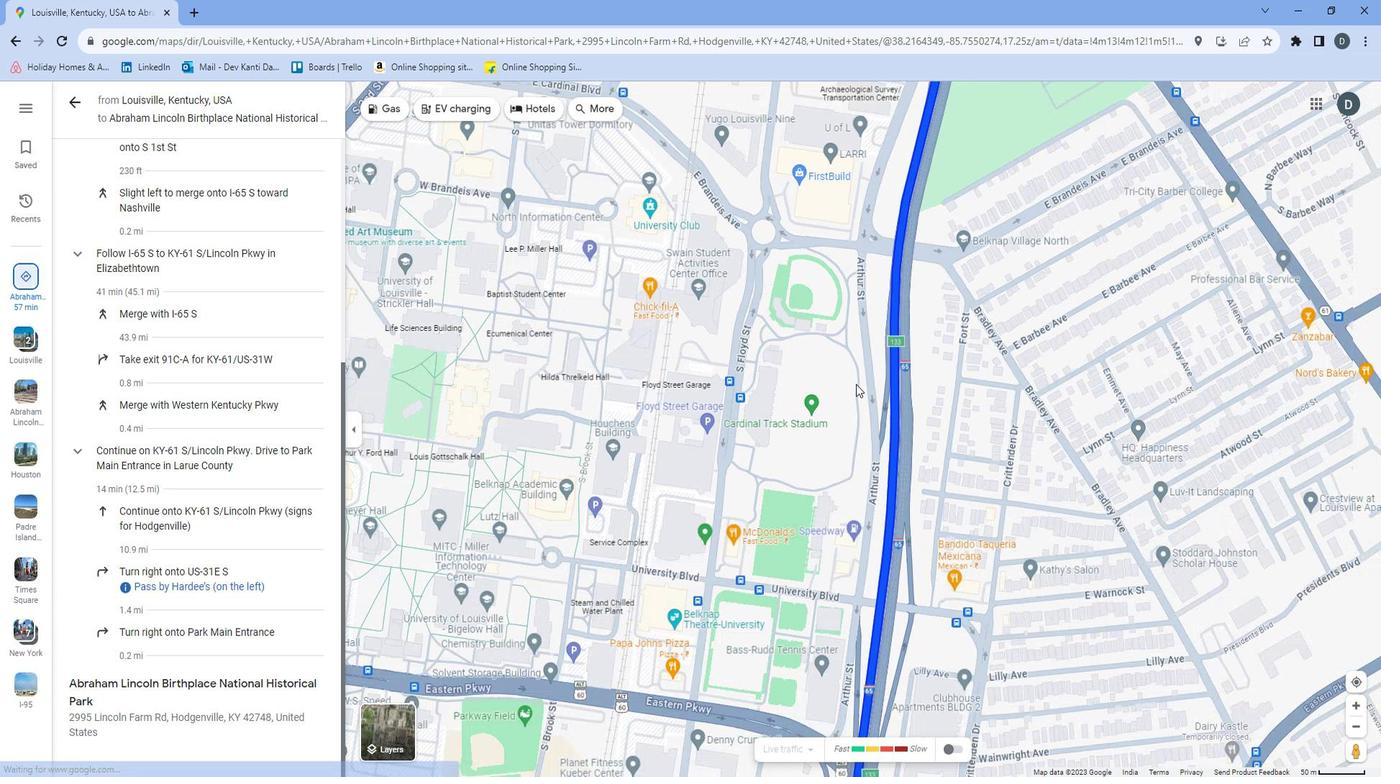 
Action: Mouse pressed left at (847, 431)
Screenshot: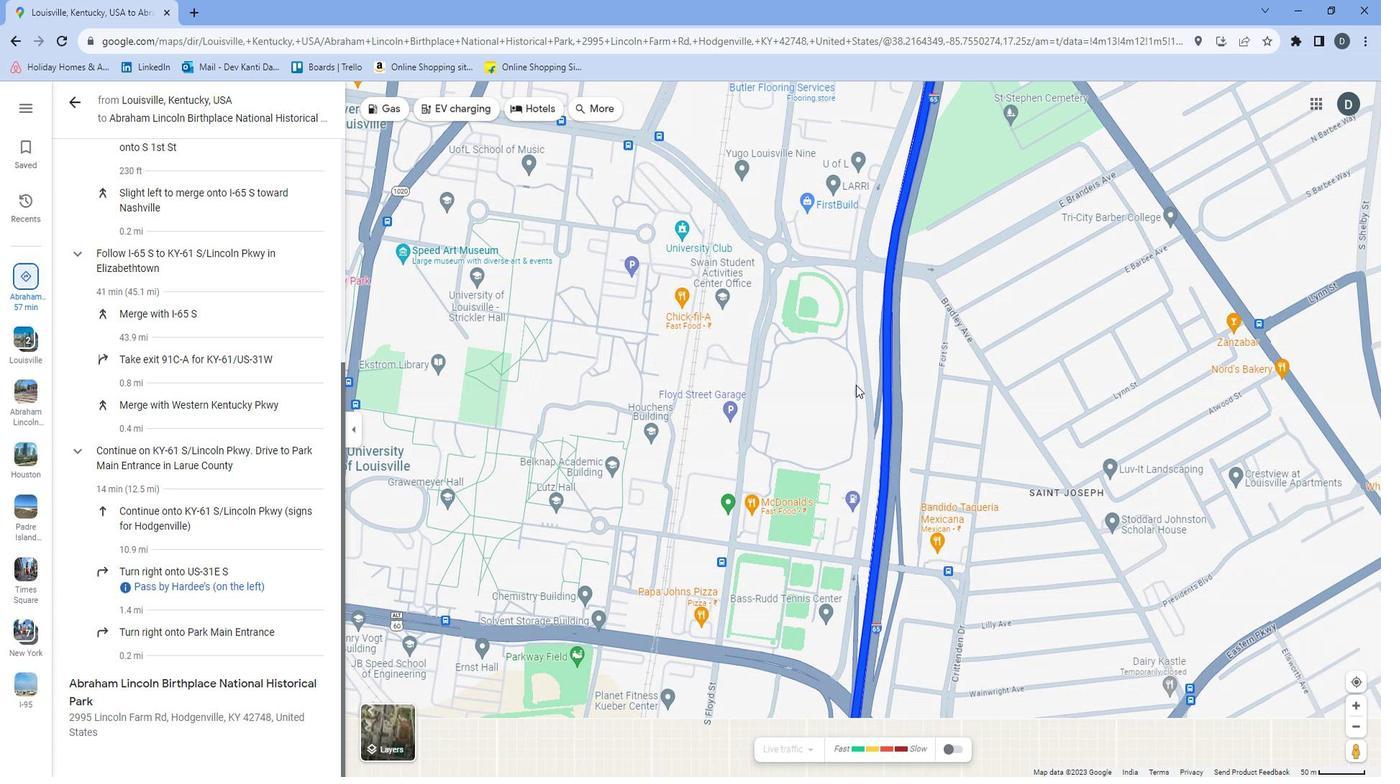 
Action: Mouse moved to (845, 400)
Screenshot: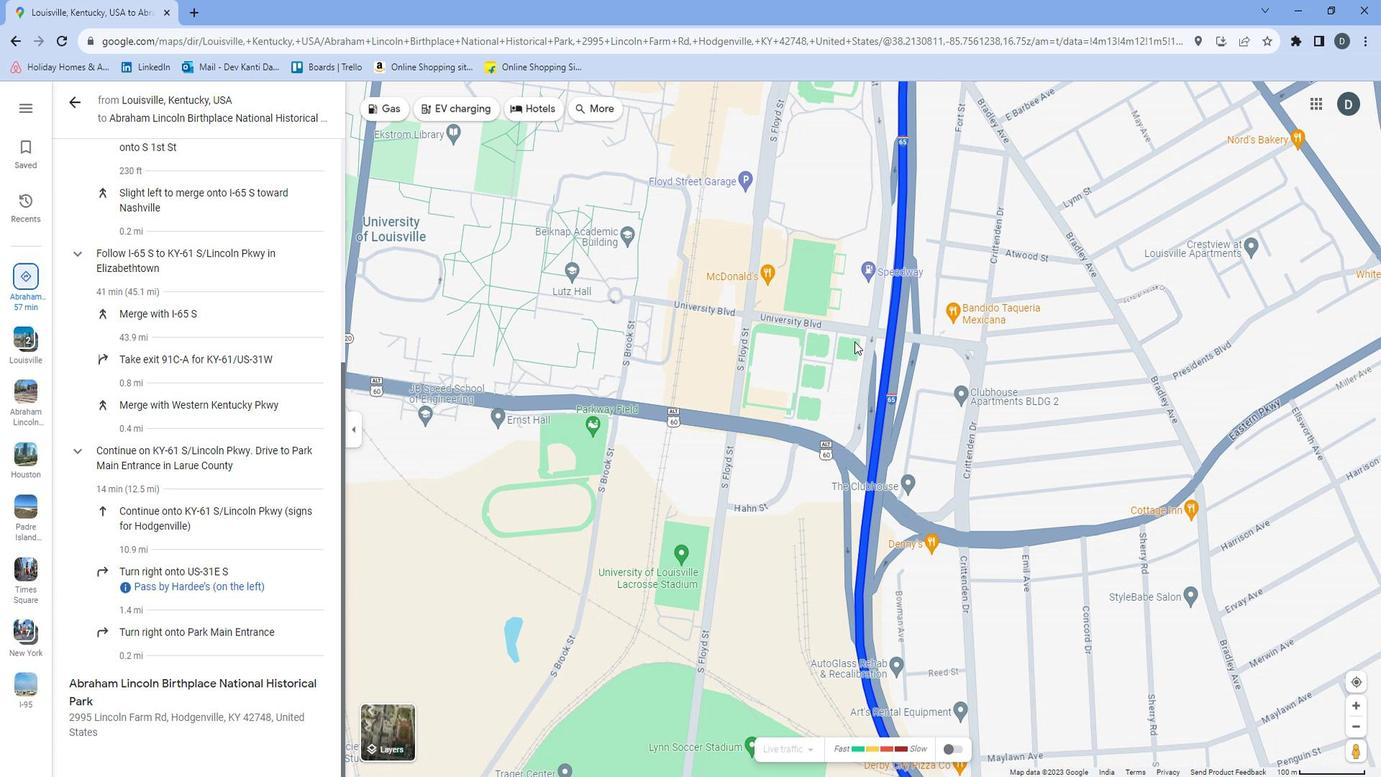 
Action: Mouse pressed left at (845, 400)
Screenshot: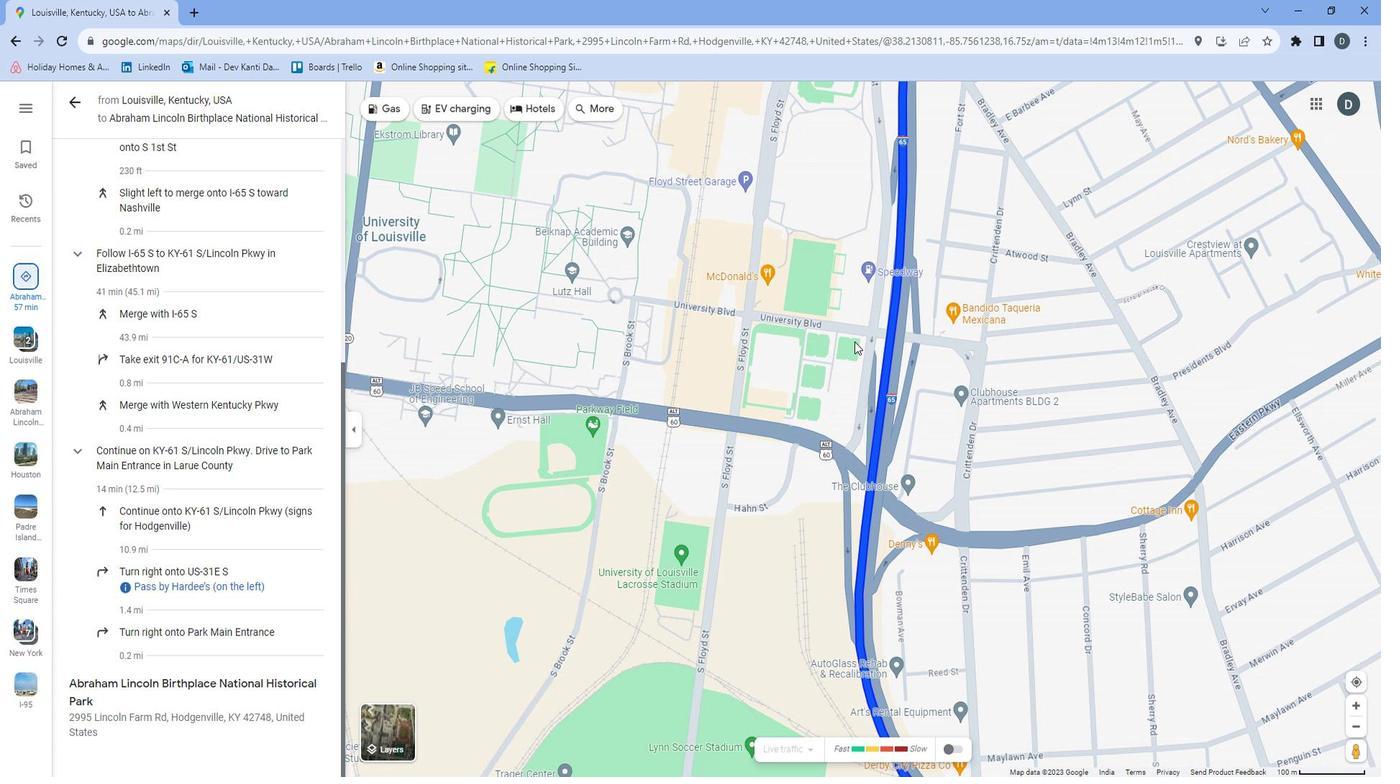 
Action: Mouse moved to (833, 438)
Screenshot: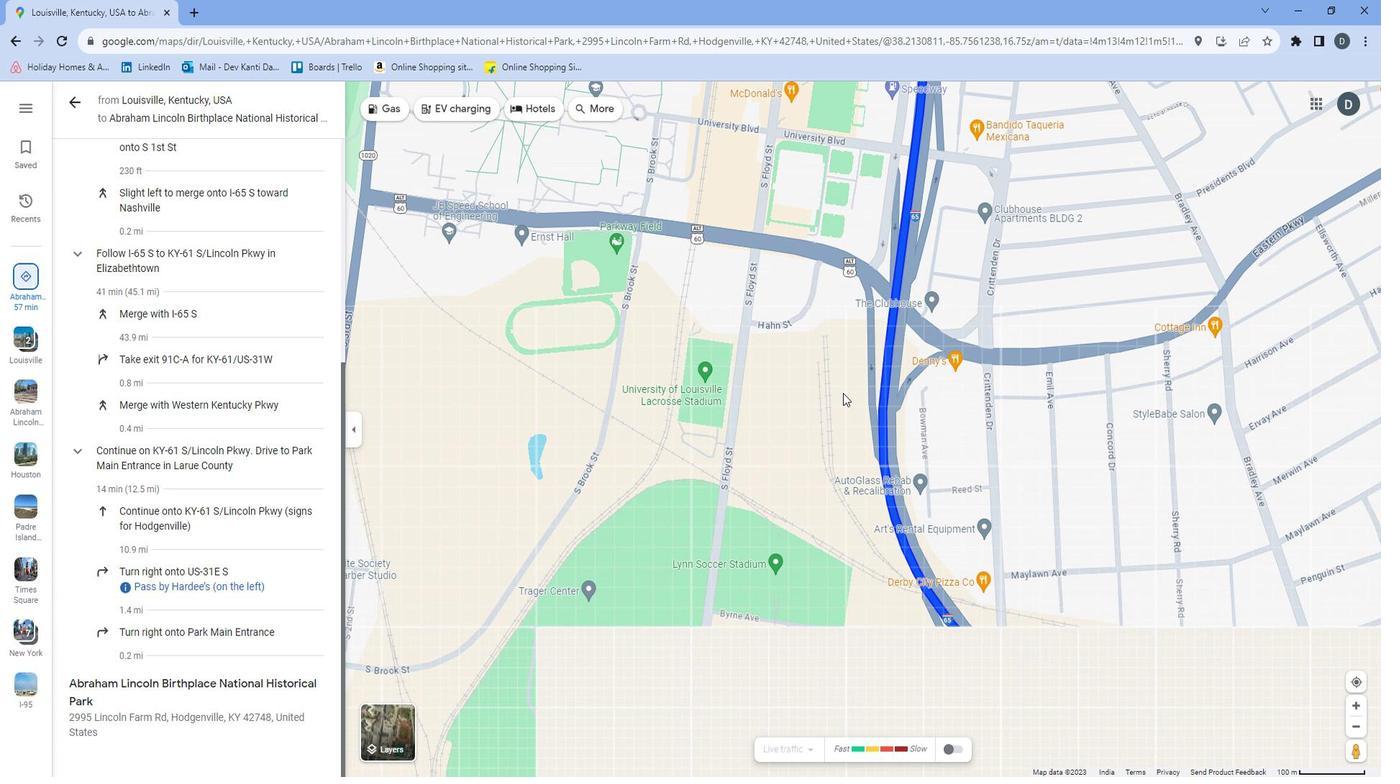 
Action: Mouse pressed left at (833, 438)
Screenshot: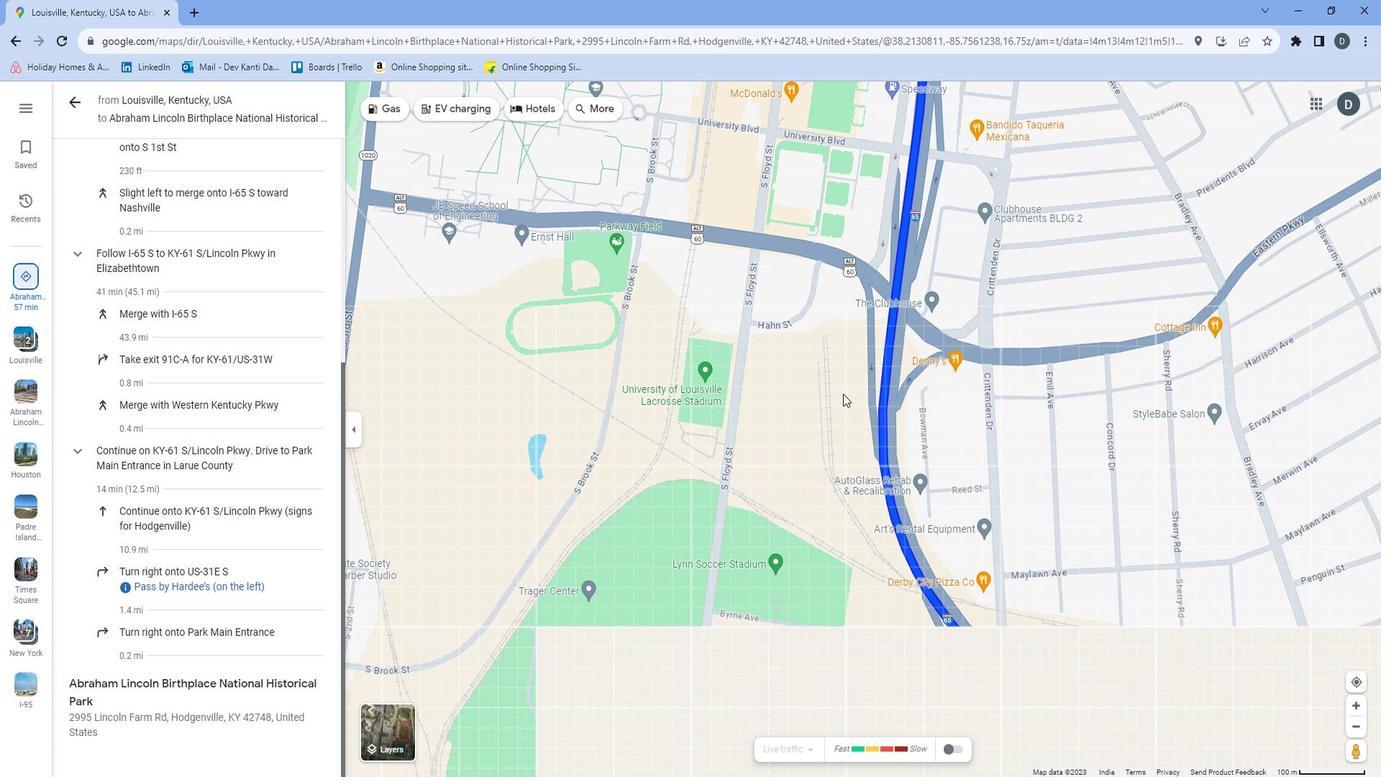 
Action: Mouse moved to (904, 487)
Screenshot: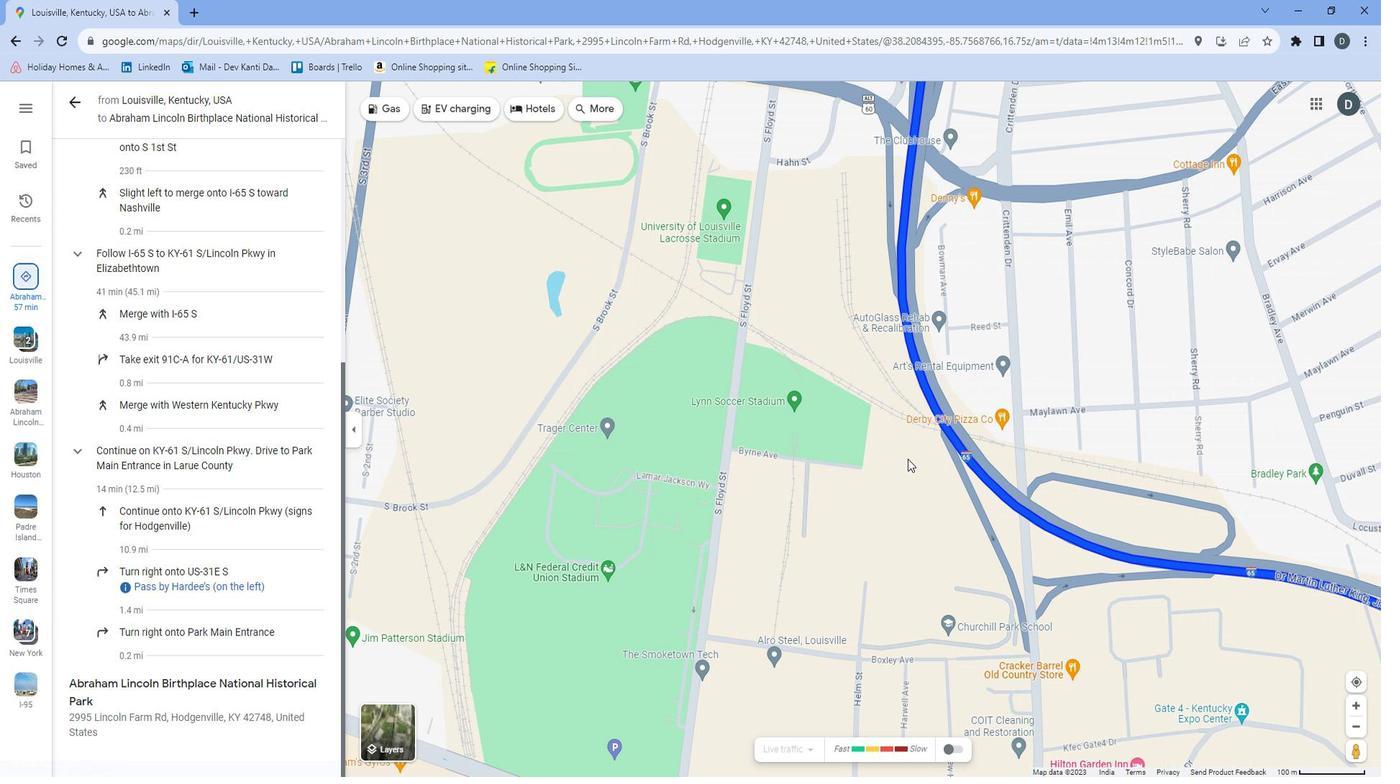 
Action: Mouse pressed left at (904, 487)
Screenshot: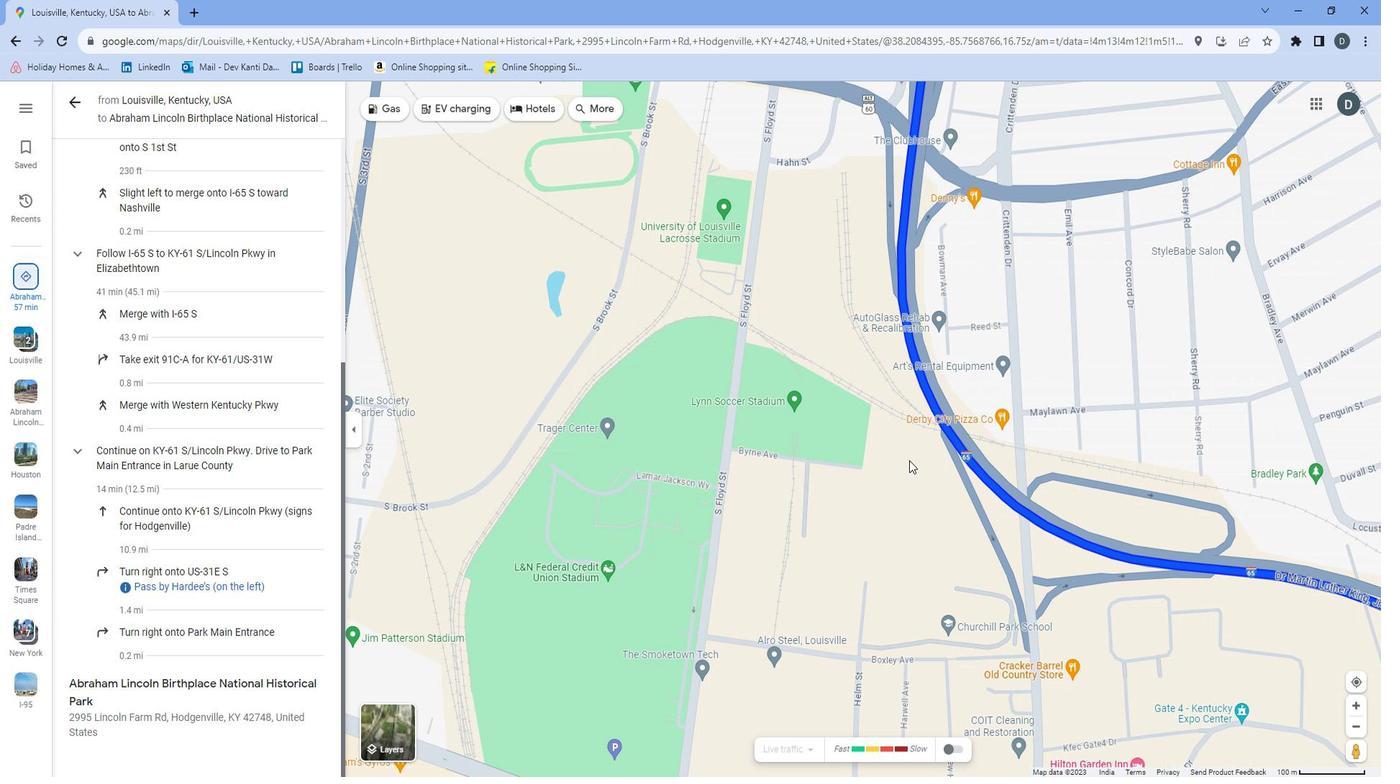 
Action: Mouse moved to (1143, 556)
Screenshot: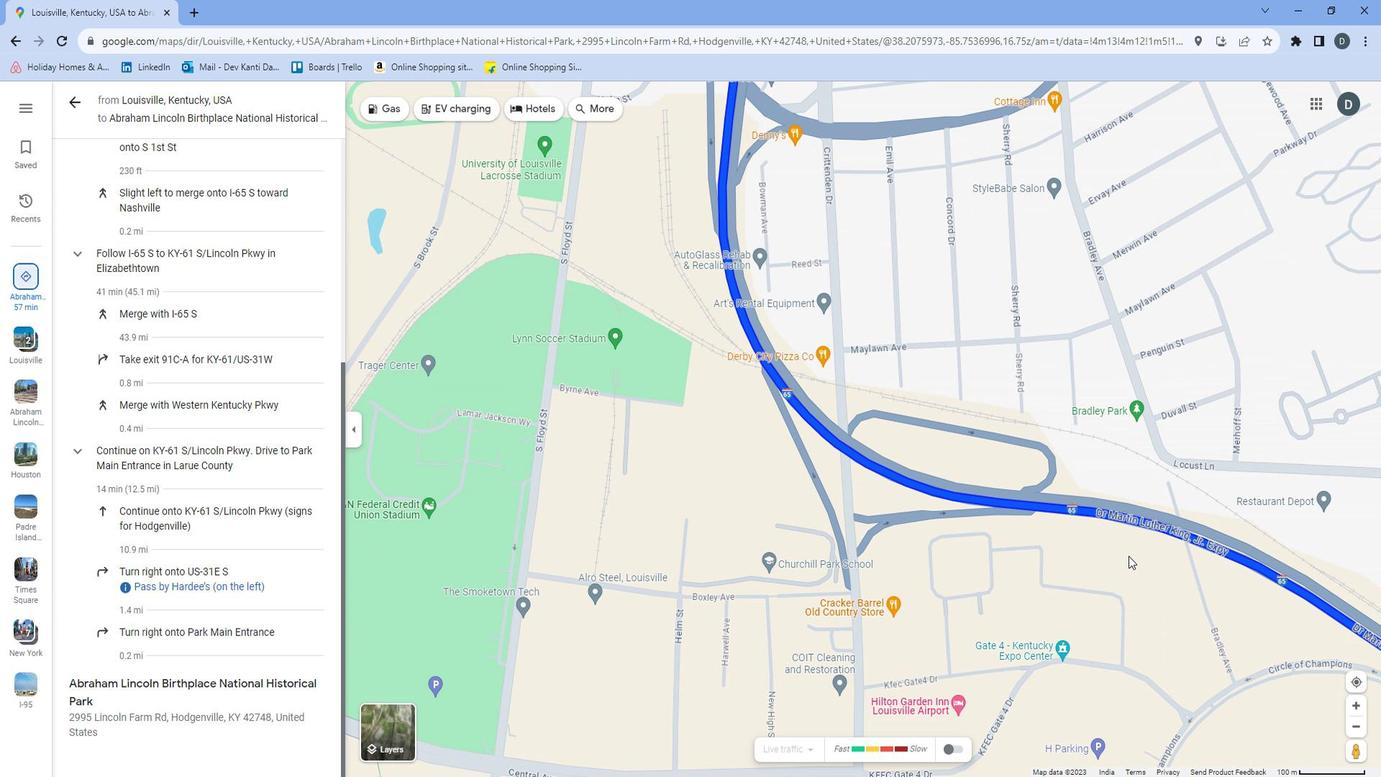 
Action: Mouse pressed left at (1143, 556)
Screenshot: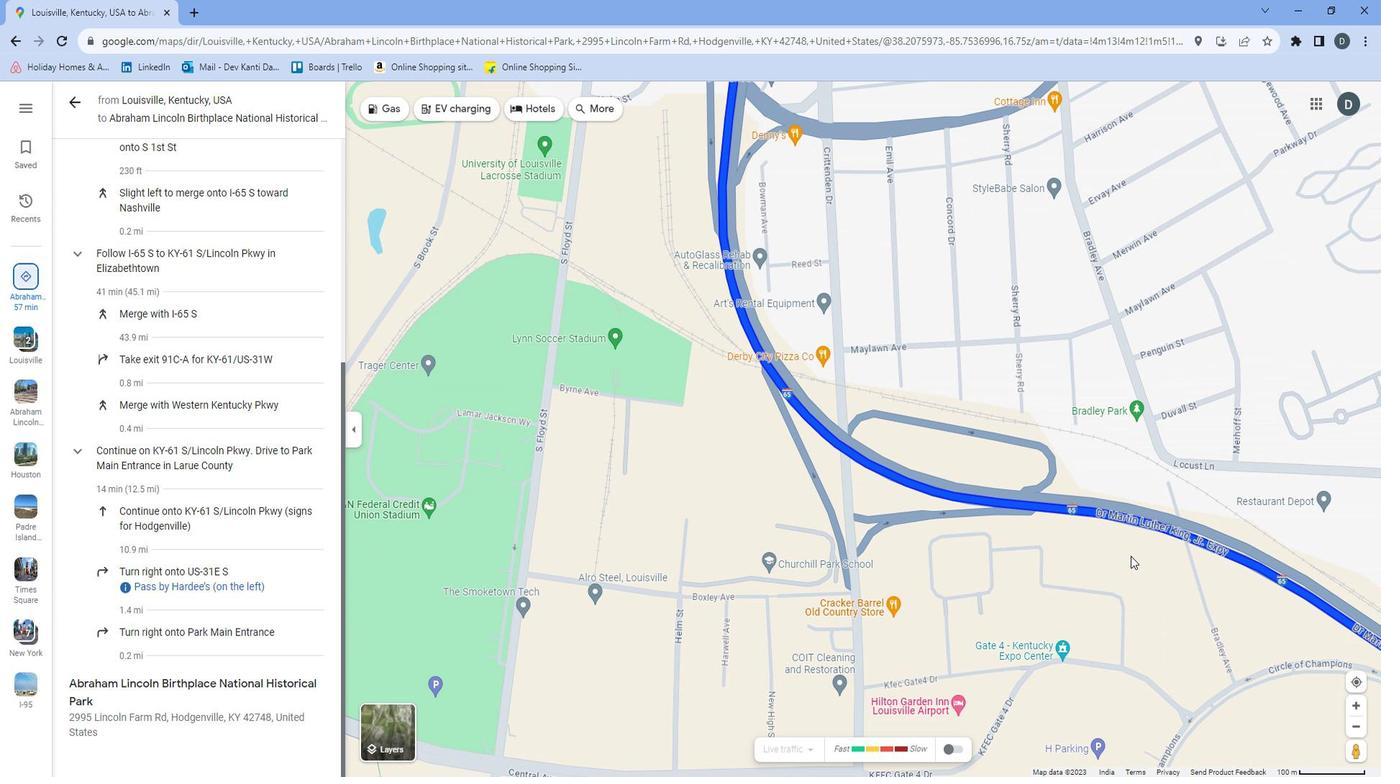 
Action: Mouse moved to (1254, 636)
Screenshot: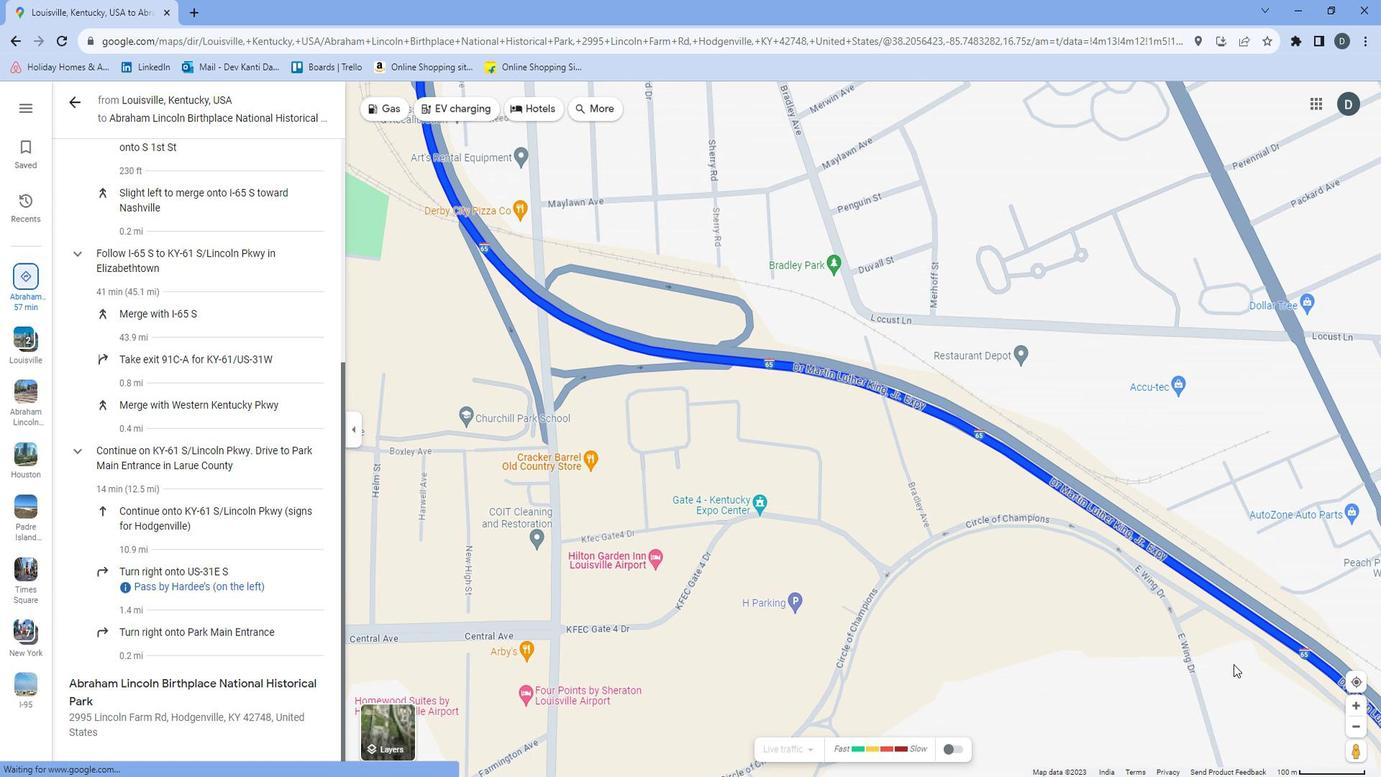 
Action: Mouse pressed left at (1254, 636)
Screenshot: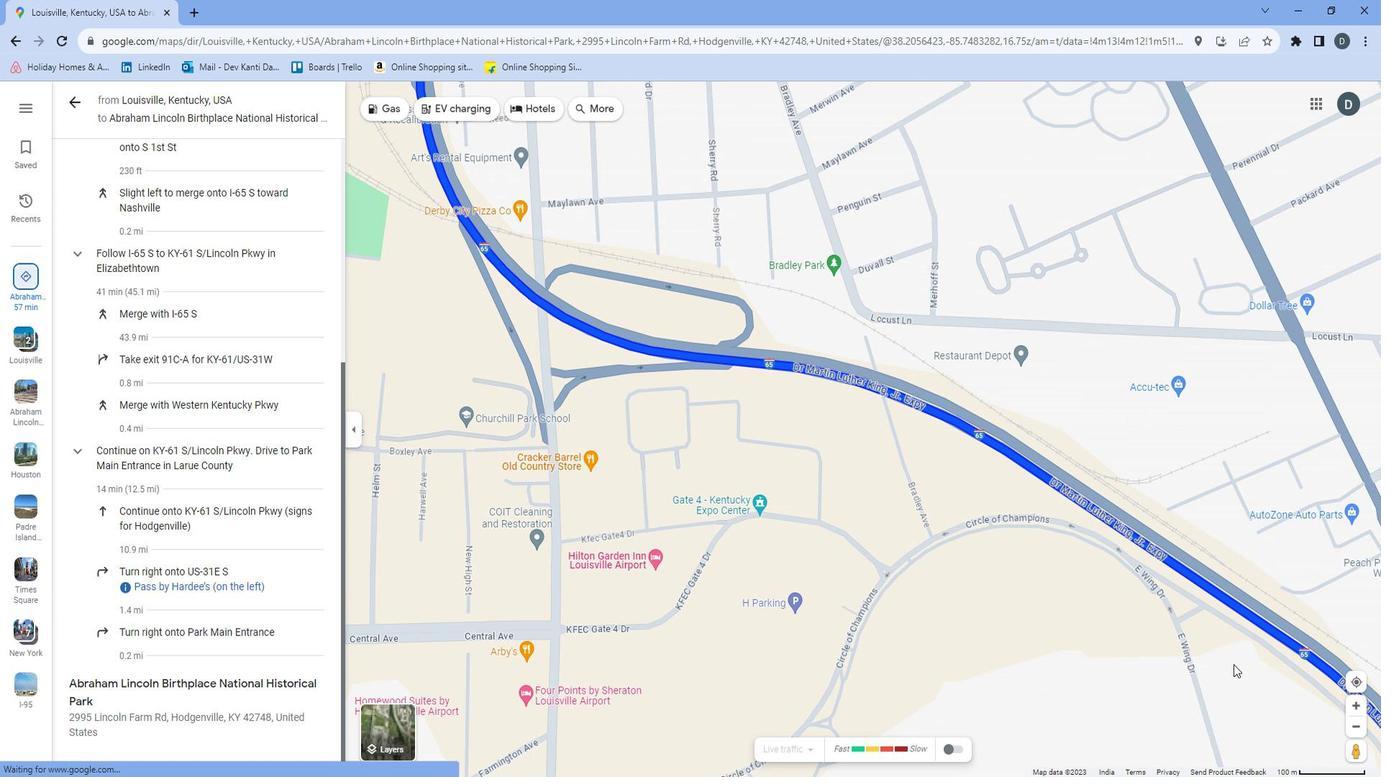 
Action: Mouse moved to (1109, 606)
Screenshot: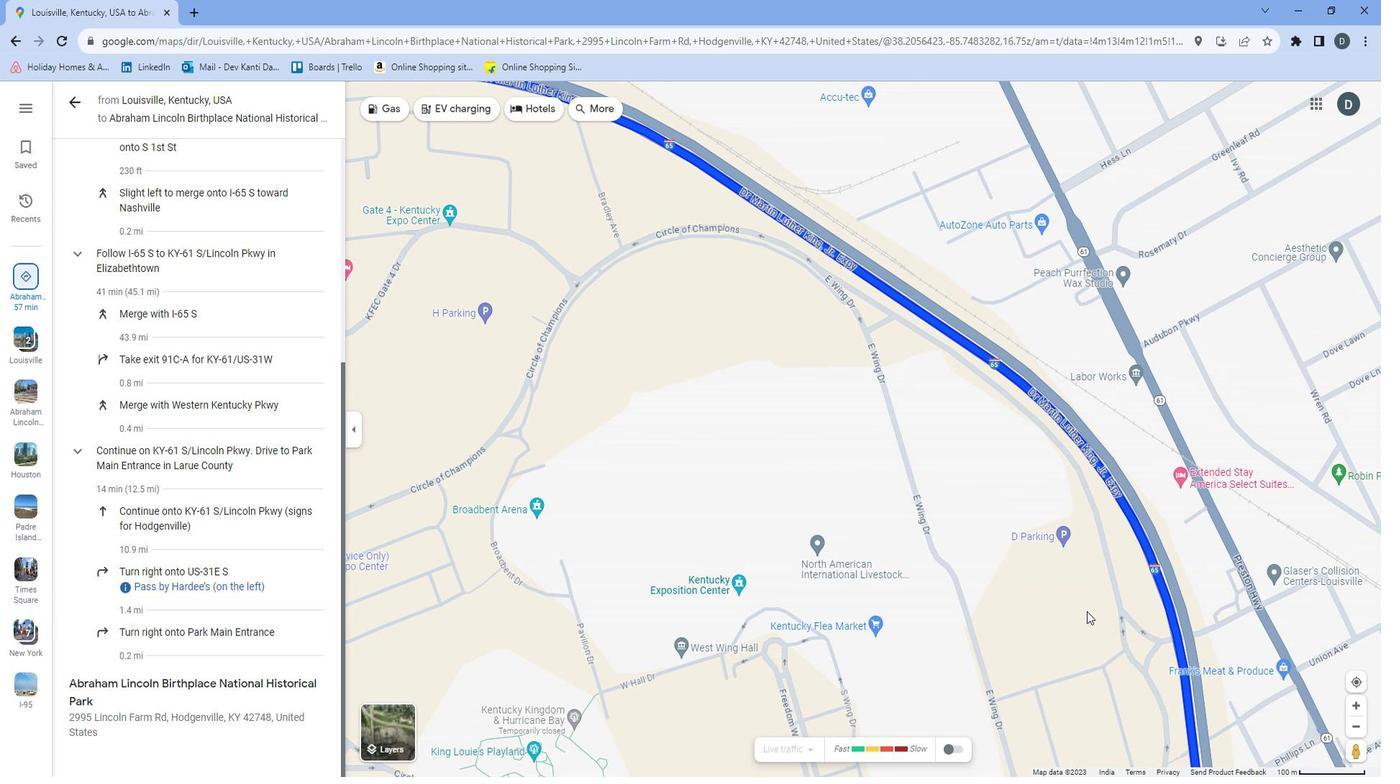 
Action: Mouse pressed left at (1109, 606)
Screenshot: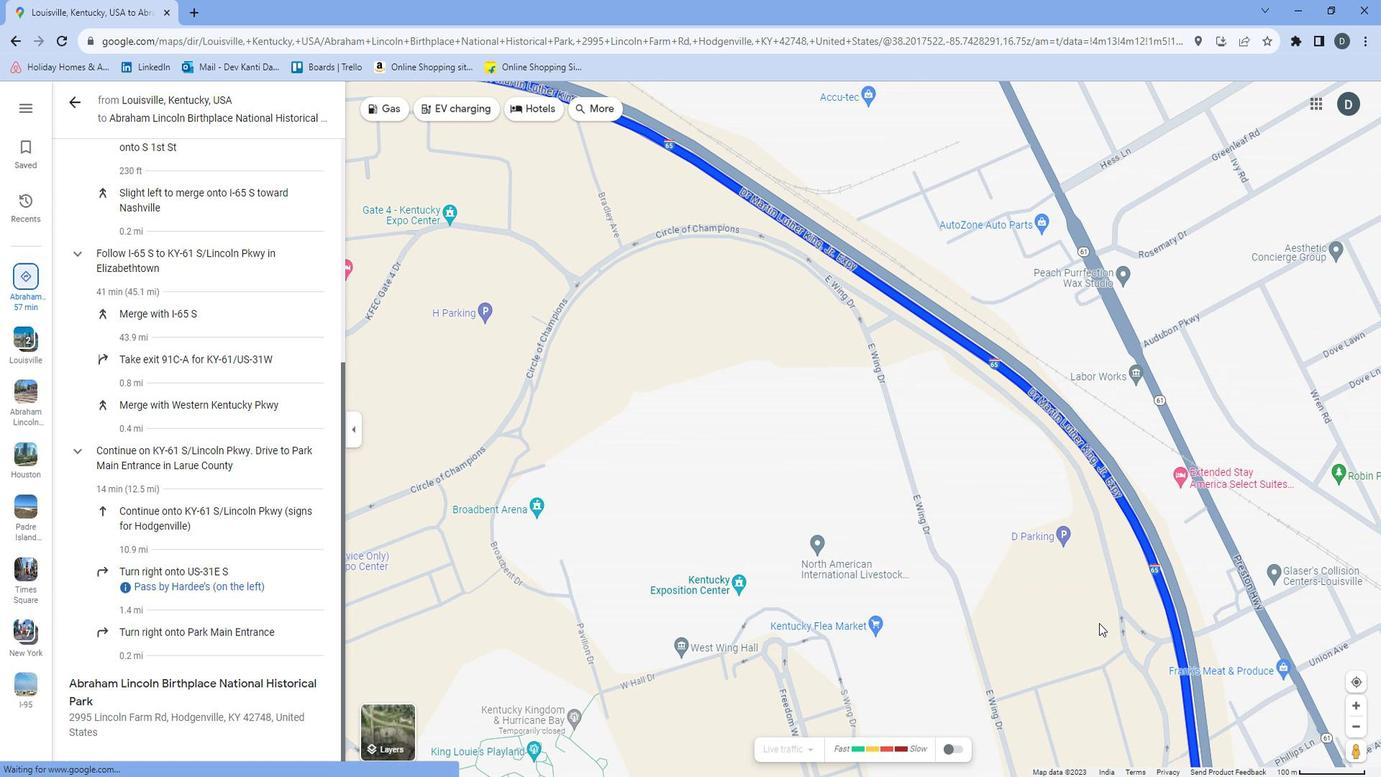 
Action: Mouse moved to (1042, 597)
Screenshot: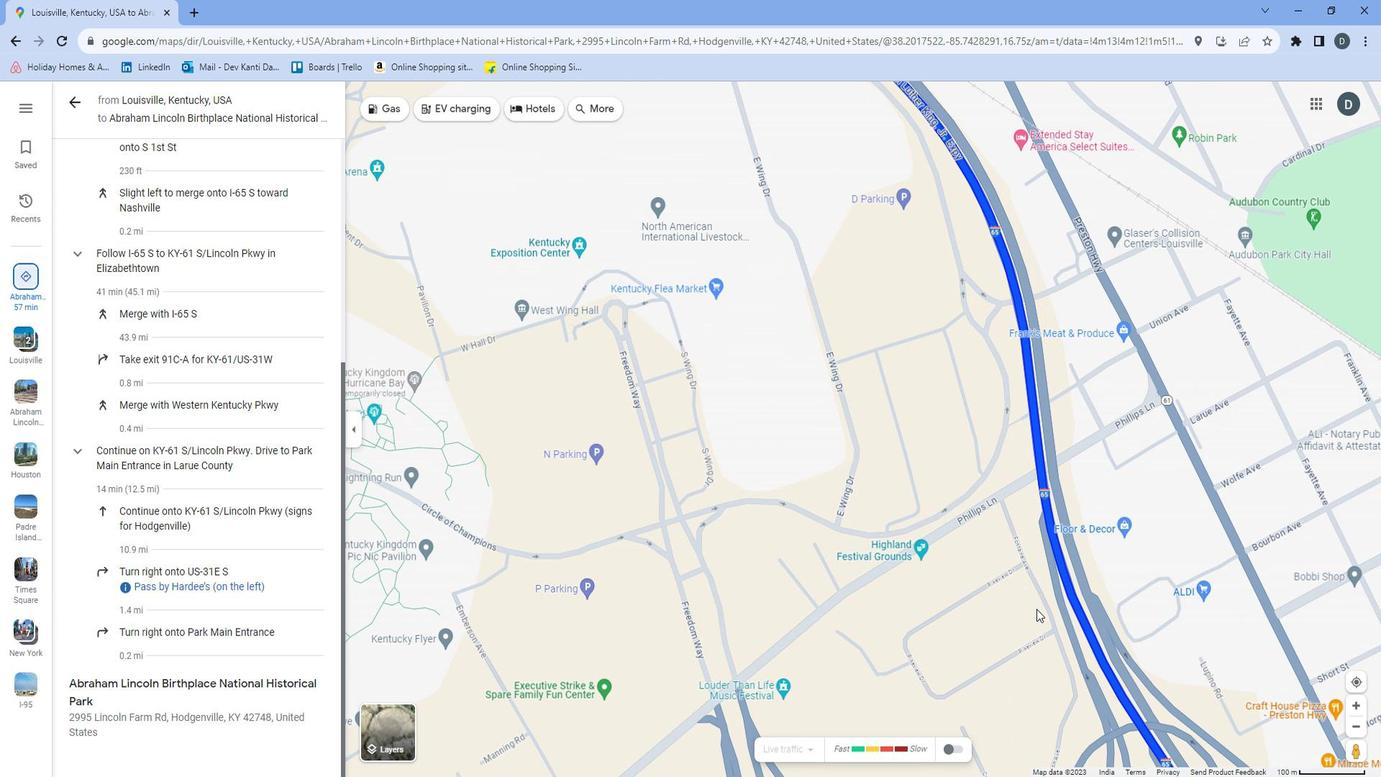 
Action: Mouse pressed left at (1042, 597)
Screenshot: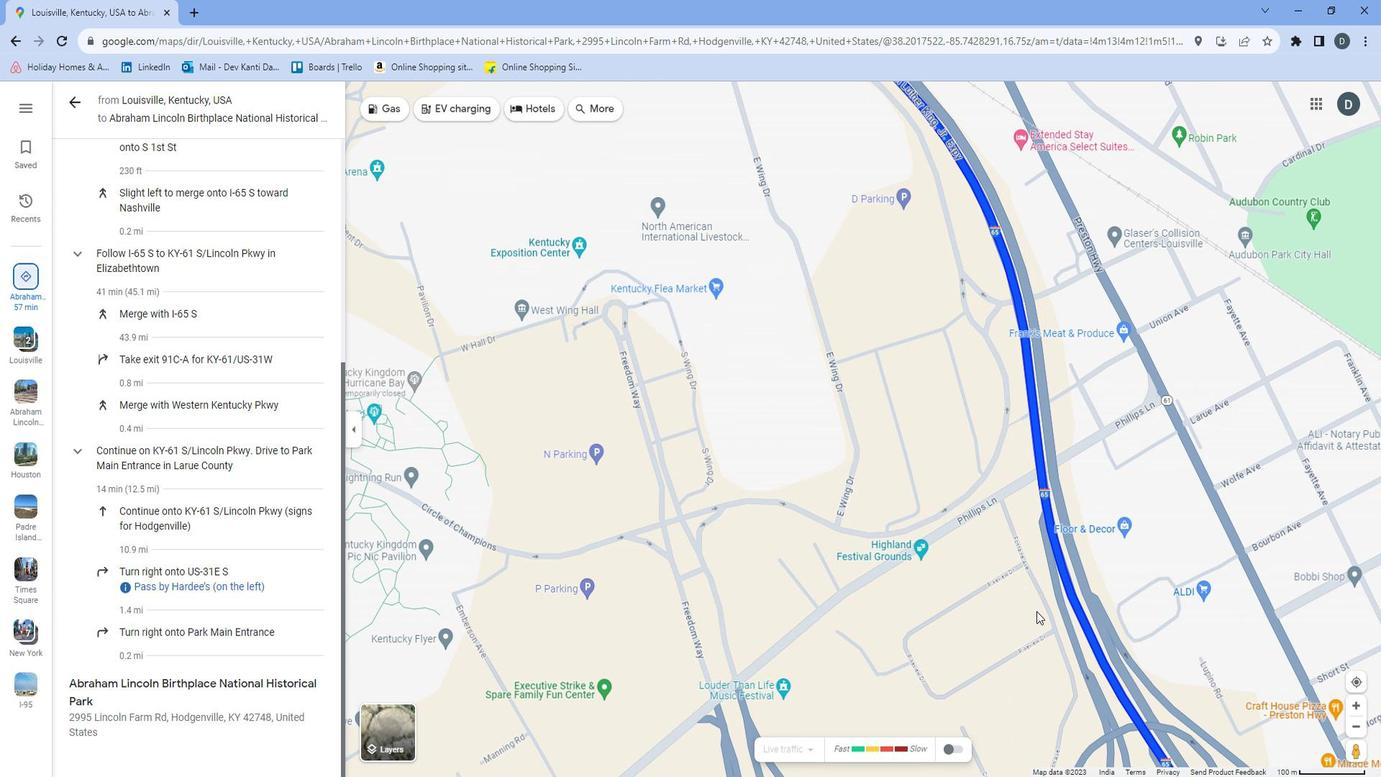 
Action: Mouse moved to (1136, 533)
Screenshot: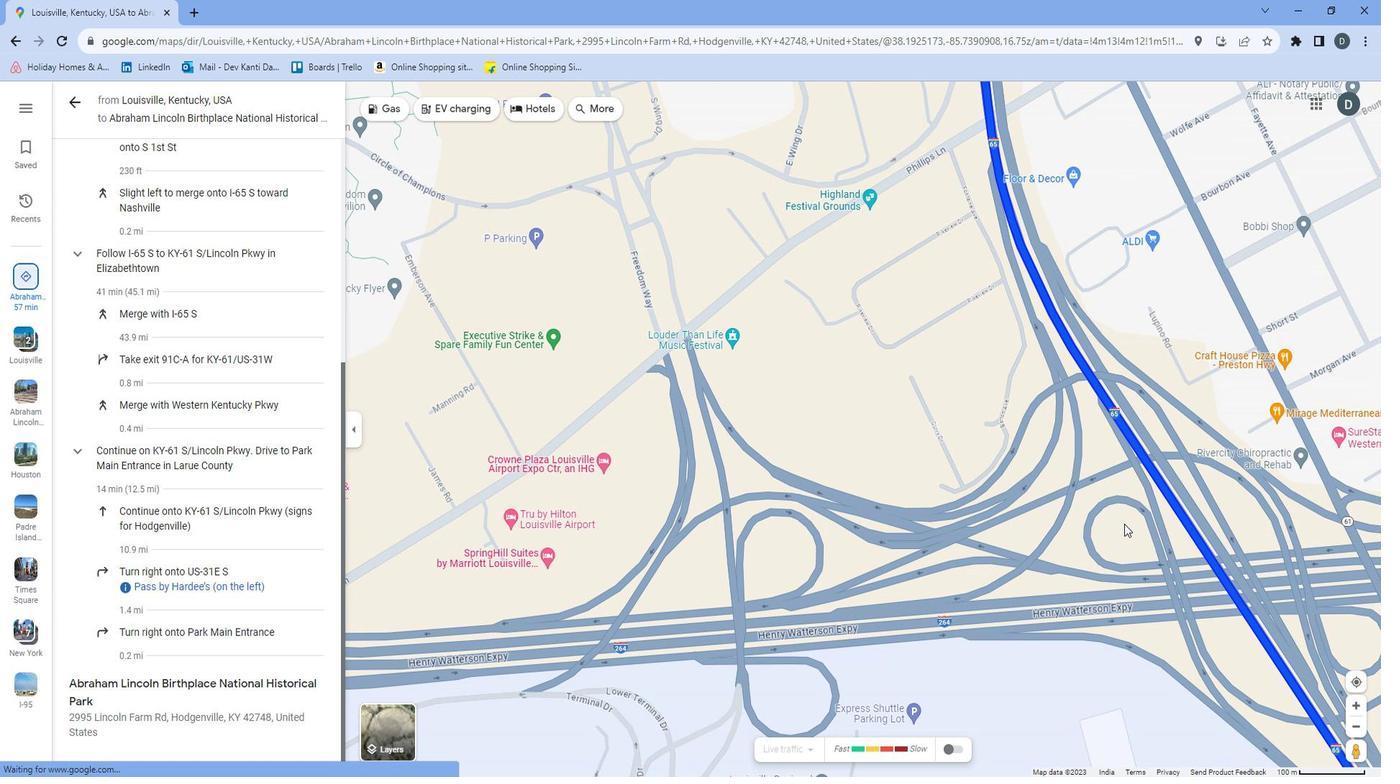 
Action: Mouse pressed left at (1136, 533)
Screenshot: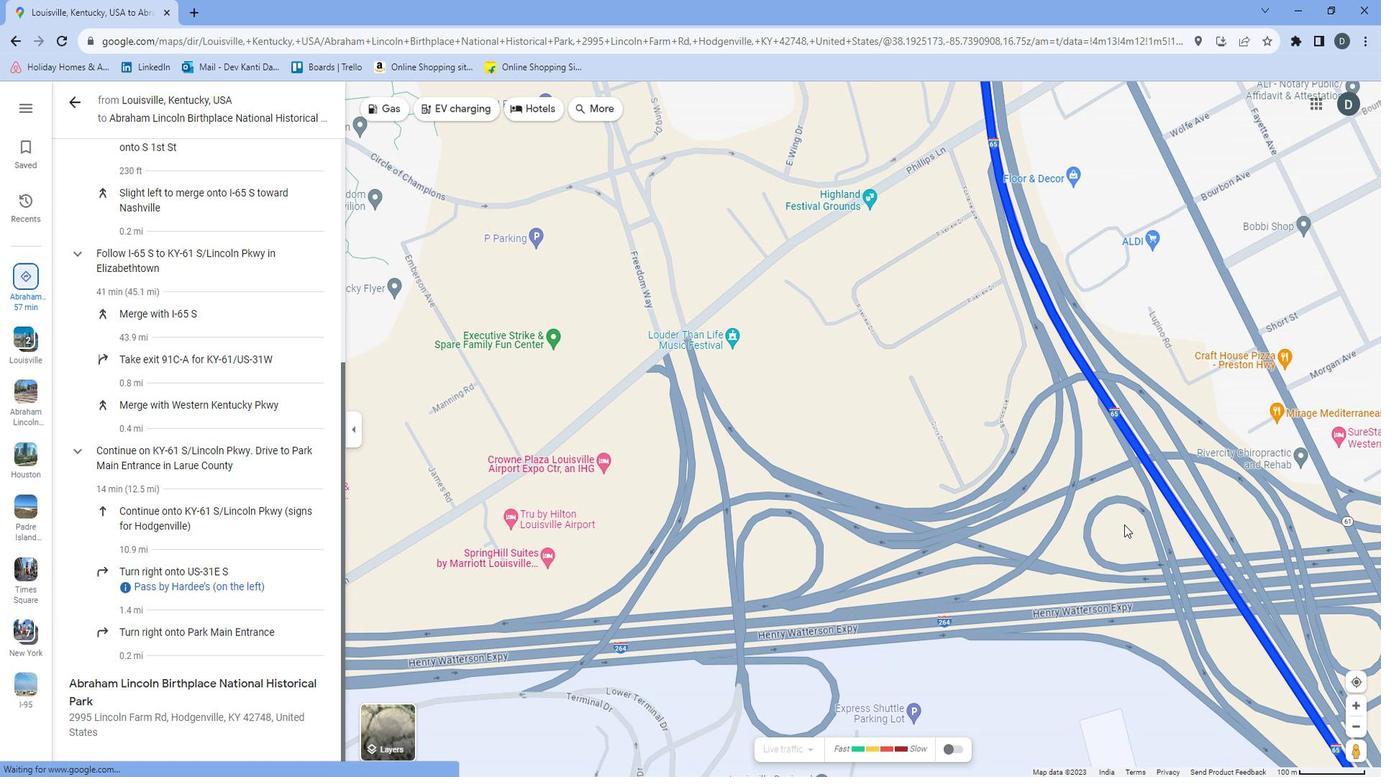 
Action: Mouse moved to (1195, 582)
Screenshot: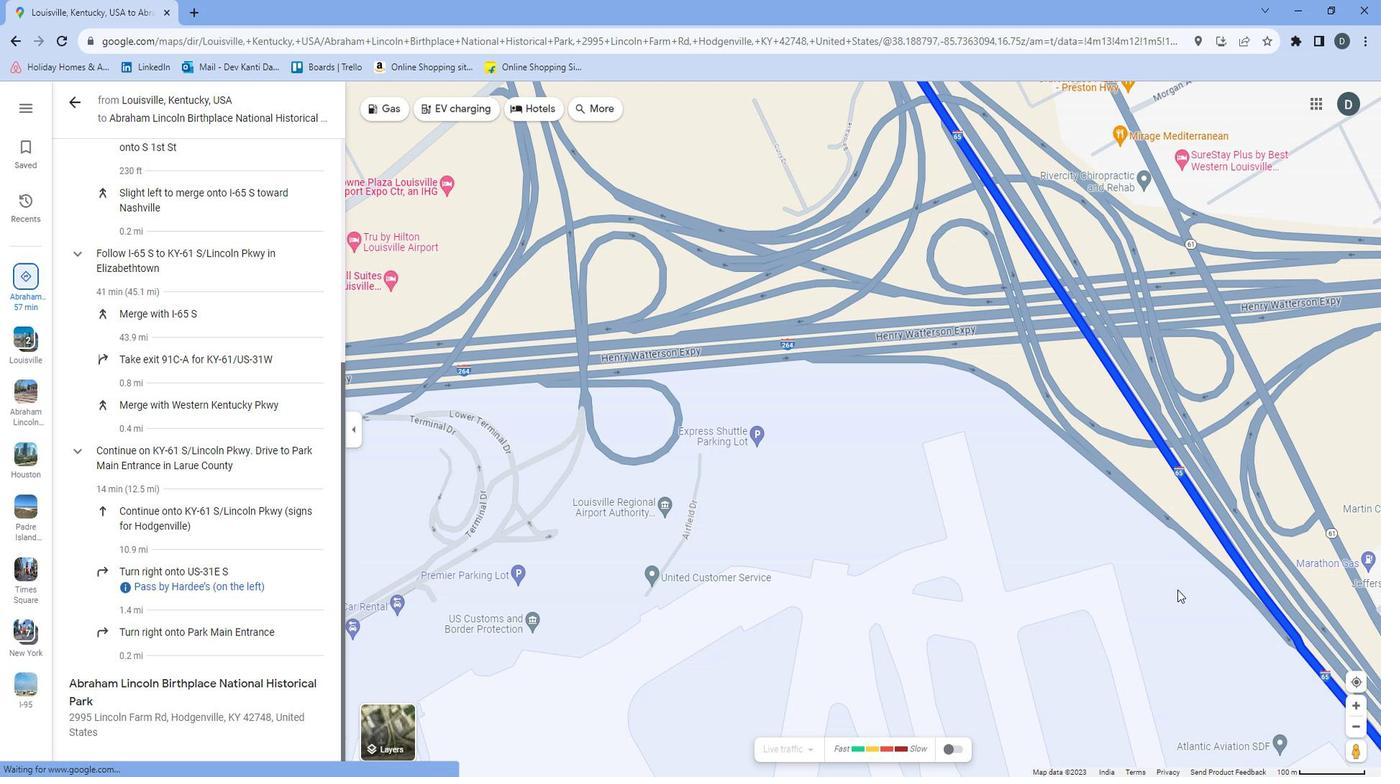 
Action: Mouse pressed left at (1195, 582)
Screenshot: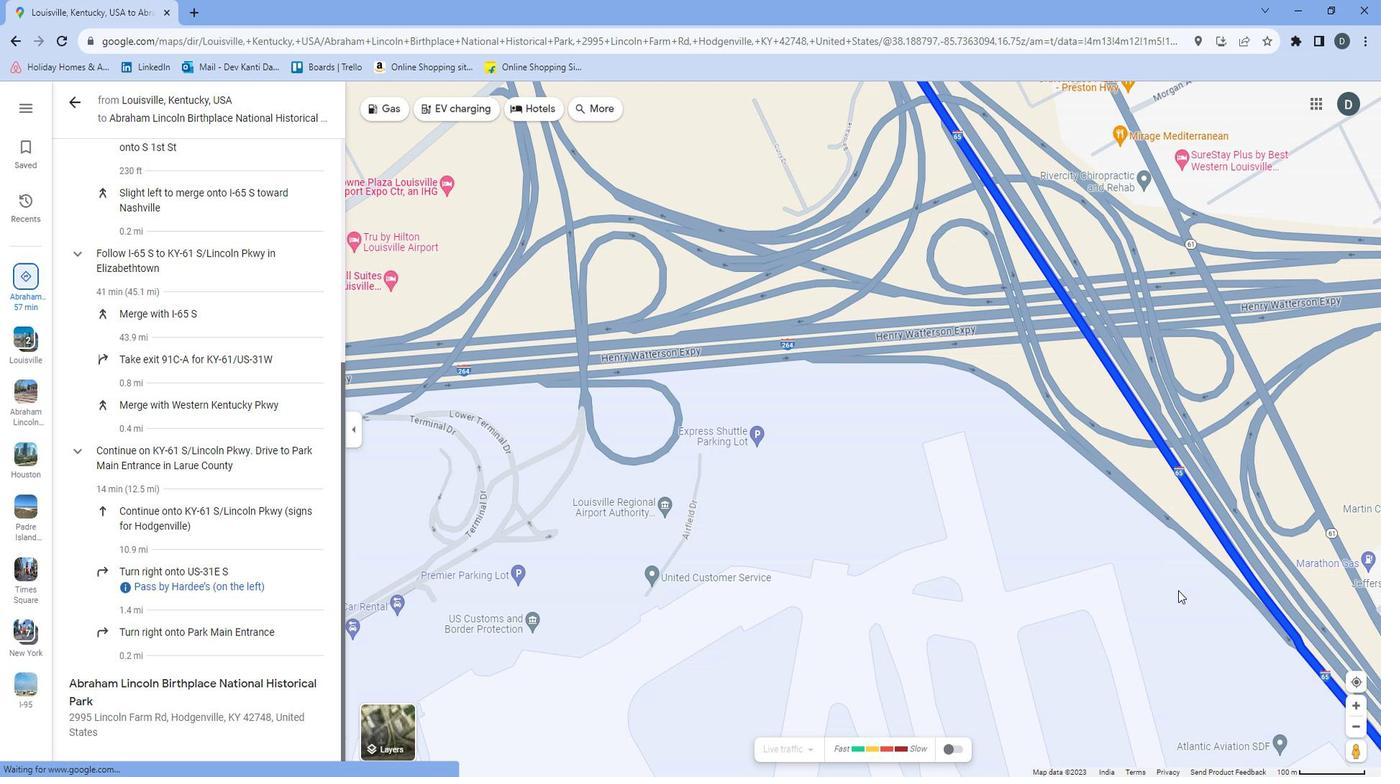 
Action: Mouse moved to (1121, 633)
Screenshot: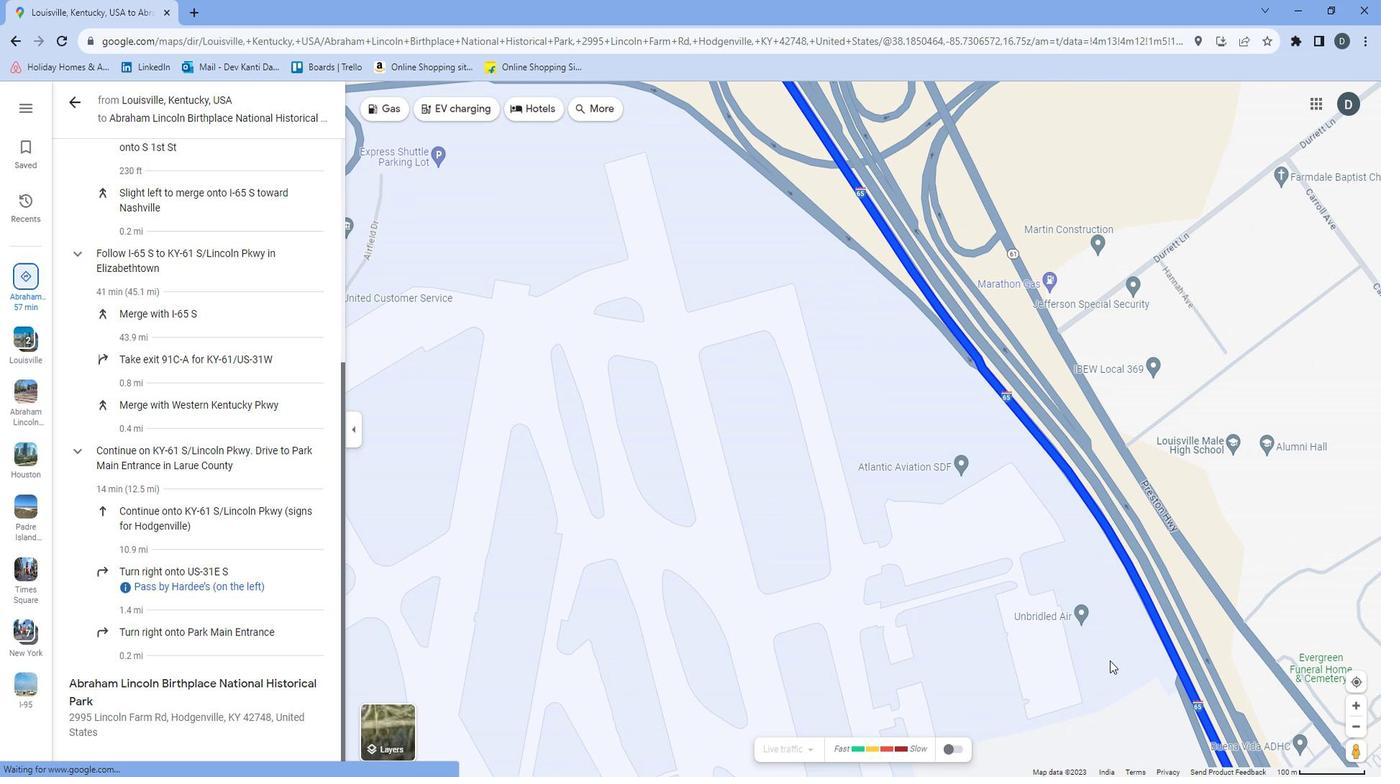 
Action: Mouse pressed left at (1121, 633)
Screenshot: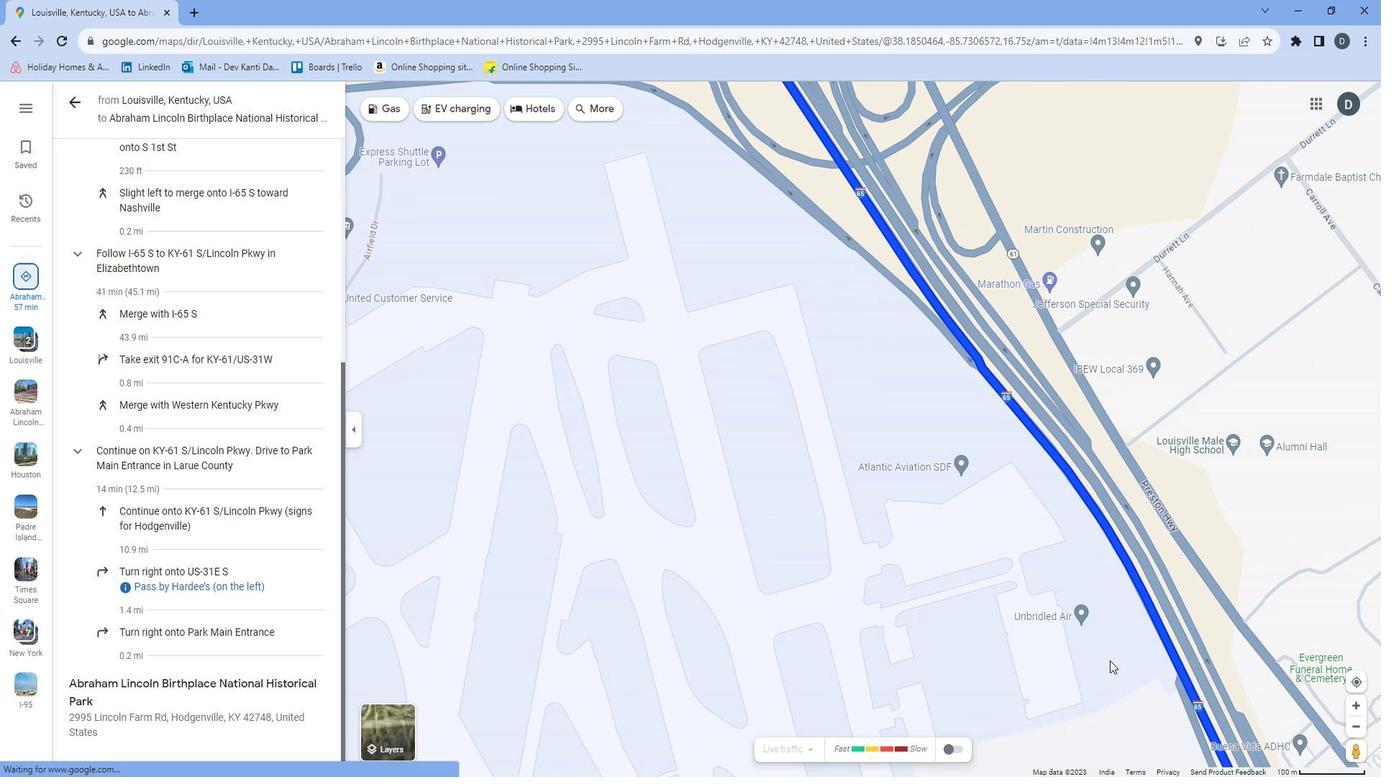 
Action: Mouse moved to (975, 547)
Screenshot: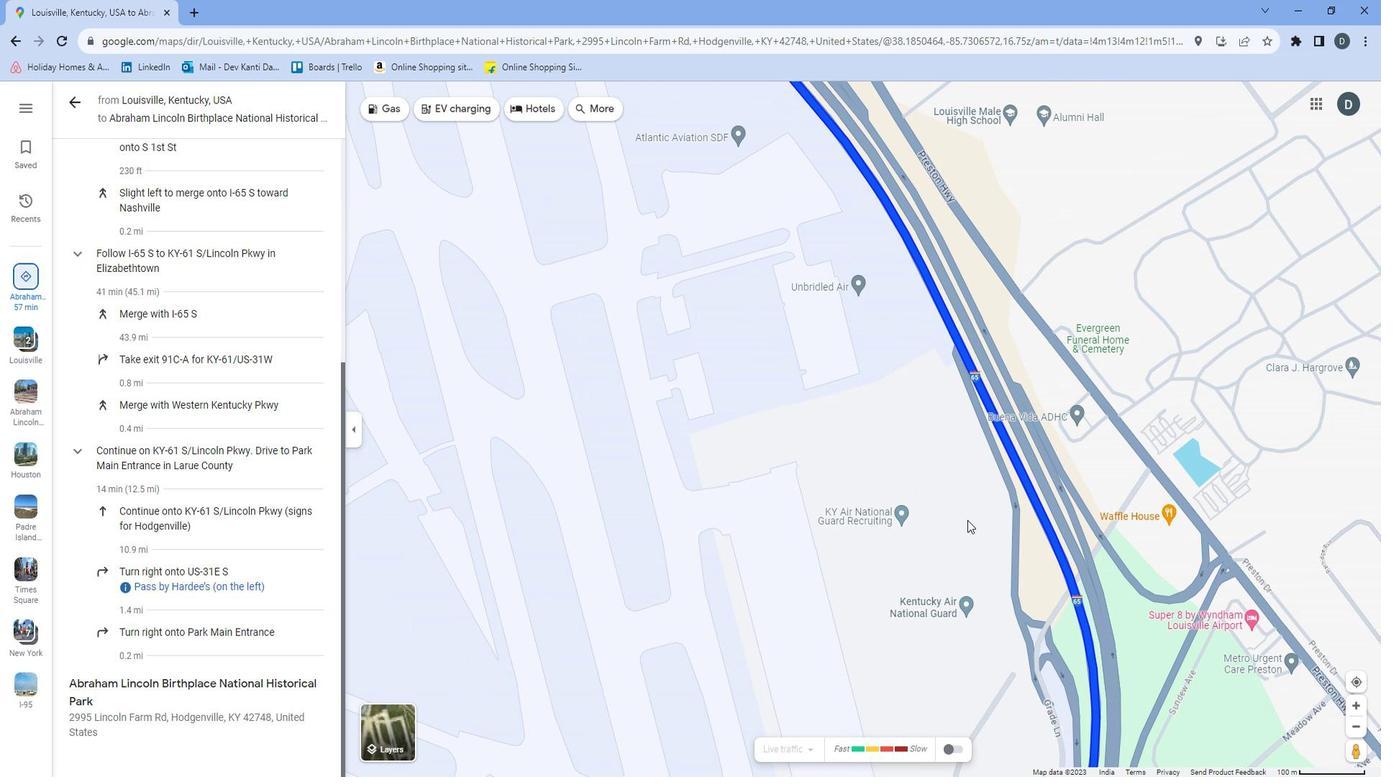 
Action: Mouse pressed left at (975, 547)
Screenshot: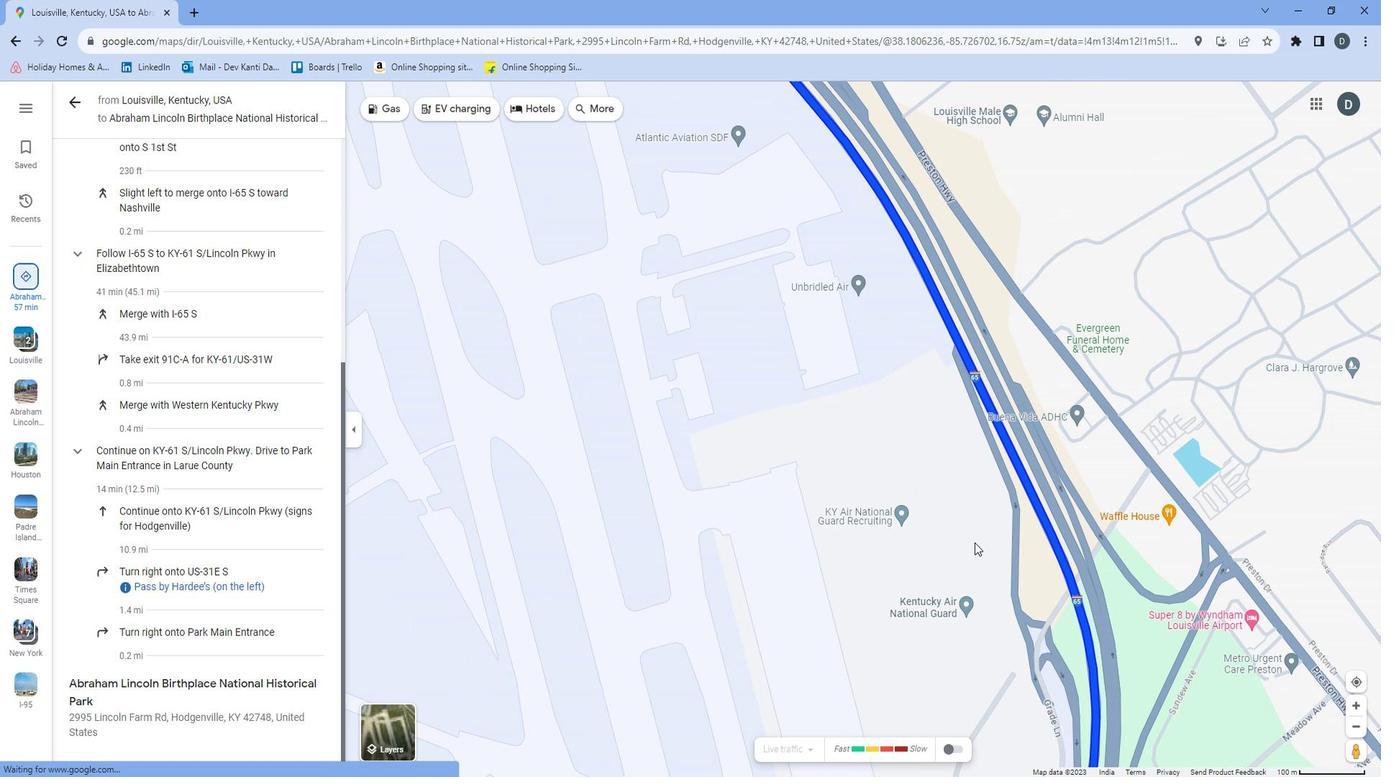 
Action: Mouse moved to (931, 529)
Screenshot: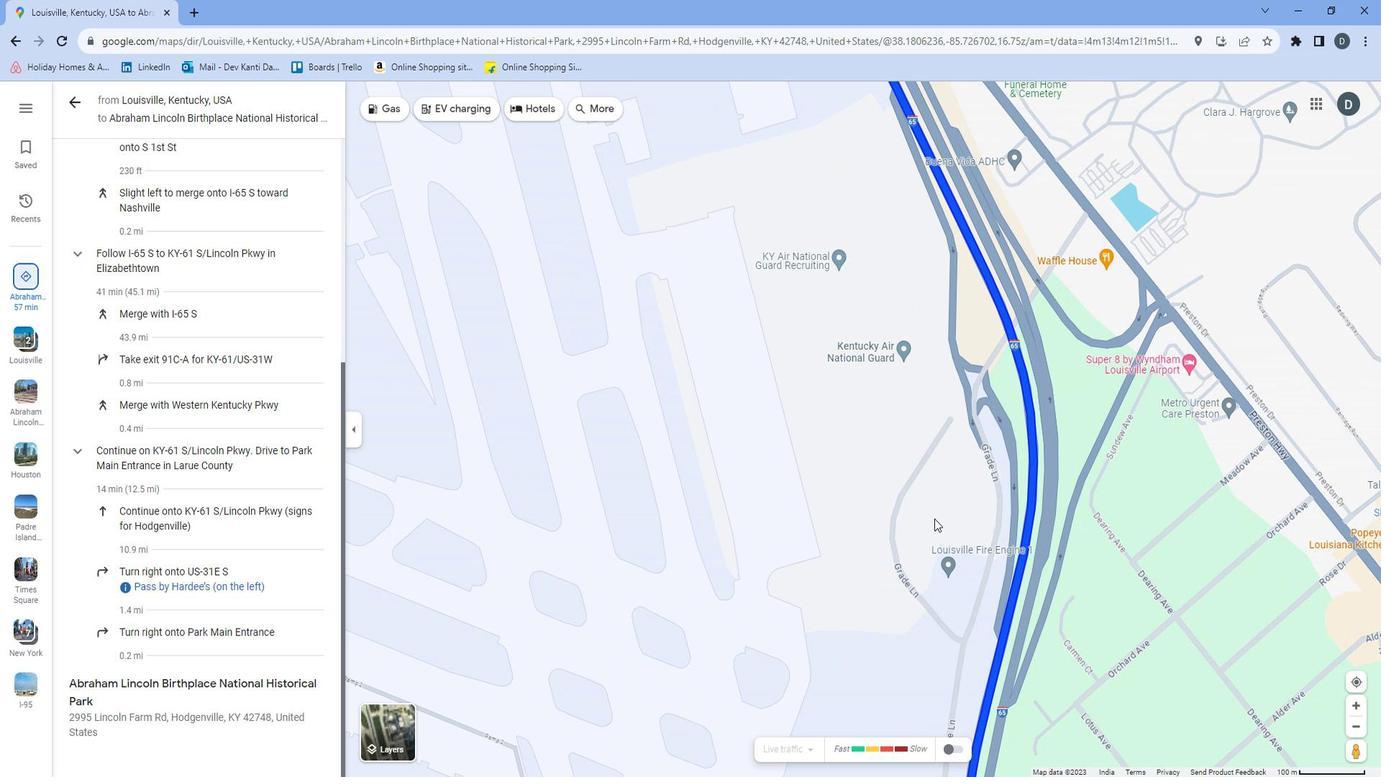 
Action: Mouse pressed left at (931, 529)
Screenshot: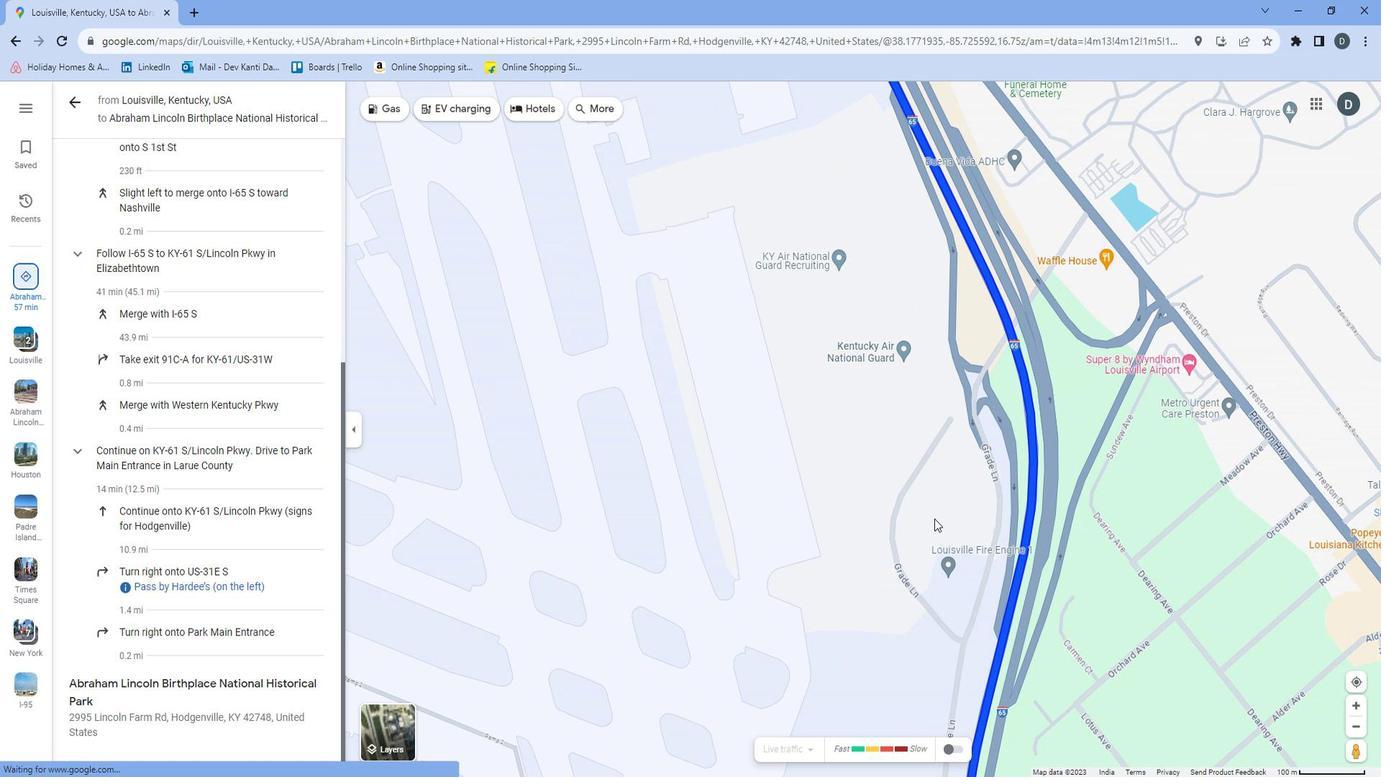 
Action: Mouse moved to (894, 523)
Screenshot: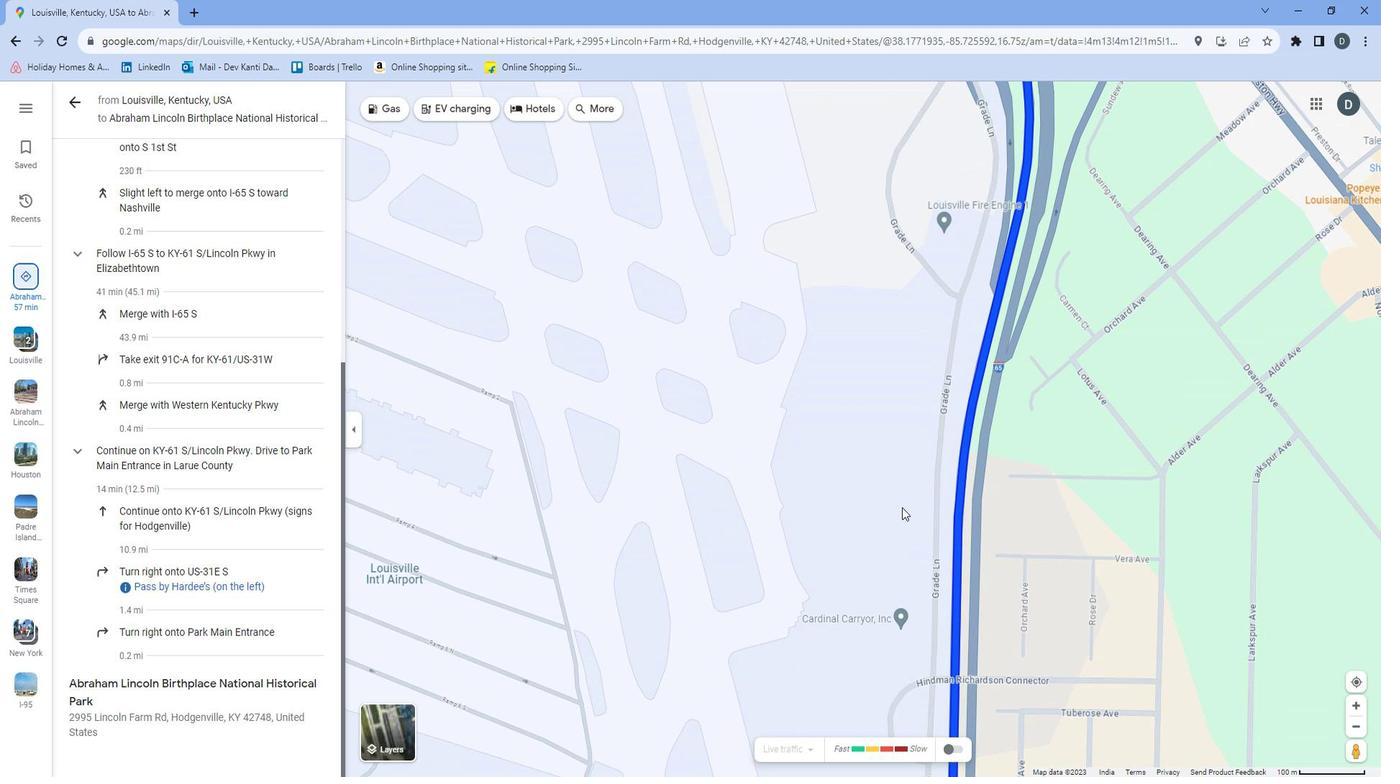 
Action: Mouse pressed left at (894, 523)
Screenshot: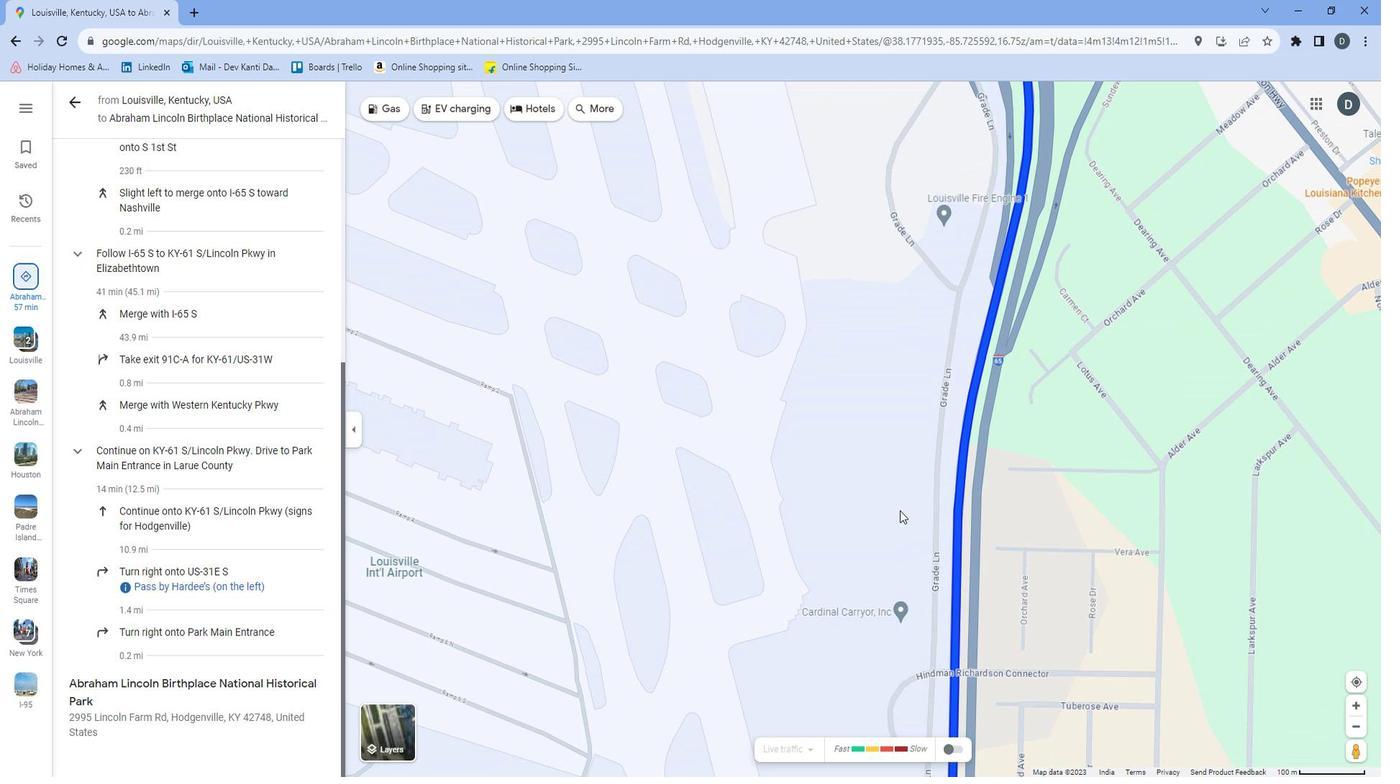 
Action: Mouse moved to (844, 512)
Screenshot: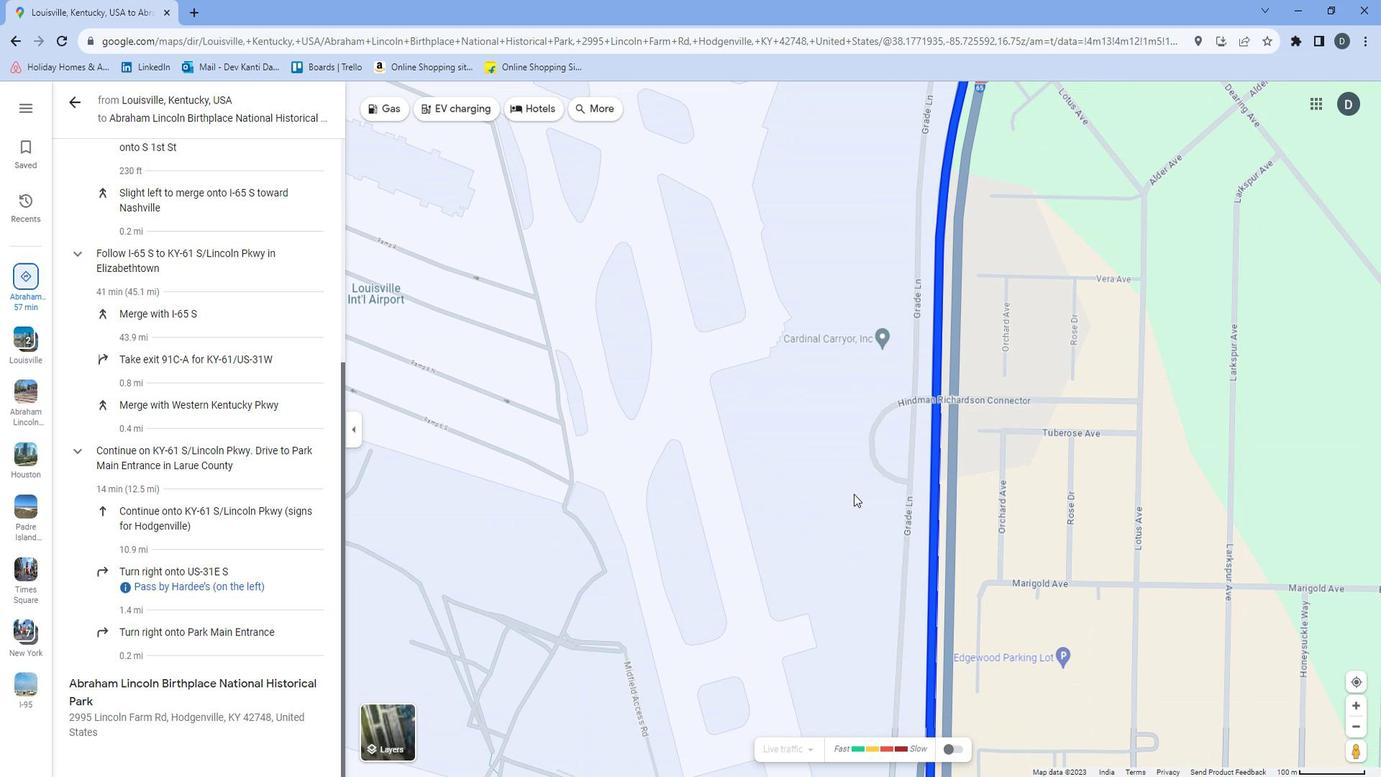 
Action: Mouse pressed left at (844, 512)
Screenshot: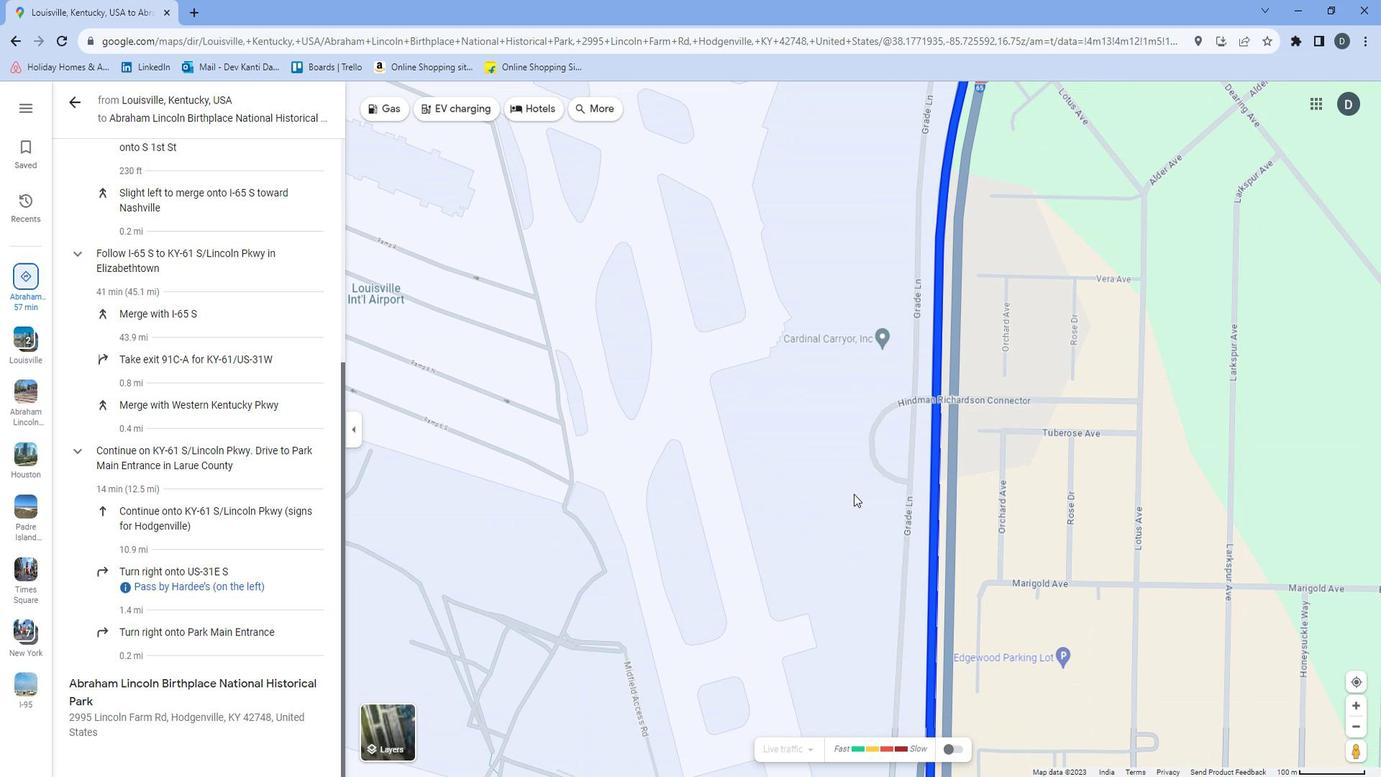 
Action: Mouse moved to (849, 527)
Screenshot: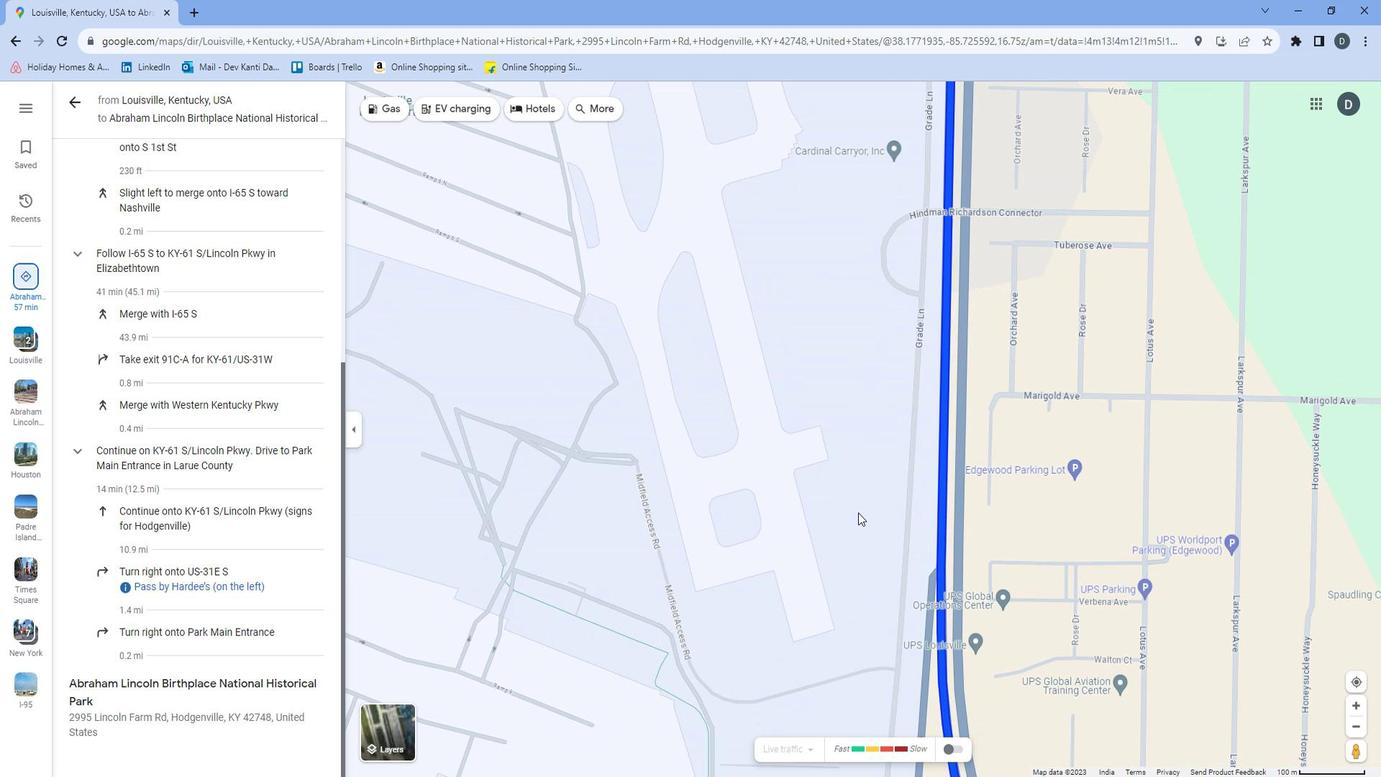 
Action: Mouse pressed left at (849, 527)
Screenshot: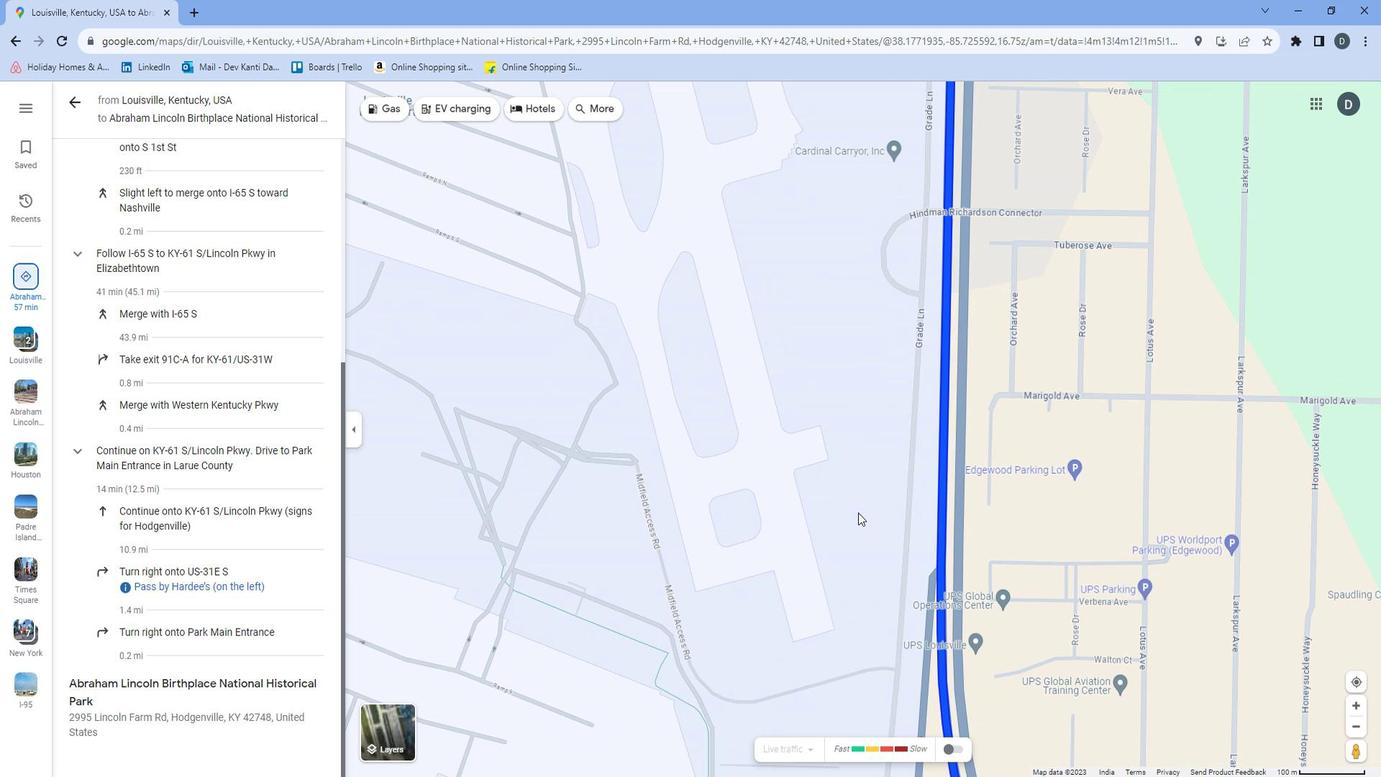 
Action: Mouse moved to (1023, 510)
Screenshot: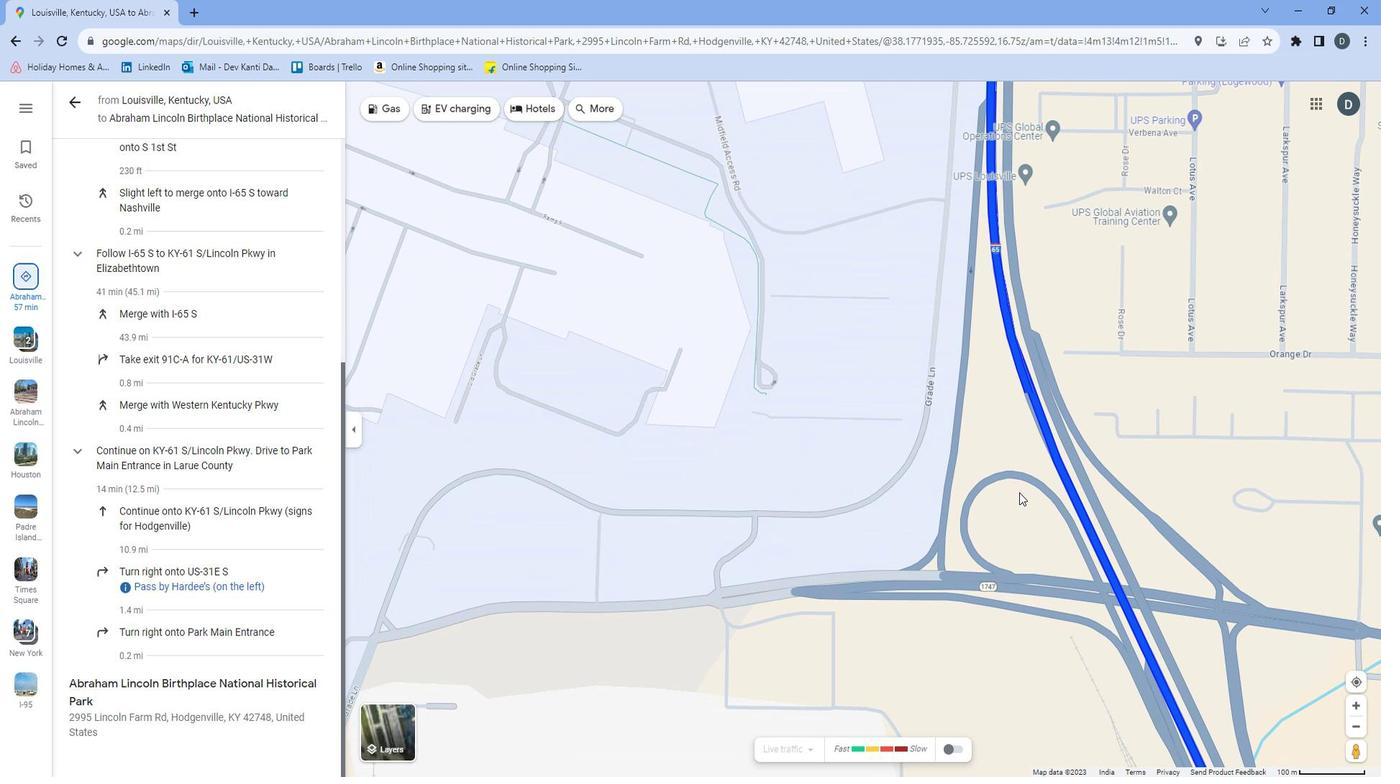 
Action: Mouse pressed left at (1023, 510)
Screenshot: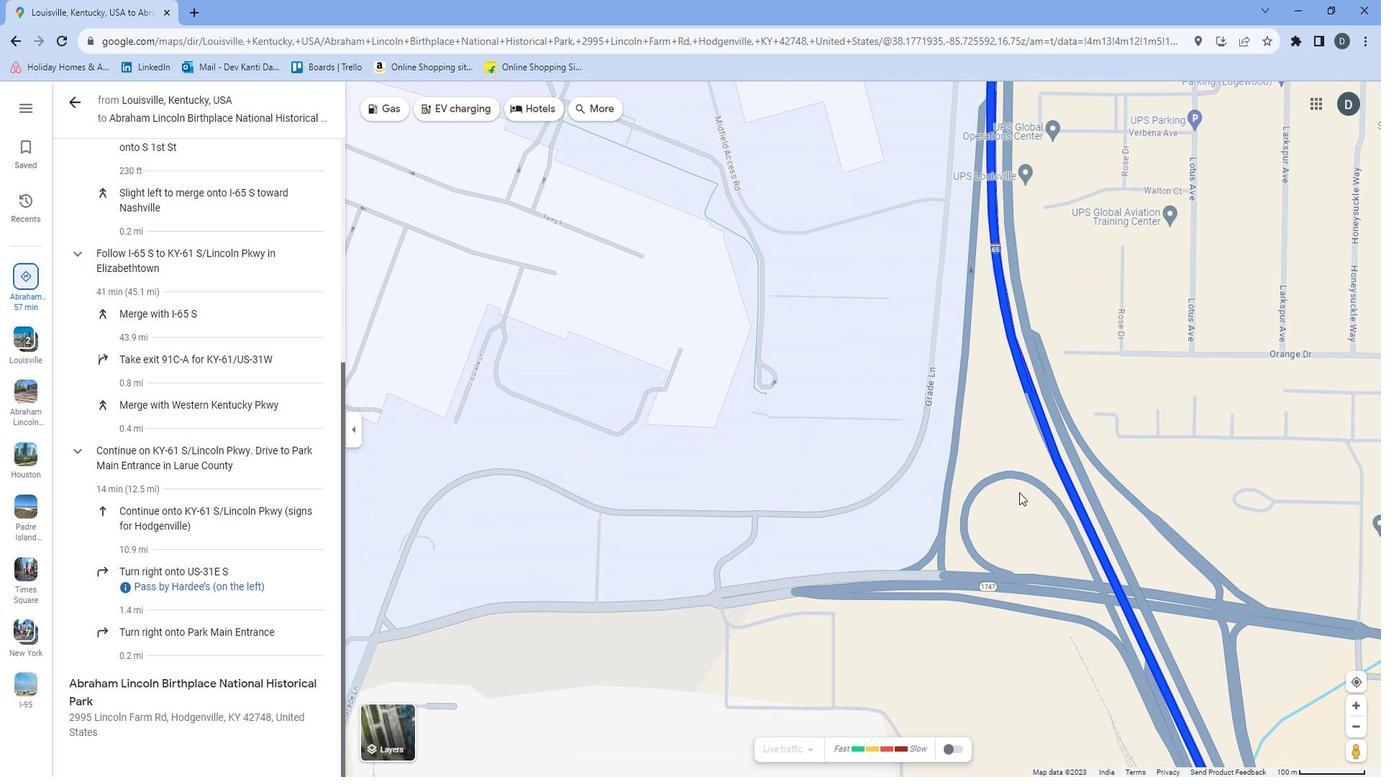 
Action: Mouse moved to (956, 513)
Screenshot: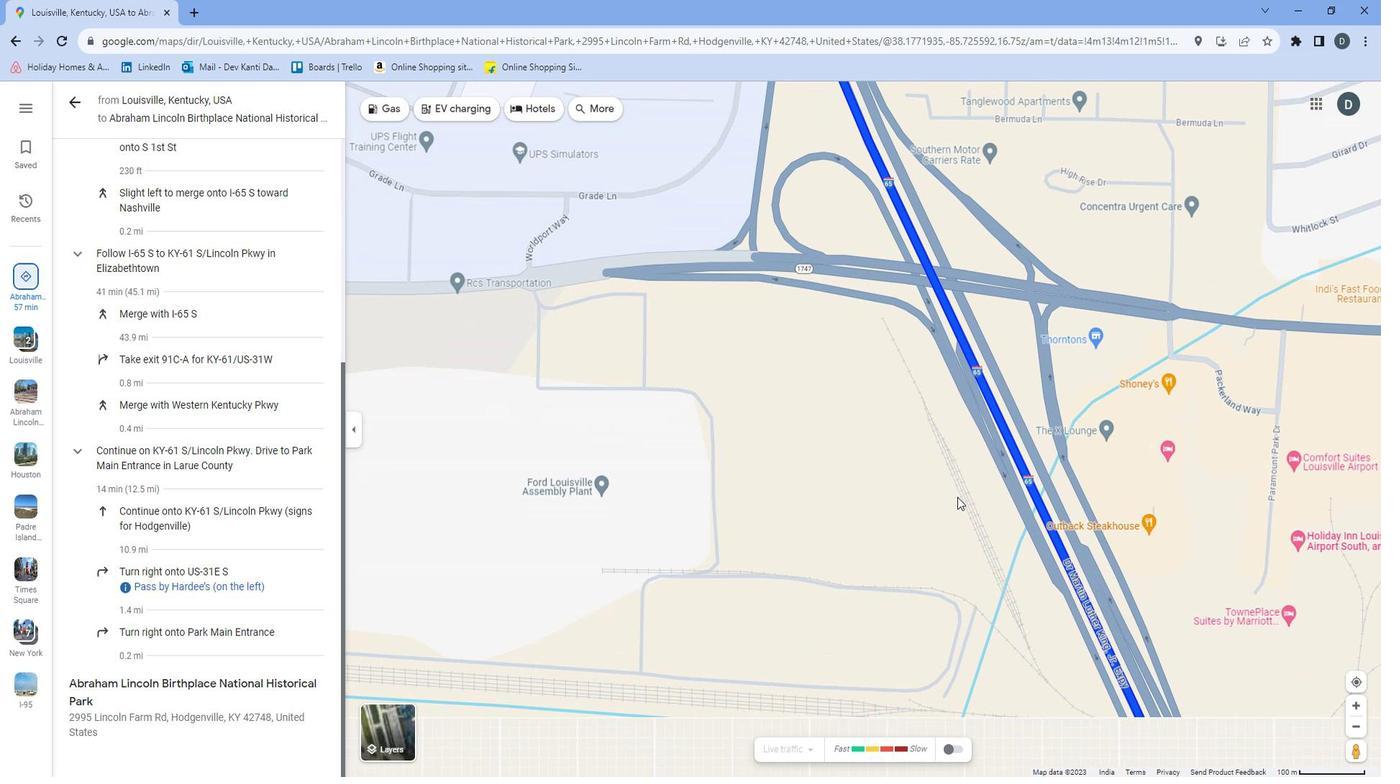 
Action: Mouse pressed left at (956, 513)
Screenshot: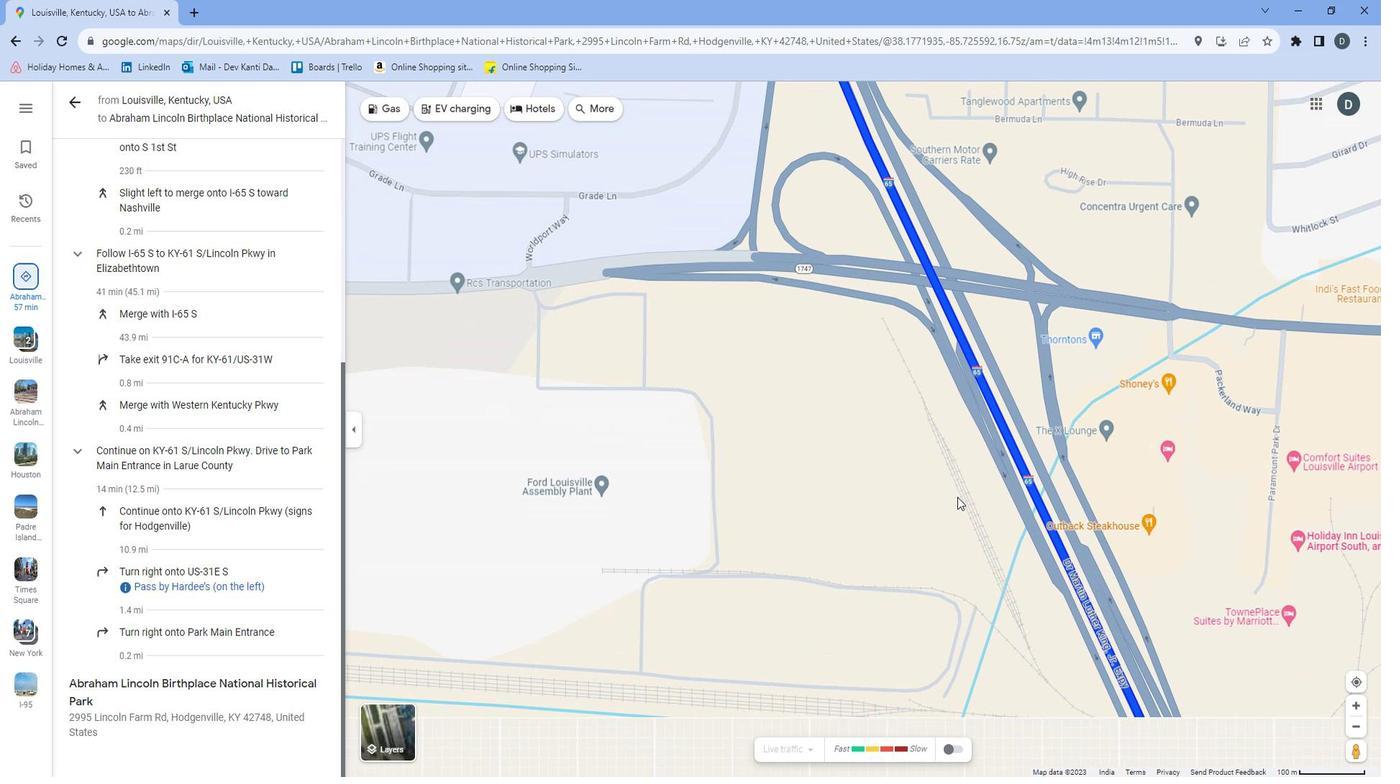 
Action: Mouse moved to (918, 490)
Screenshot: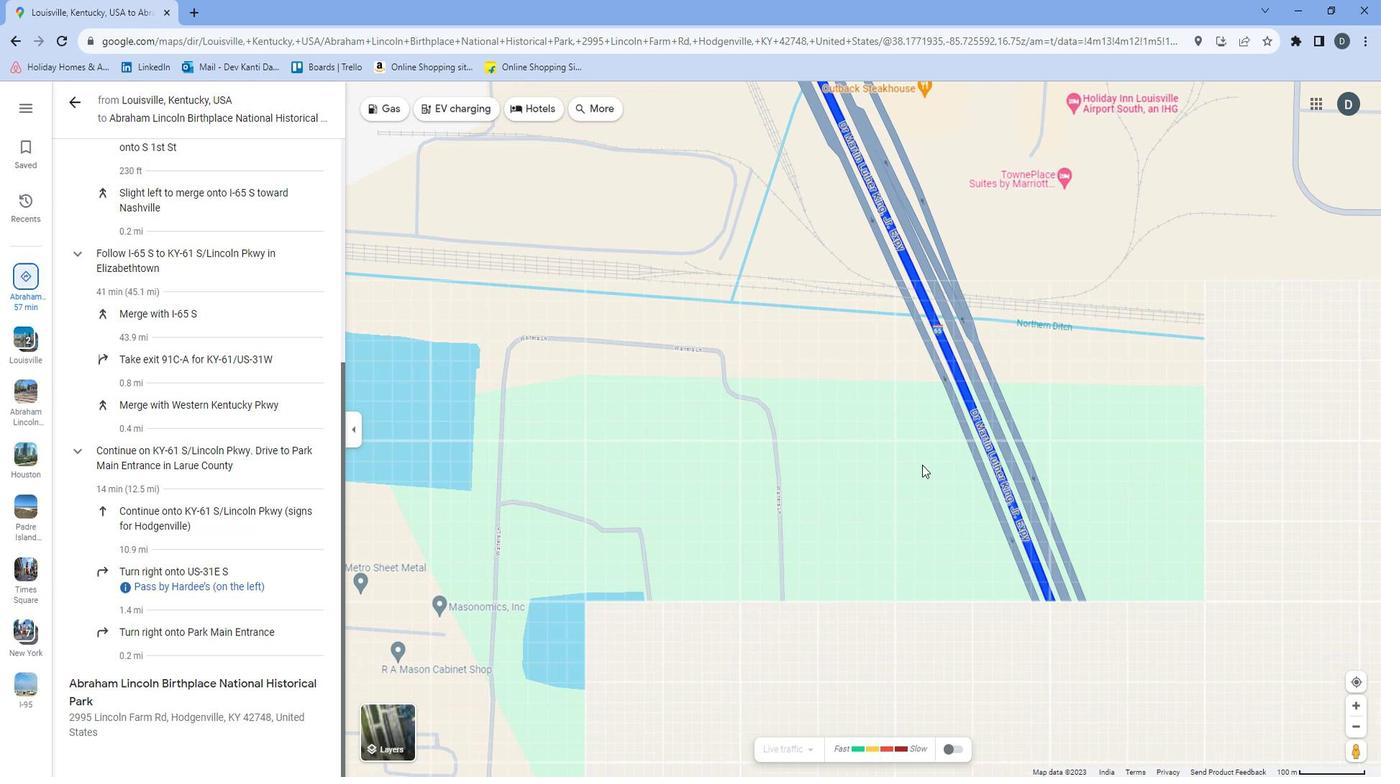 
Action: Mouse pressed left at (918, 490)
Screenshot: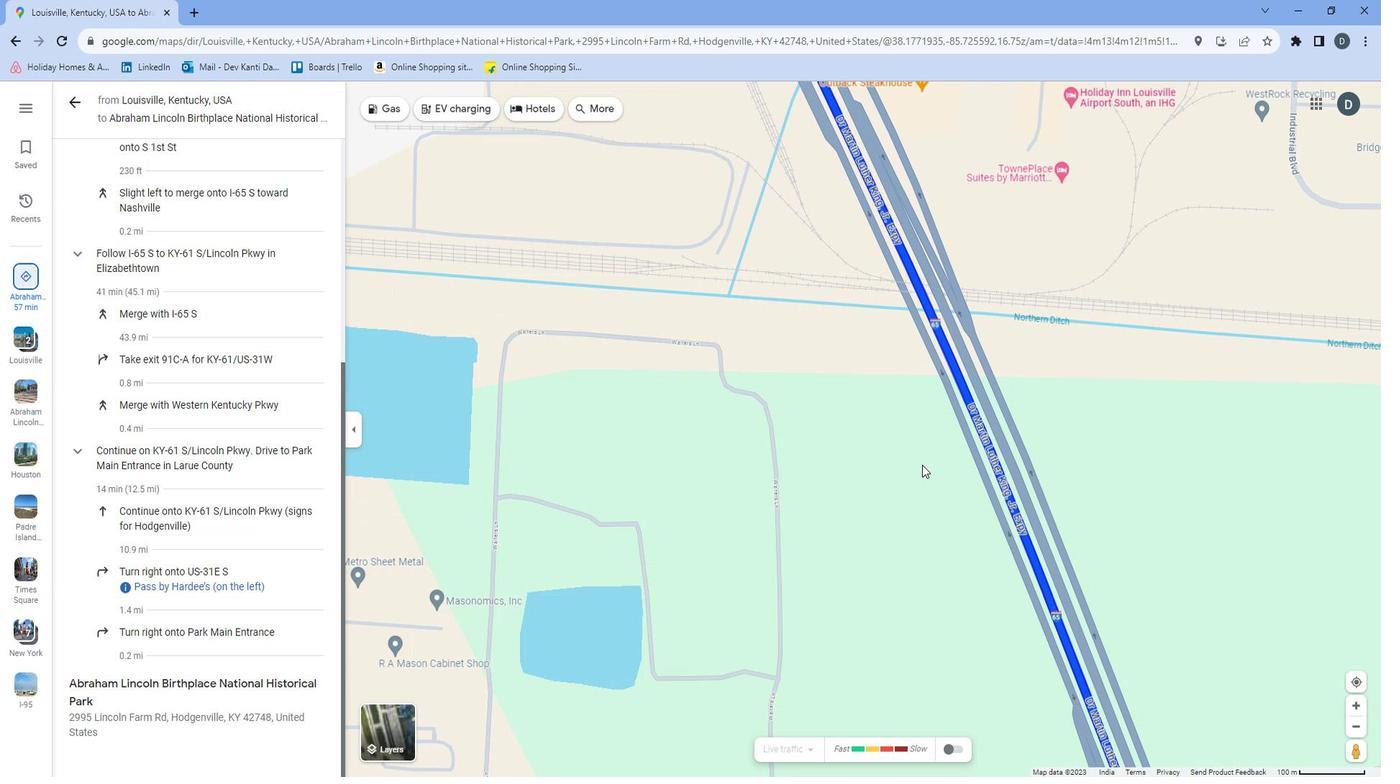 
Action: Mouse moved to (805, 330)
Screenshot: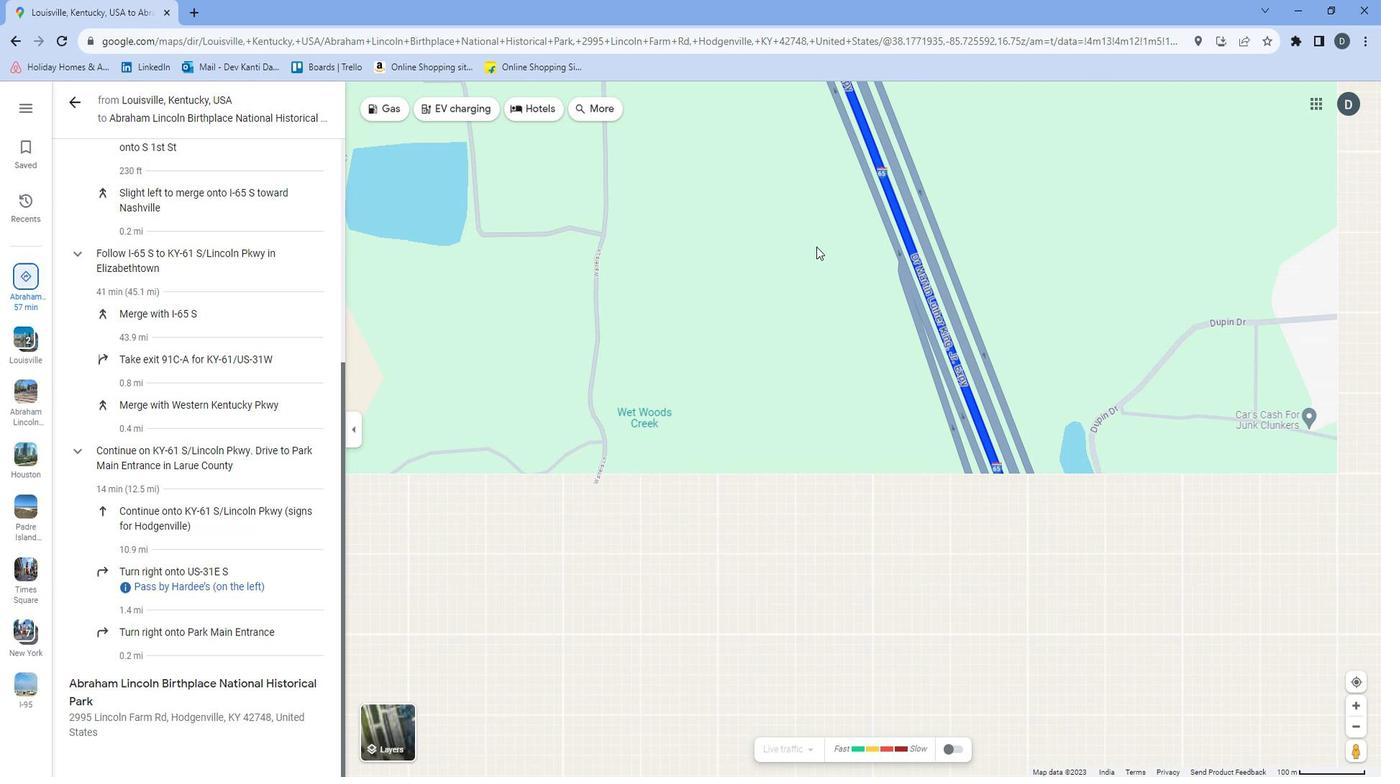 
Action: Mouse scrolled (805, 330) with delta (0, 0)
Screenshot: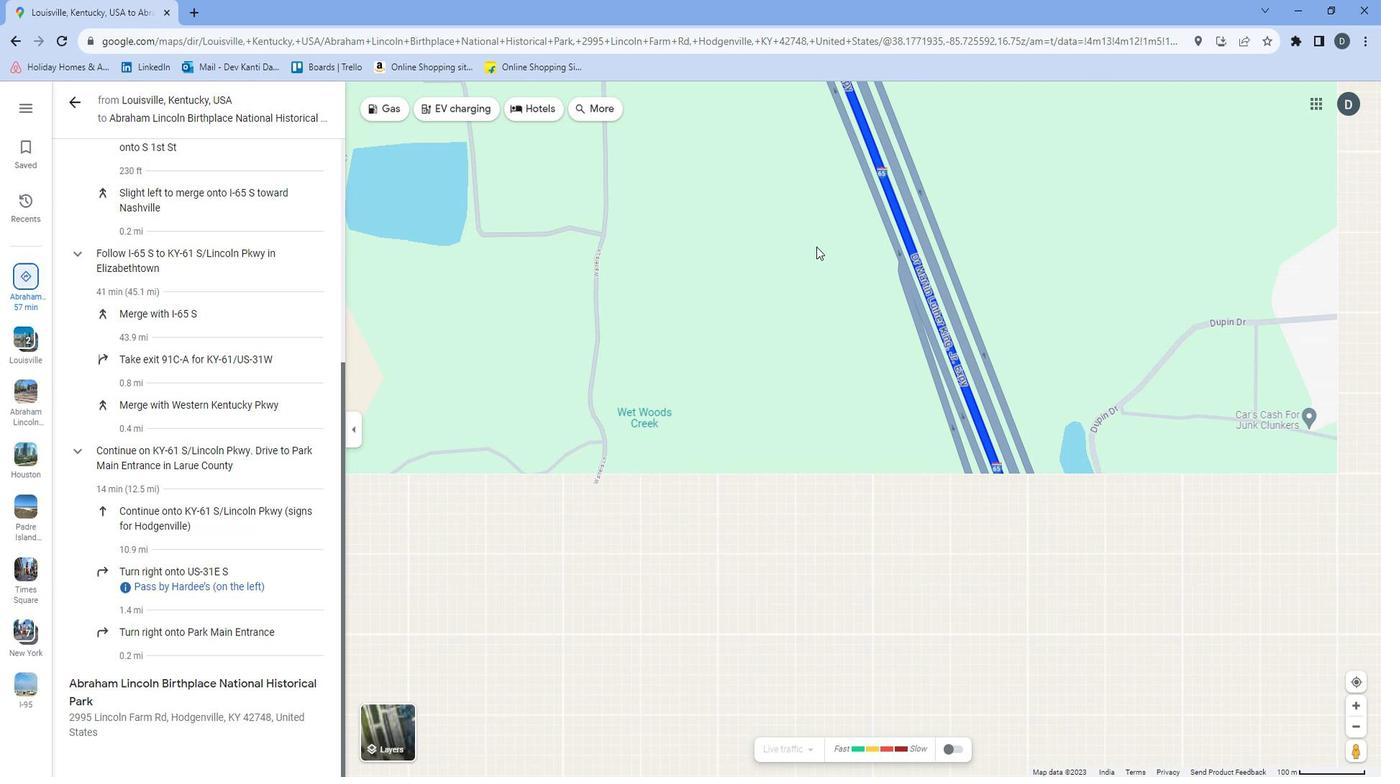 
Action: Mouse moved to (812, 343)
Screenshot: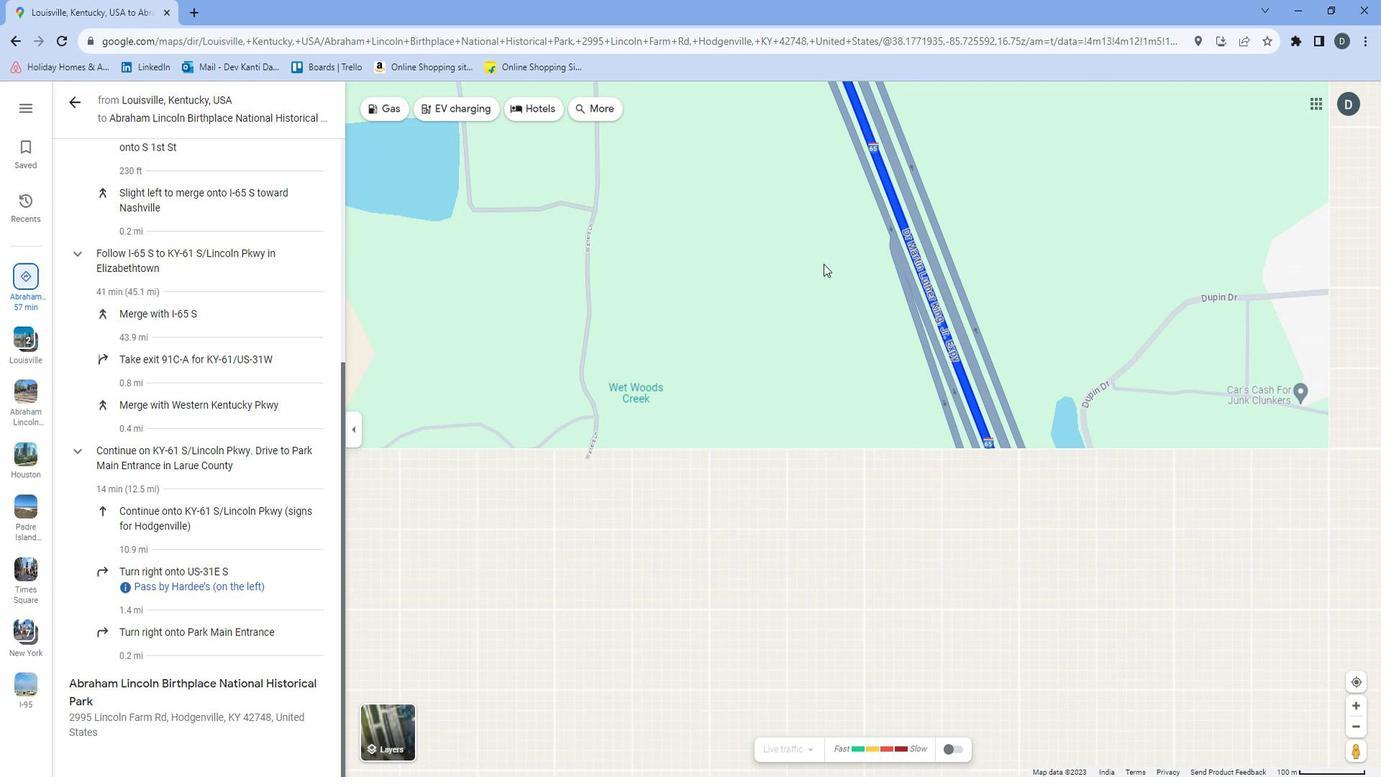 
Action: Mouse scrolled (812, 342) with delta (0, 0)
Screenshot: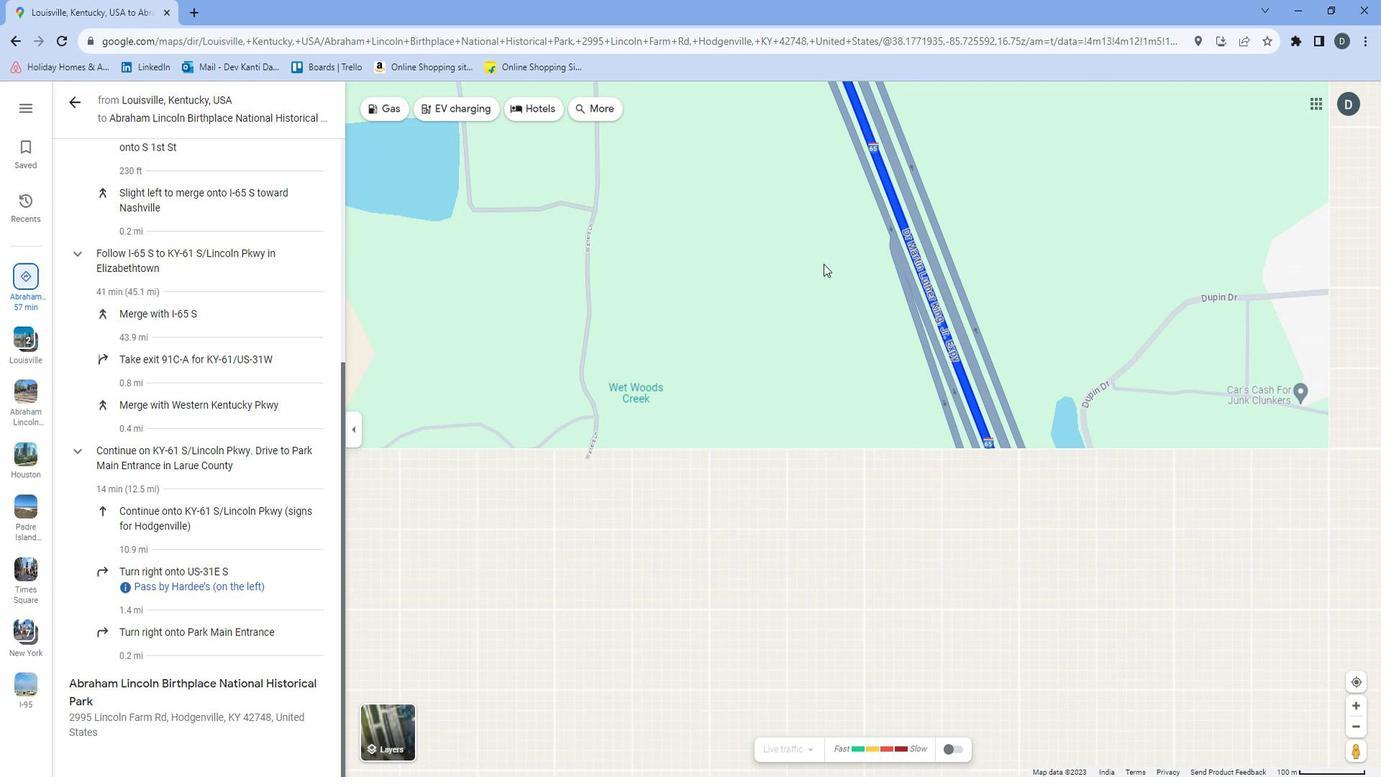 
Action: Mouse moved to (863, 434)
Screenshot: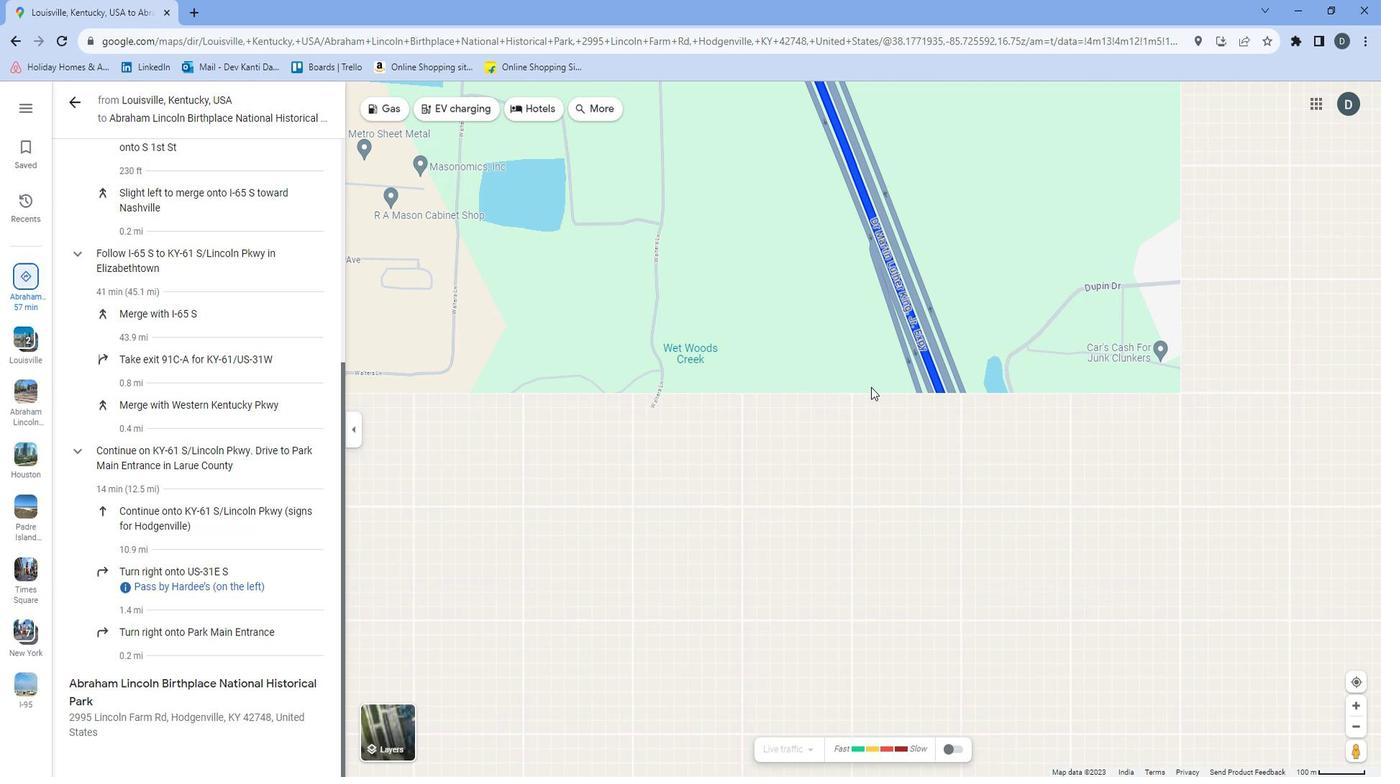 
Action: Mouse pressed left at (863, 434)
Screenshot: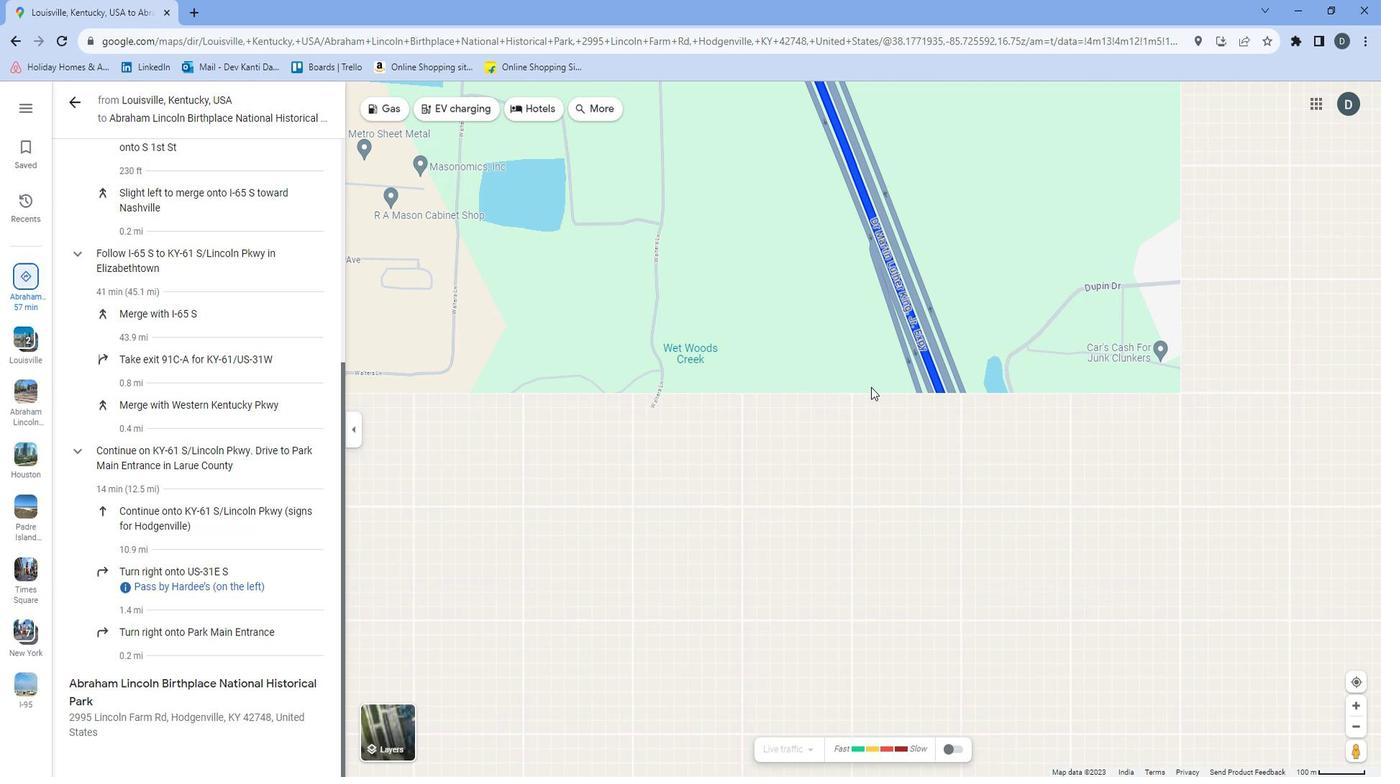 
Action: Mouse moved to (784, 294)
Screenshot: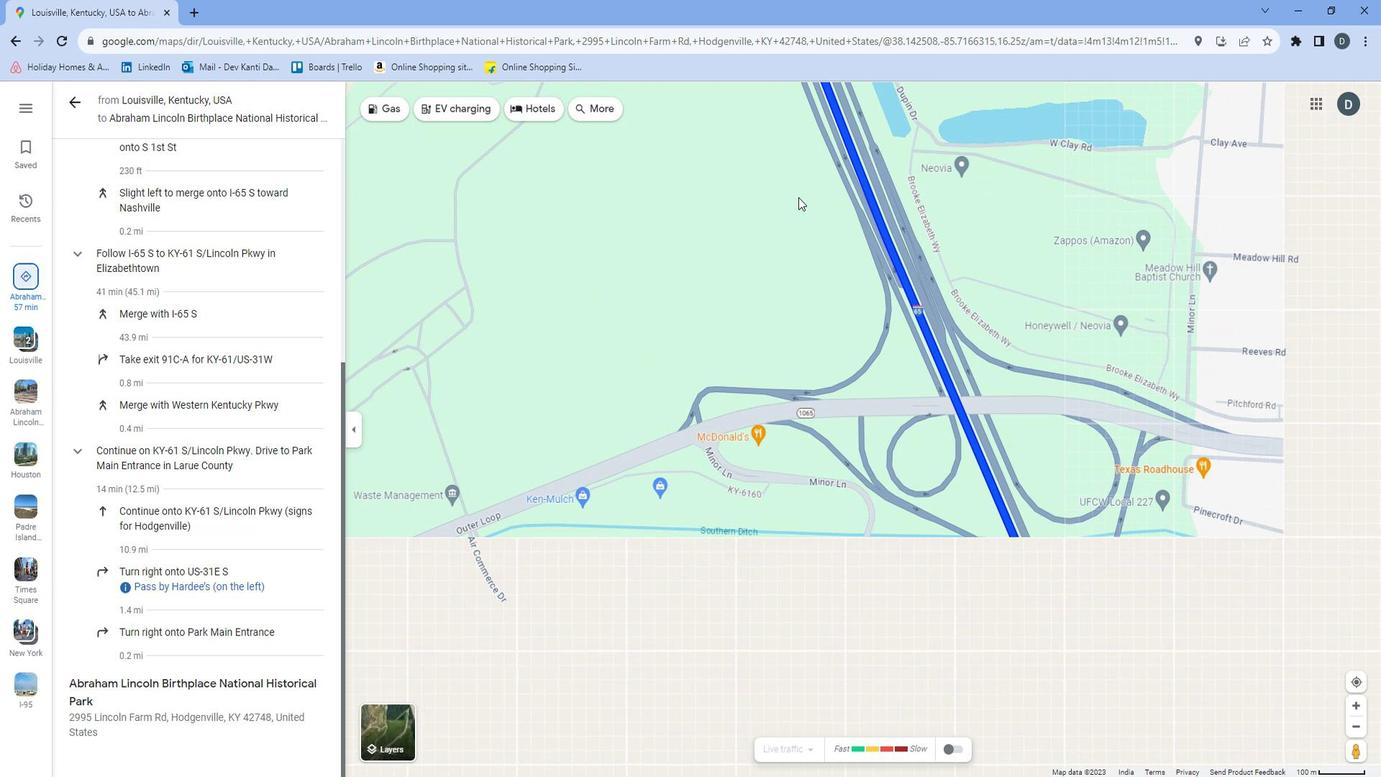 
Action: Mouse pressed left at (784, 294)
Screenshot: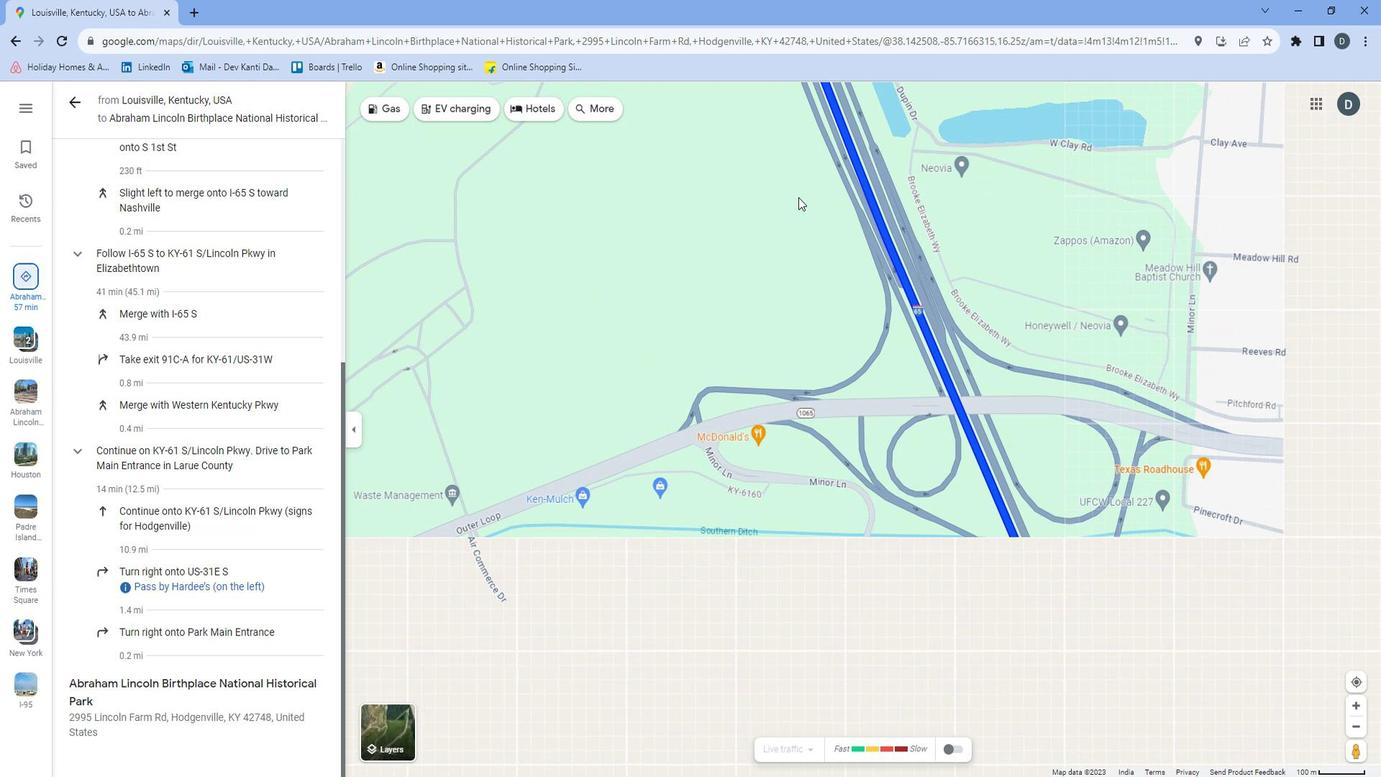 
Action: Mouse moved to (913, 553)
Screenshot: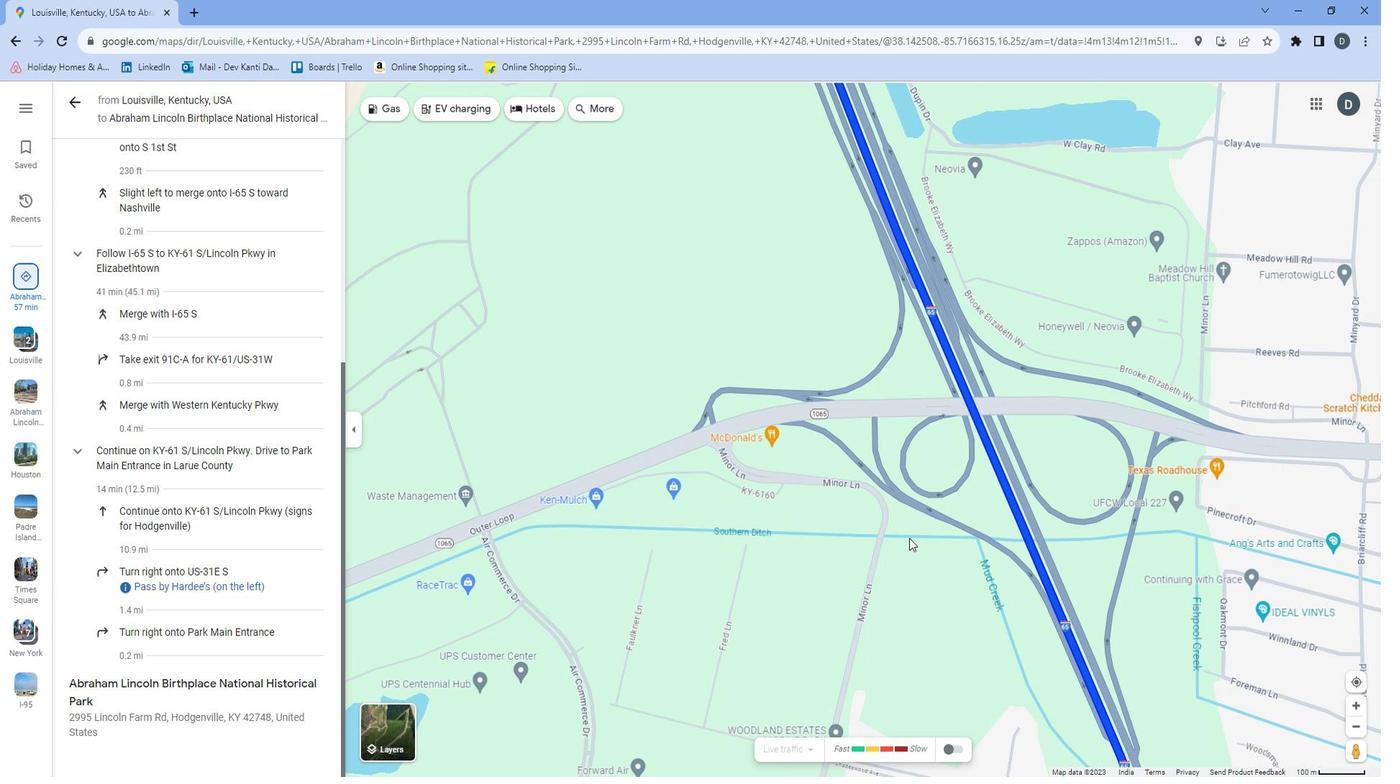 
Action: Mouse pressed left at (913, 553)
Screenshot: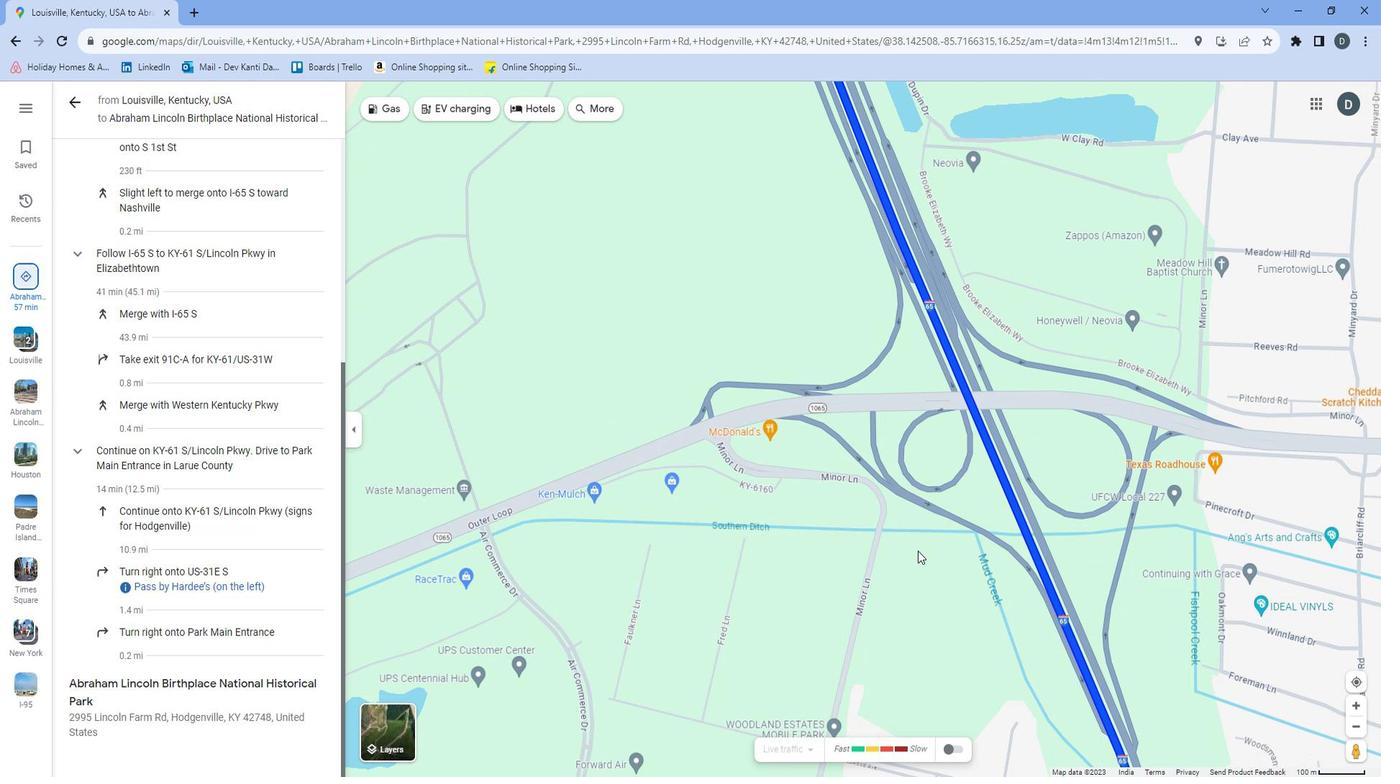 
Action: Mouse moved to (1000, 552)
Screenshot: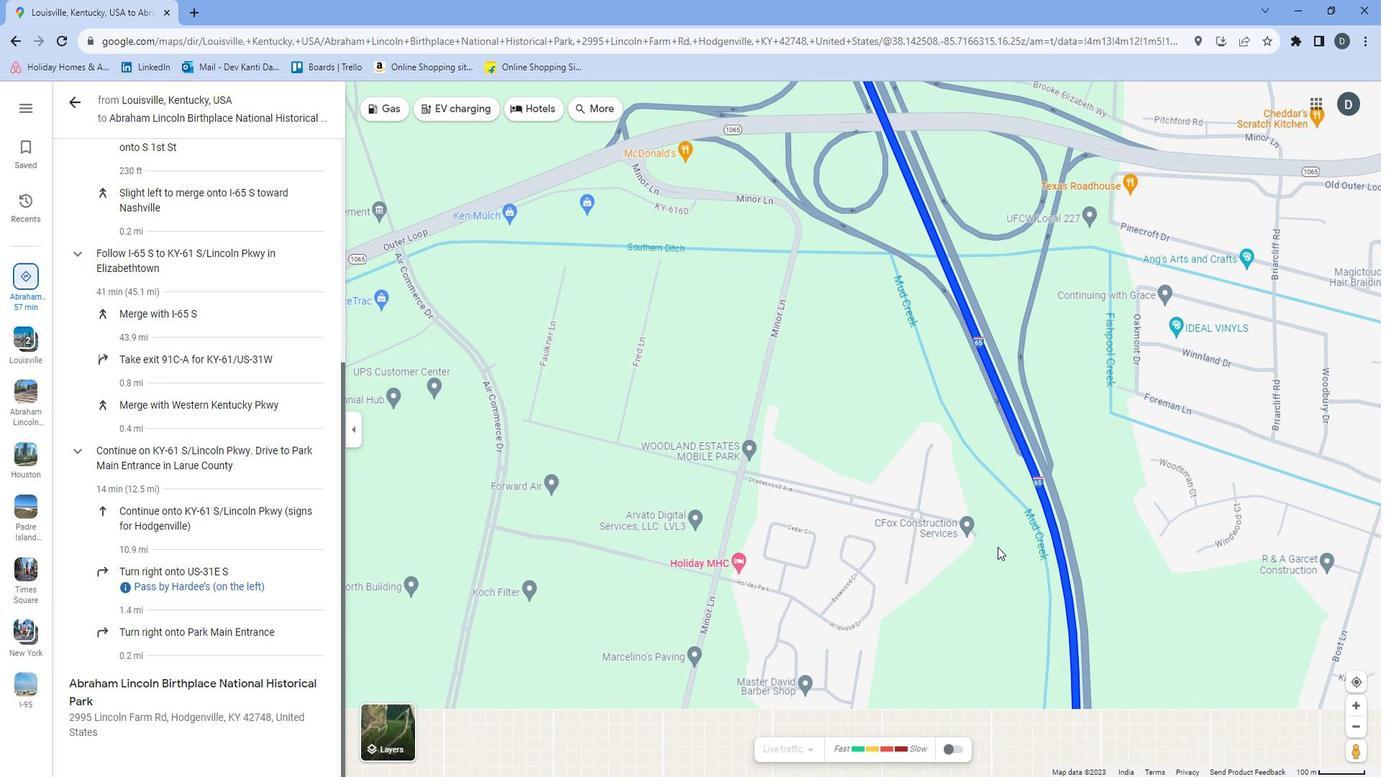 
Action: Mouse pressed left at (1000, 552)
Screenshot: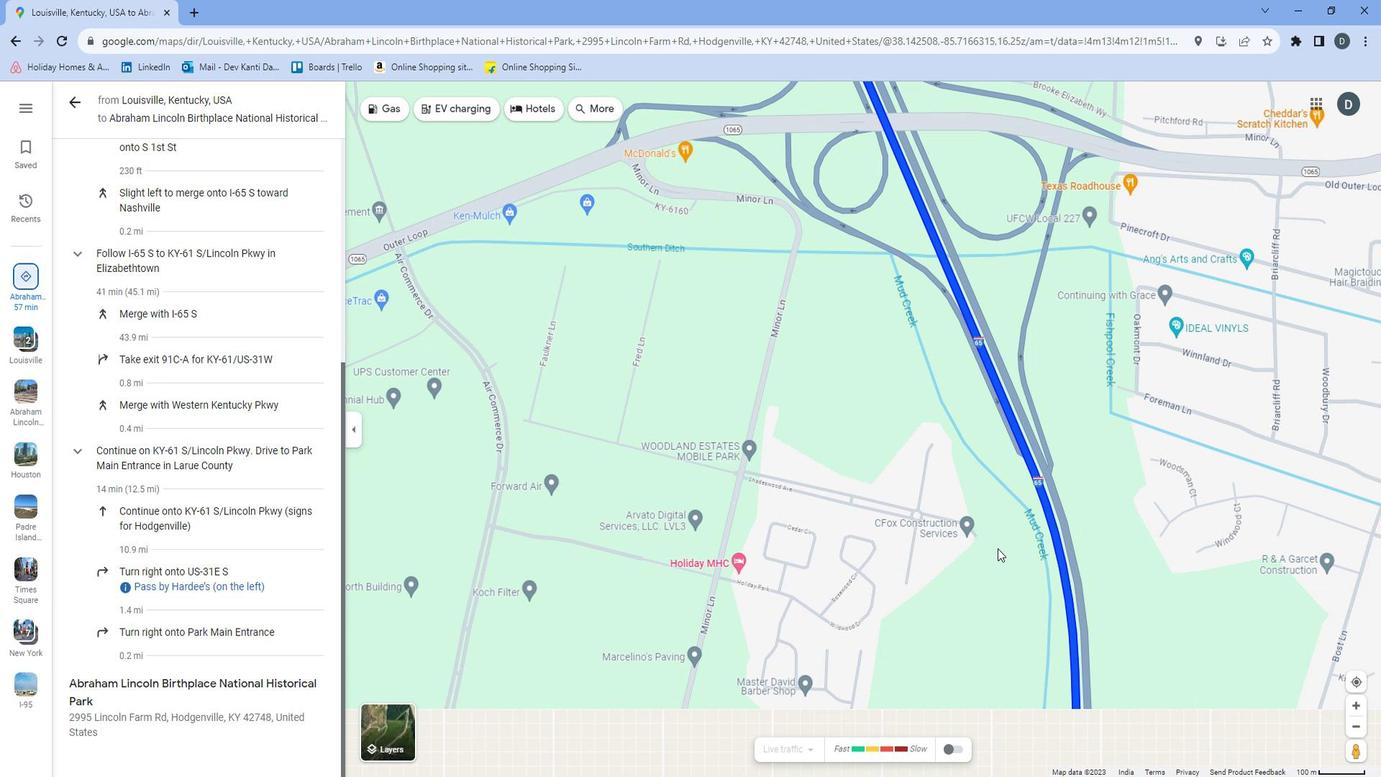 
Action: Mouse moved to (823, 583)
Screenshot: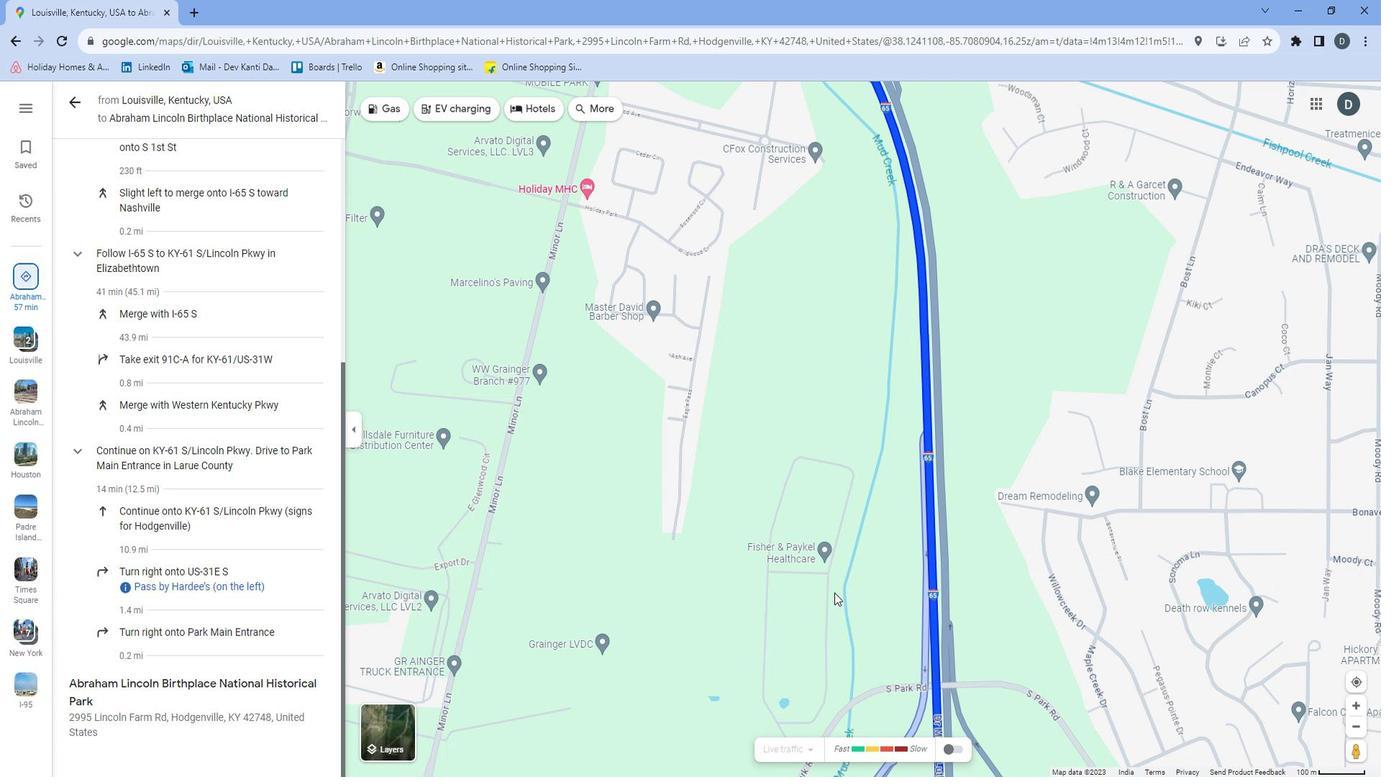 
Action: Mouse pressed left at (823, 583)
Screenshot: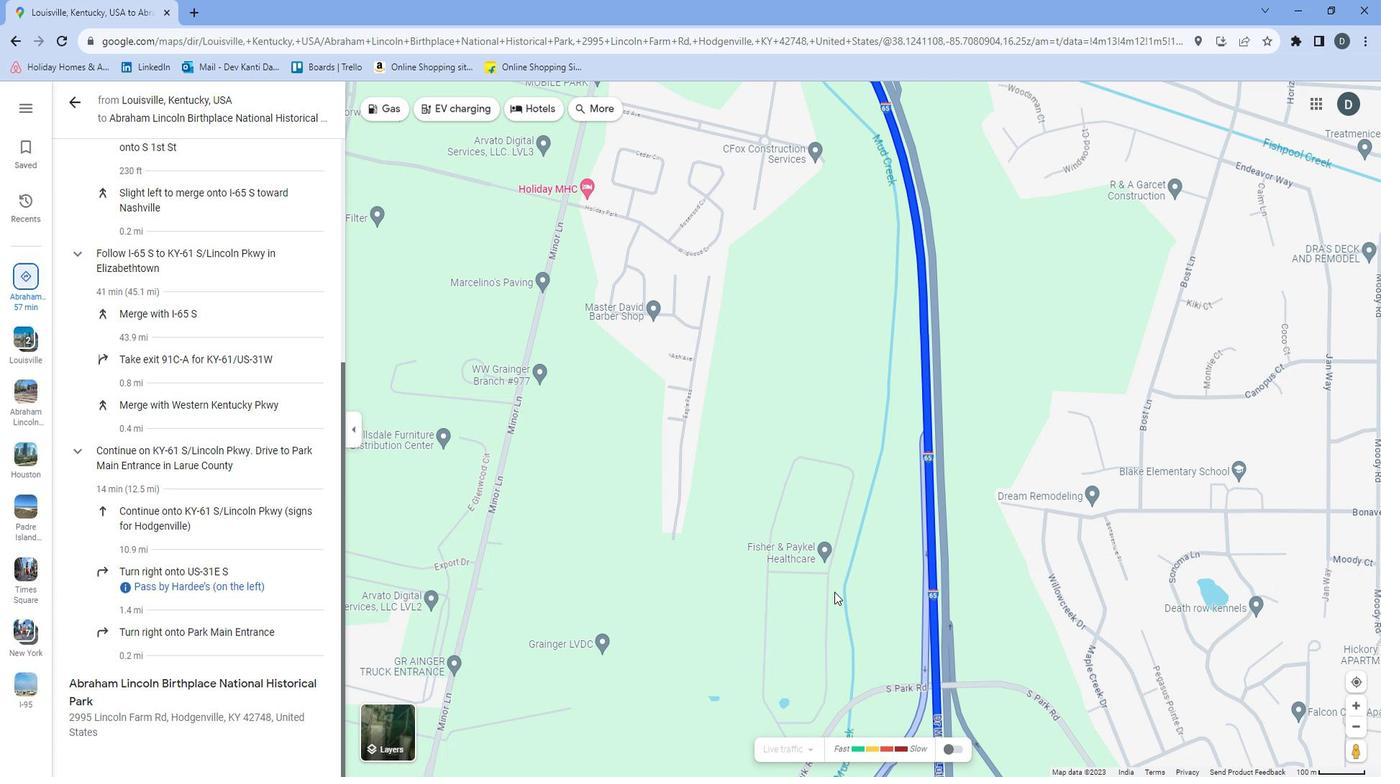 
Action: Mouse moved to (879, 406)
Screenshot: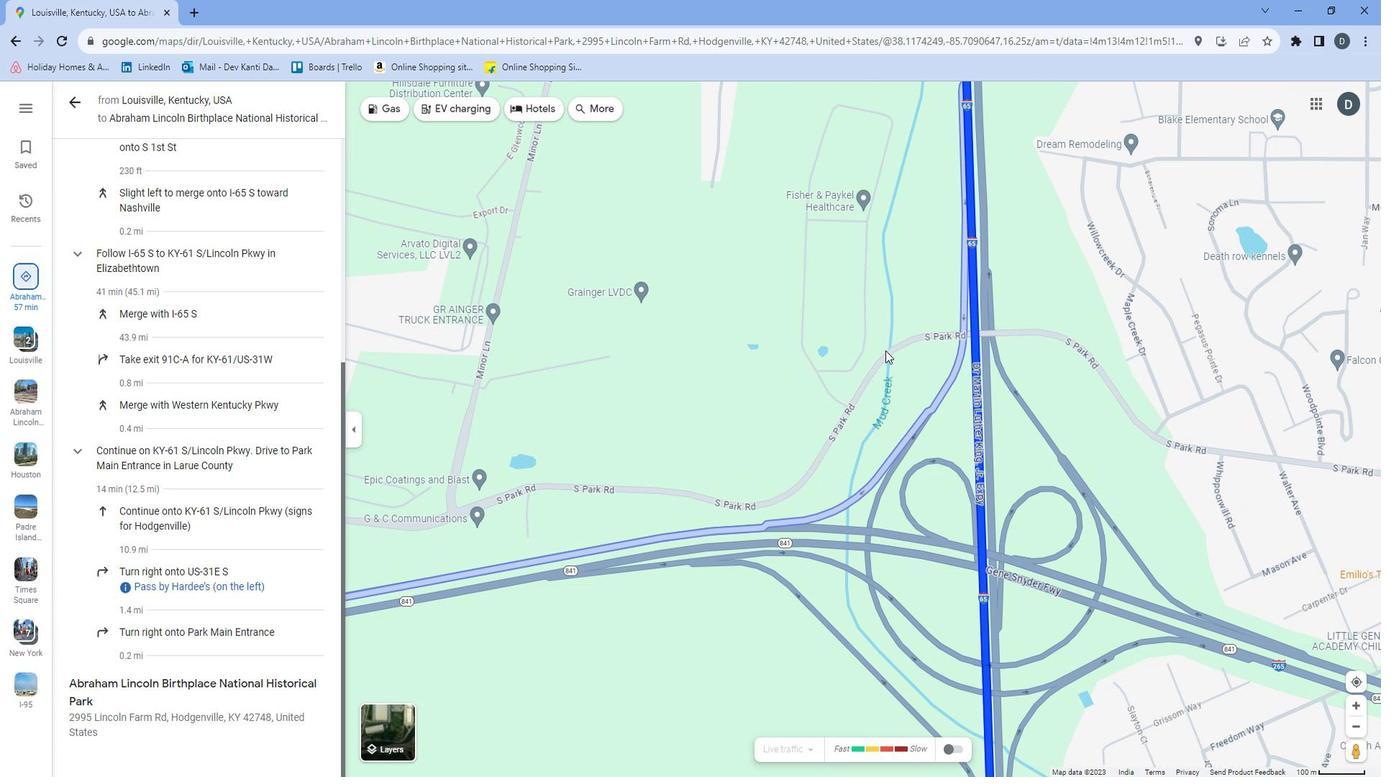 
Action: Mouse pressed left at (879, 406)
Screenshot: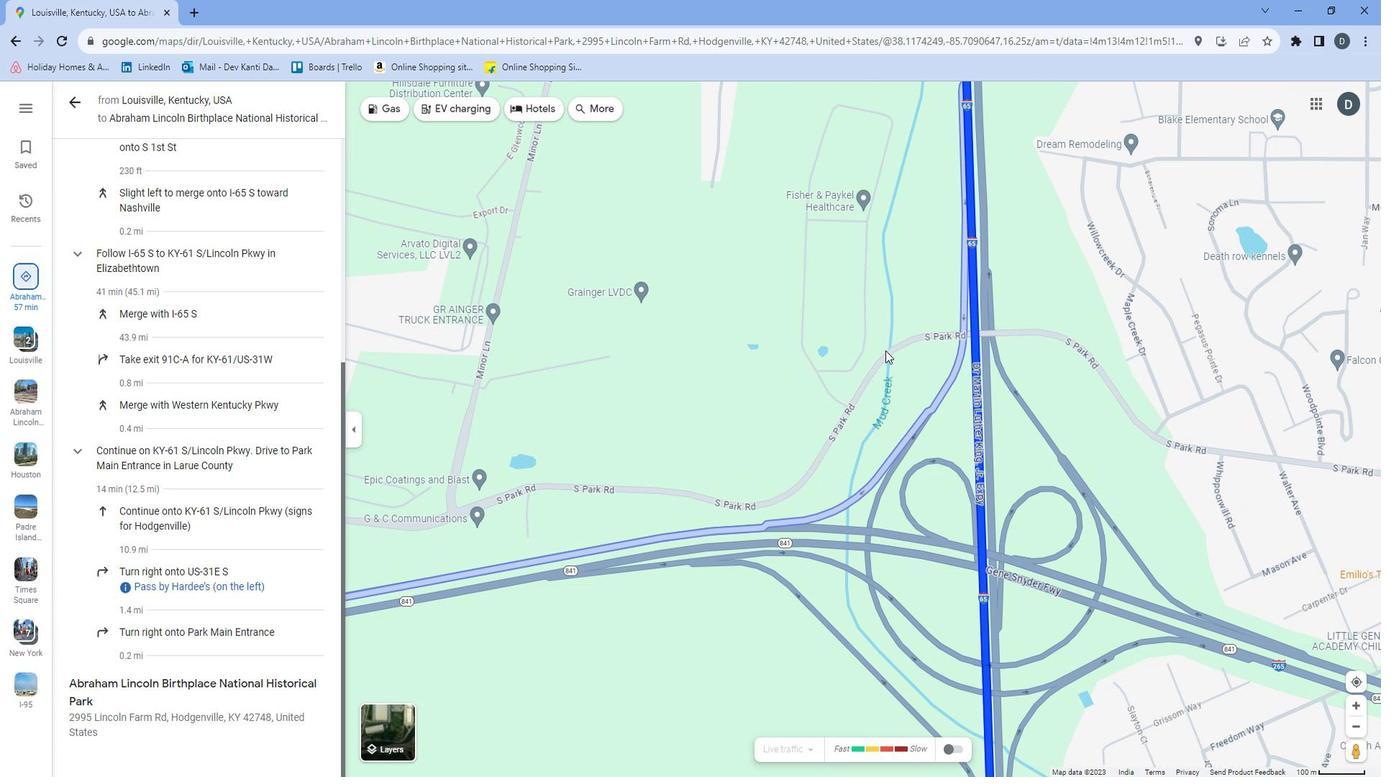 
Action: Mouse moved to (916, 520)
Screenshot: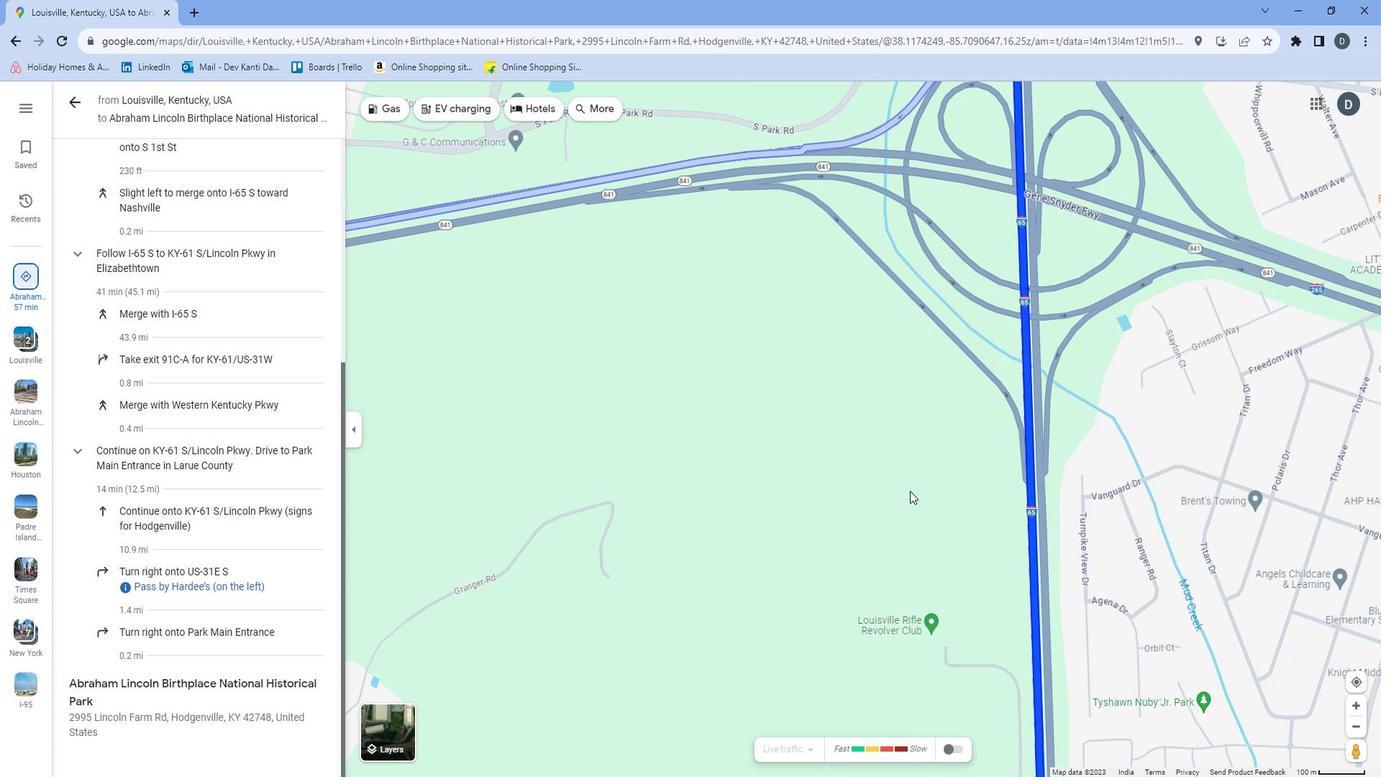 
Action: Mouse pressed left at (916, 520)
Screenshot: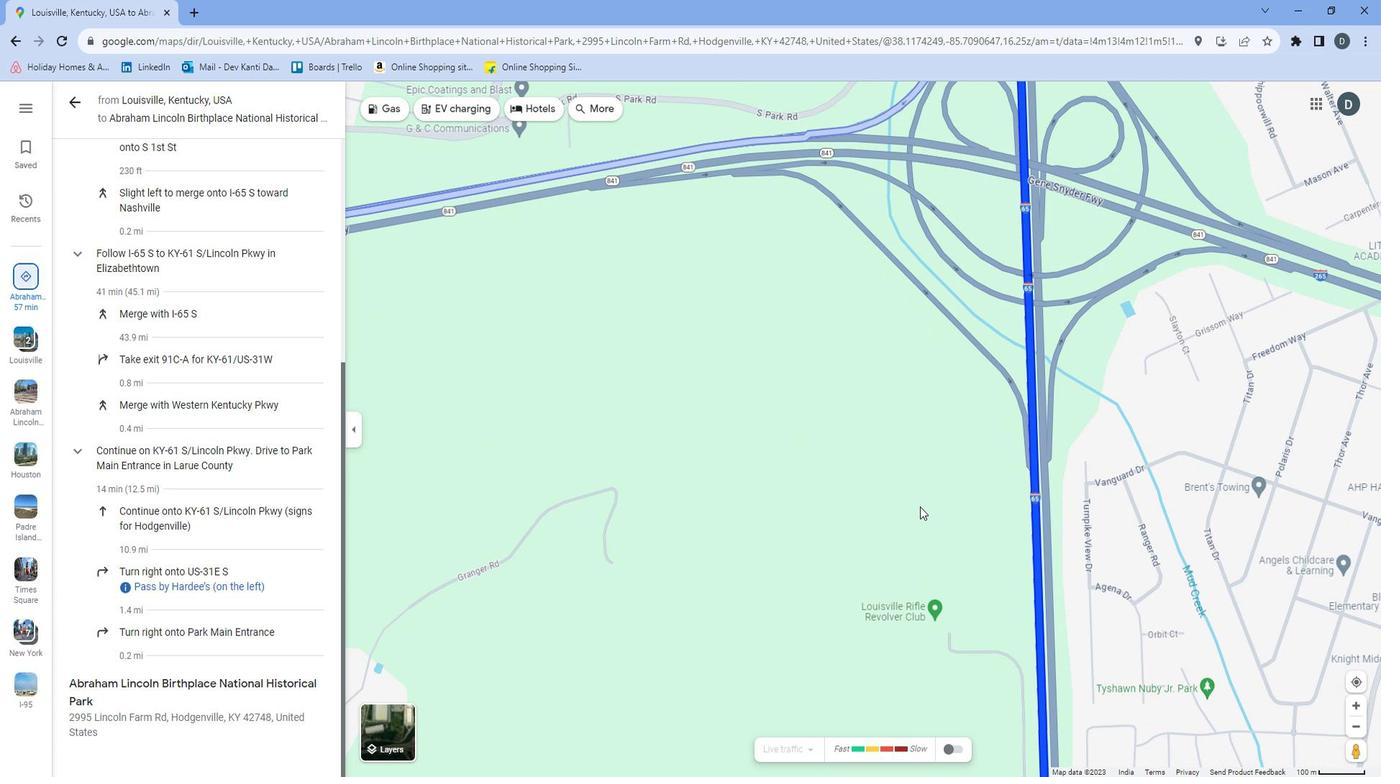 
Action: Mouse moved to (938, 515)
Screenshot: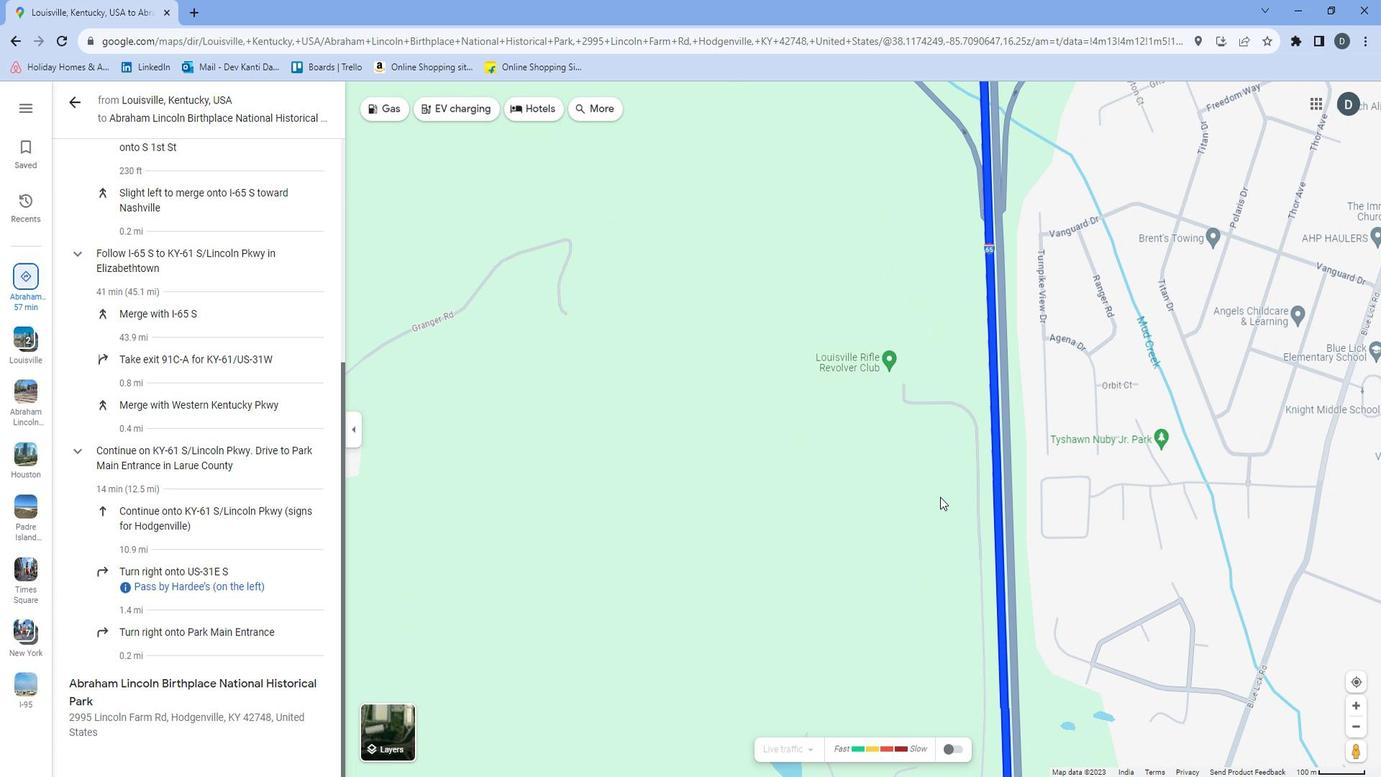 
Action: Mouse pressed left at (938, 515)
Screenshot: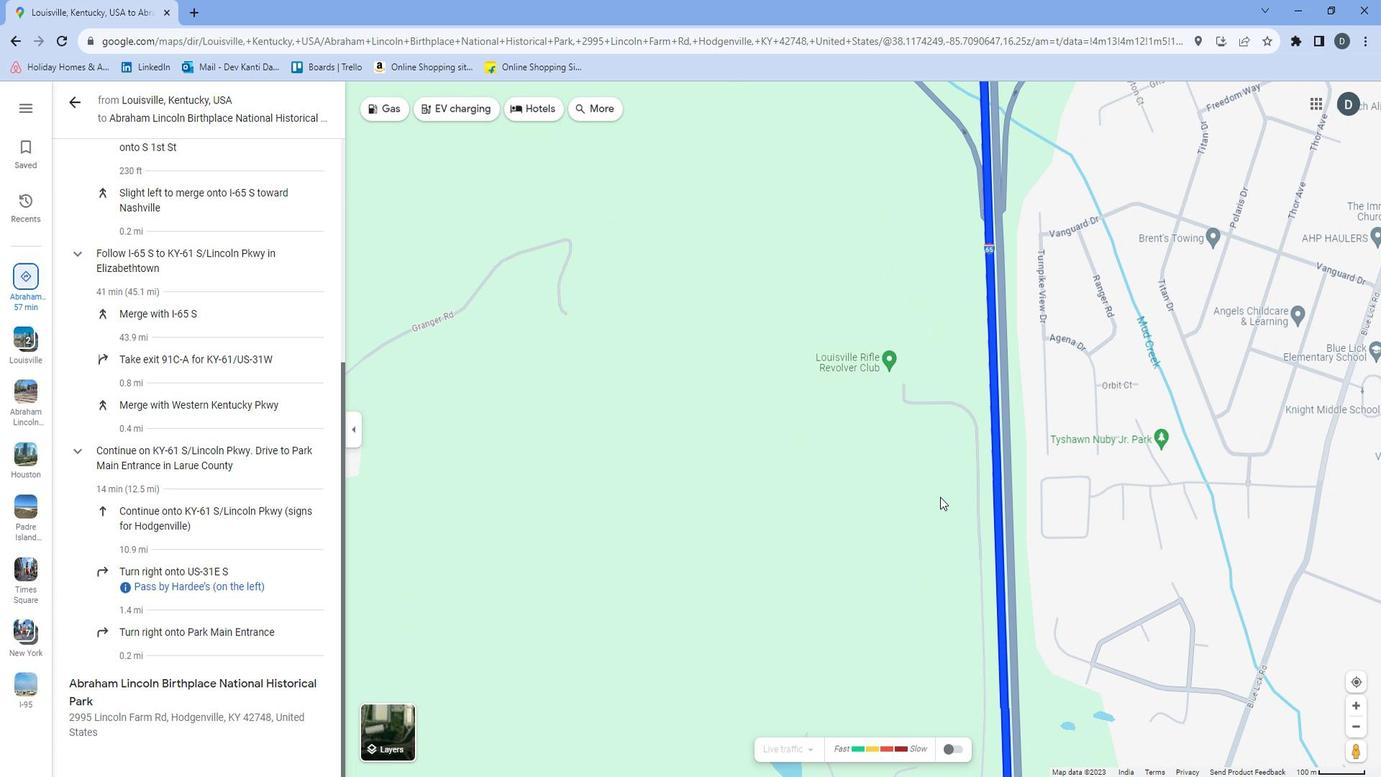 
Action: Mouse moved to (956, 498)
Screenshot: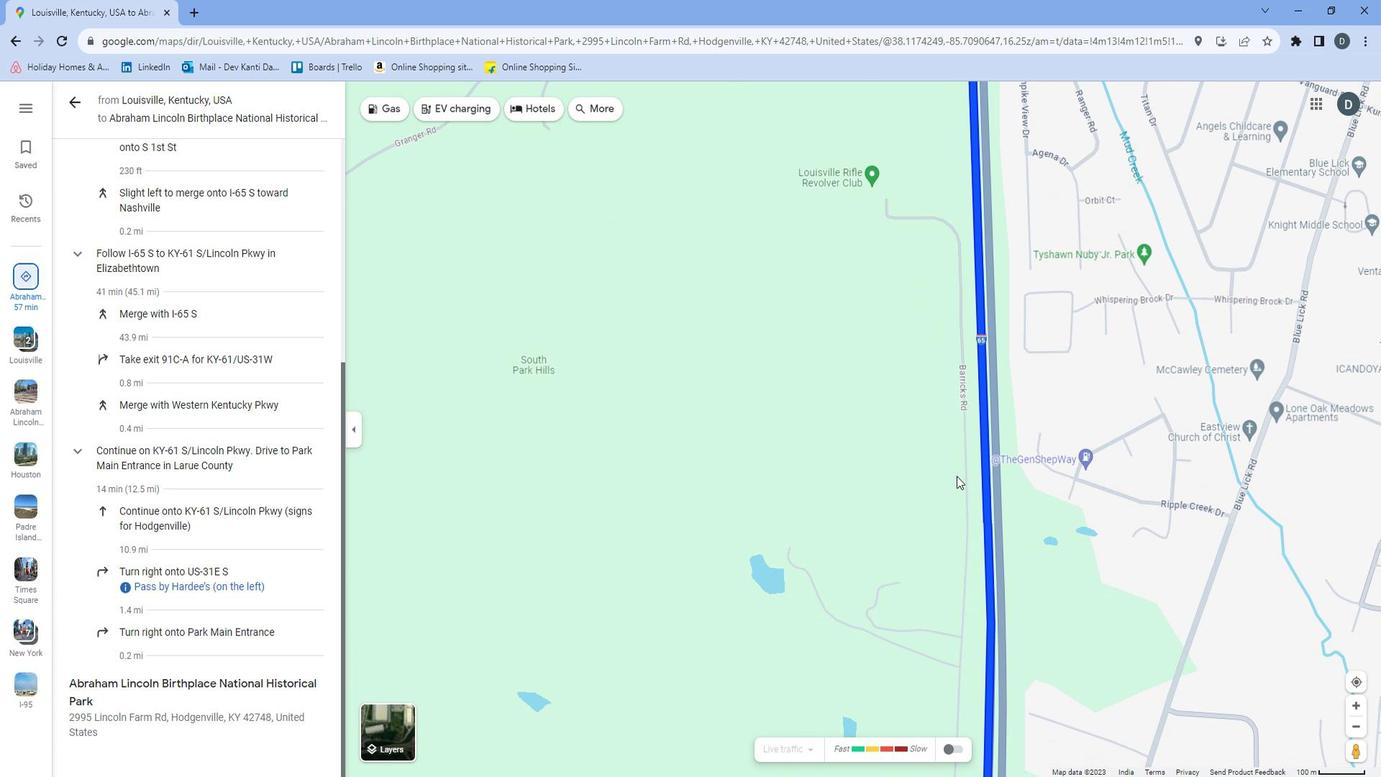 
Action: Mouse pressed left at (956, 498)
Screenshot: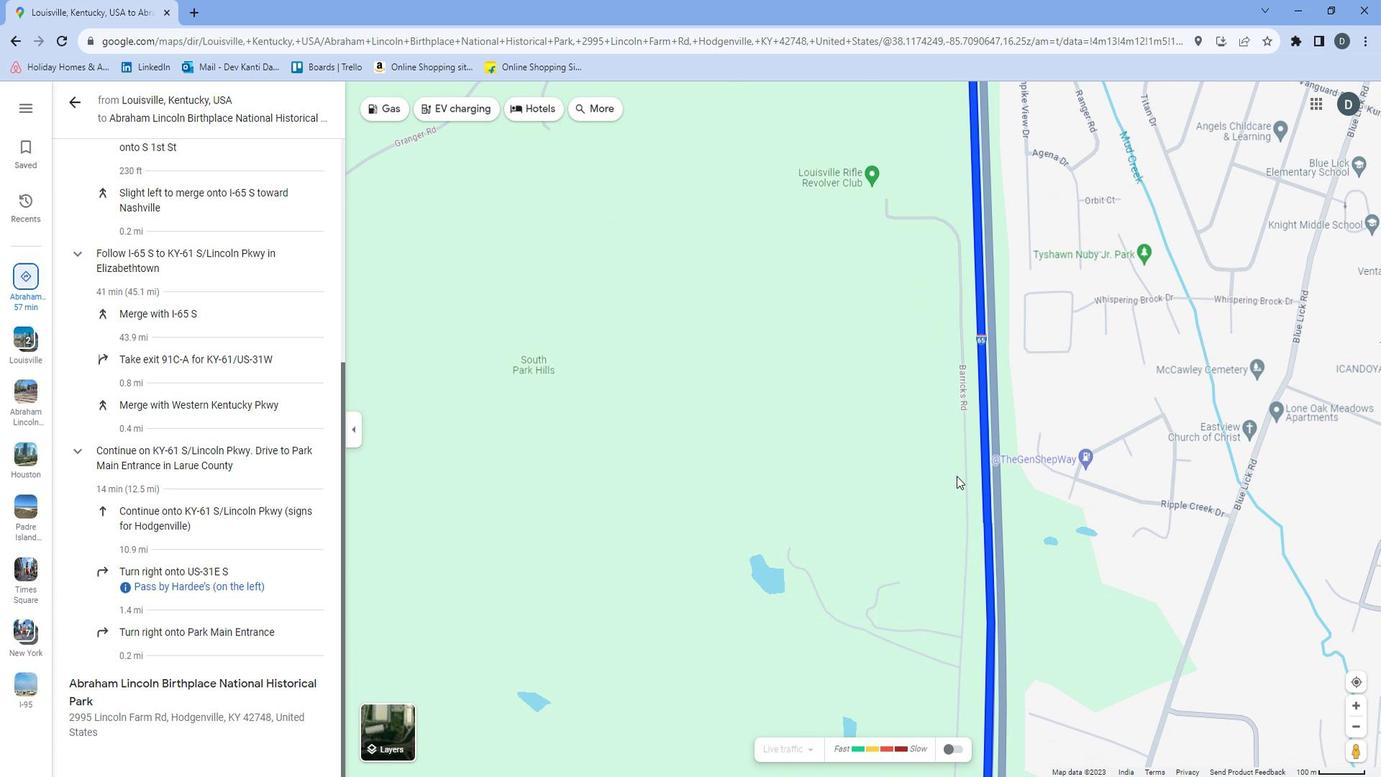 
Action: Mouse moved to (941, 499)
Screenshot: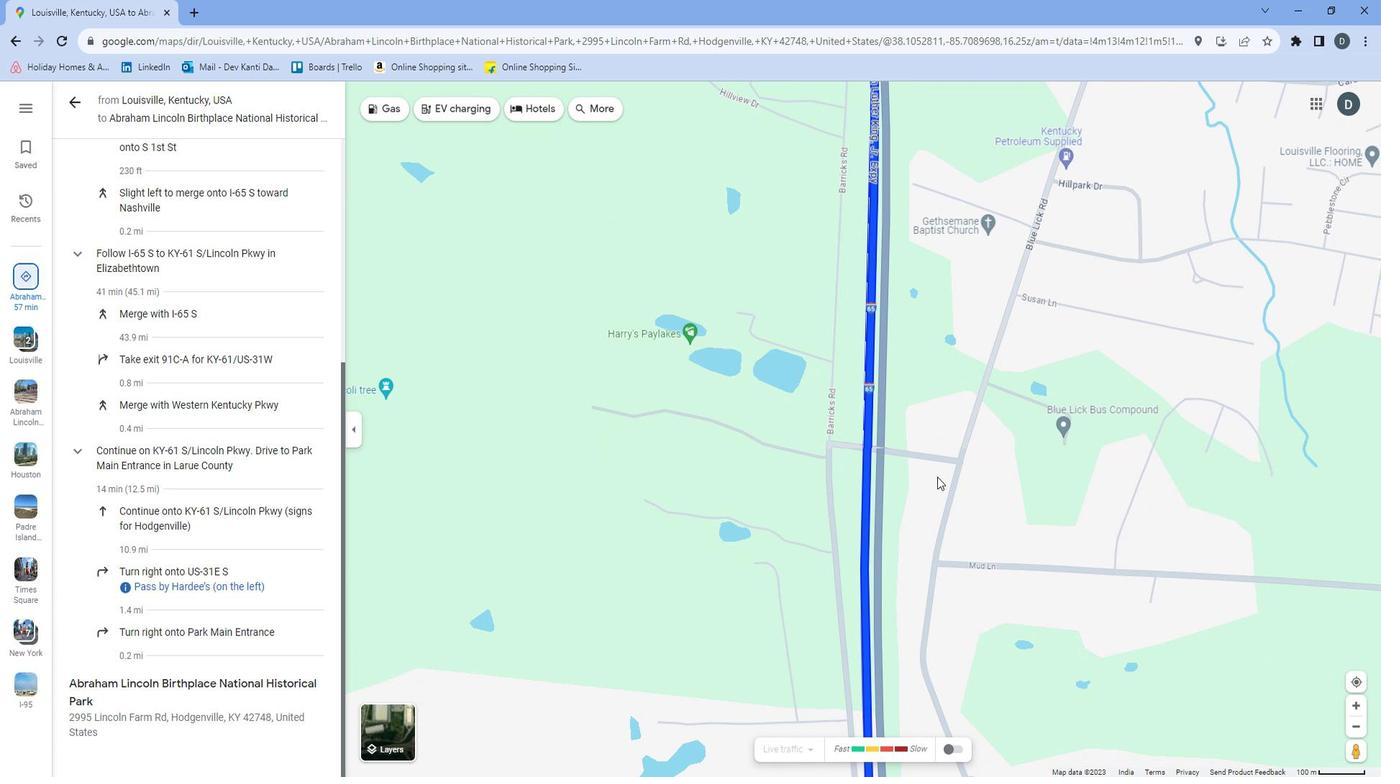 
Action: Mouse pressed left at (941, 499)
Screenshot: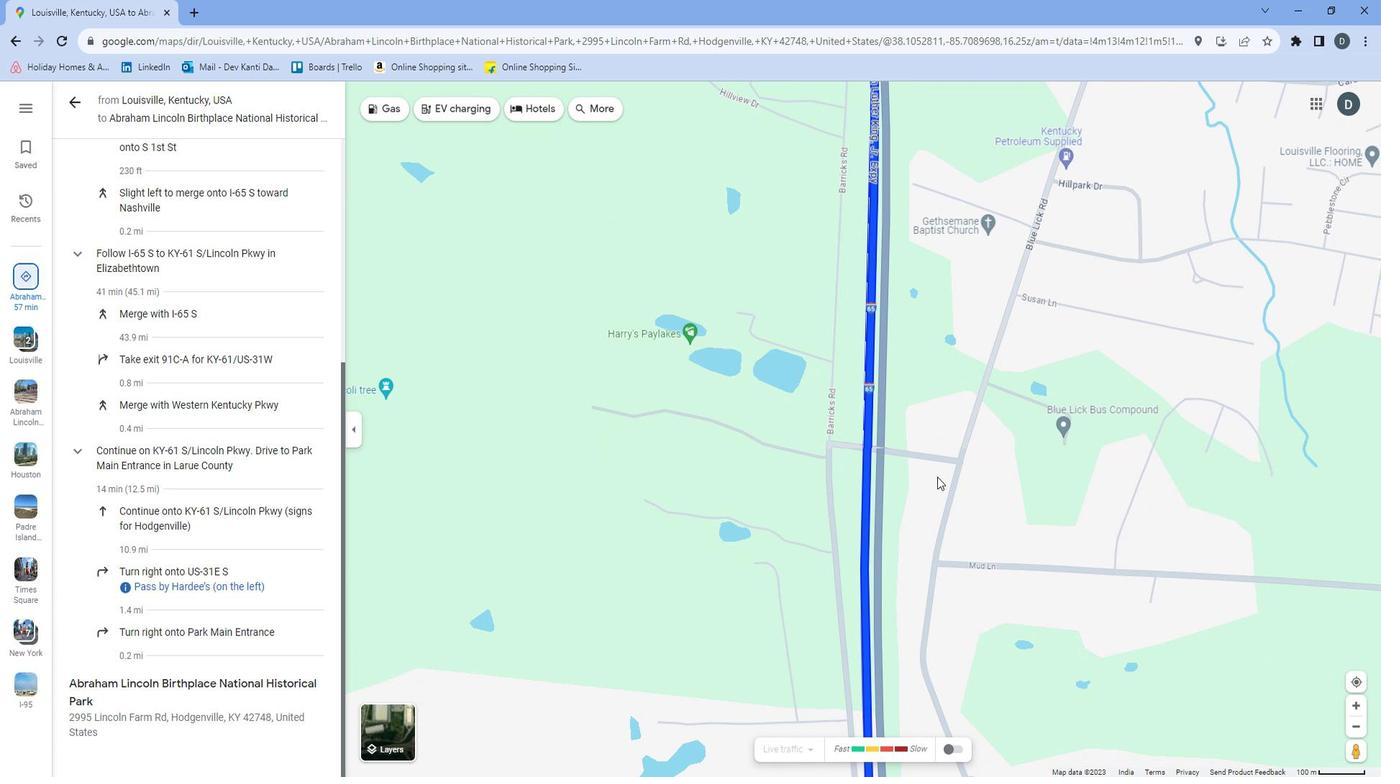
Action: Mouse moved to (843, 427)
Screenshot: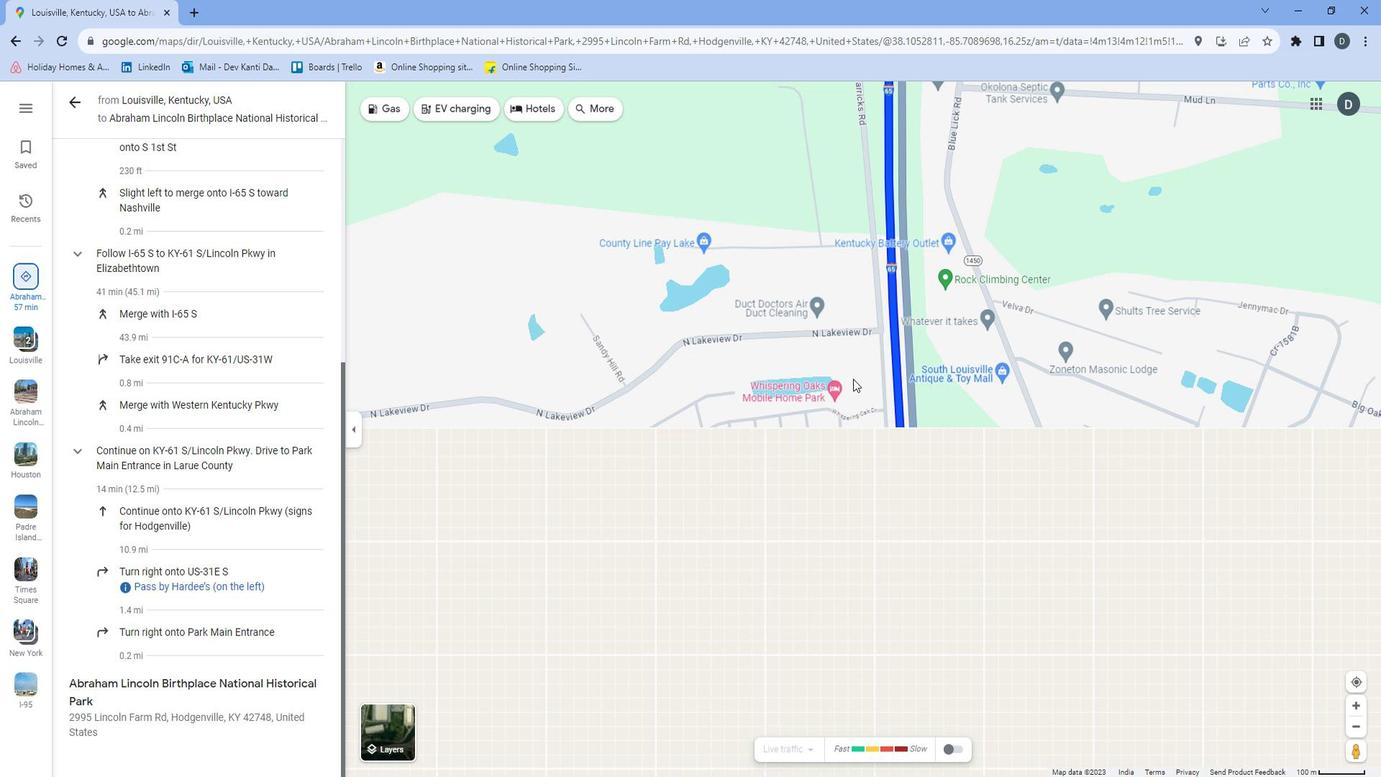 
Action: Mouse pressed left at (843, 427)
Screenshot: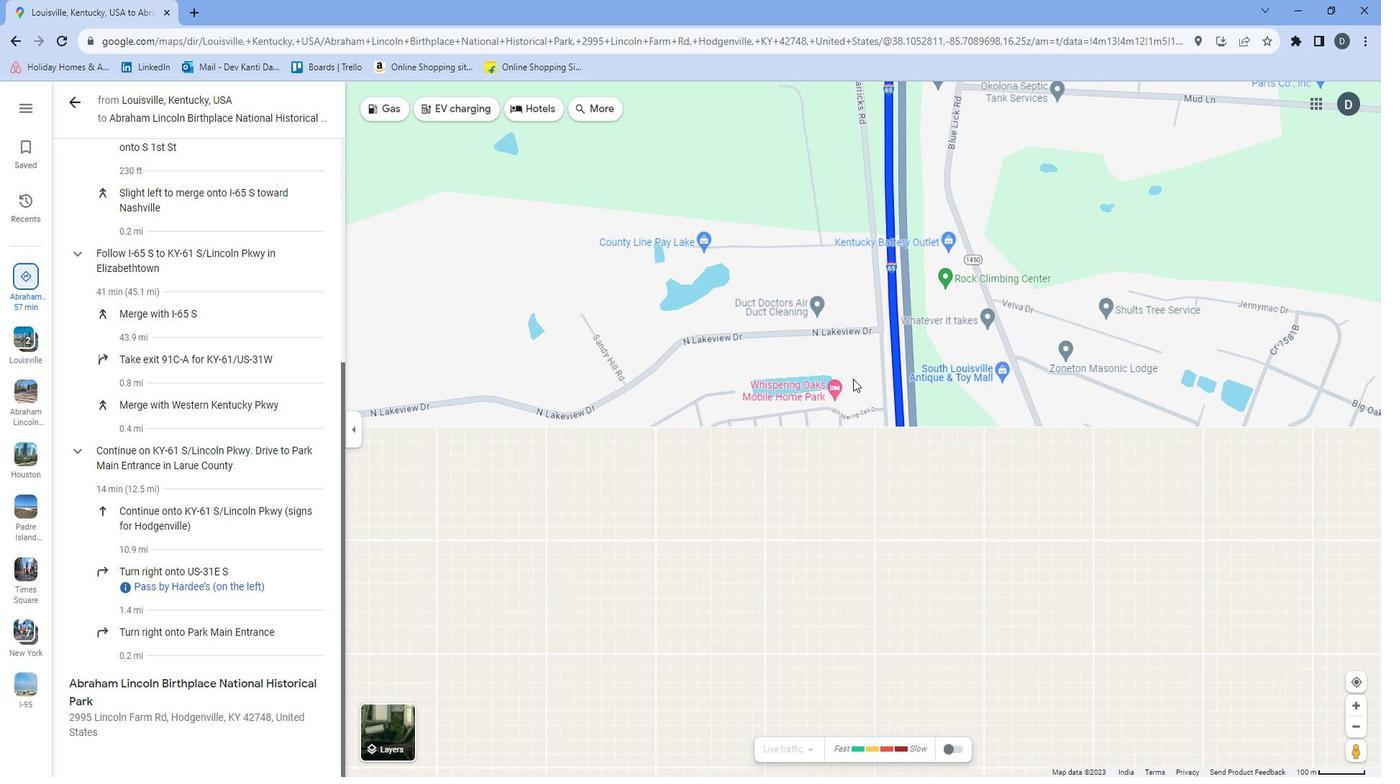
Action: Mouse moved to (838, 495)
Screenshot: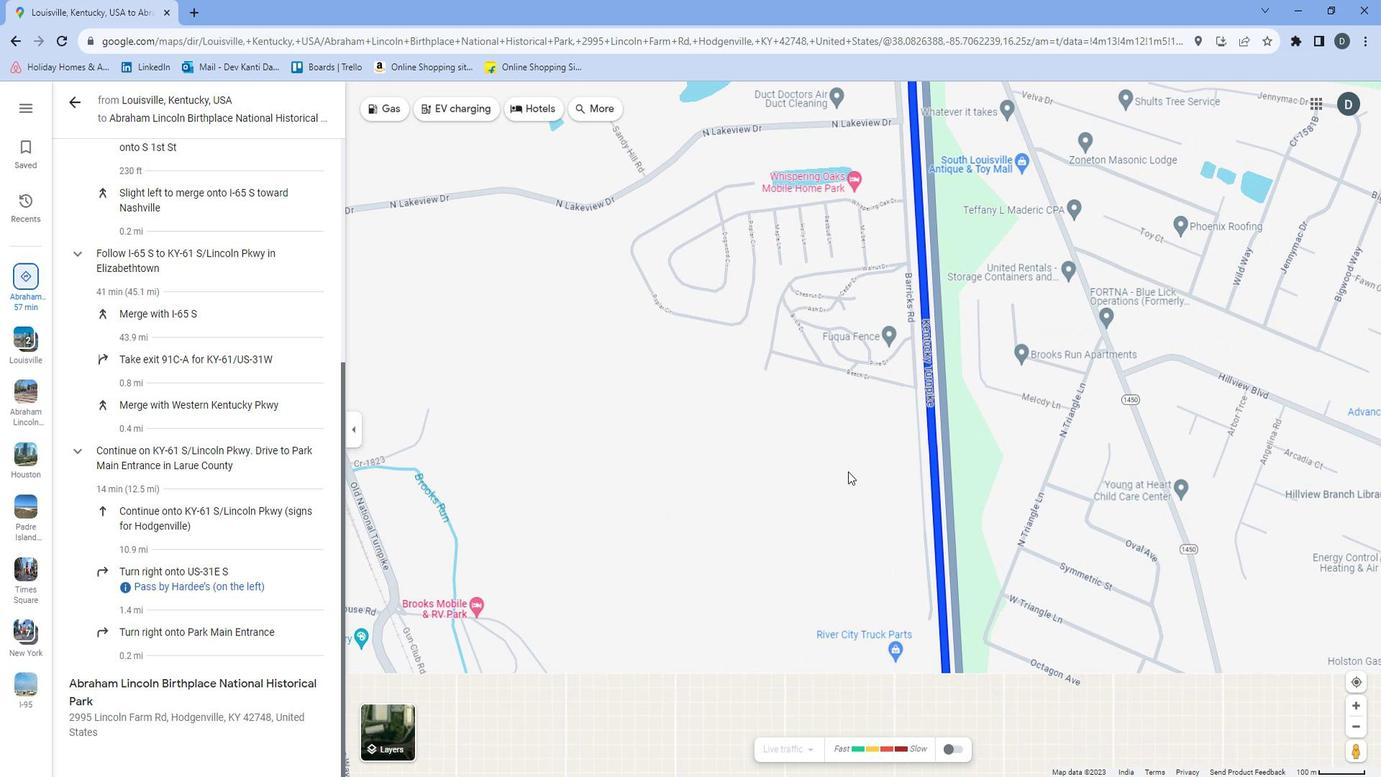 
Action: Mouse pressed left at (838, 495)
Screenshot: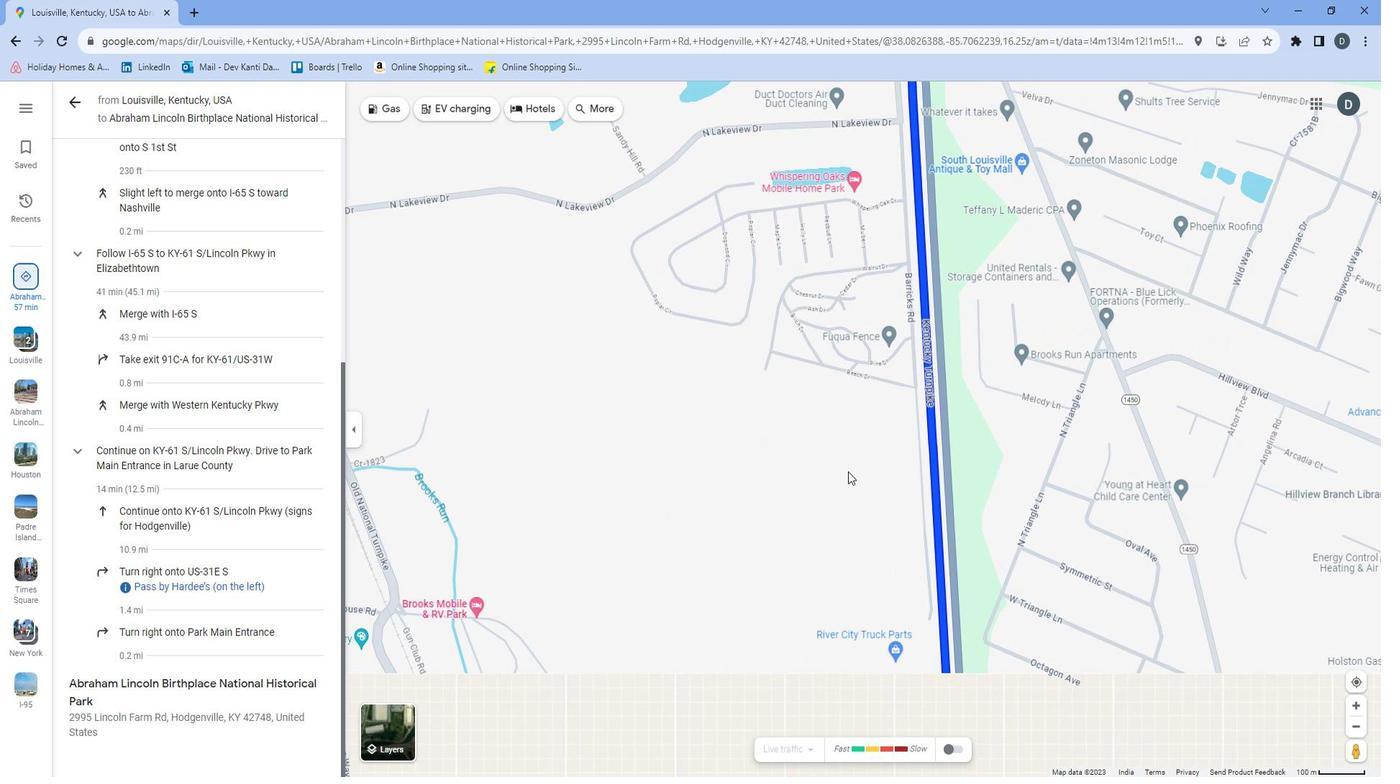 
Action: Mouse moved to (1150, 492)
Screenshot: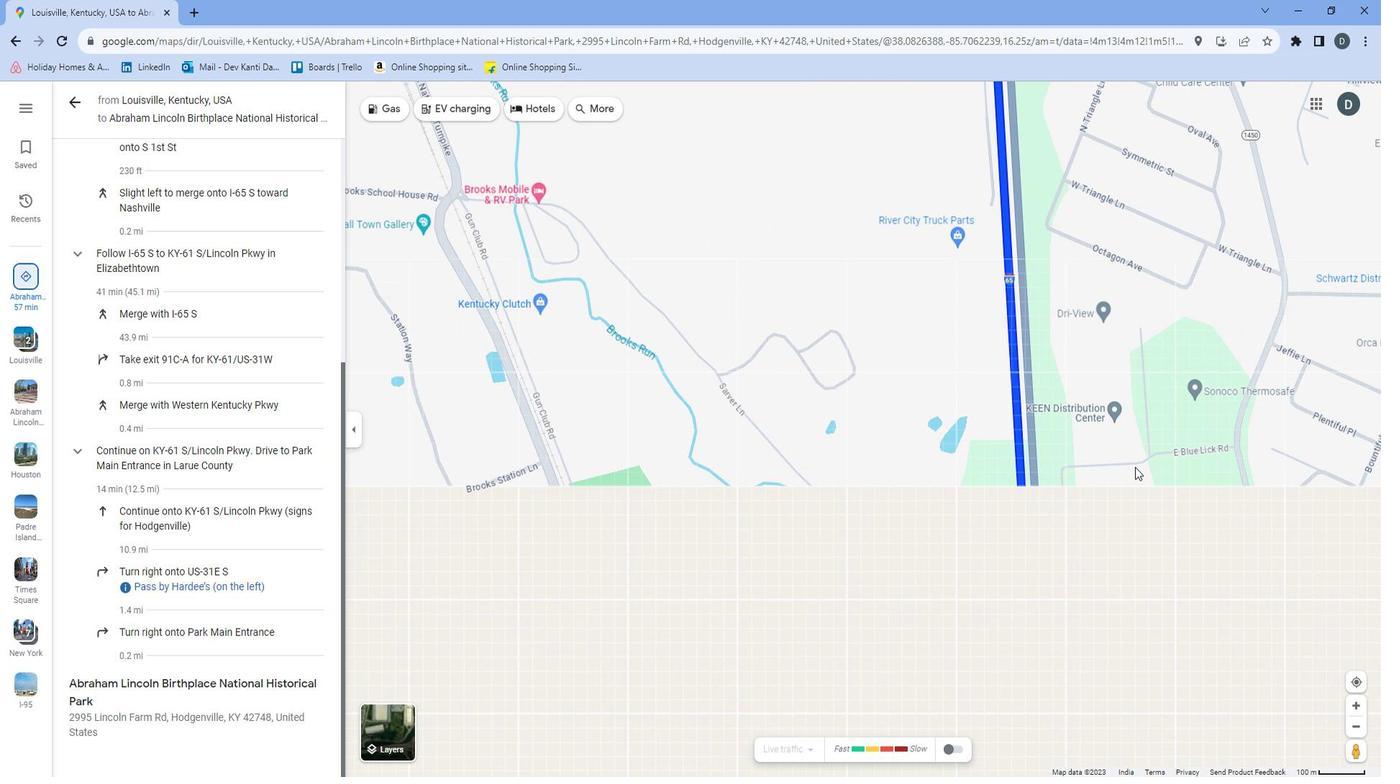 
Action: Mouse pressed left at (1150, 492)
Screenshot: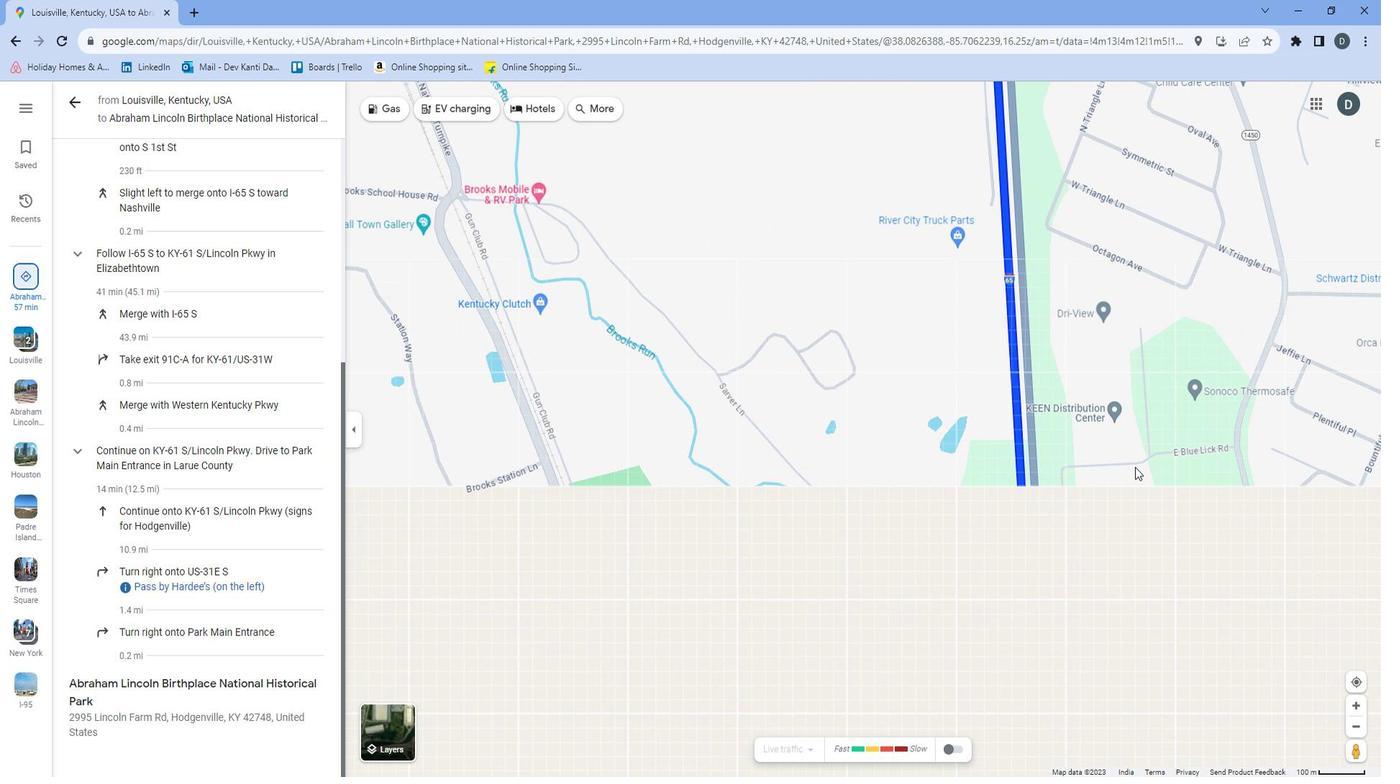 
Action: Mouse moved to (892, 429)
Screenshot: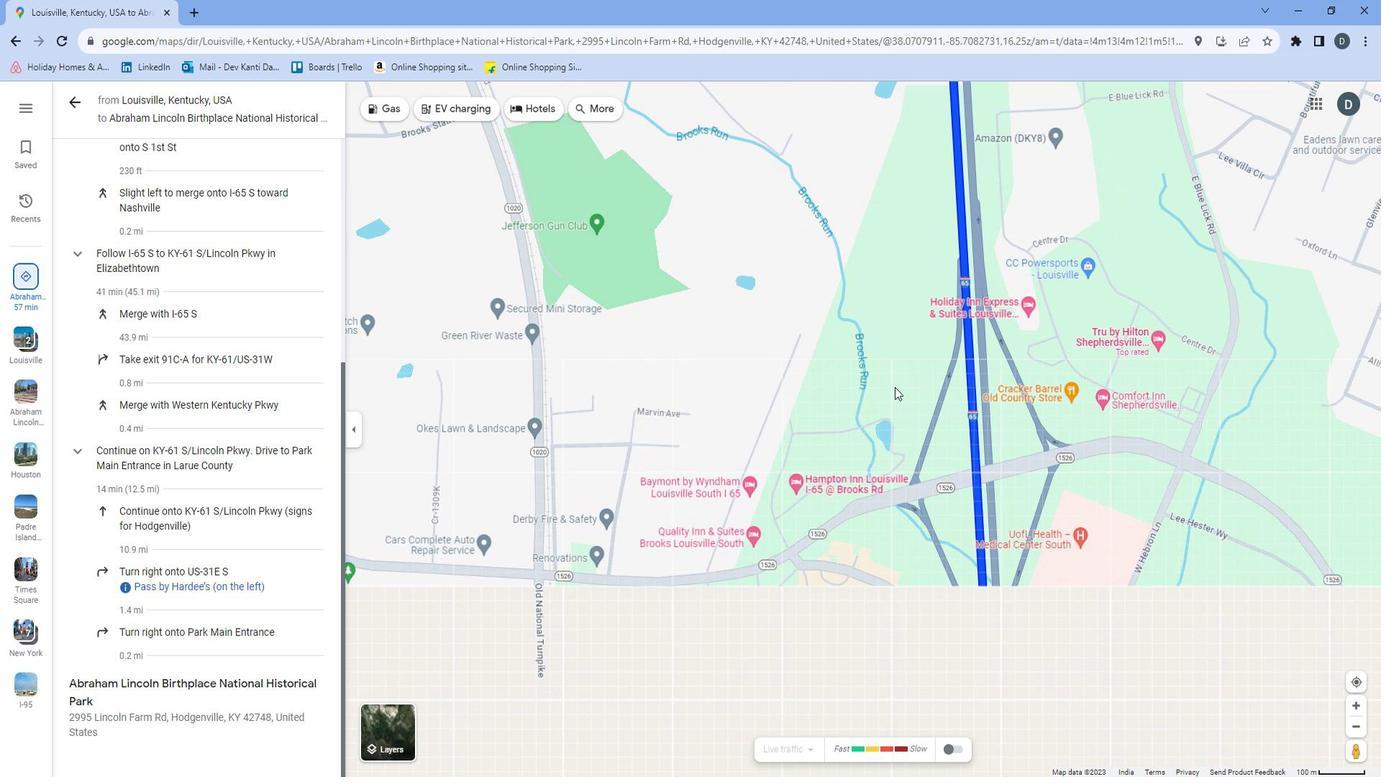 
Action: Mouse pressed left at (892, 429)
Screenshot: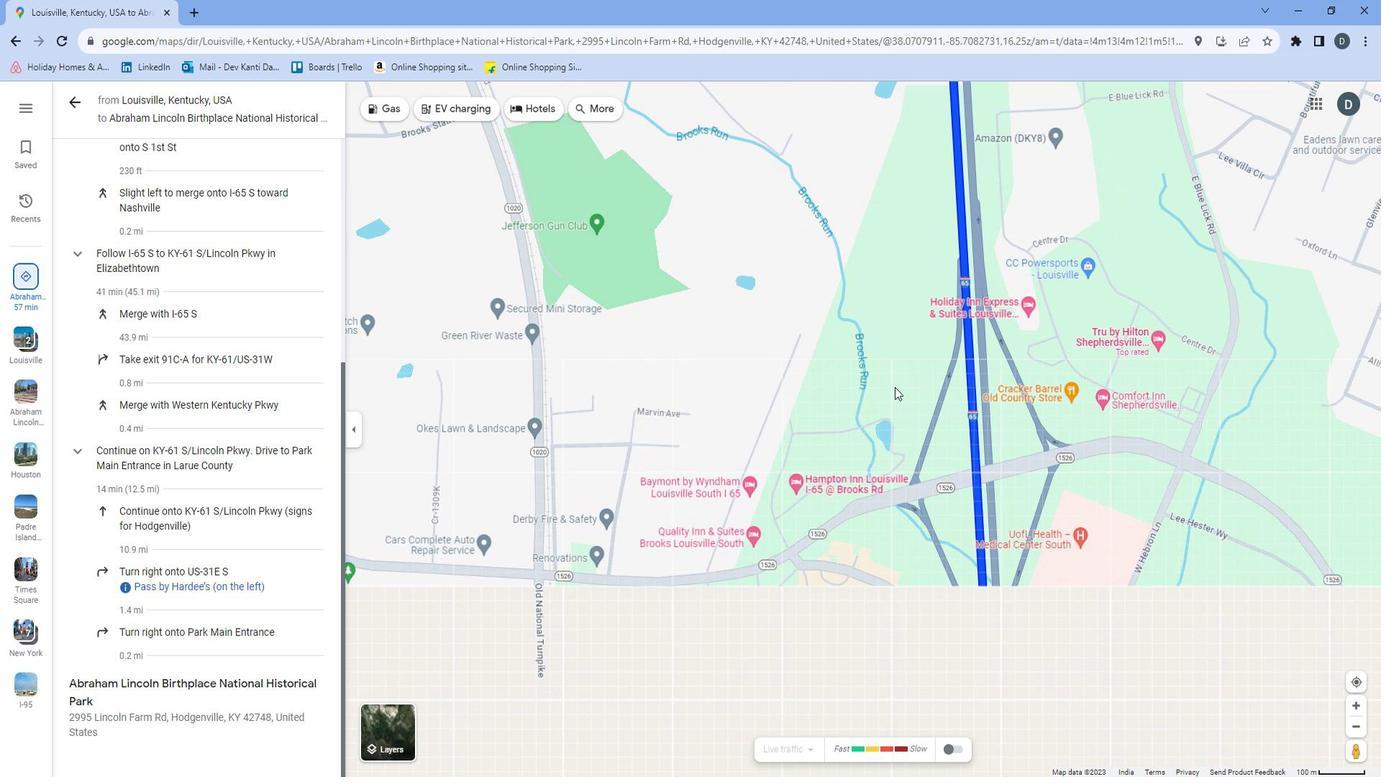 
Action: Mouse moved to (1104, 479)
Screenshot: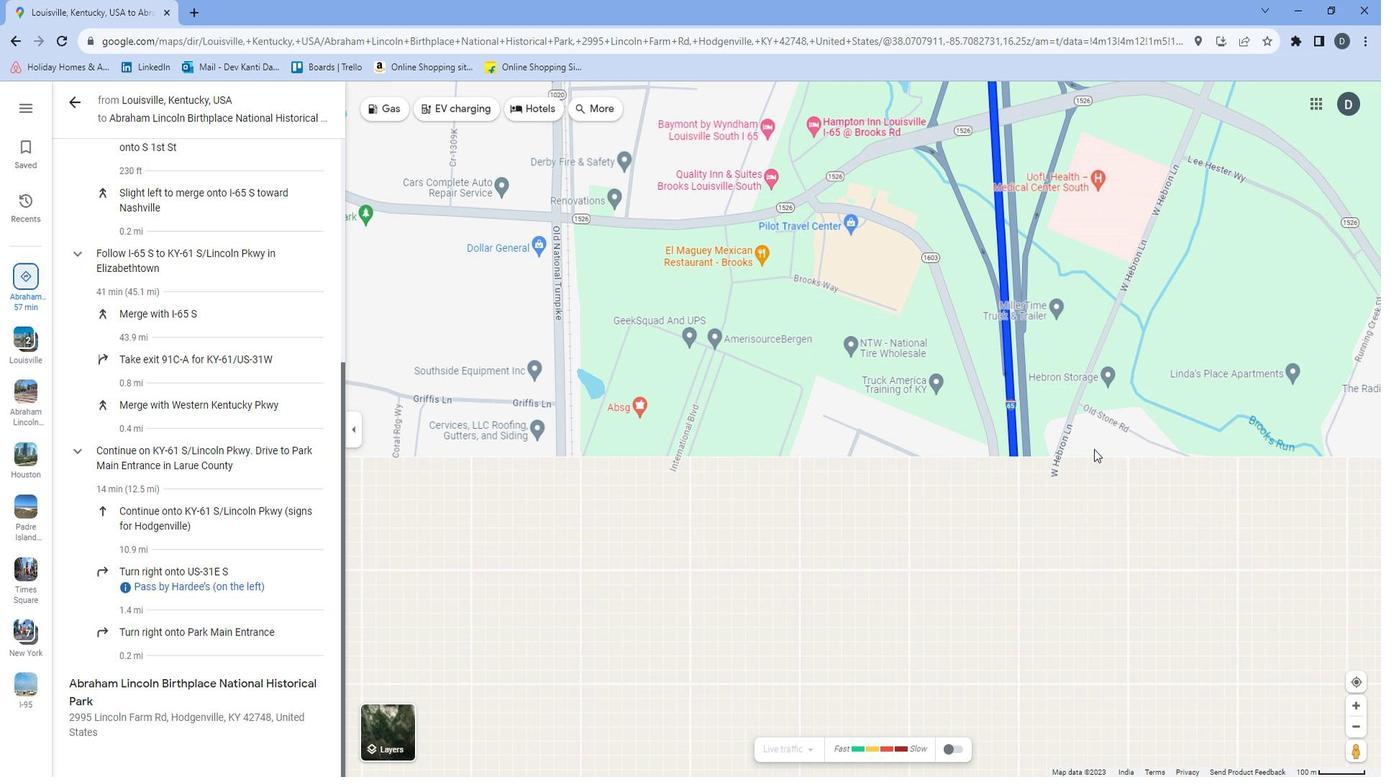 
Action: Mouse pressed left at (1104, 479)
Screenshot: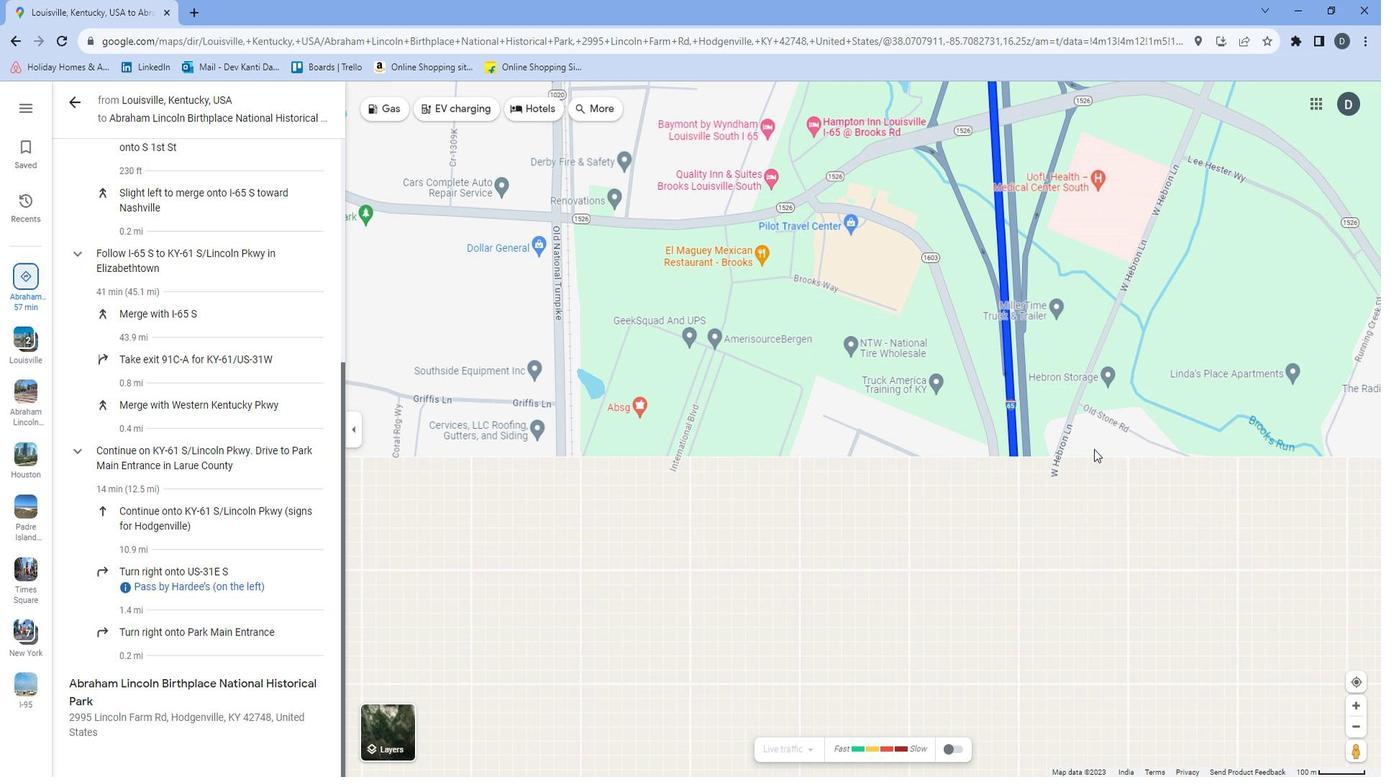 
Action: Mouse moved to (905, 618)
Screenshot: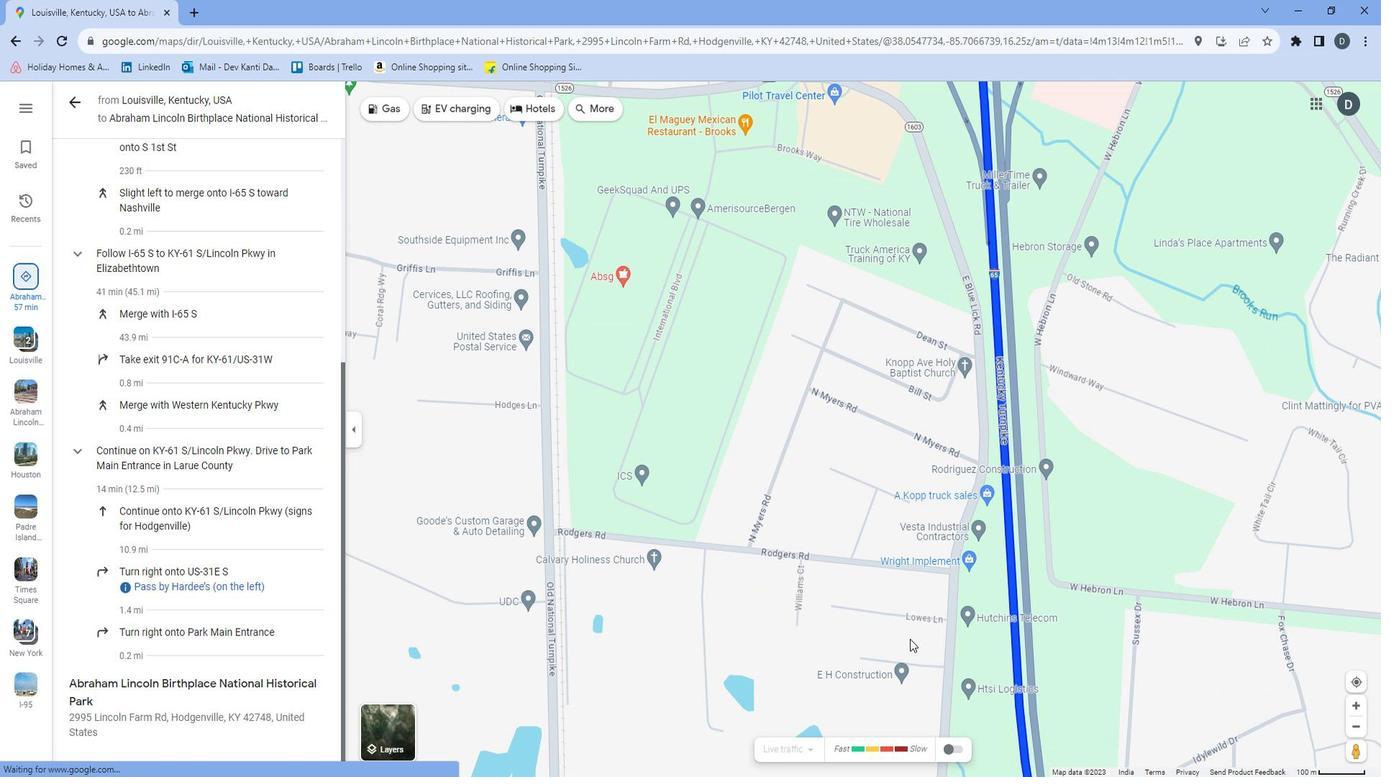 
Action: Mouse pressed left at (905, 618)
Screenshot: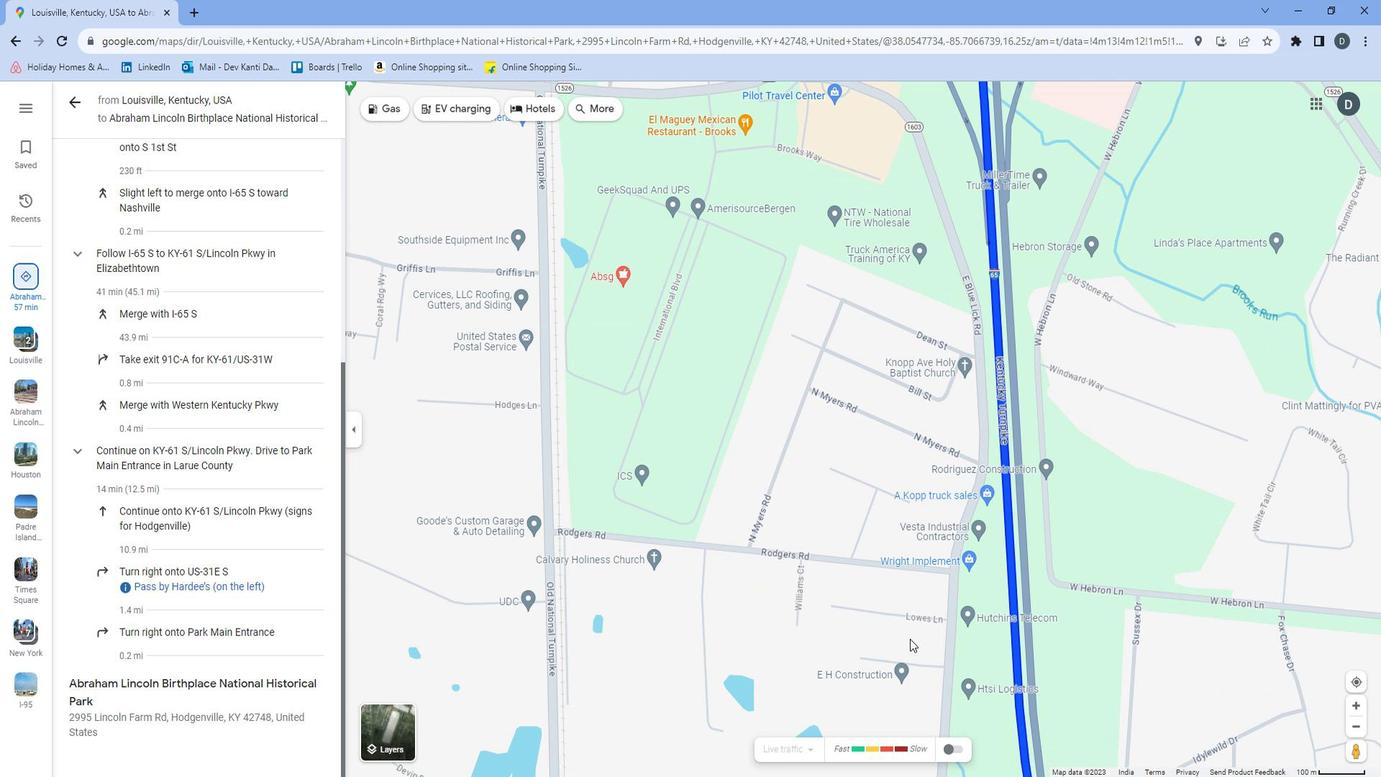 
Action: Mouse moved to (1143, 578)
Screenshot: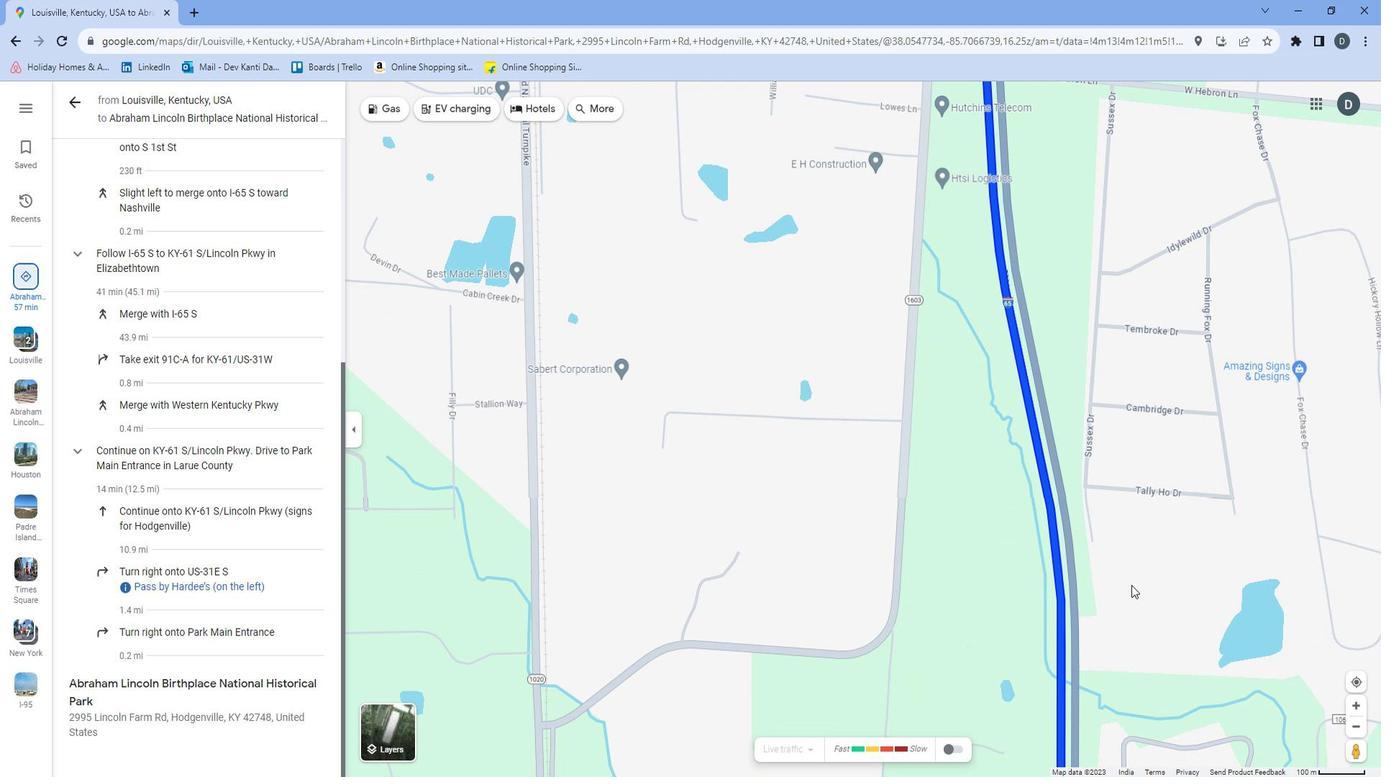 
Action: Mouse pressed left at (1143, 578)
Screenshot: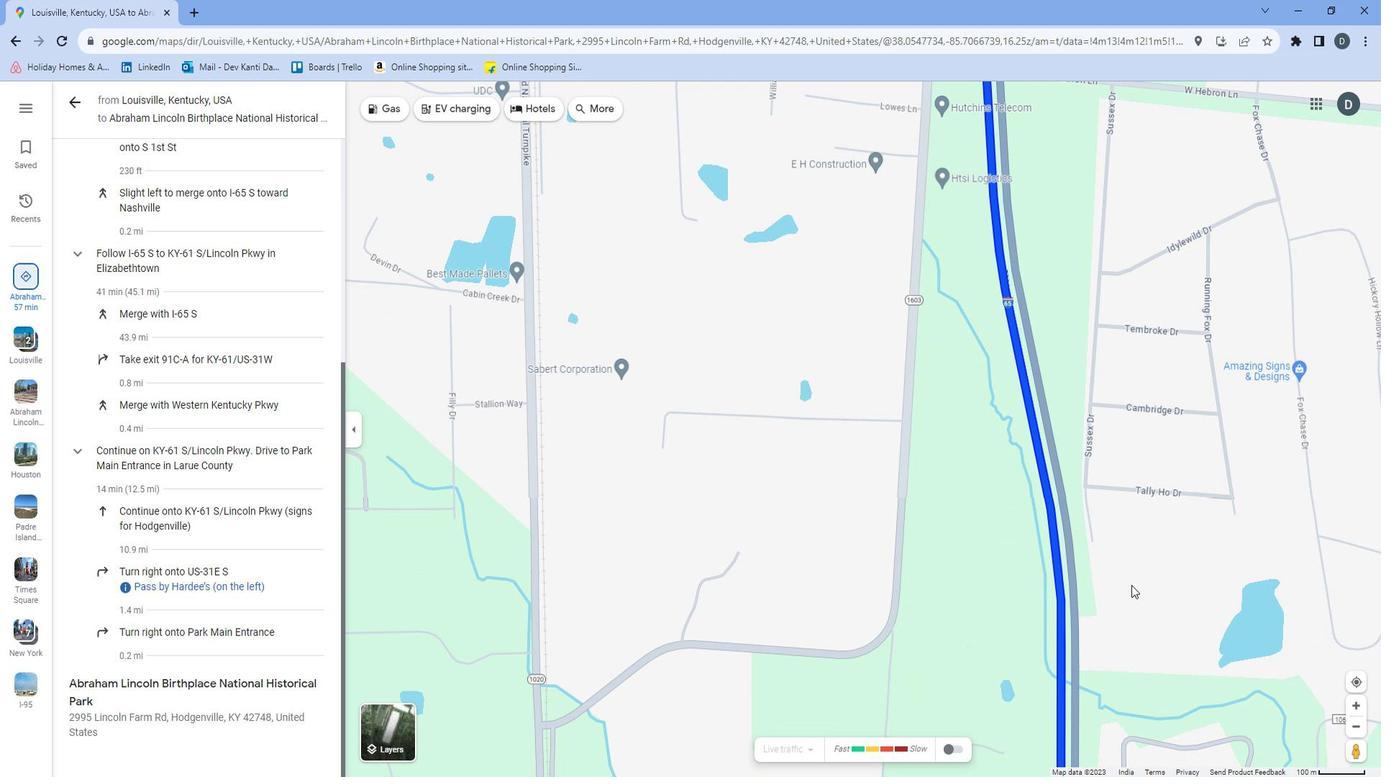 
Action: Mouse moved to (887, 536)
Screenshot: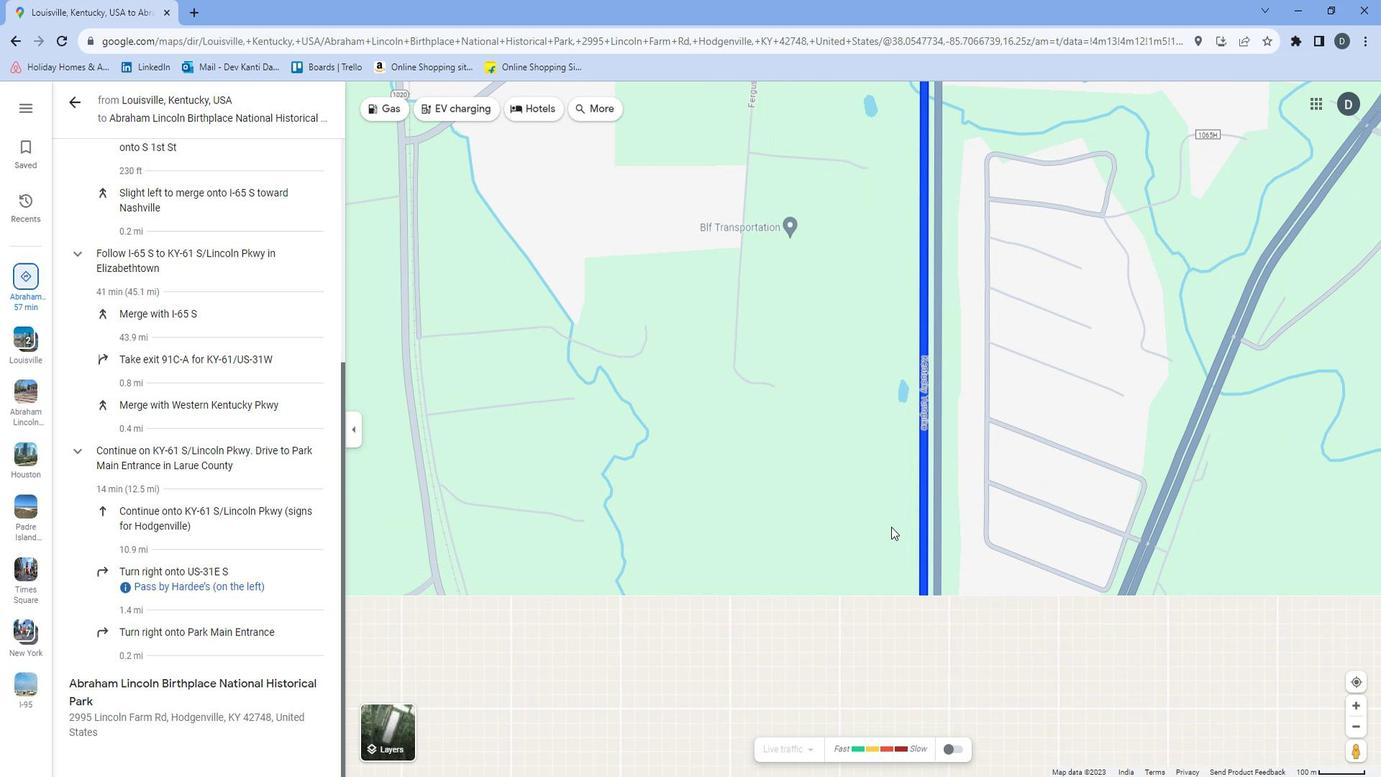 
Action: Mouse pressed left at (887, 536)
Screenshot: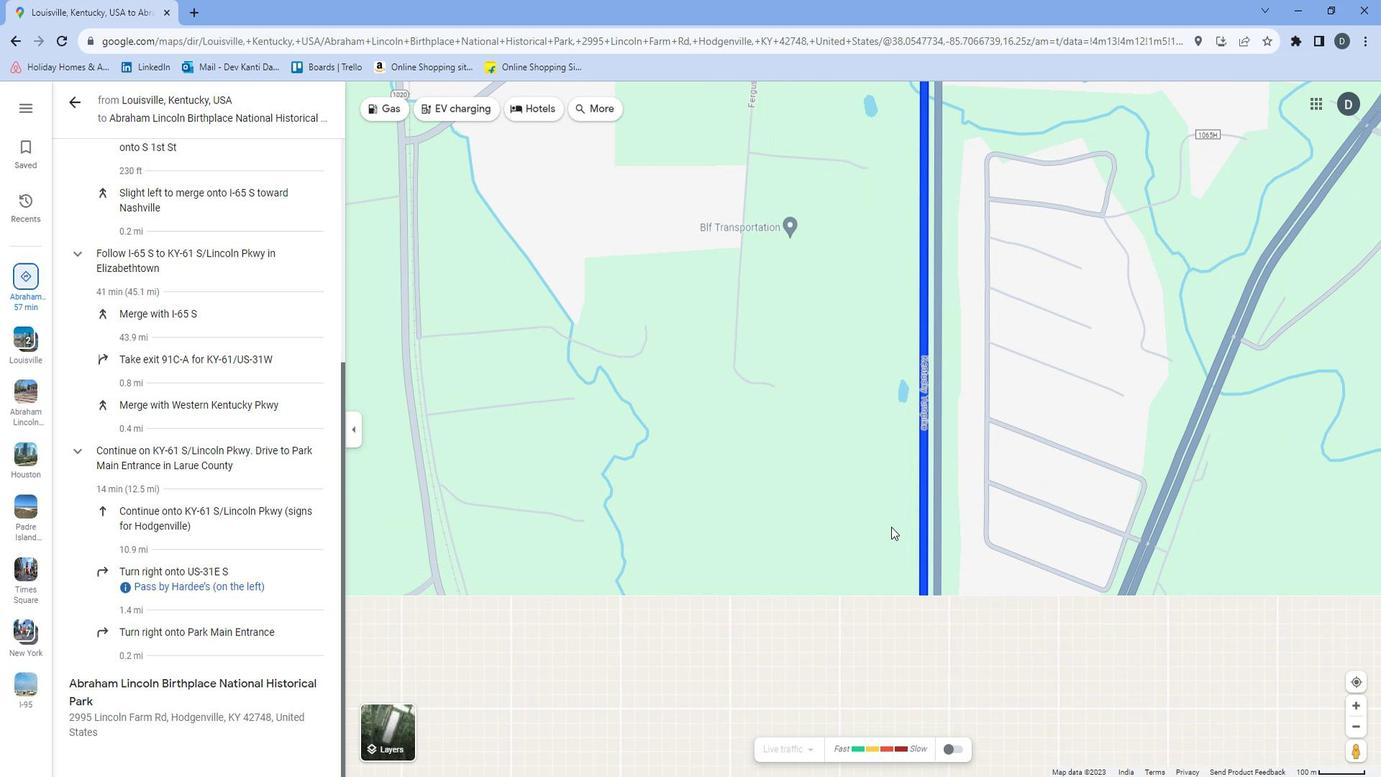 
Action: Mouse moved to (971, 356)
Screenshot: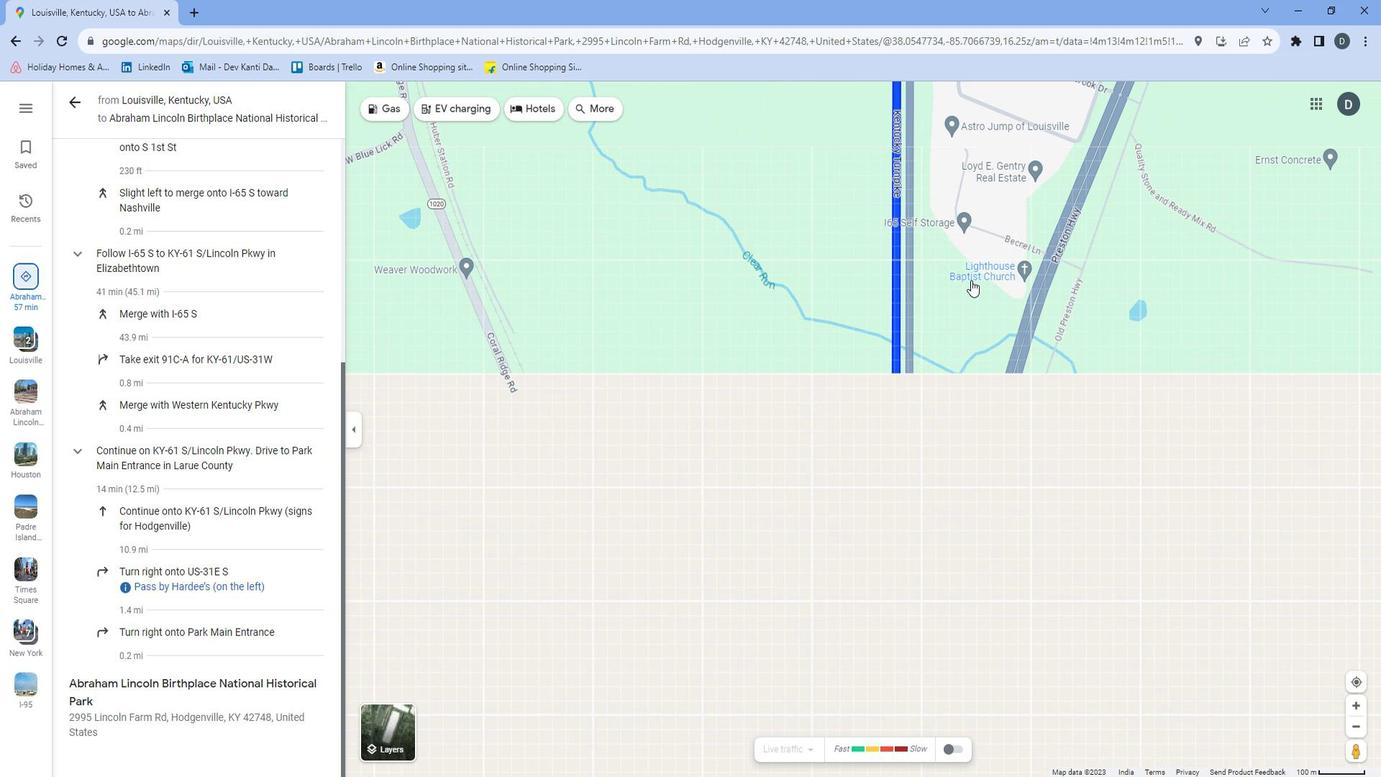 
Action: Mouse scrolled (971, 355) with delta (0, 0)
Screenshot: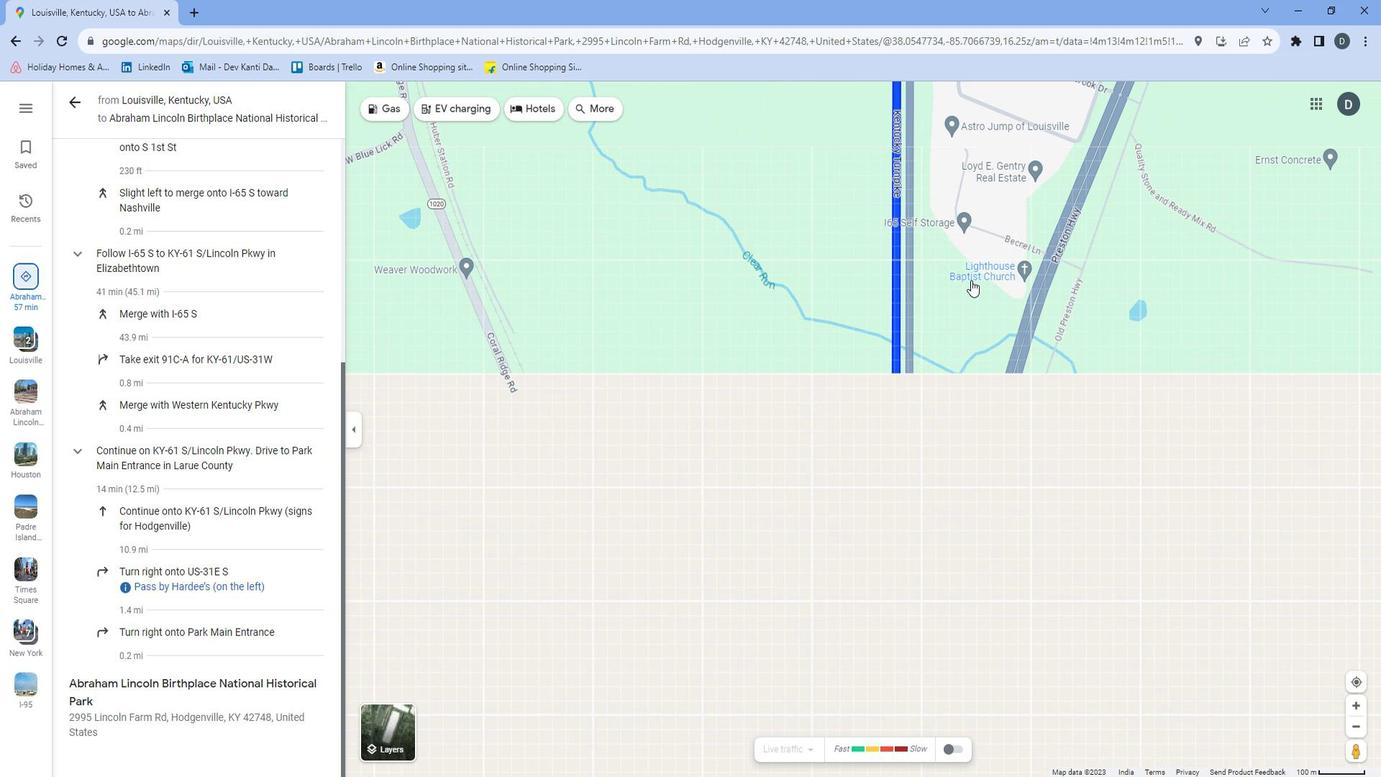 
Action: Mouse moved to (971, 356)
Screenshot: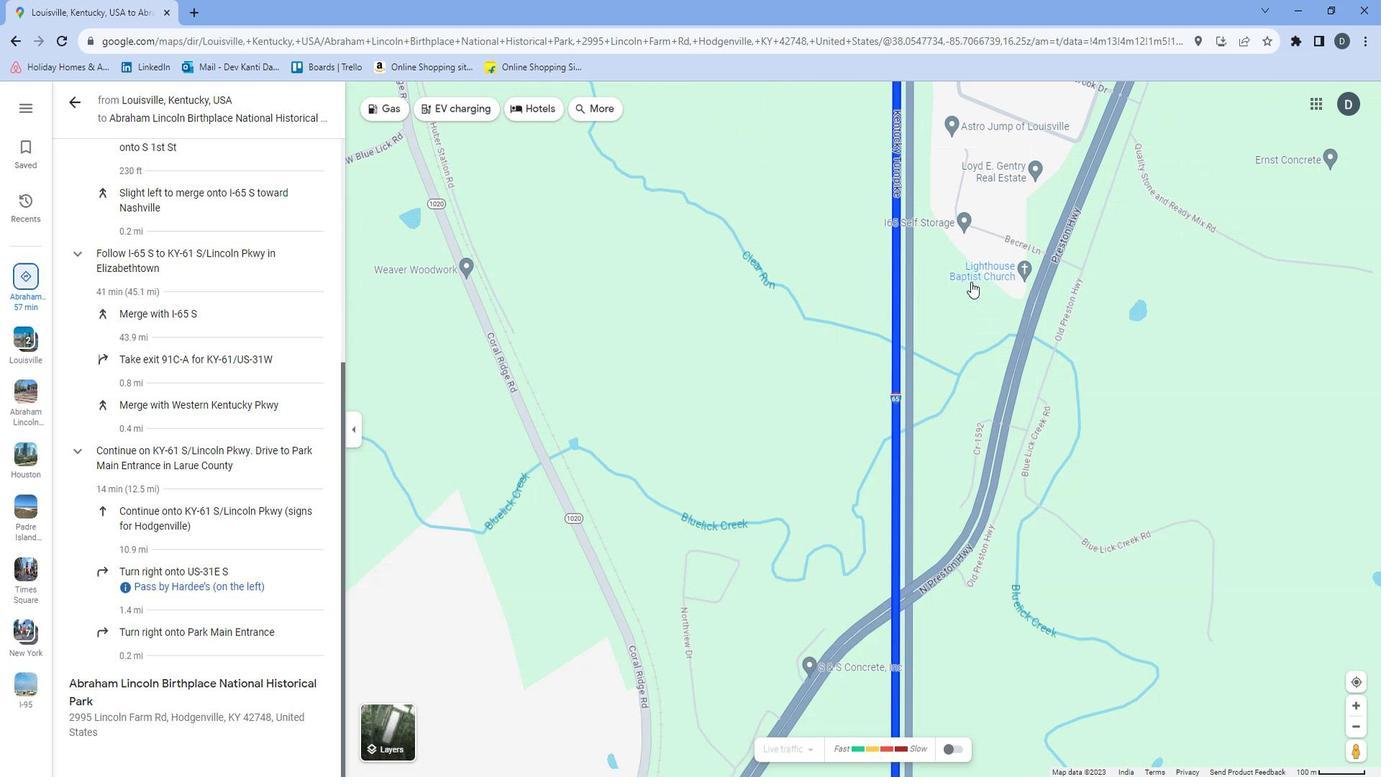 
Action: Mouse scrolled (971, 356) with delta (0, 0)
Screenshot: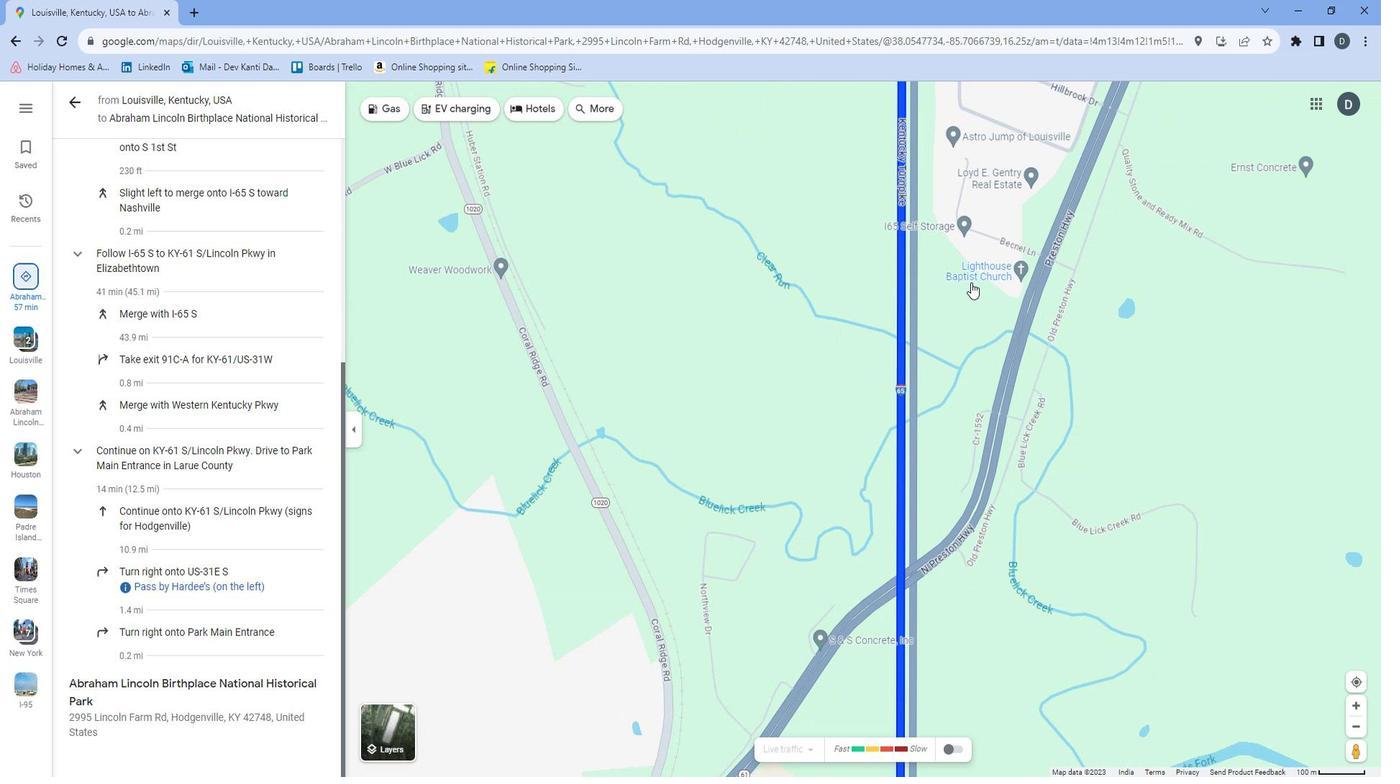 
Action: Mouse scrolled (971, 356) with delta (0, 0)
Screenshot: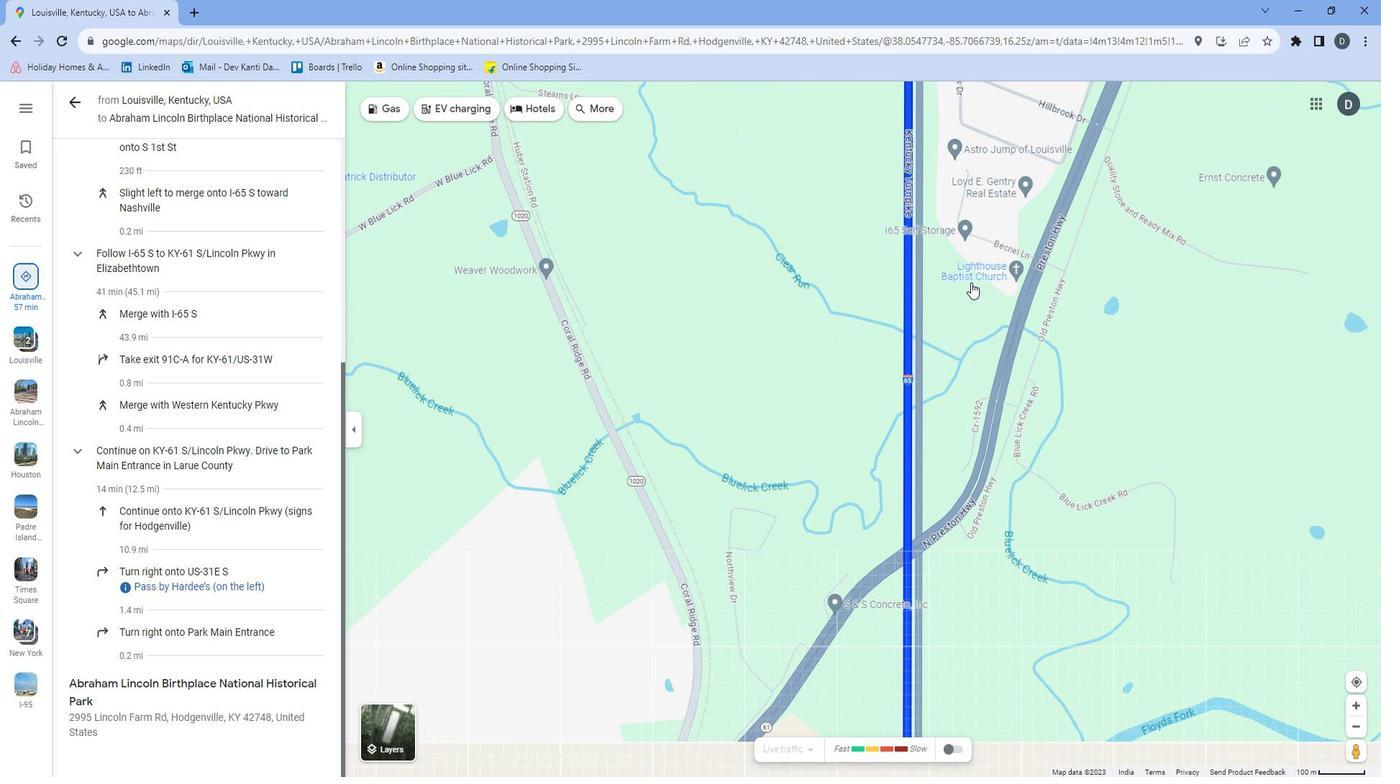 
Action: Mouse scrolled (971, 356) with delta (0, 0)
Screenshot: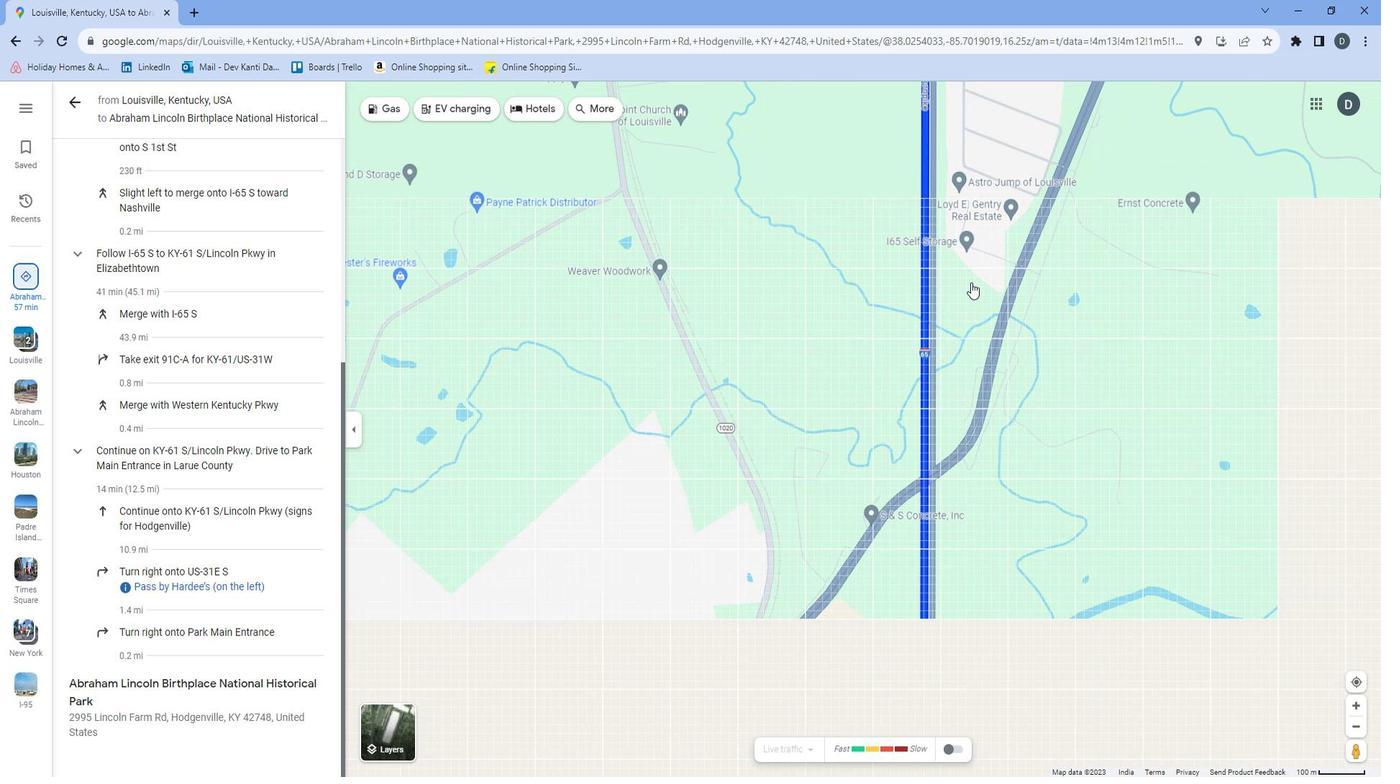 
Action: Mouse scrolled (971, 356) with delta (0, 0)
Screenshot: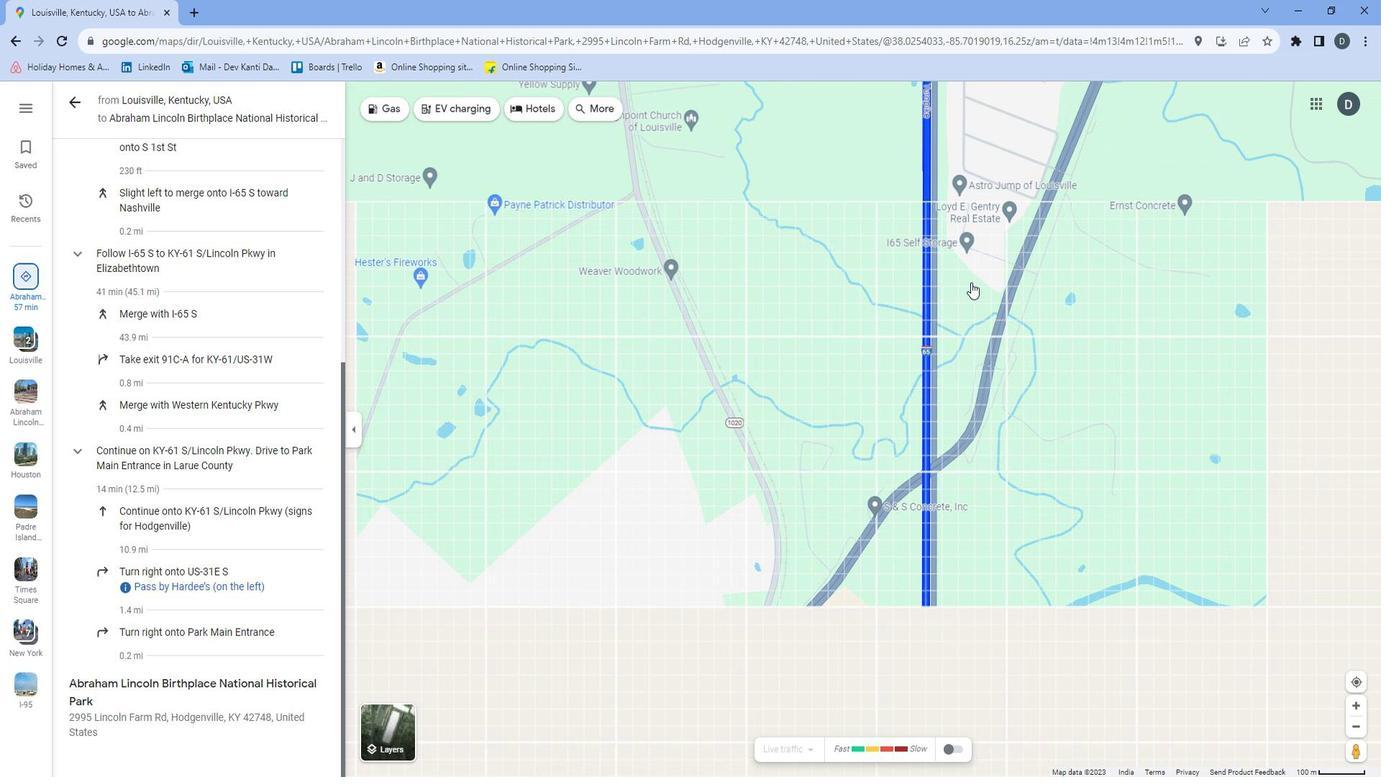 
Action: Mouse moved to (898, 427)
Screenshot: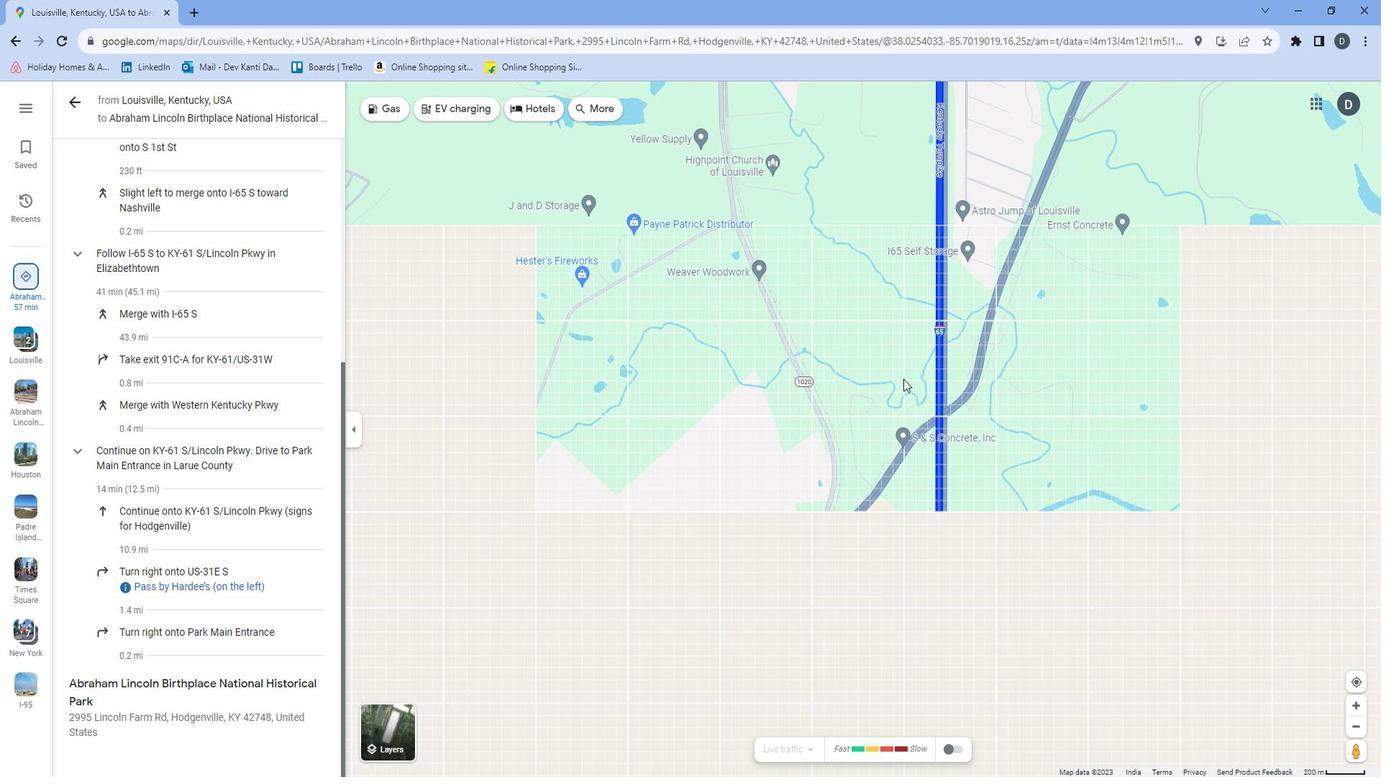 
Action: Mouse pressed left at (898, 427)
Screenshot: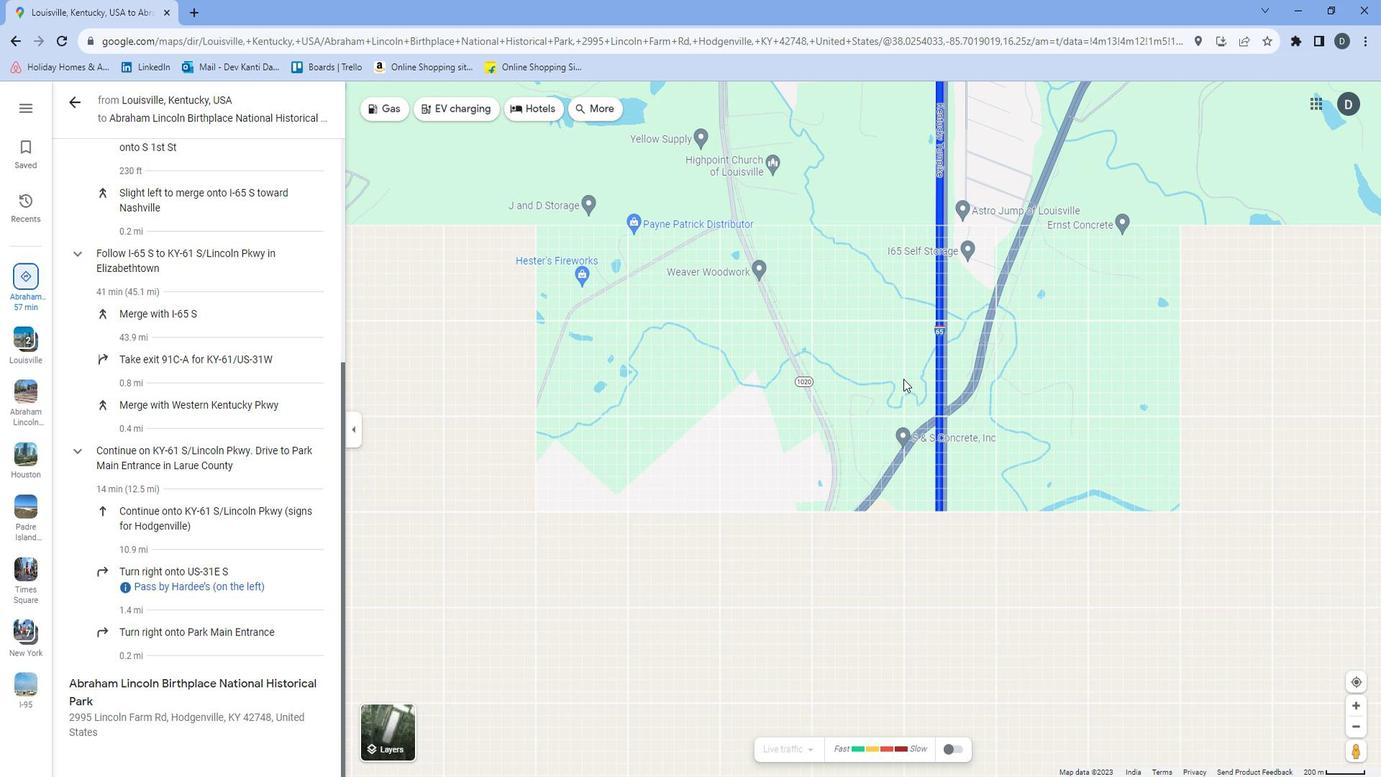 
Action: Mouse moved to (873, 643)
Screenshot: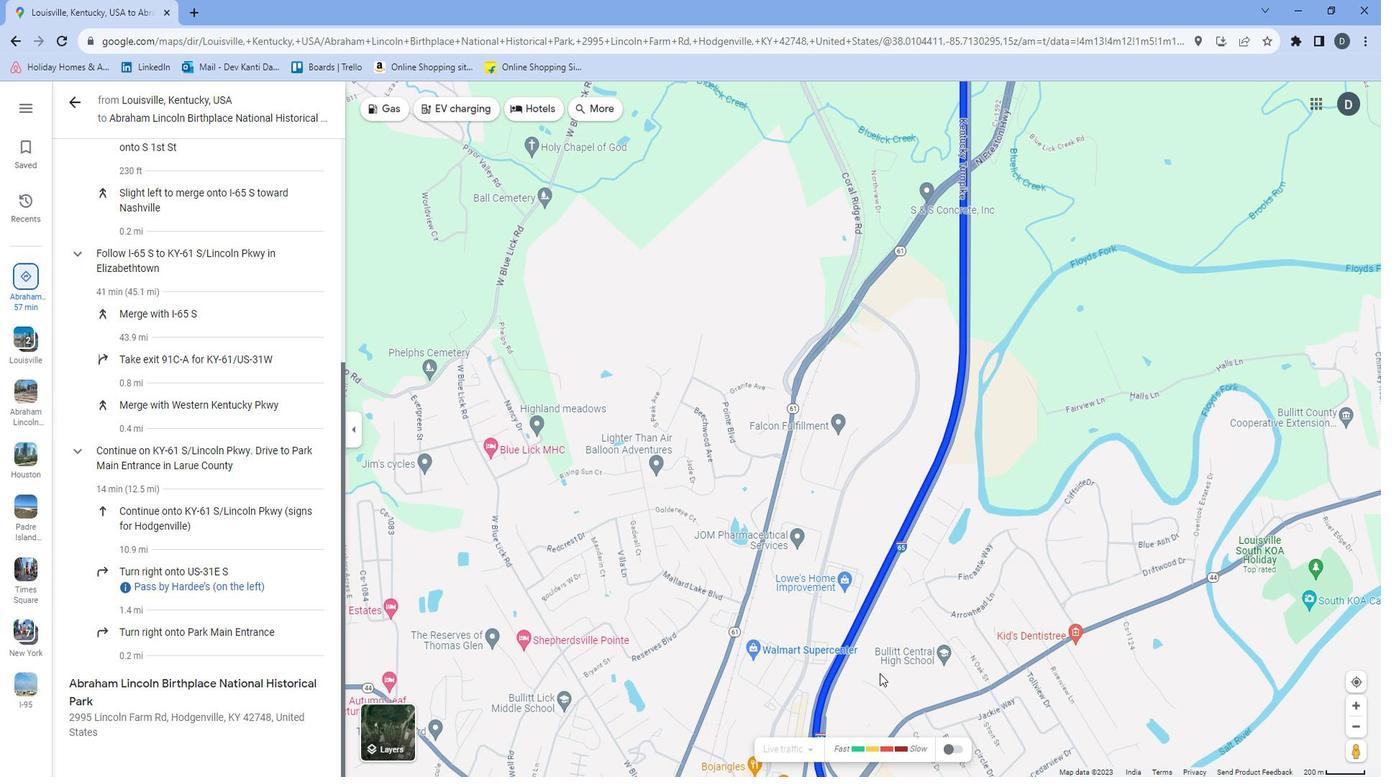 
Action: Mouse pressed left at (873, 643)
Screenshot: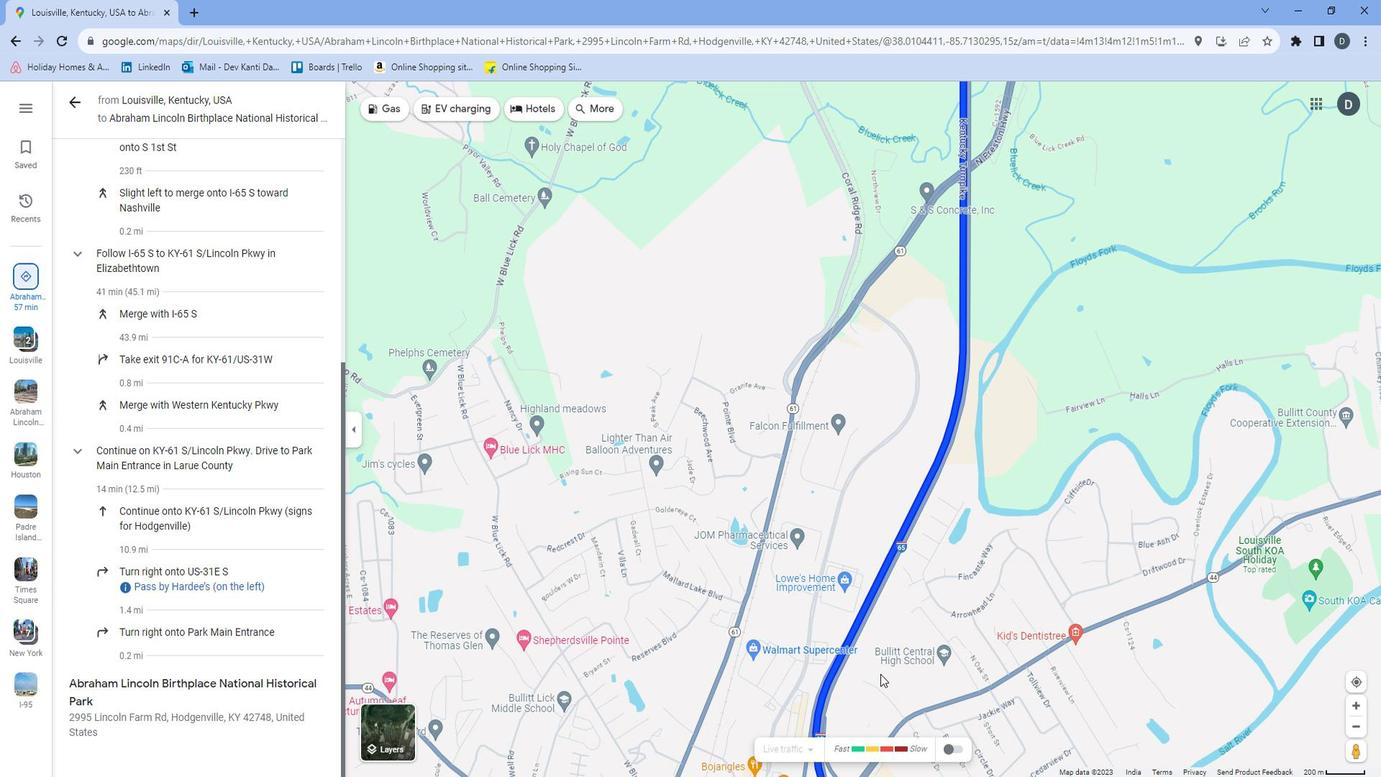 
Action: Mouse moved to (1124, 623)
Screenshot: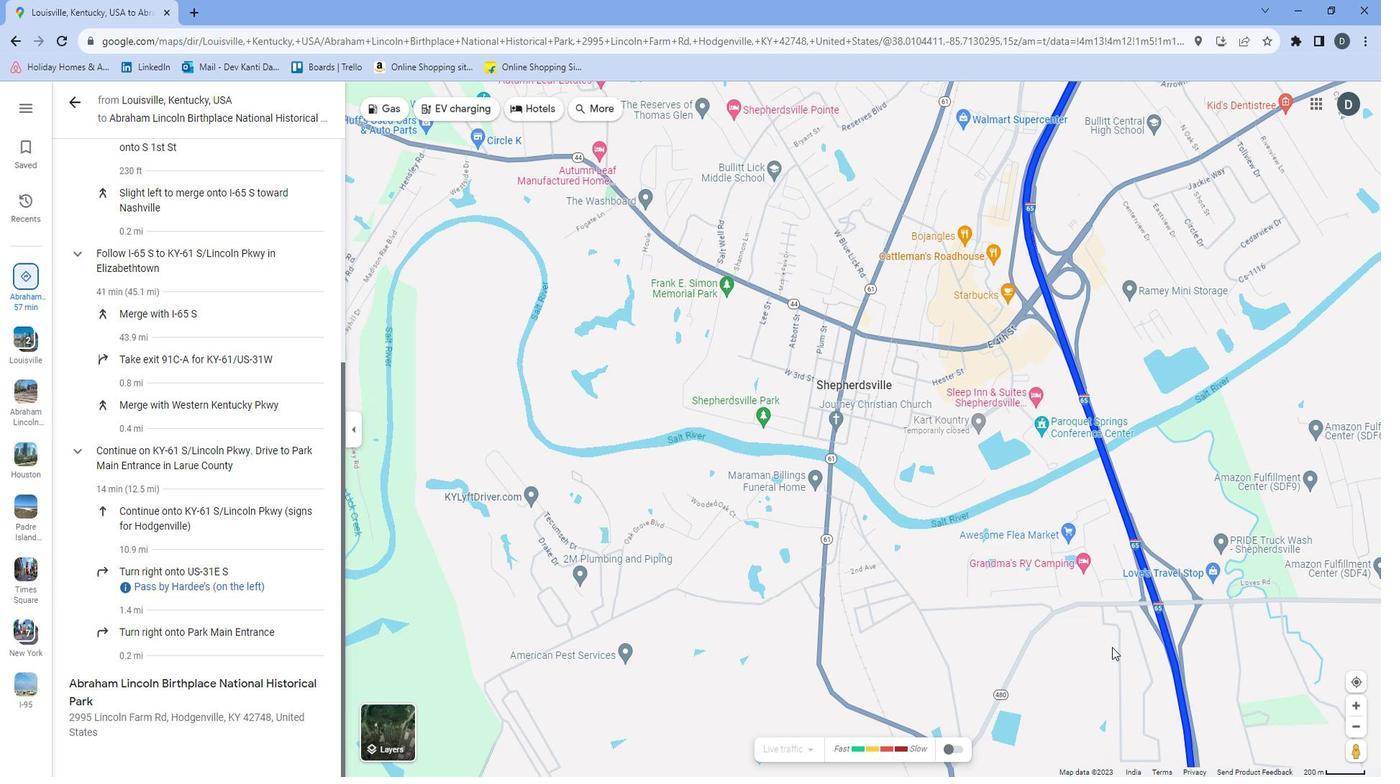 
Action: Mouse pressed left at (1124, 623)
Screenshot: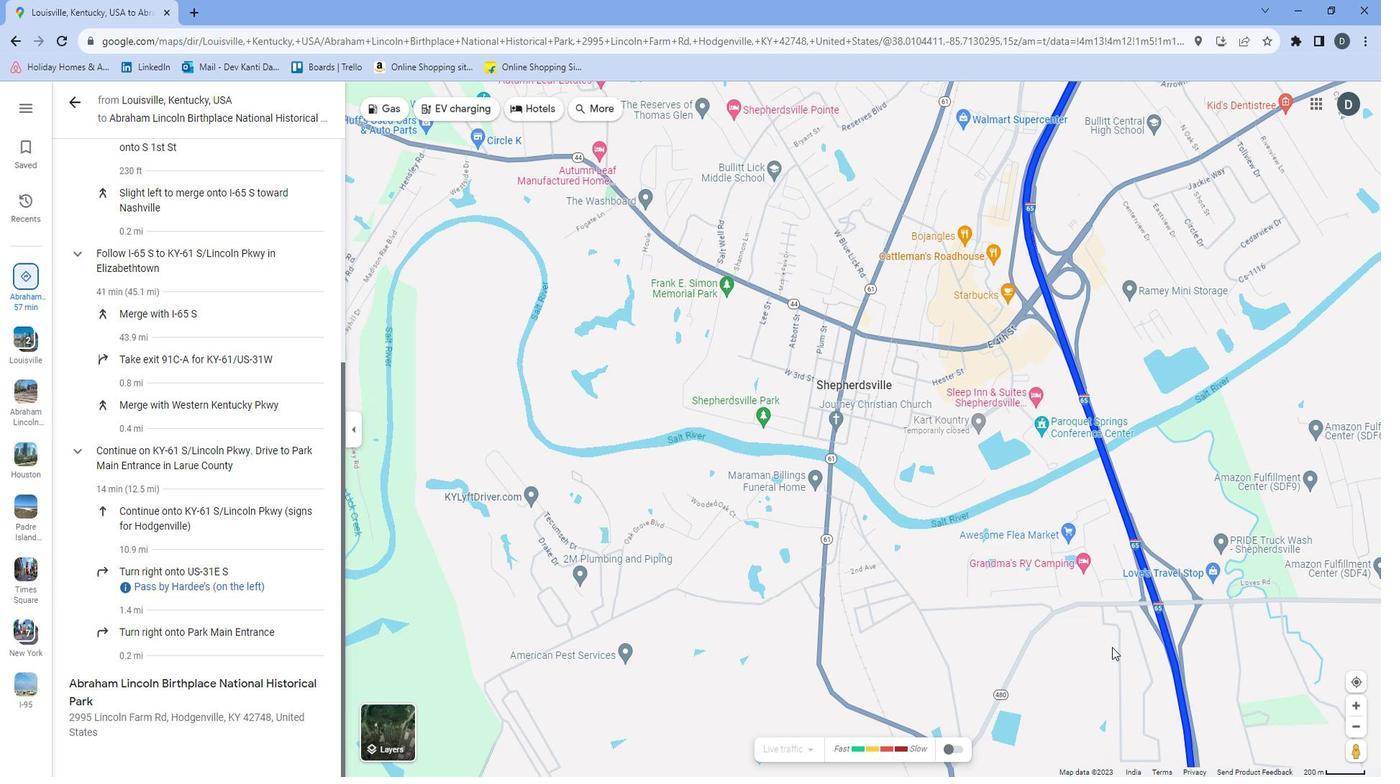 
Action: Mouse moved to (1137, 670)
Screenshot: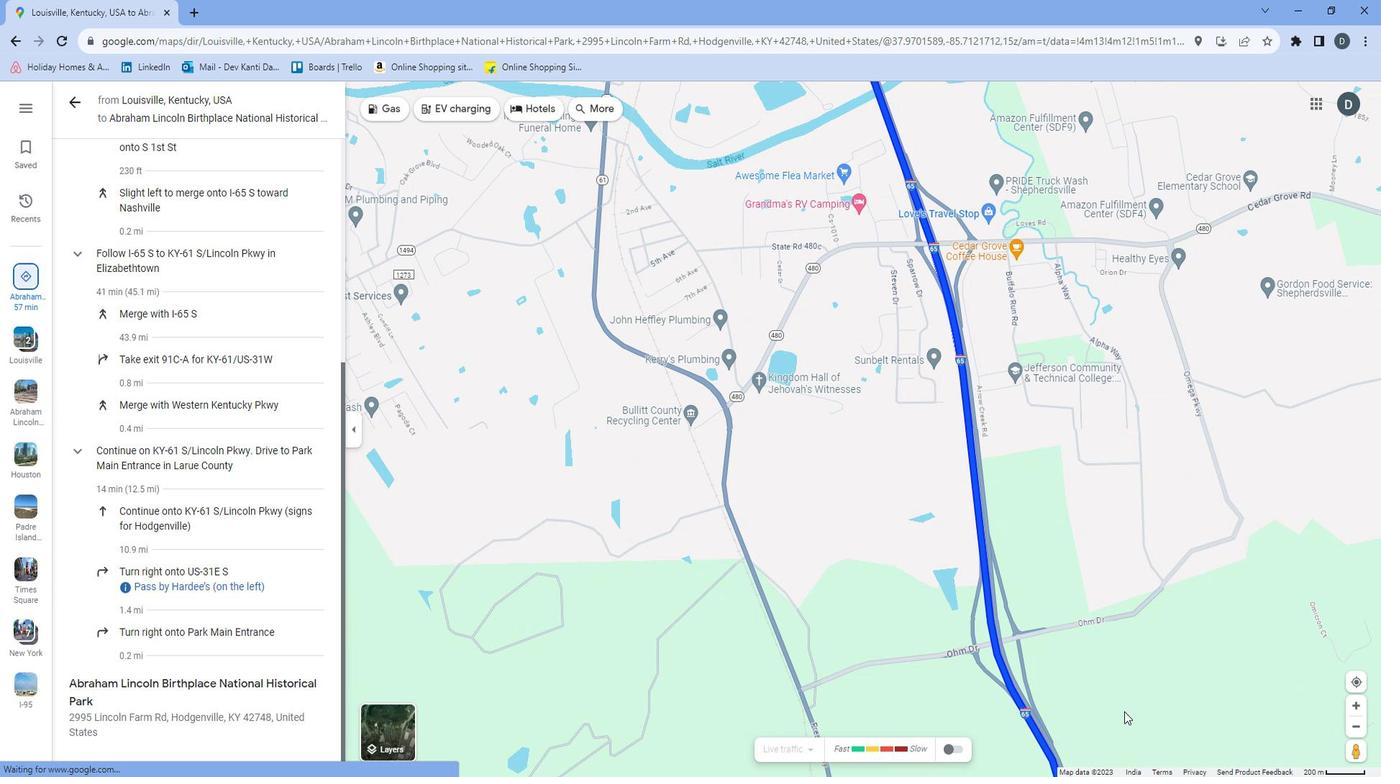 
Action: Mouse pressed left at (1137, 670)
Screenshot: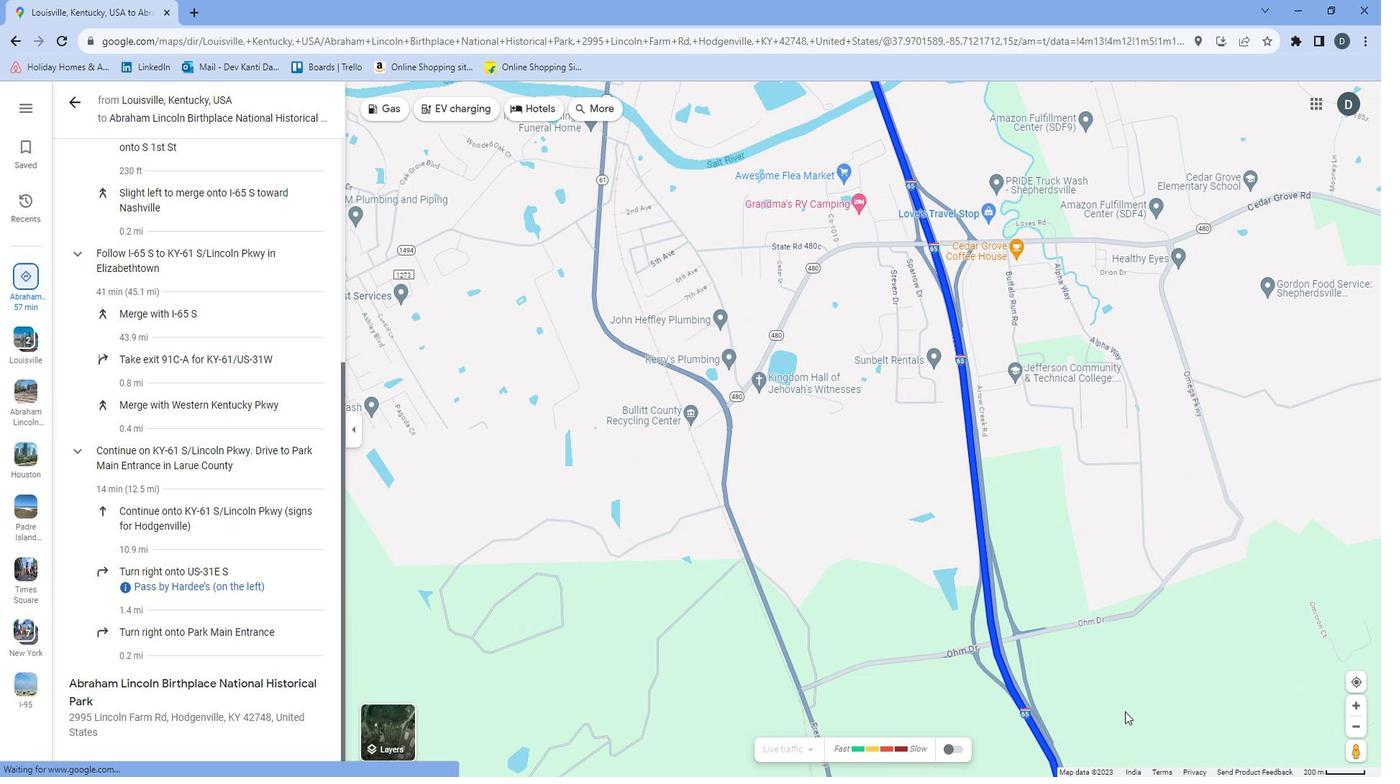 
Action: Mouse moved to (874, 641)
Screenshot: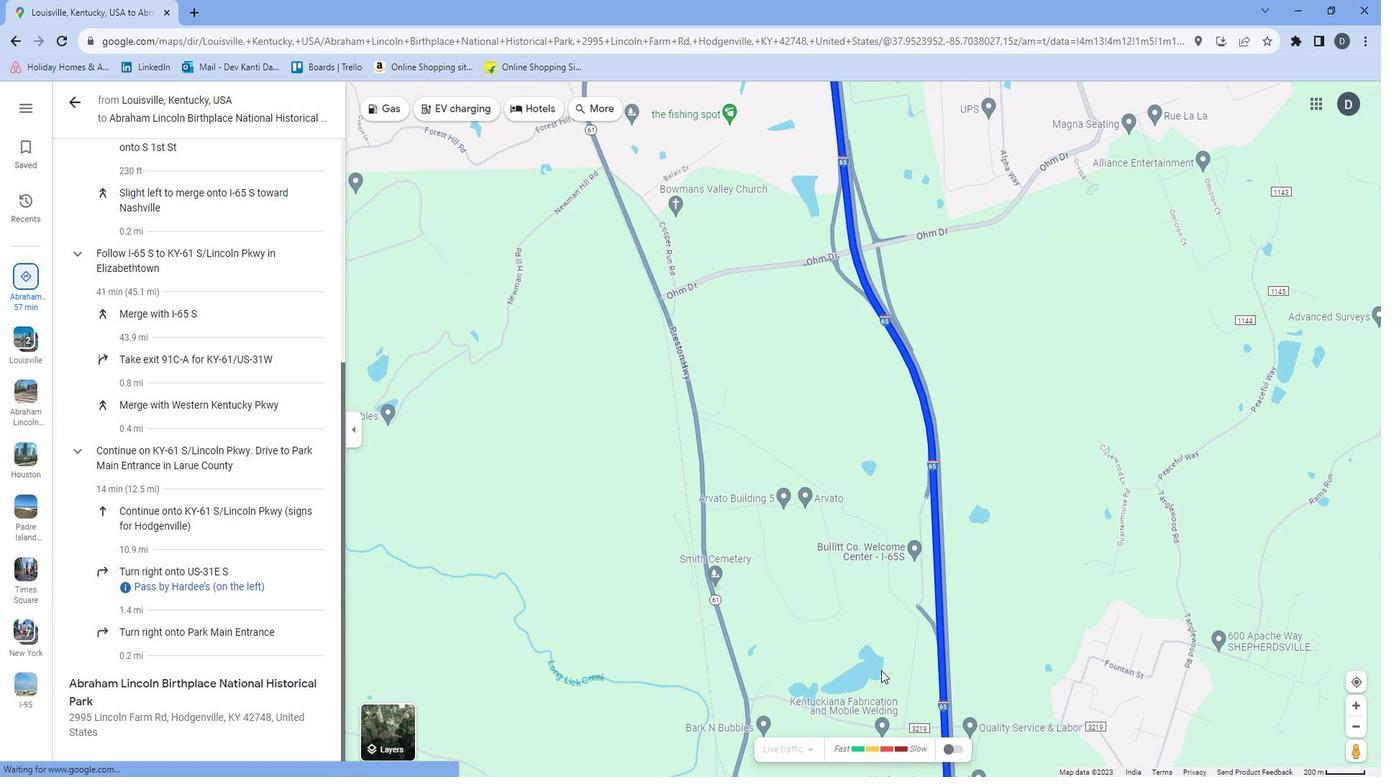 
Action: Mouse pressed left at (874, 641)
Screenshot: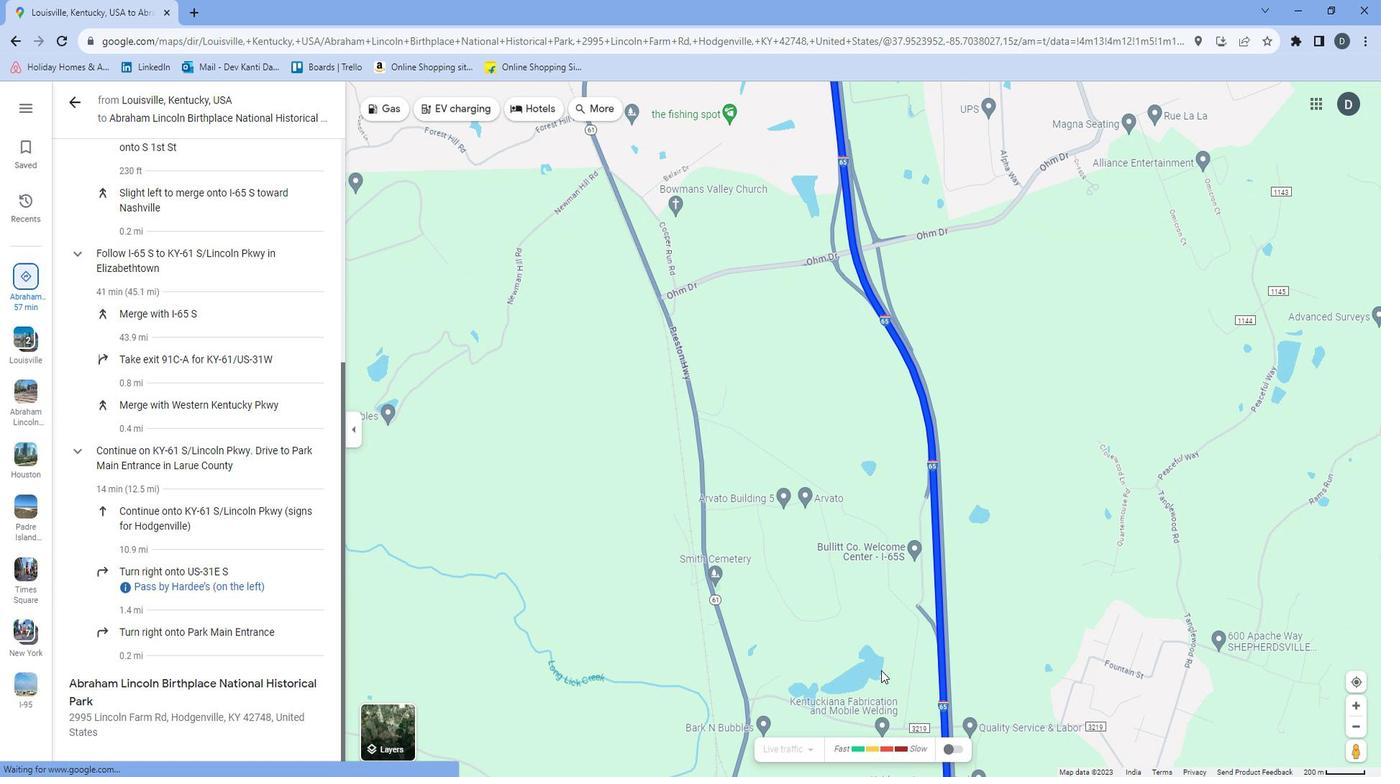 
Action: Mouse moved to (1115, 540)
Screenshot: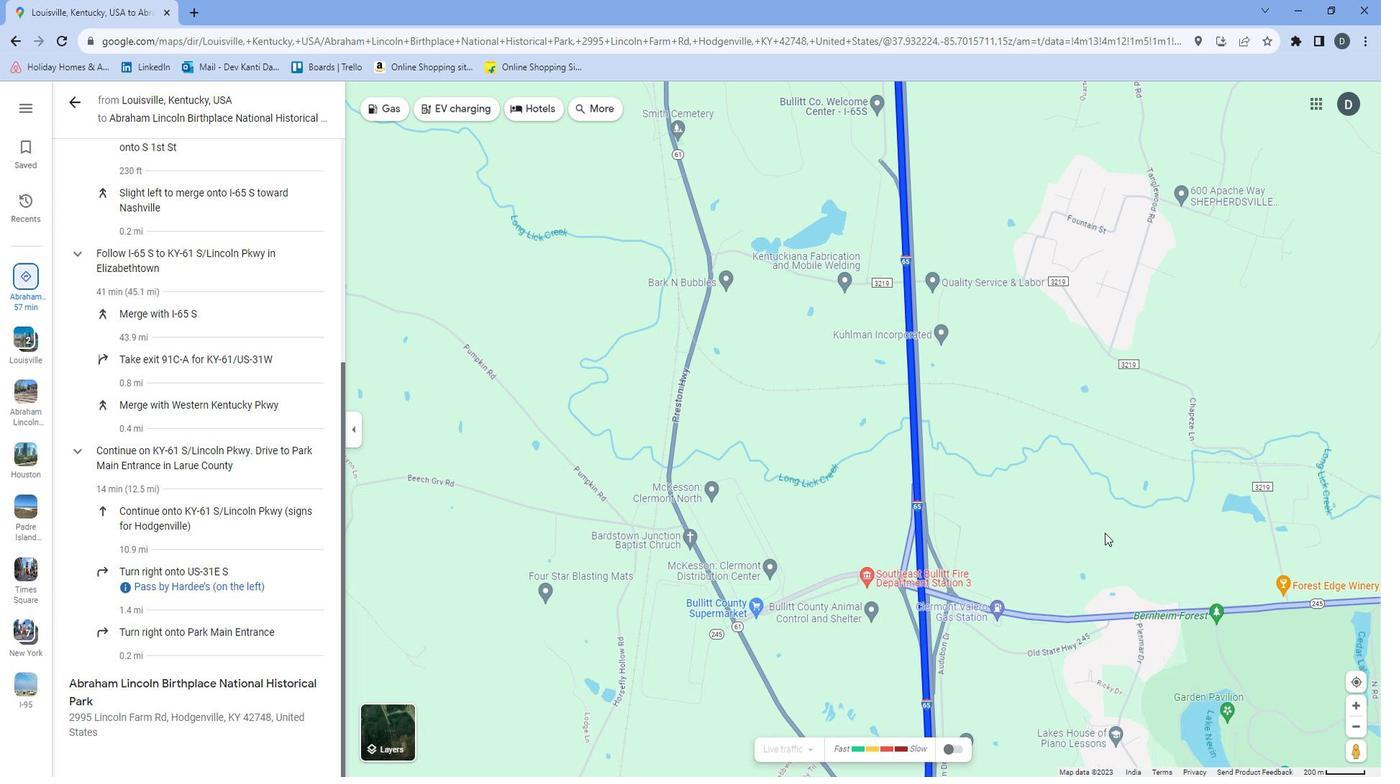 
Action: Mouse pressed left at (1115, 540)
Screenshot: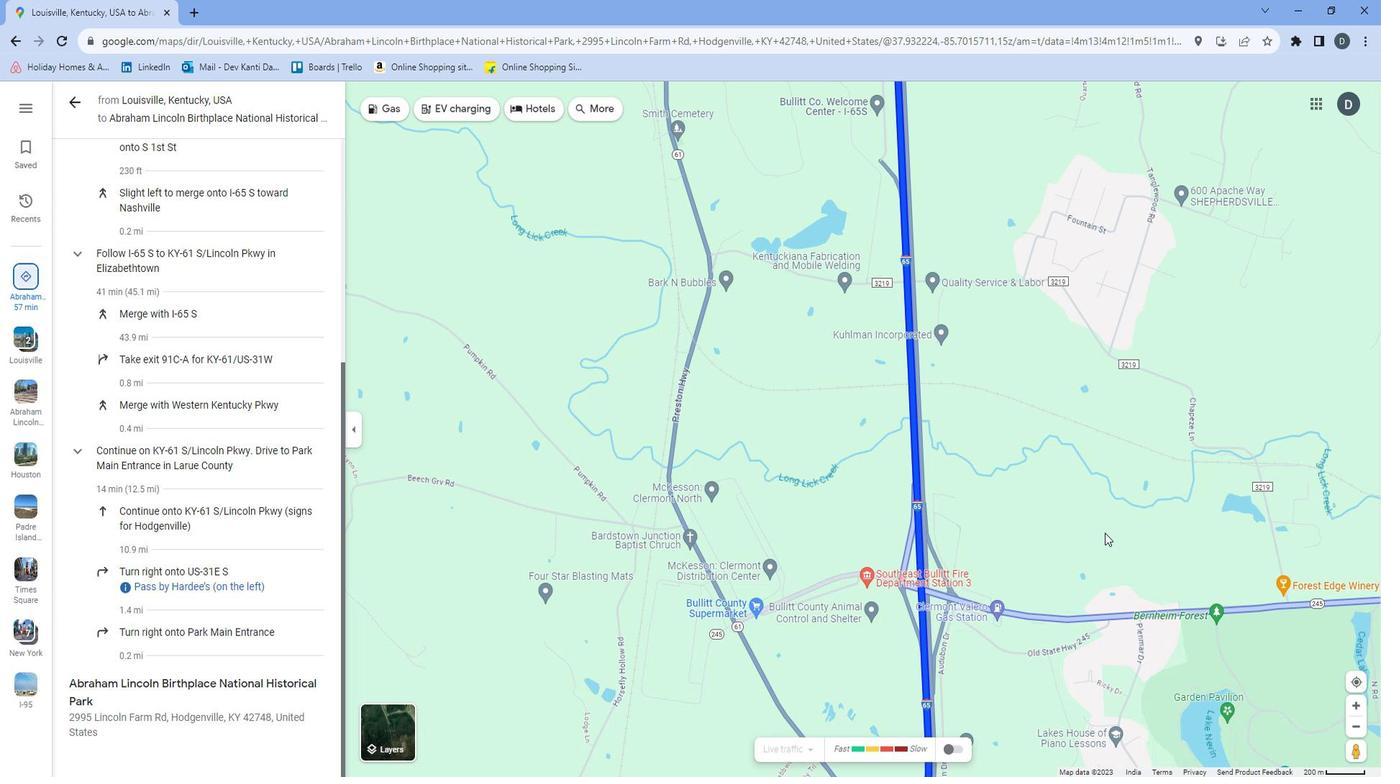 
Action: Mouse moved to (617, 566)
Screenshot: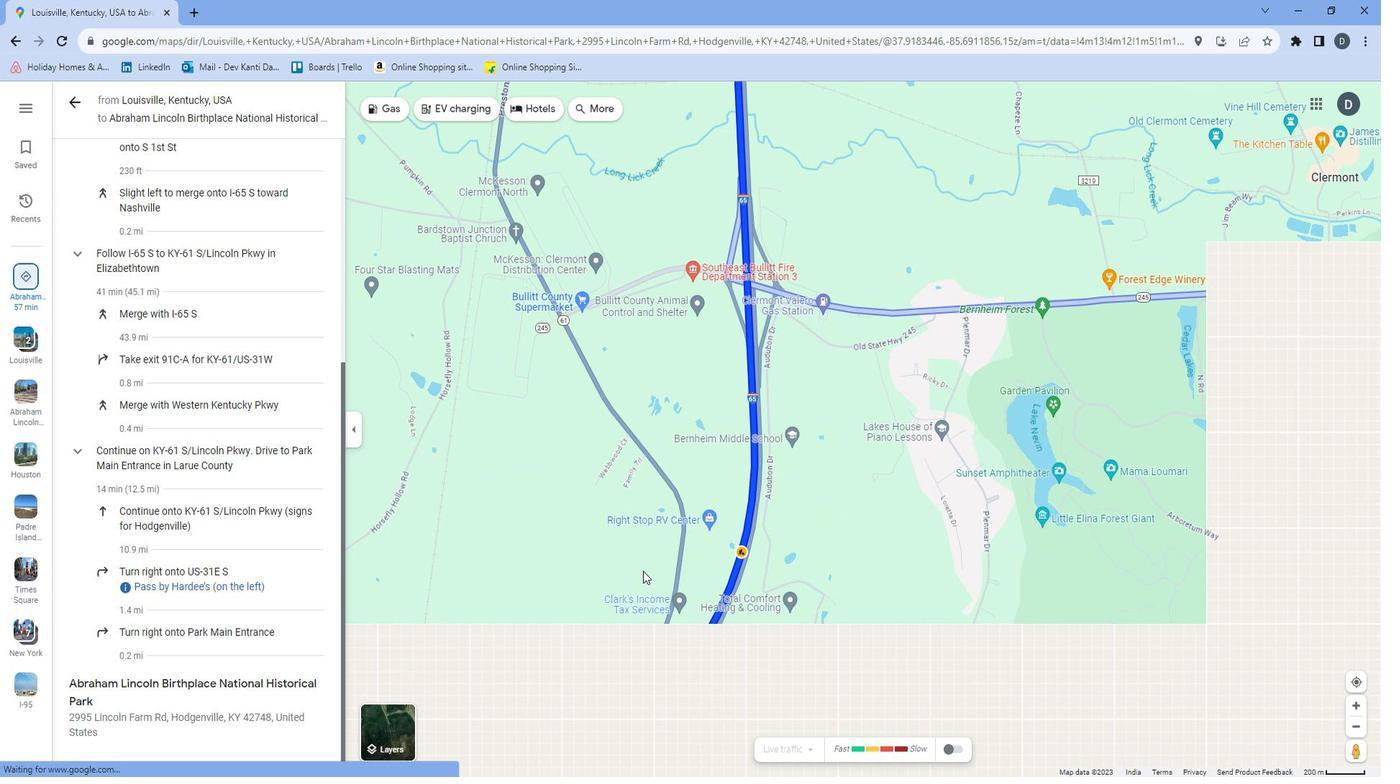 
Action: Mouse pressed left at (617, 566)
Screenshot: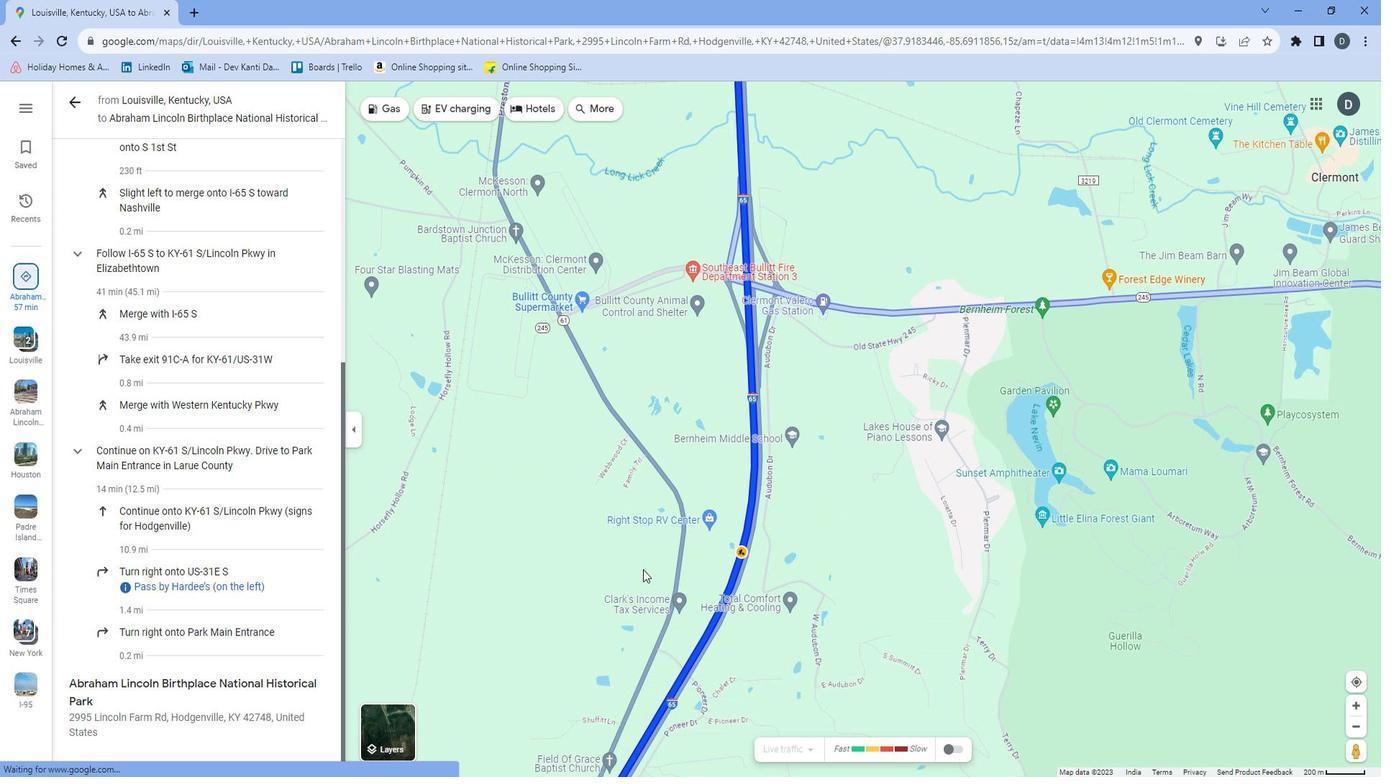 
Action: Mouse moved to (513, 659)
Screenshot: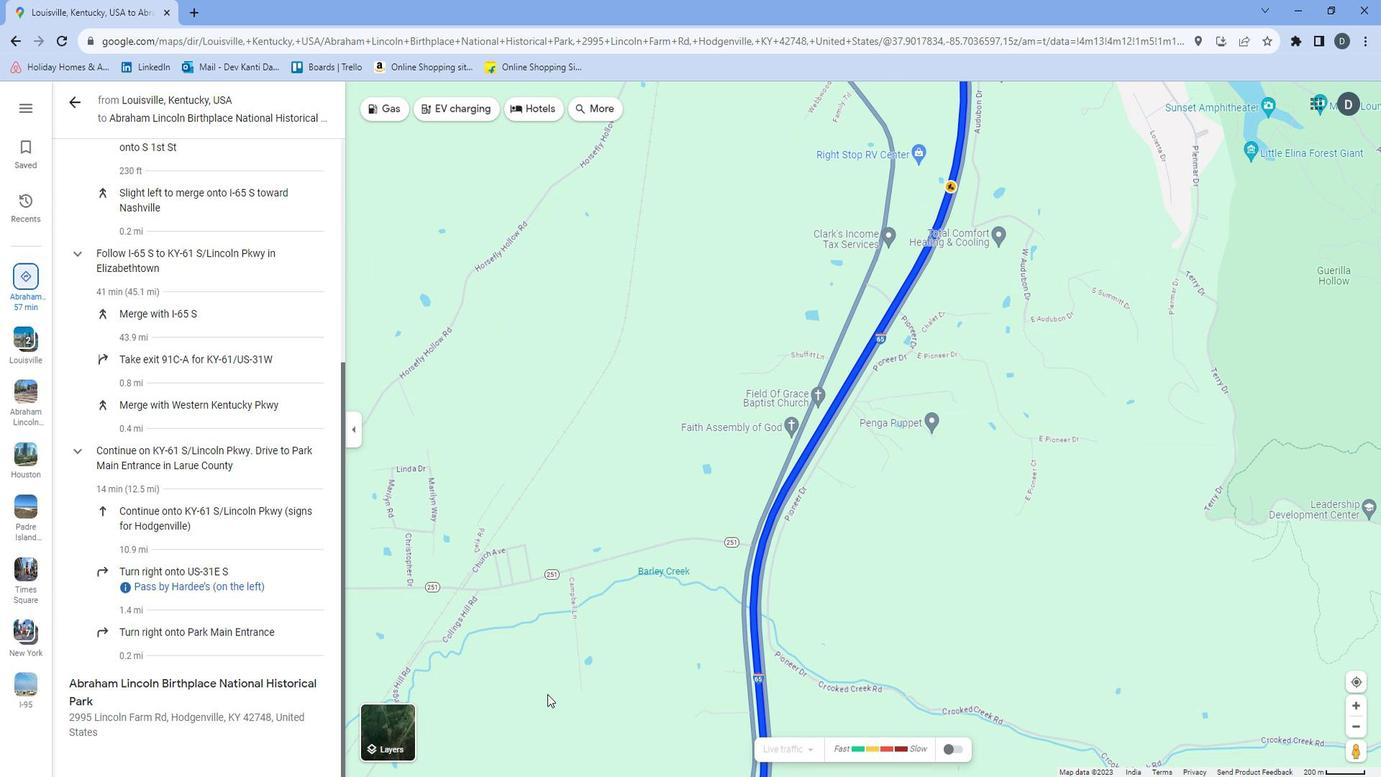 
Action: Mouse pressed left at (513, 659)
Screenshot: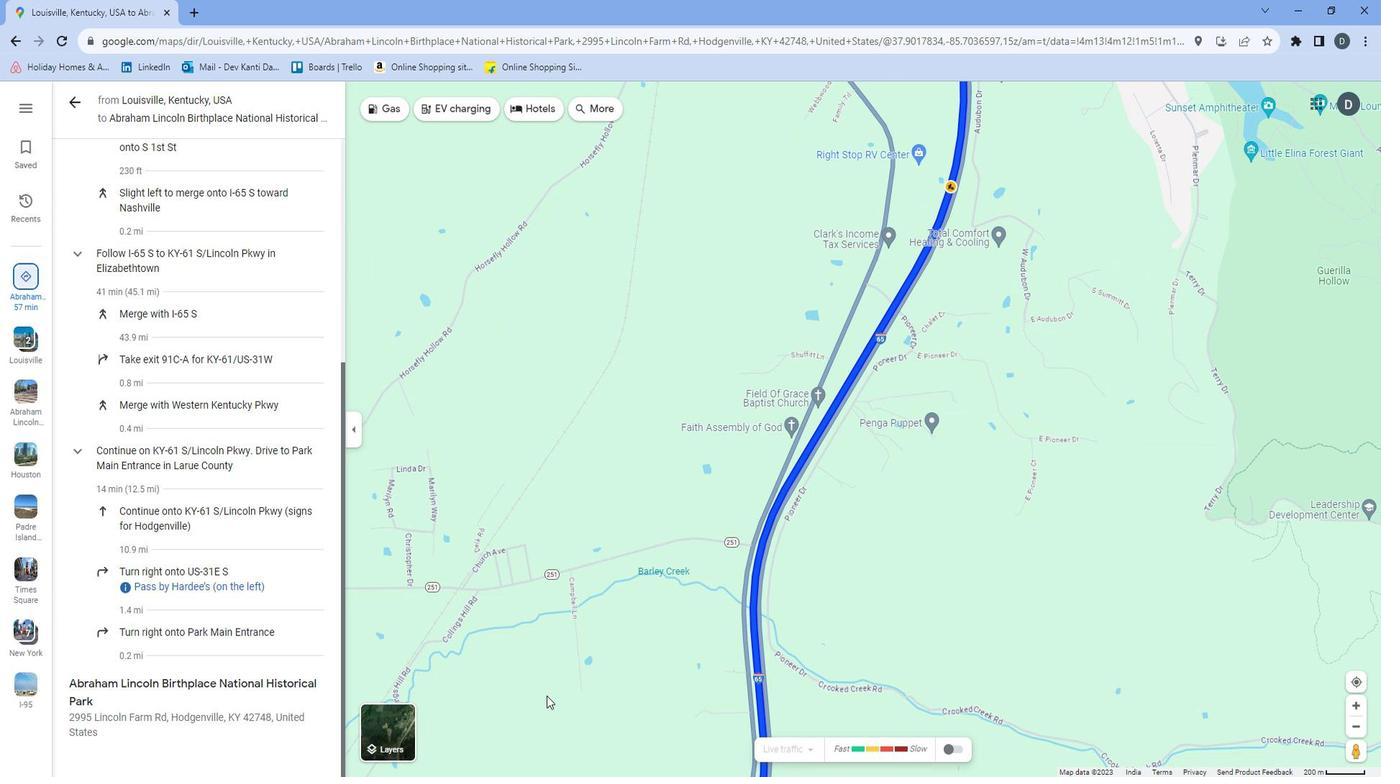 
Action: Mouse moved to (736, 674)
Screenshot: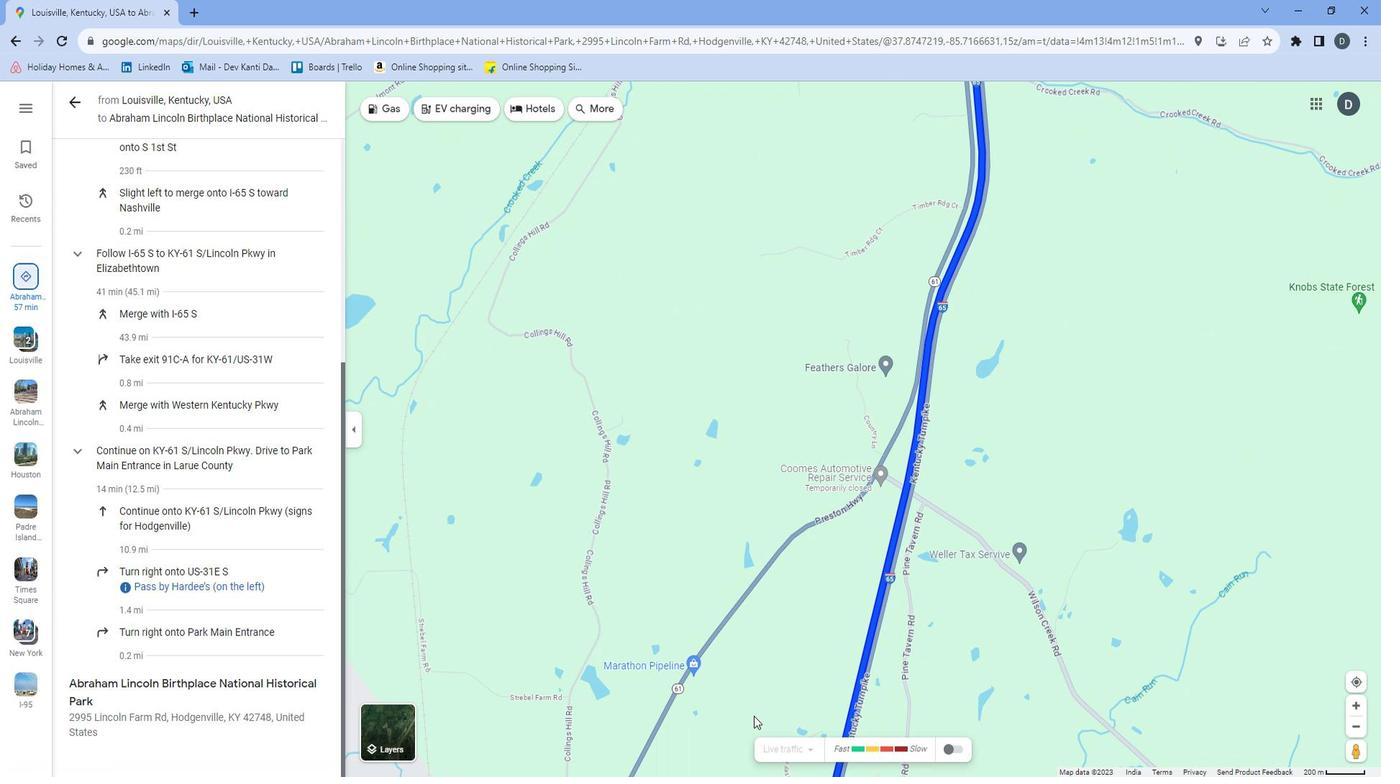 
Action: Mouse pressed left at (736, 674)
Screenshot: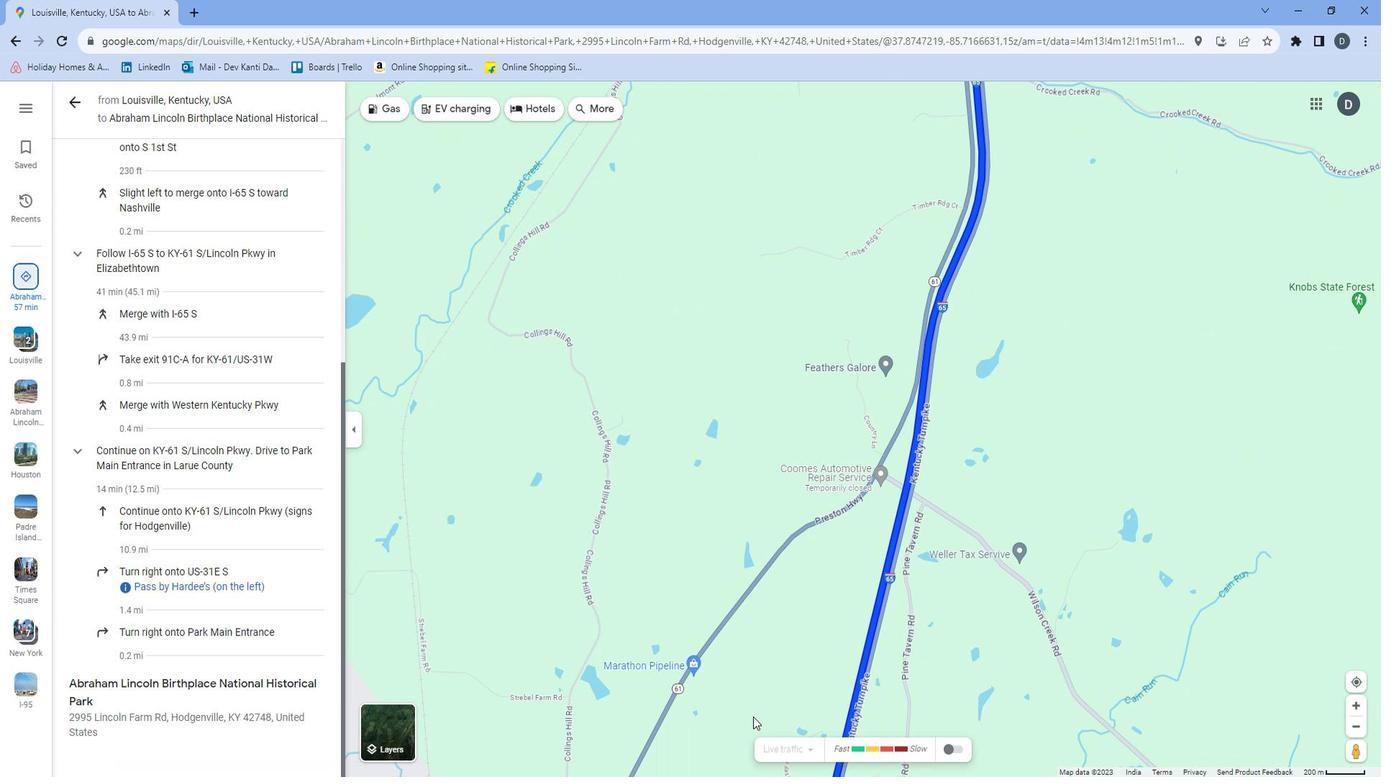 
Action: Mouse moved to (855, 682)
Screenshot: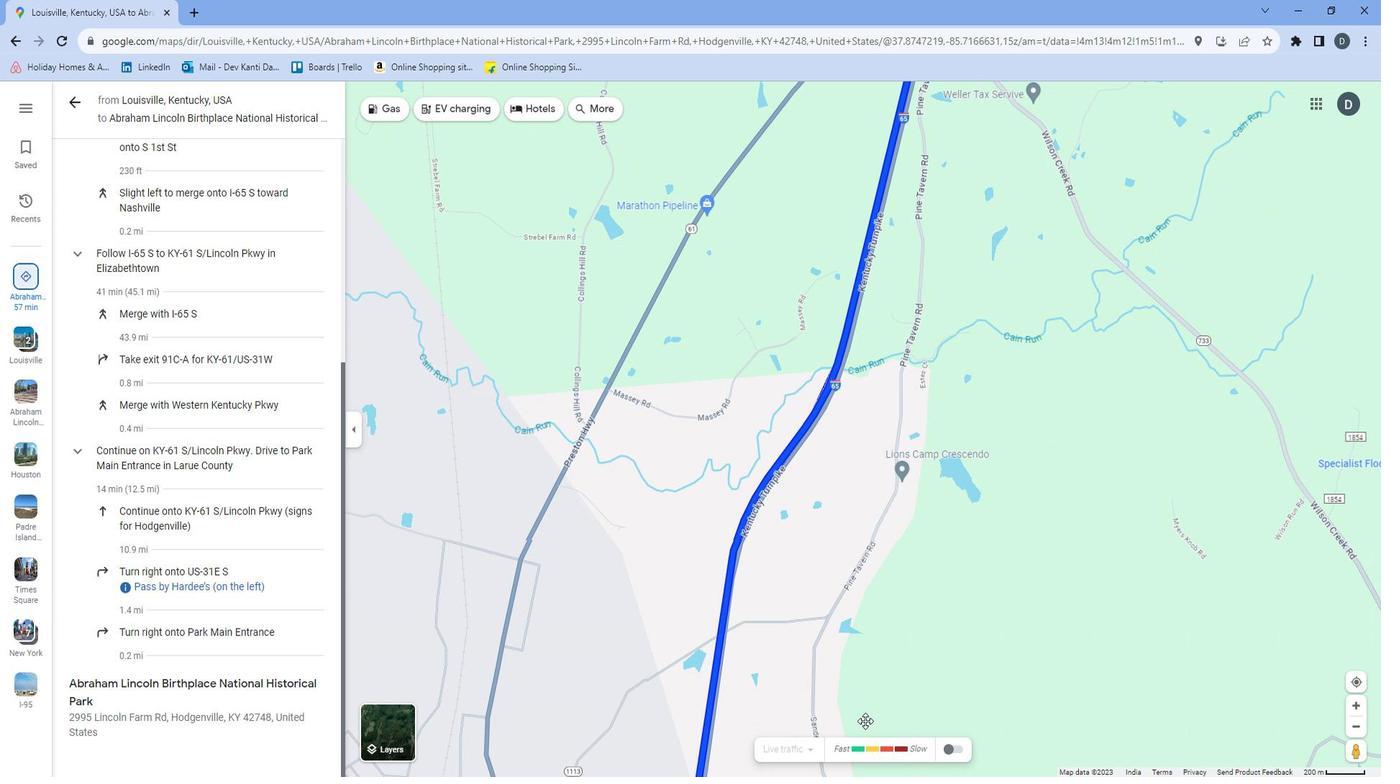 
Action: Mouse pressed left at (855, 682)
Screenshot: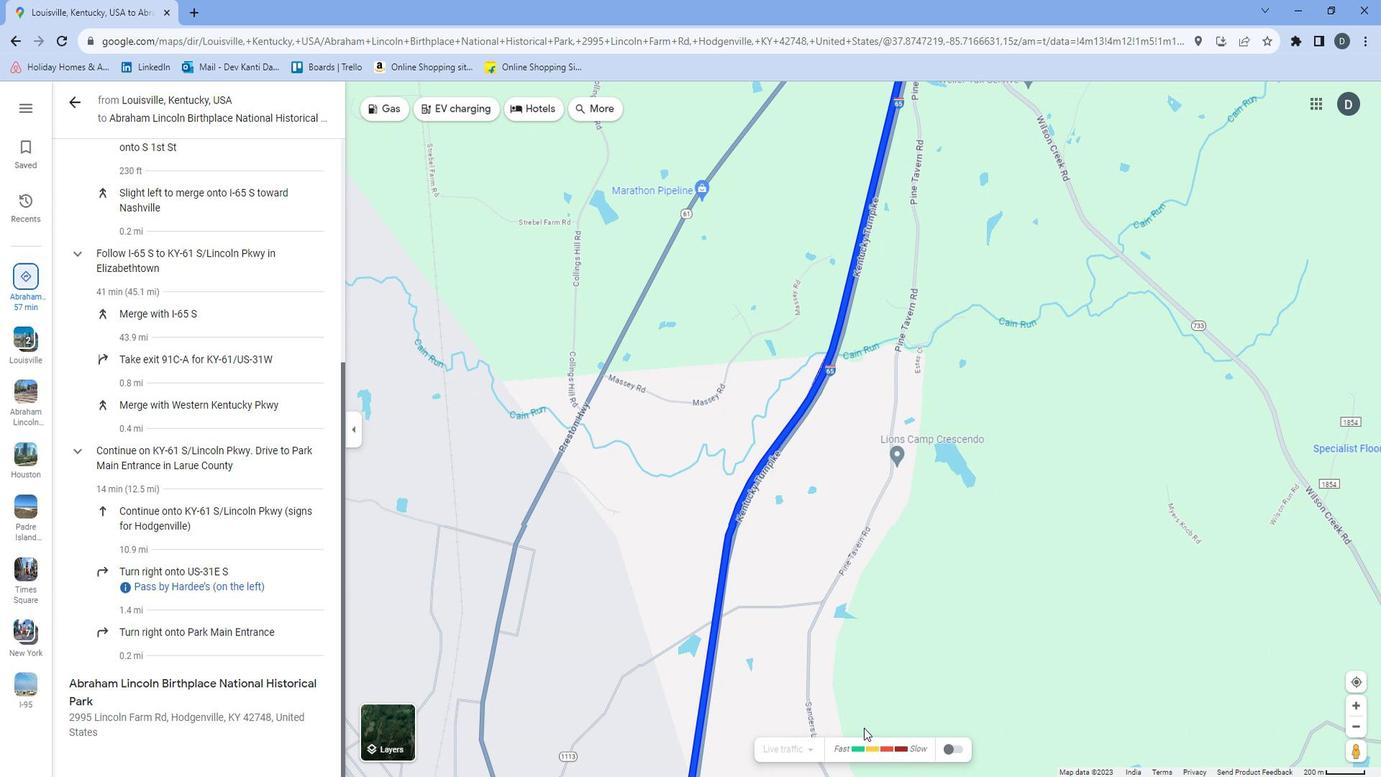 
Action: Mouse moved to (447, 668)
Screenshot: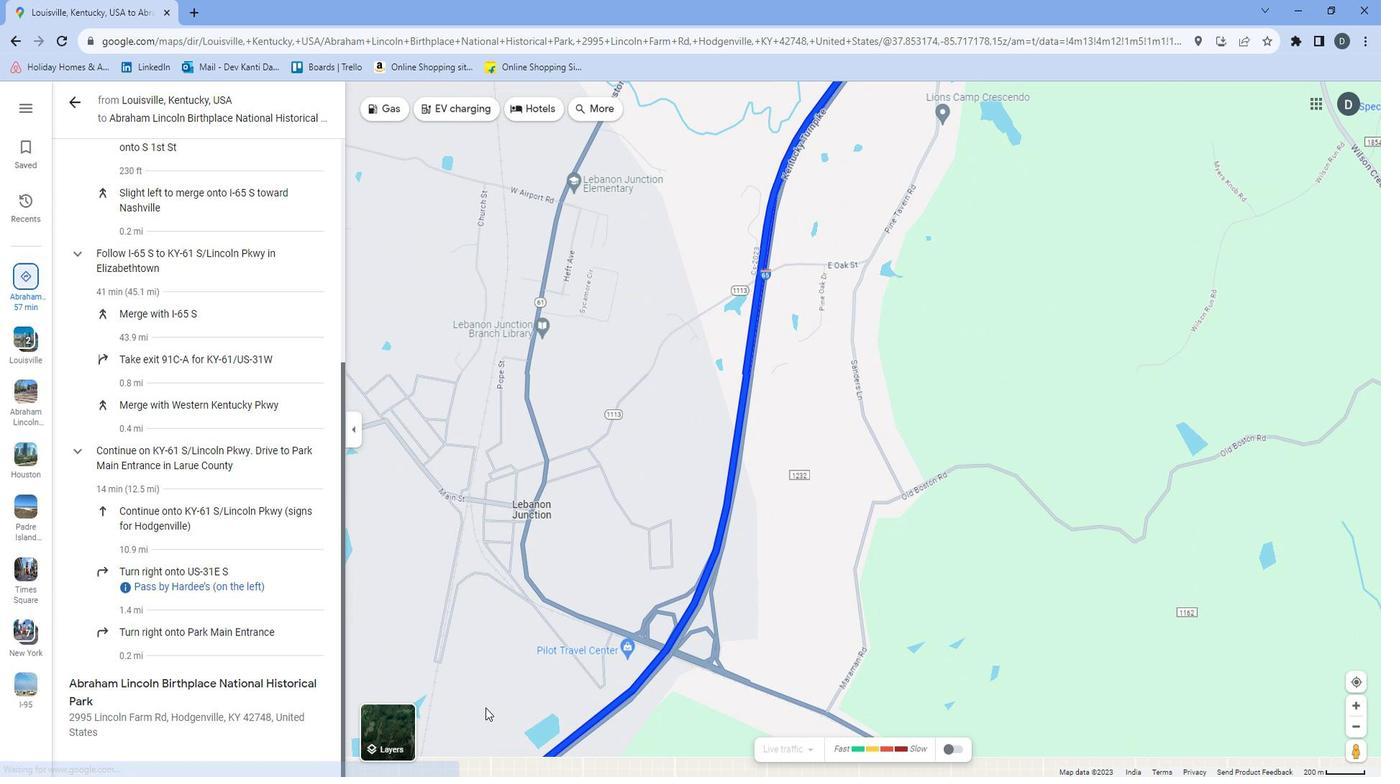 
Action: Mouse pressed left at (447, 668)
Screenshot: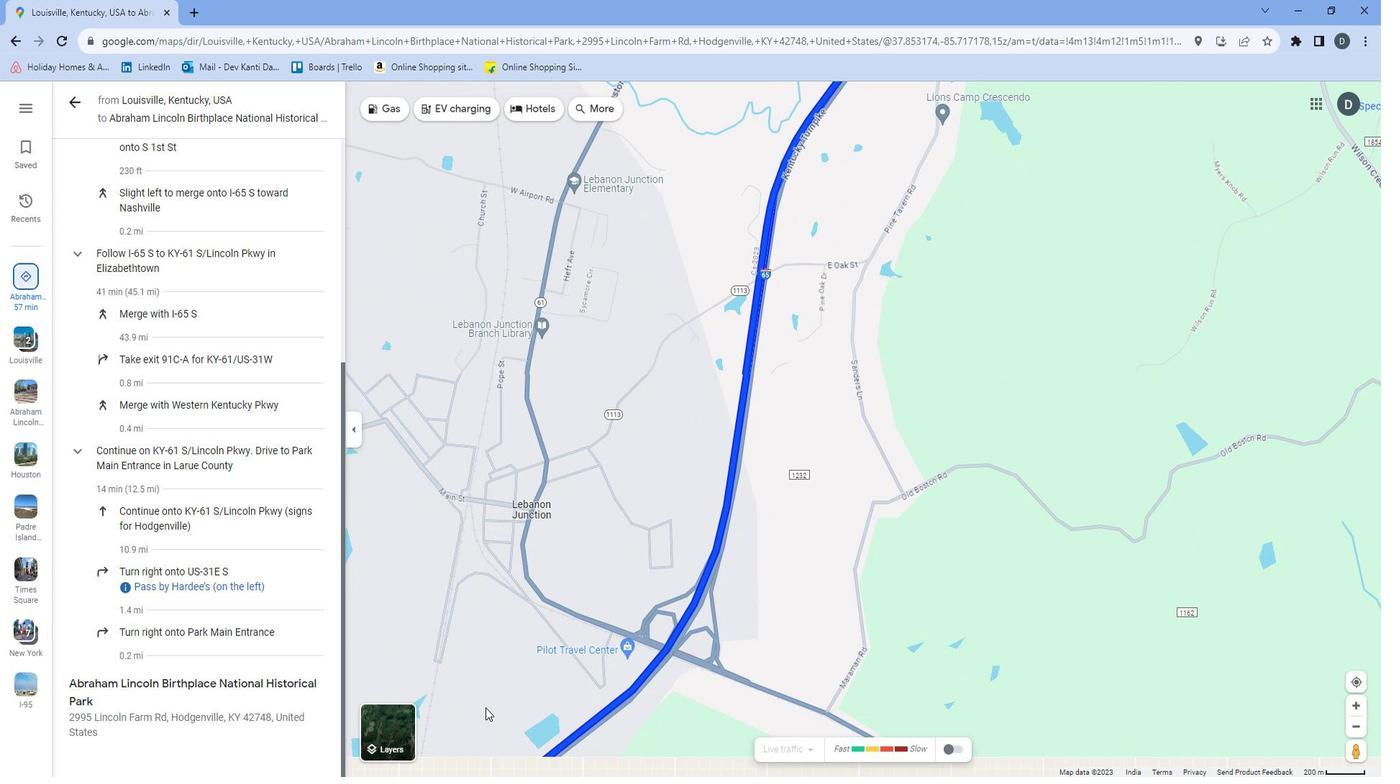 
Action: Mouse moved to (784, 557)
Screenshot: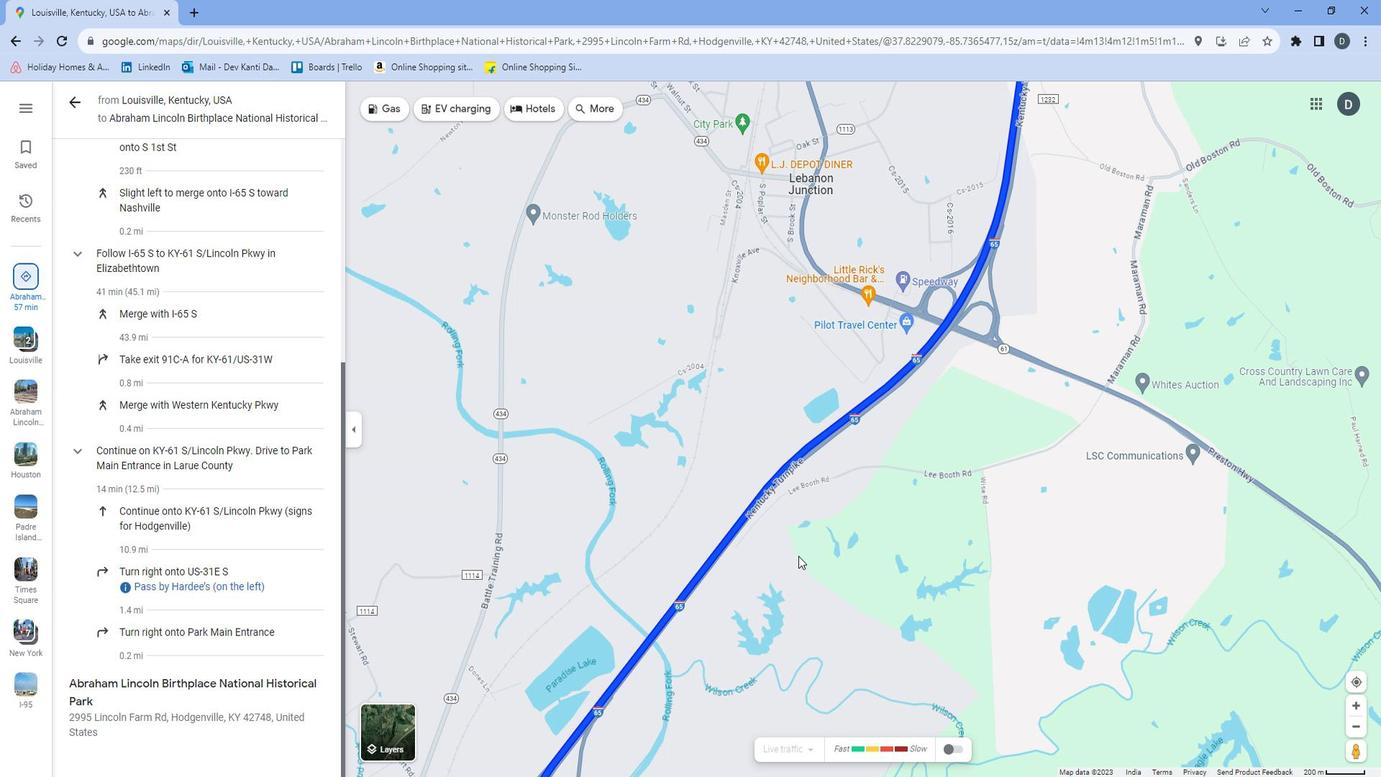 
Action: Mouse pressed left at (784, 557)
Screenshot: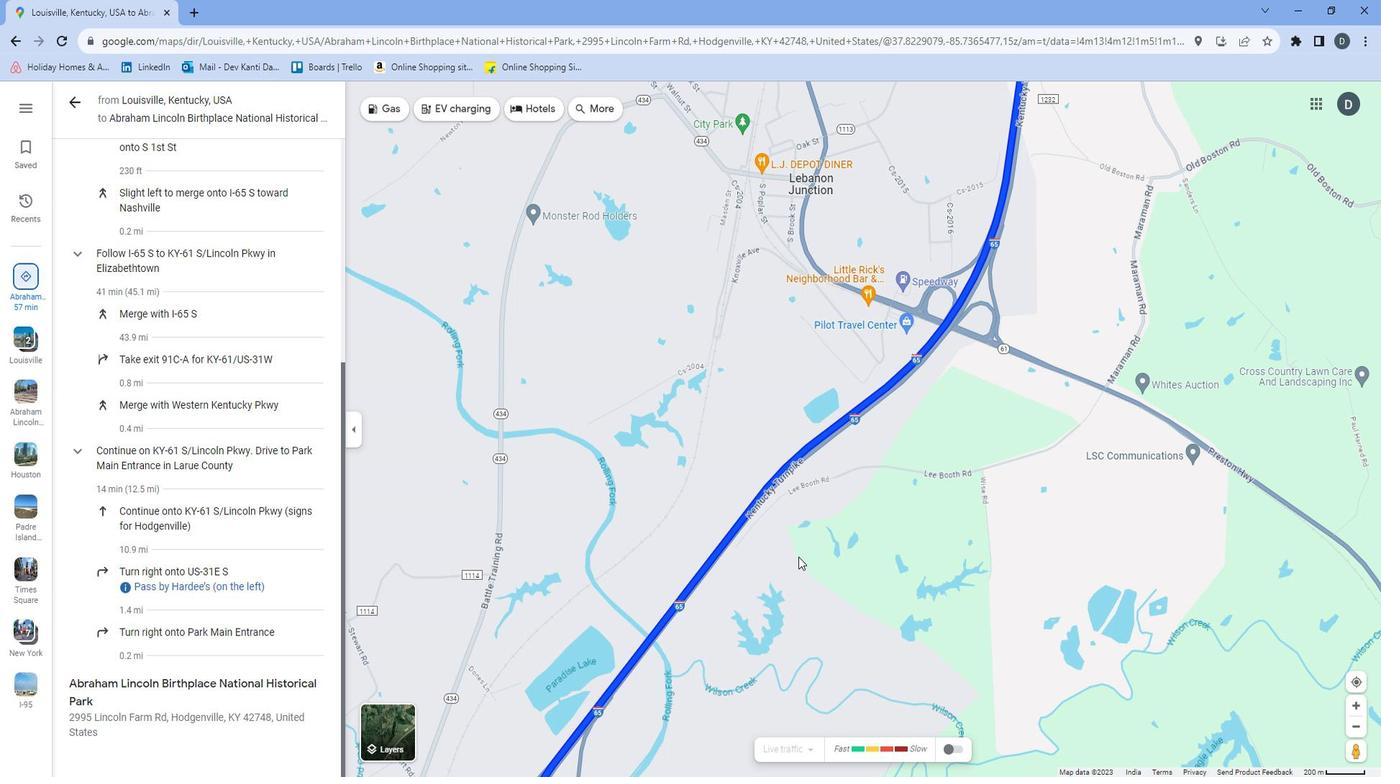 
Action: Mouse moved to (760, 466)
Screenshot: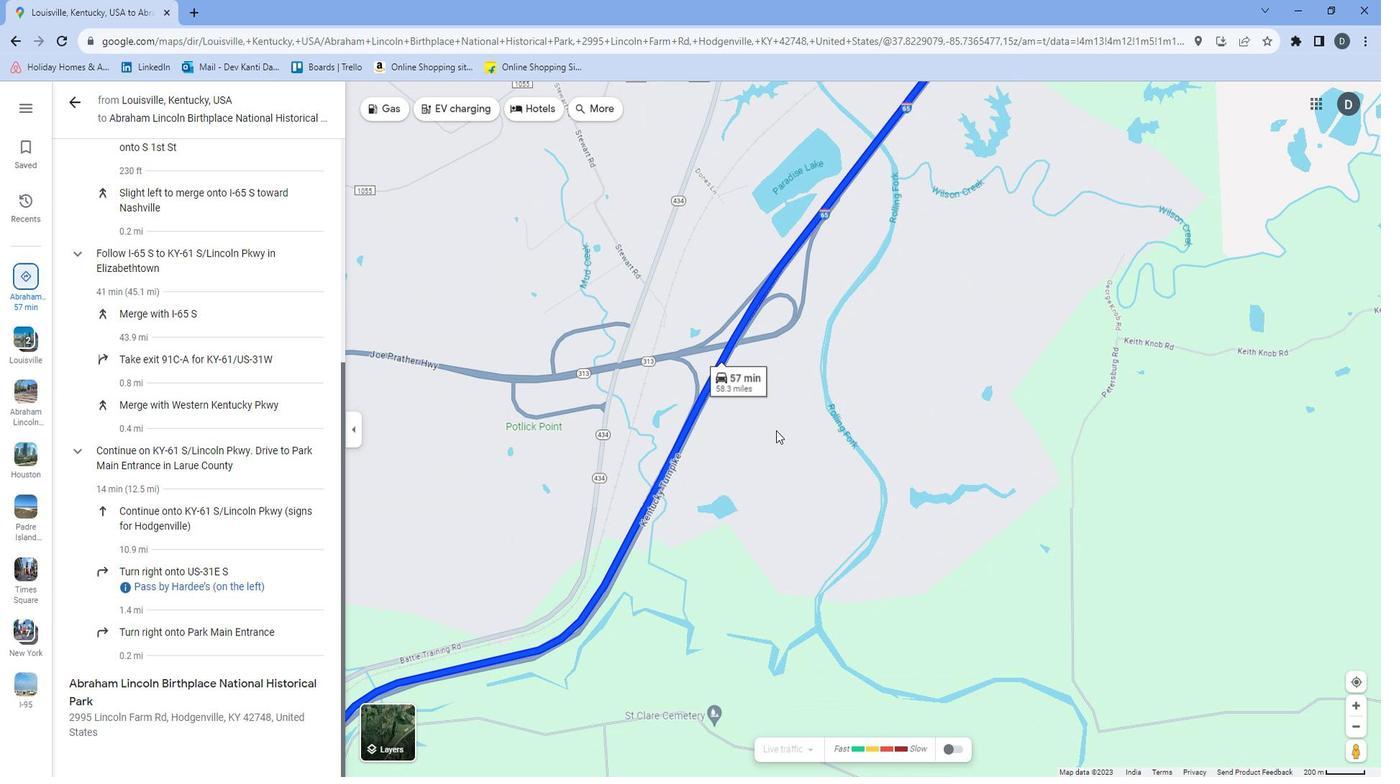 
Action: Mouse pressed left at (760, 466)
Screenshot: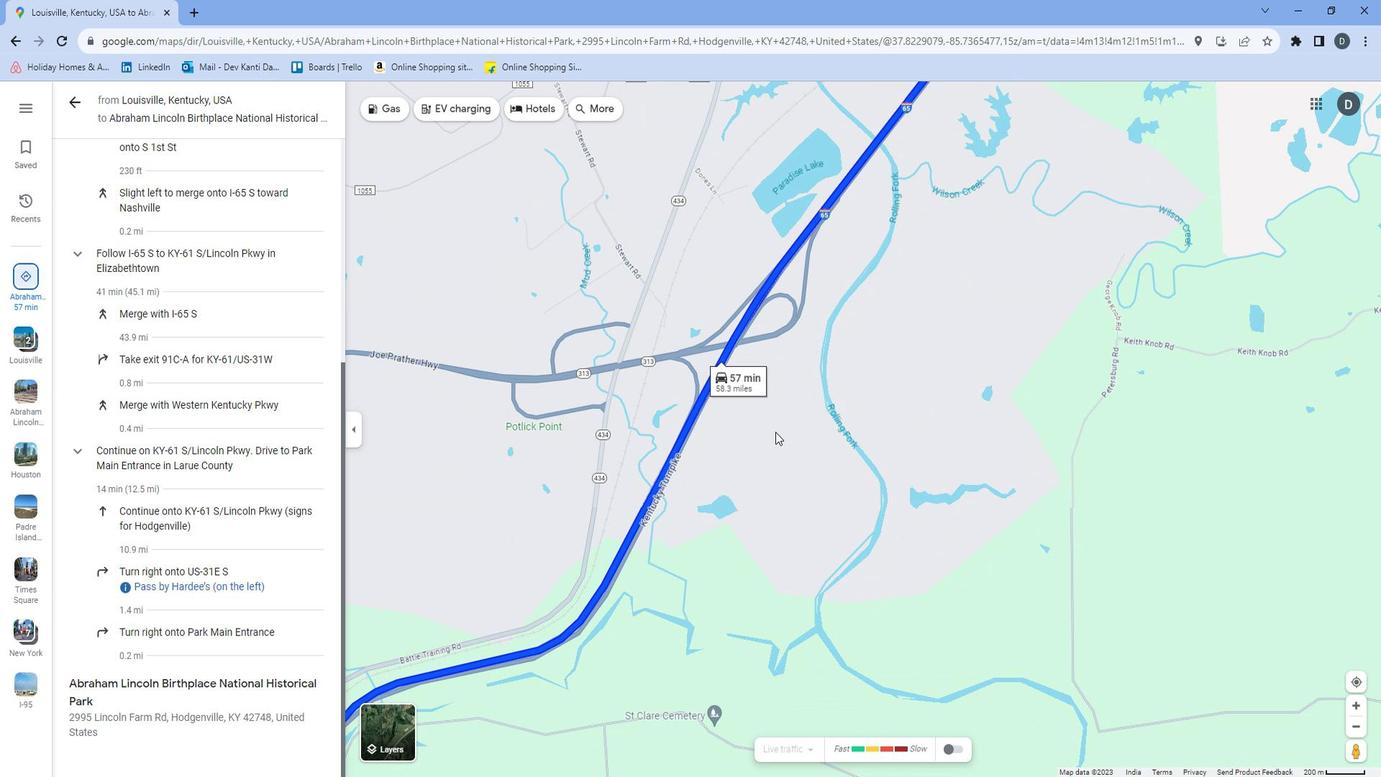 
Action: Mouse moved to (790, 415)
Screenshot: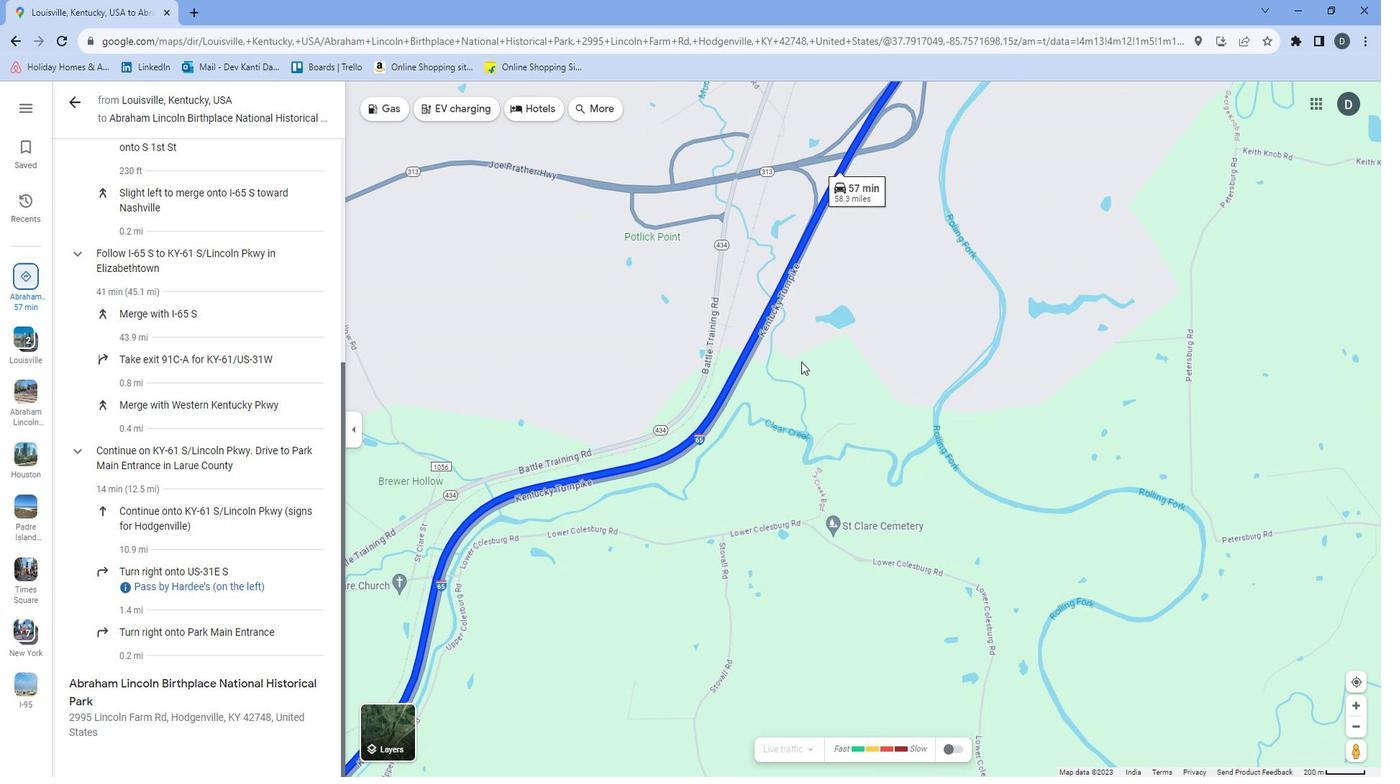 
Action: Mouse pressed left at (790, 415)
Screenshot: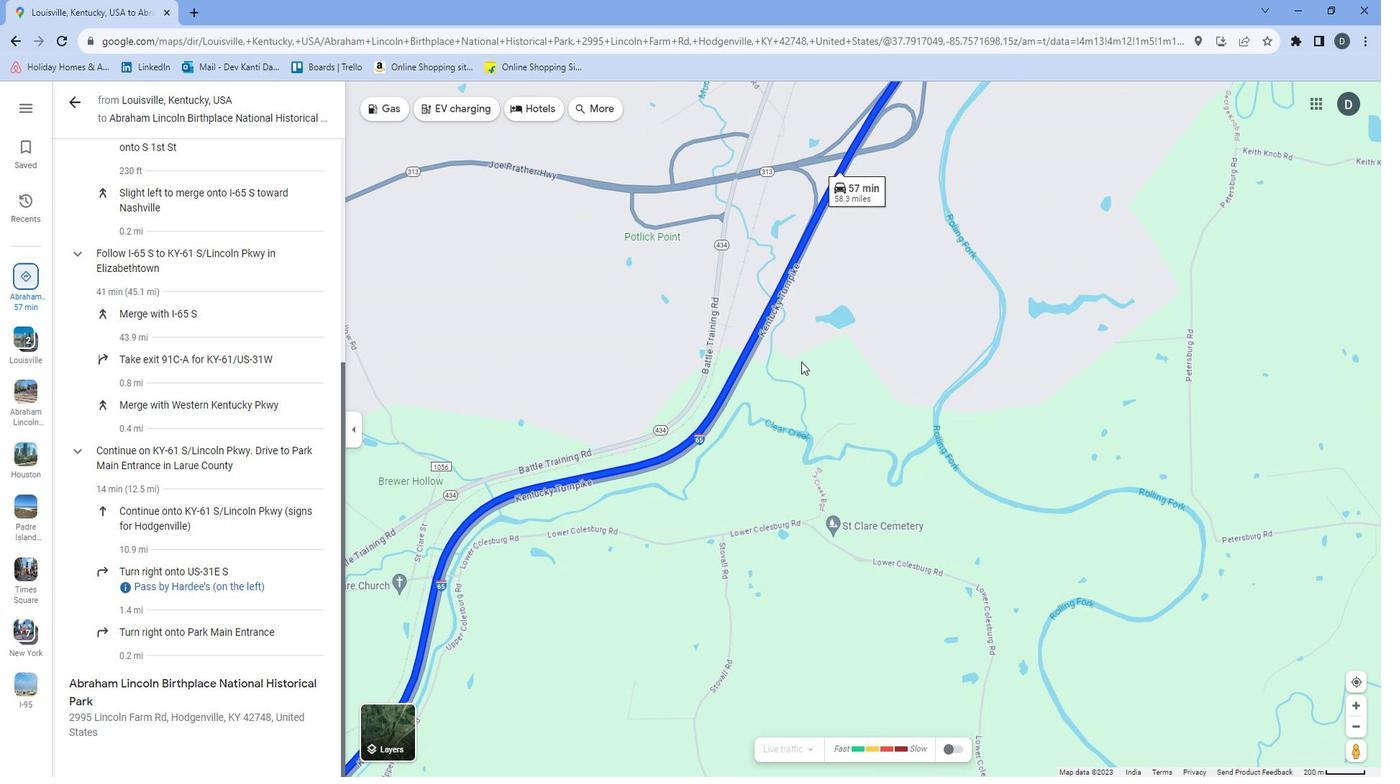 
Action: Mouse moved to (754, 445)
Screenshot: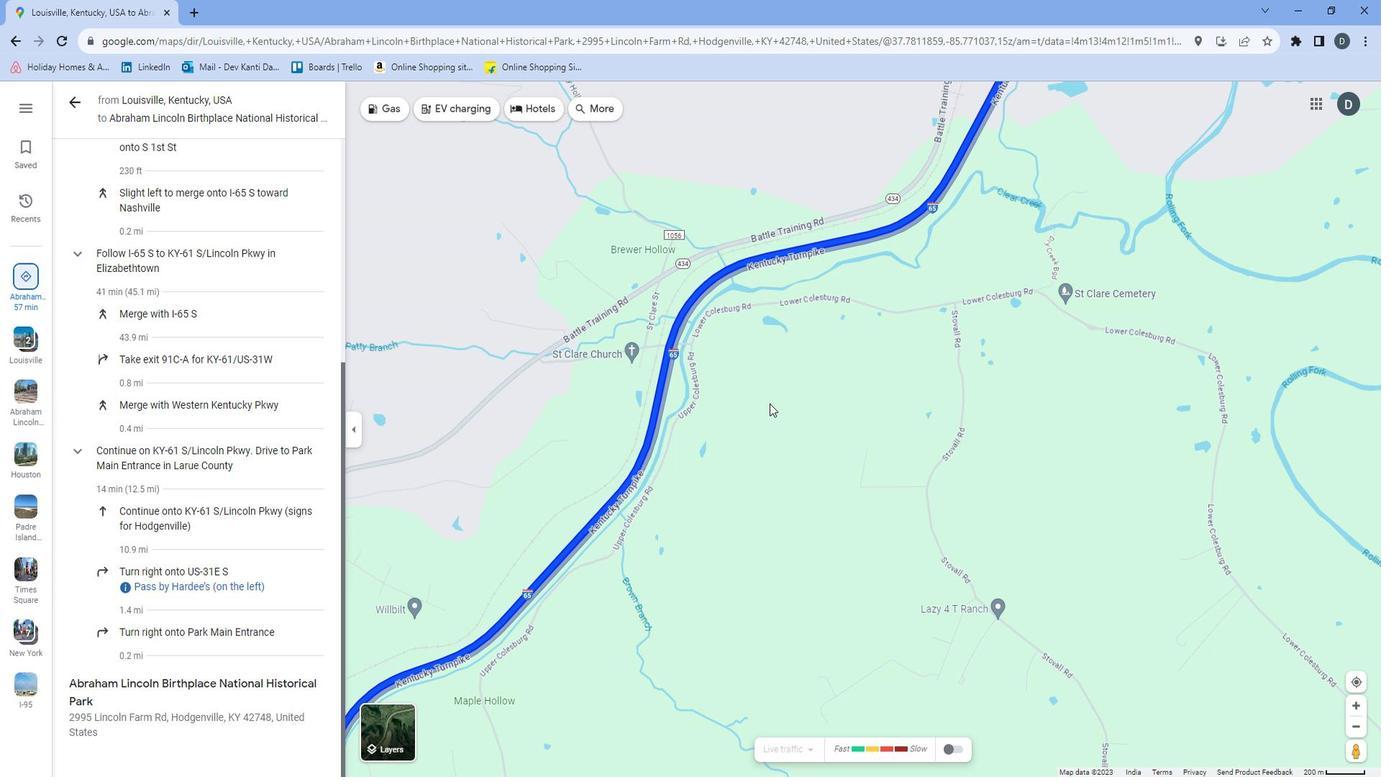 
Action: Mouse pressed left at (754, 445)
Screenshot: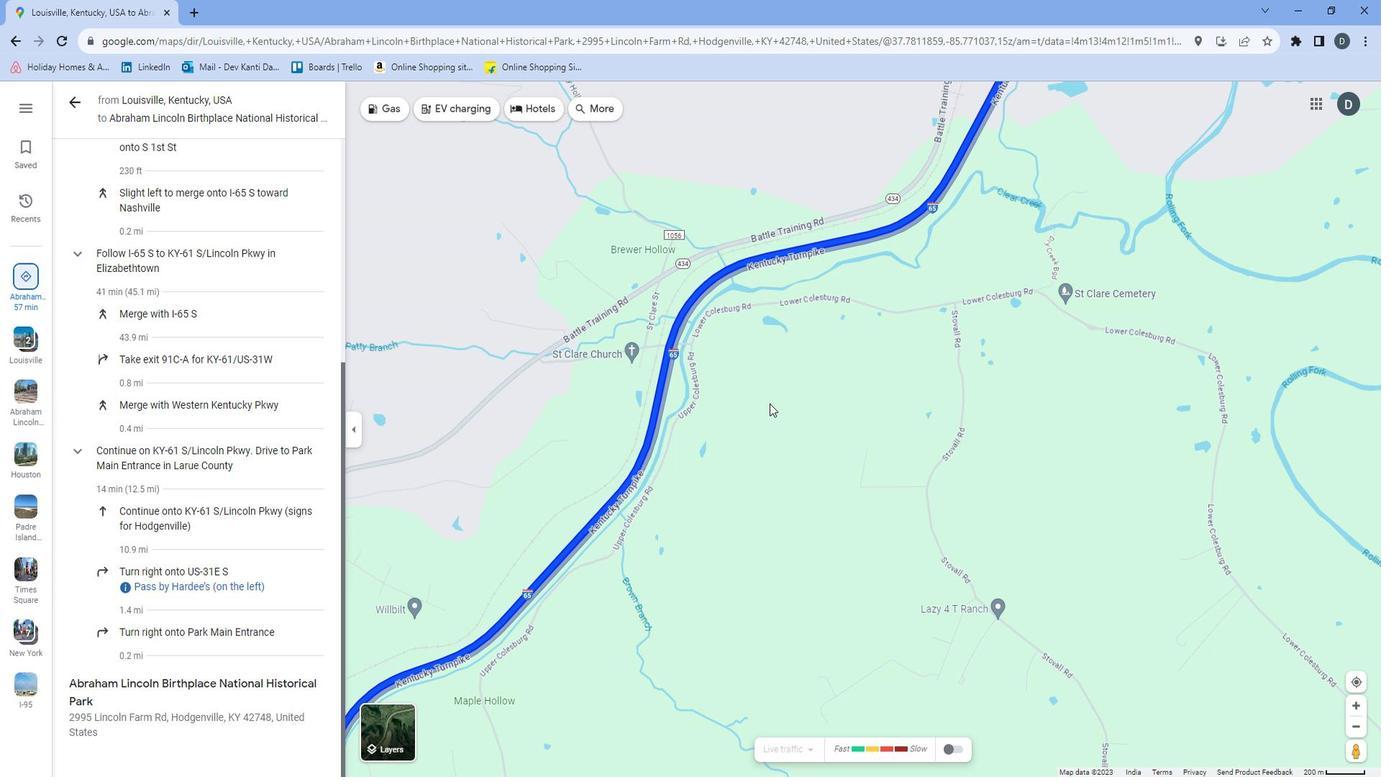 
Action: Mouse moved to (686, 523)
Screenshot: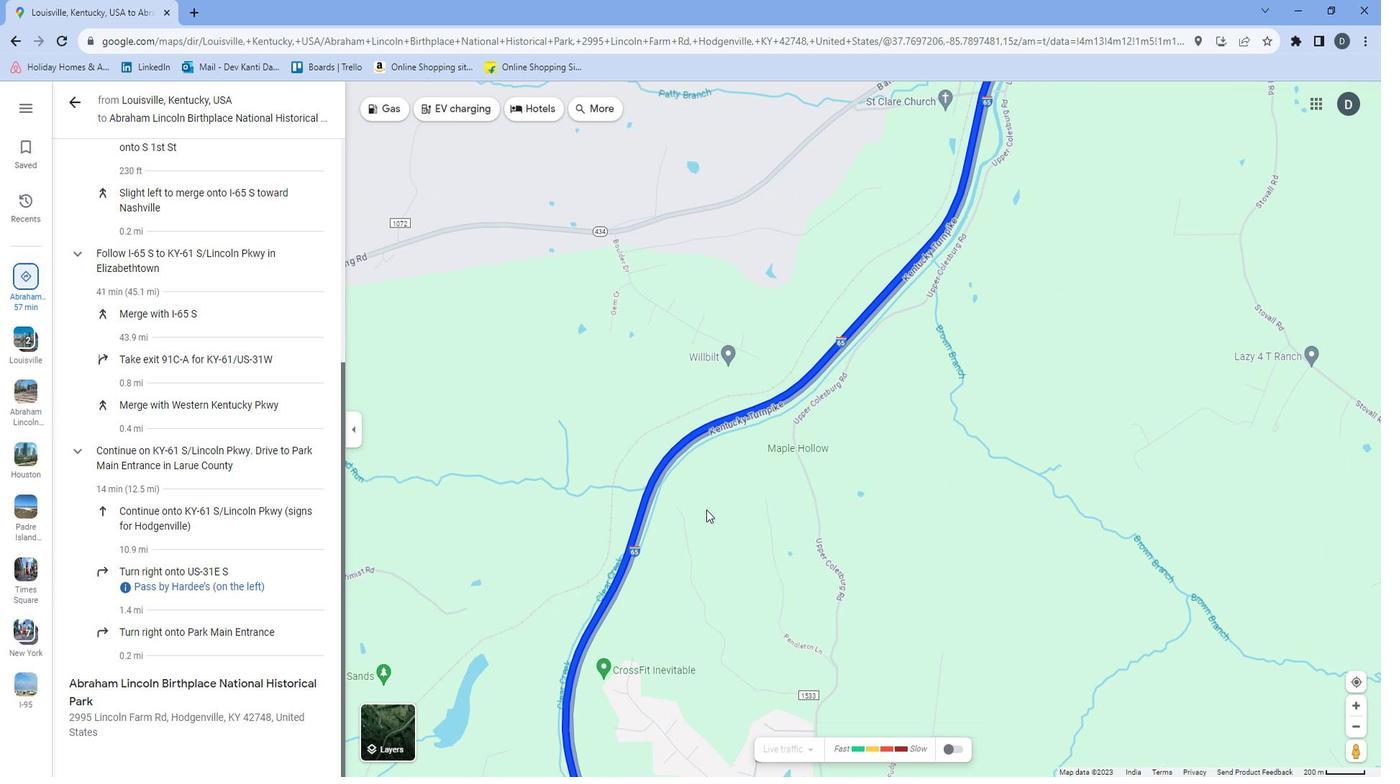 
Action: Mouse pressed left at (686, 523)
Screenshot: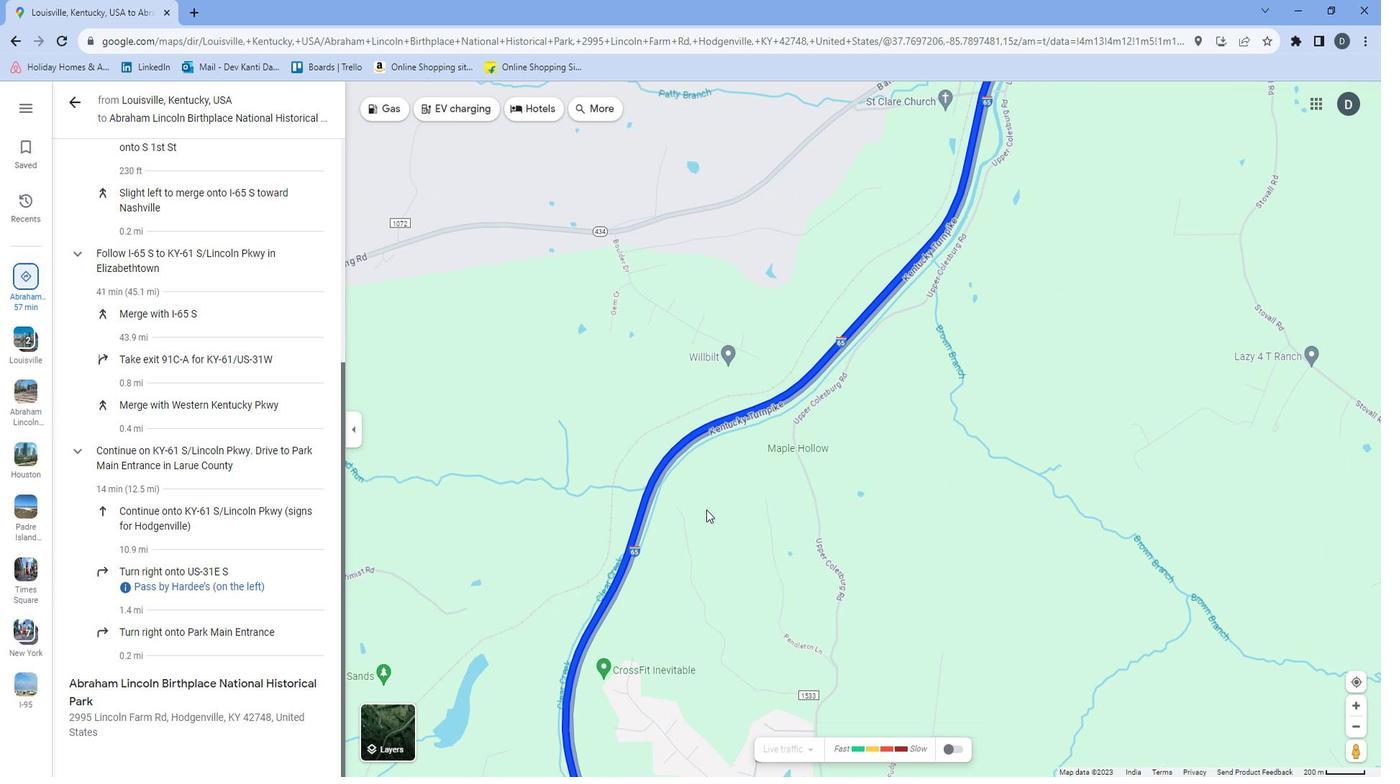 
Action: Mouse moved to (1020, 567)
Screenshot: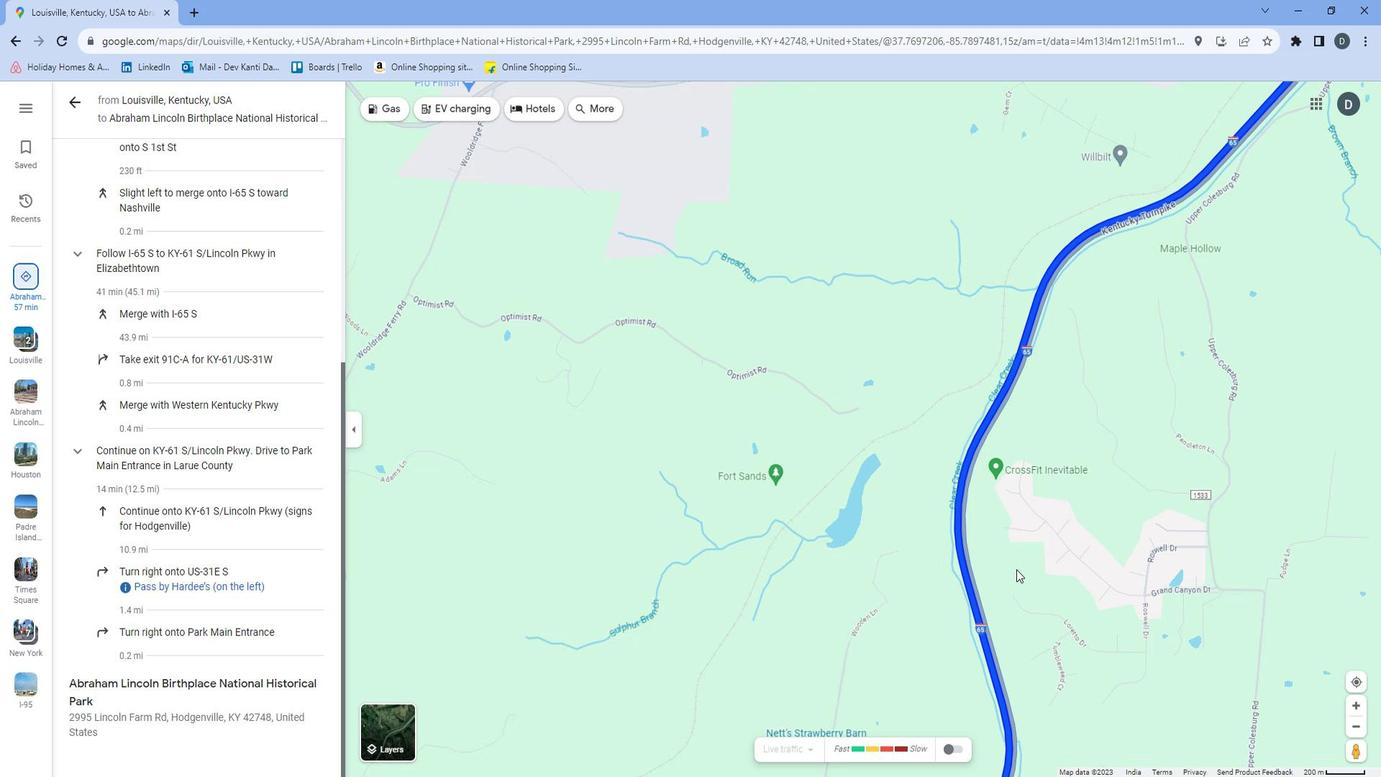 
Action: Mouse pressed left at (1020, 567)
Screenshot: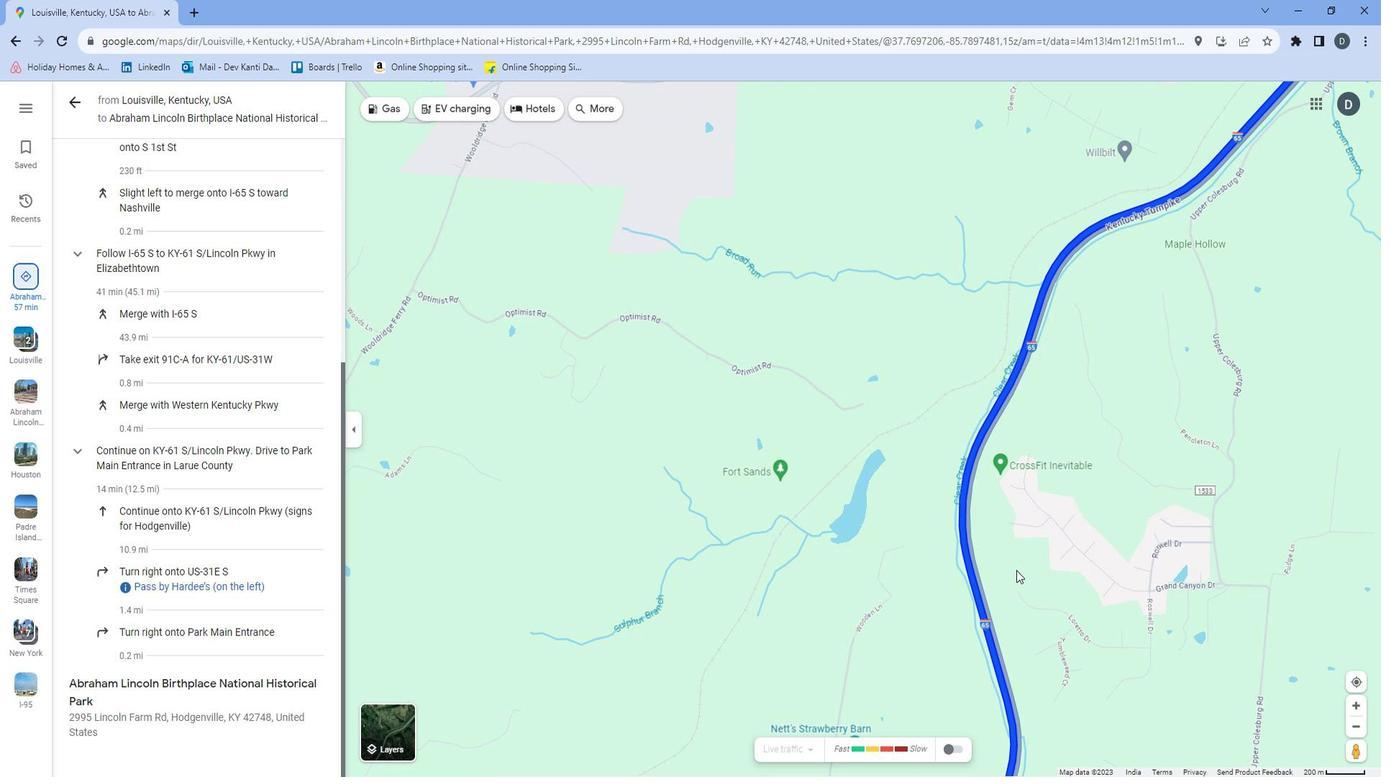 
Action: Mouse moved to (990, 546)
Screenshot: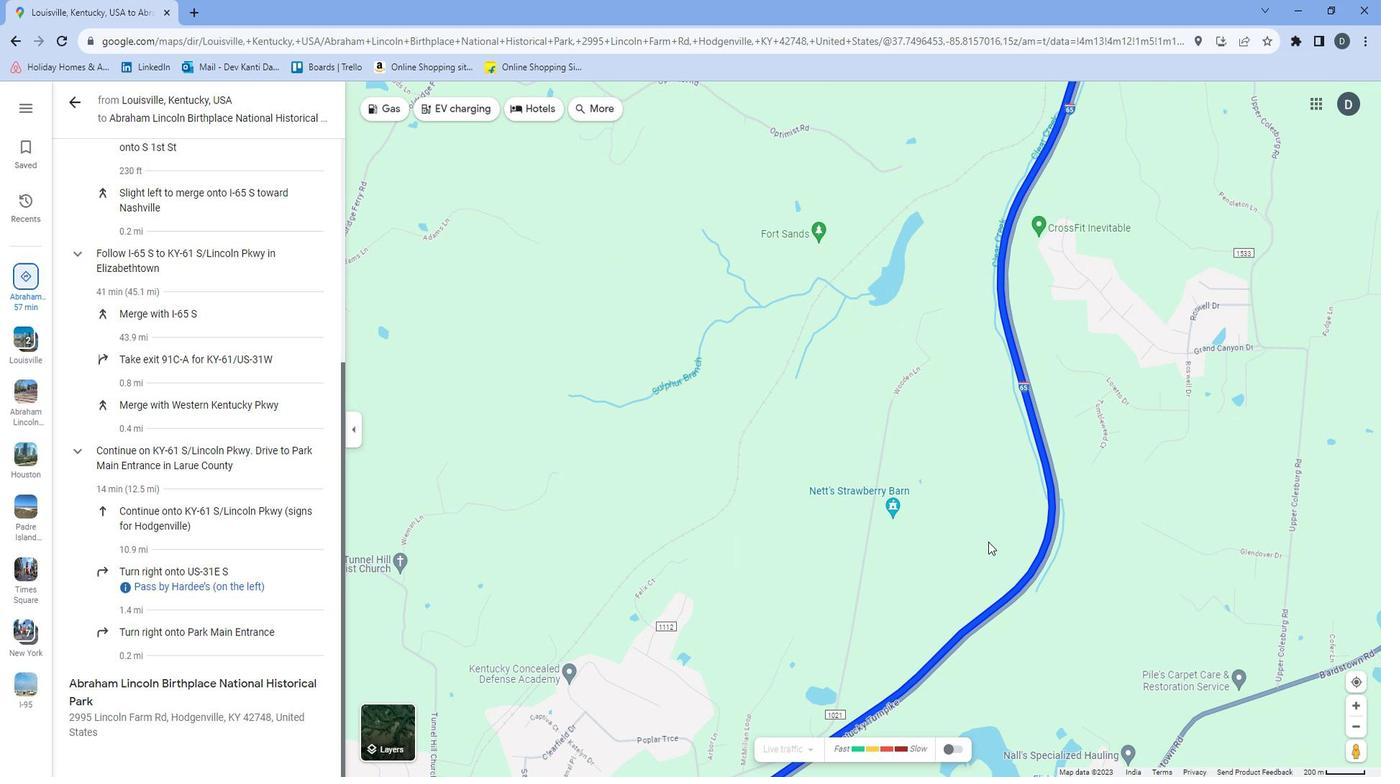 
Action: Mouse pressed left at (990, 546)
Screenshot: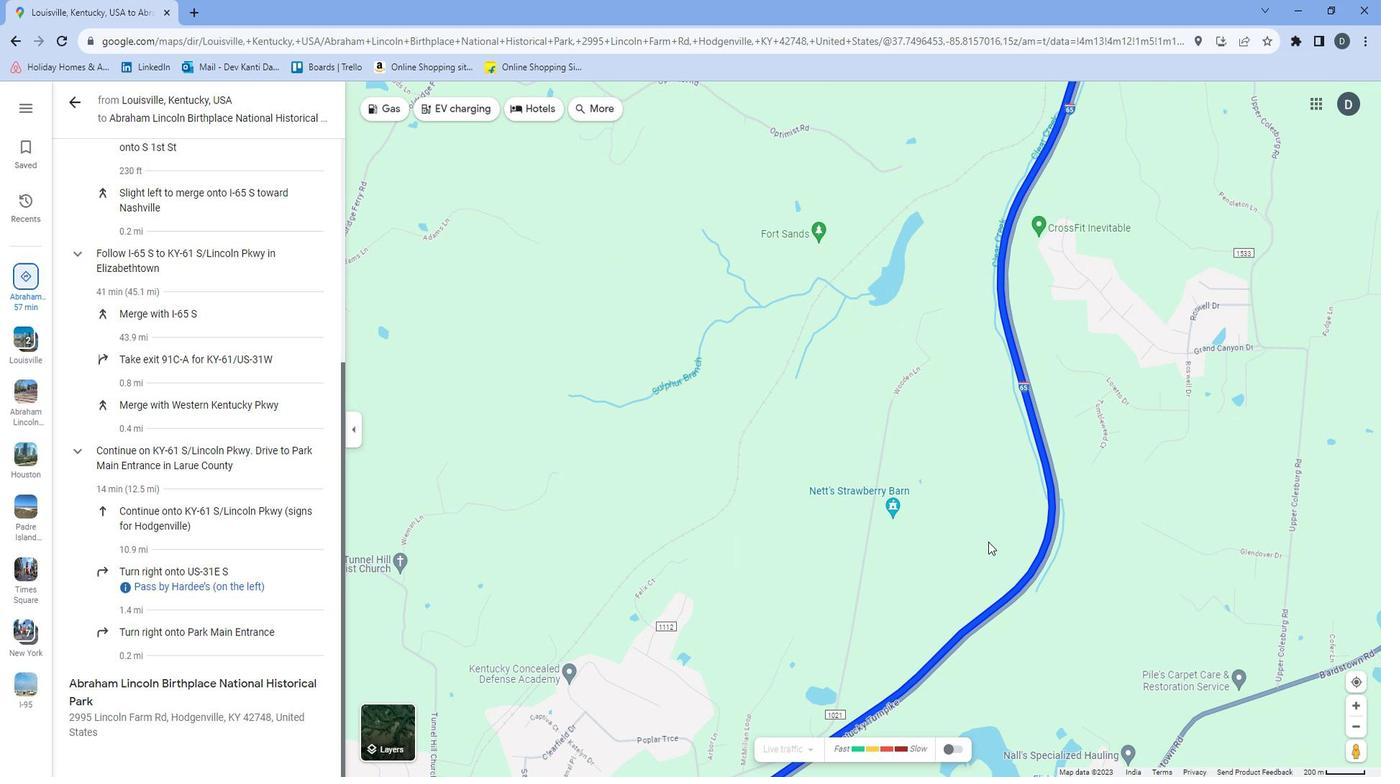 
Action: Mouse moved to (556, 510)
Screenshot: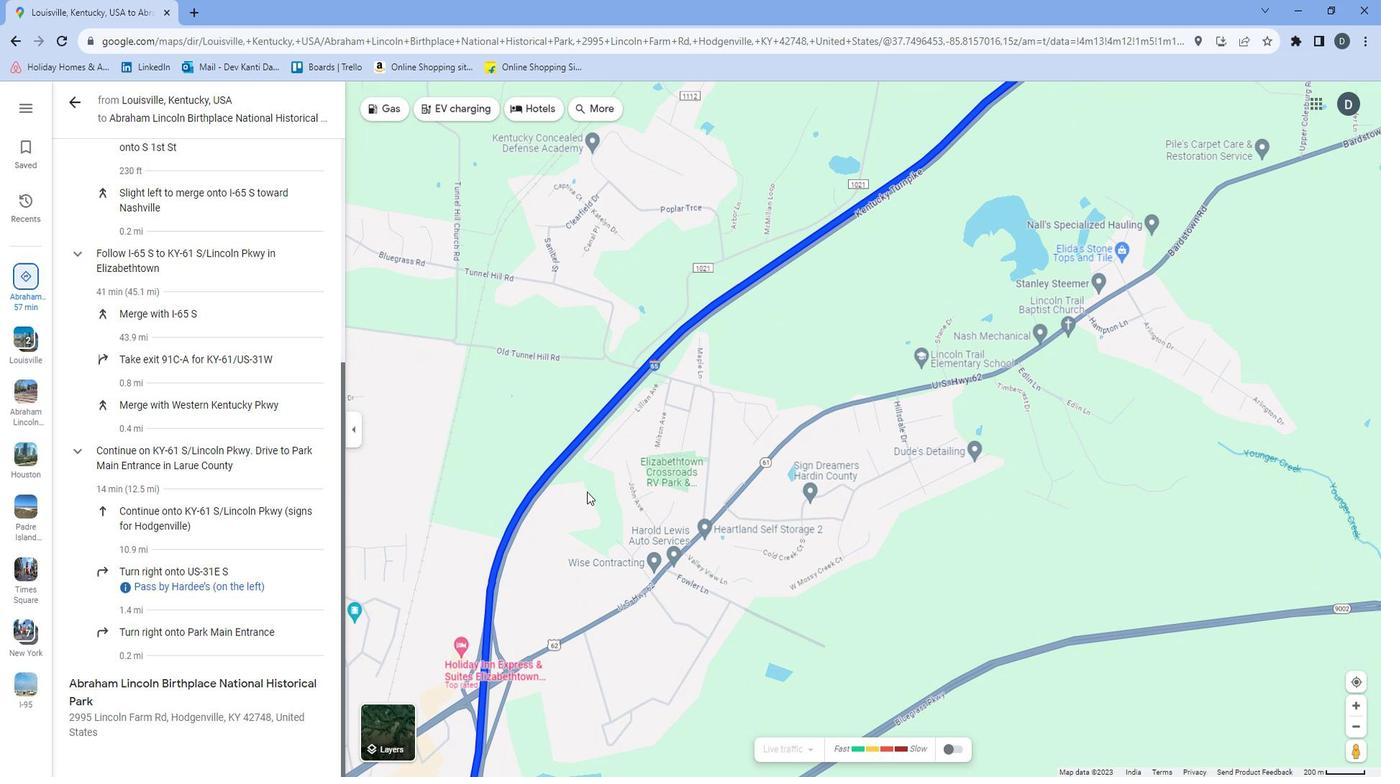
Action: Mouse pressed left at (556, 510)
Screenshot: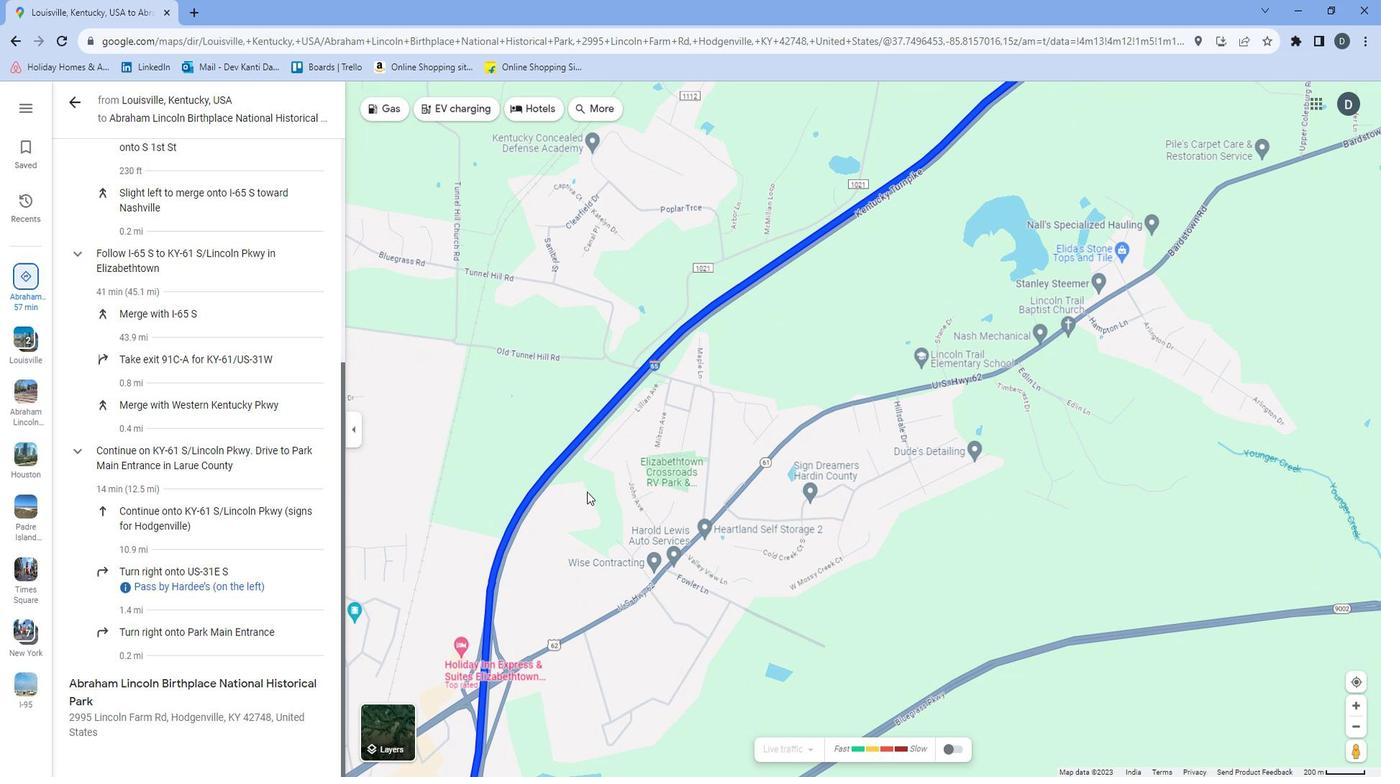 
Action: Mouse moved to (721, 581)
